 Task: Open a blank google sheet and write heading  City data  Add 10 city name:-  '1. Chelsea, New York, NY , 2. Beverly Hills, Los Angeles, CA , 3. Knightsbridge, London, United Kingdom , 4. Le Marais, Paris, forance , 5. Ginza, Tokyo, Japan_x000D_
6. Circular Quay, Sydney, Australia , 7. Mitte, Berlin, Germany , 8. Downtown, Toronto, Canada , 9. Trastevere, Rome, 10. Colaba, Mumbai, India. ' in October Last week sales are  1. Chelsea, New York, NY 10001 | 2. Beverly Hills, Los Angeles, CA 90210 | 3. Knightsbridge, London, United Kingdom SW1X 7XL | 4. Le Marais, Paris, forance 75004 | 5. Ginza, Tokyo, Japan 104-0061 | 6. Circular Quay, Sydney, Australia 2000 | 7. Mitte, Berlin, Germany 10178 | 8. Downtown, Toronto, Canada M5V 3L9 | 9. Trastevere, Rome, Italy 00153 | 10. Colaba, Mumbai, India 400005. Save page analysisQuarterlySales_2022
Action: Mouse moved to (1247, 98)
Screenshot: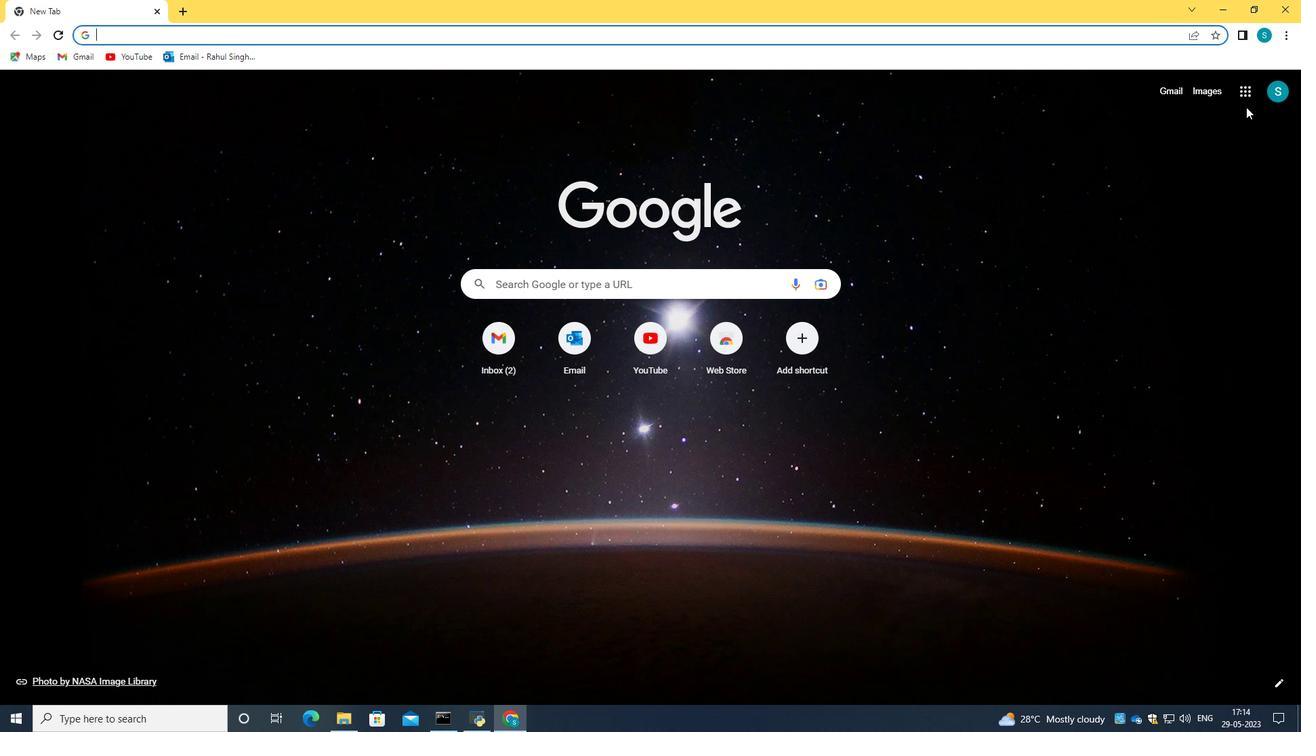 
Action: Mouse pressed left at (1247, 98)
Screenshot: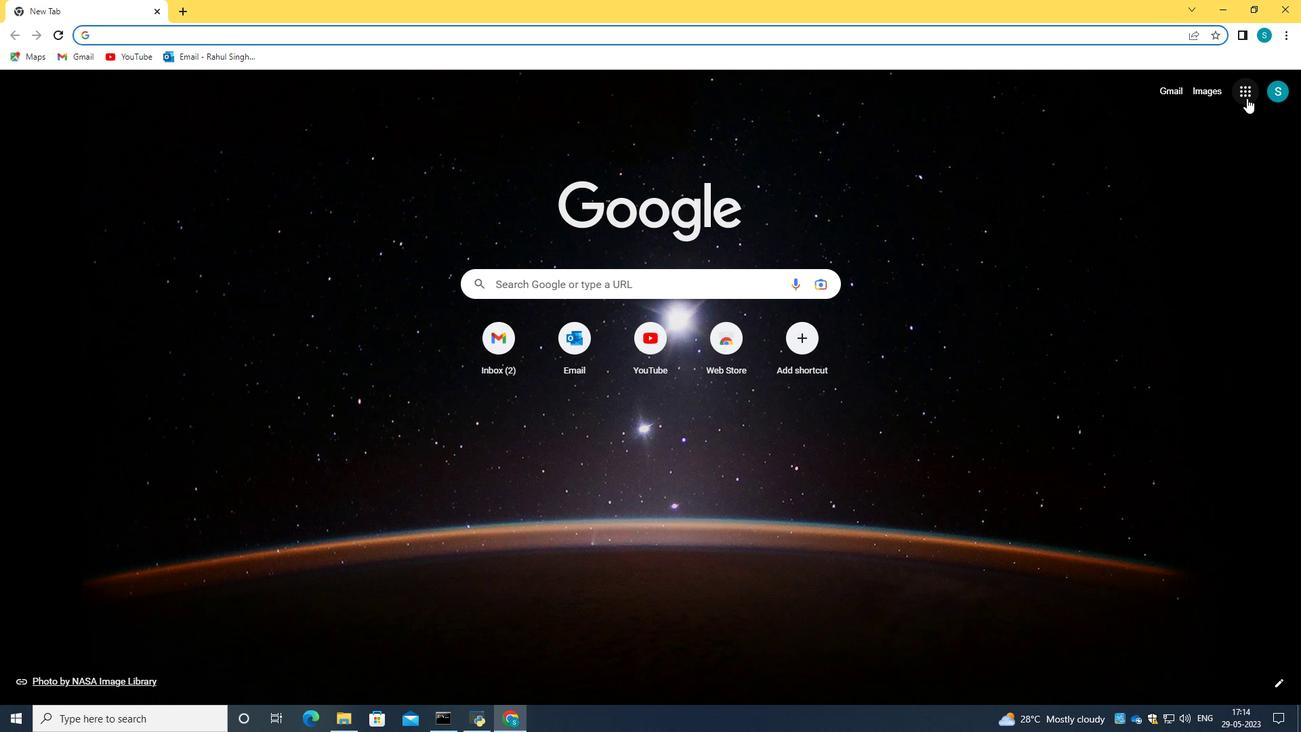 
Action: Mouse moved to (1192, 226)
Screenshot: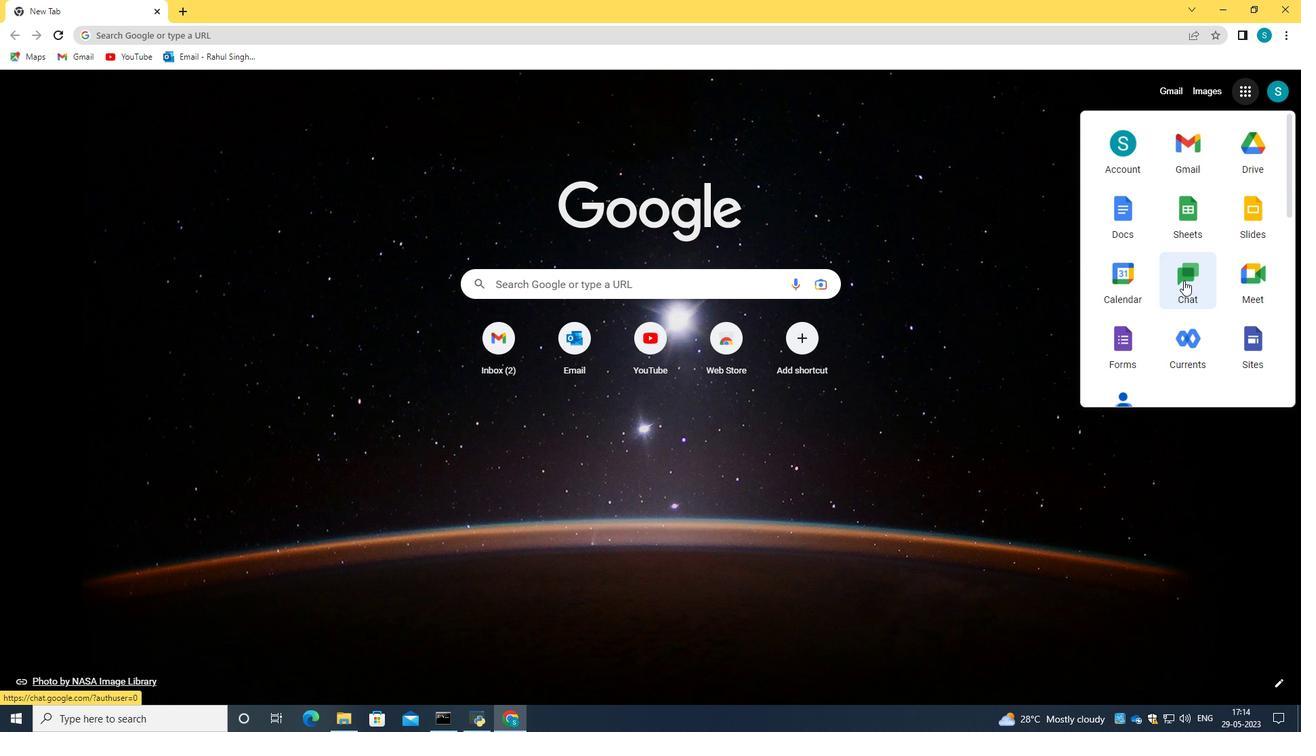 
Action: Mouse pressed left at (1192, 226)
Screenshot: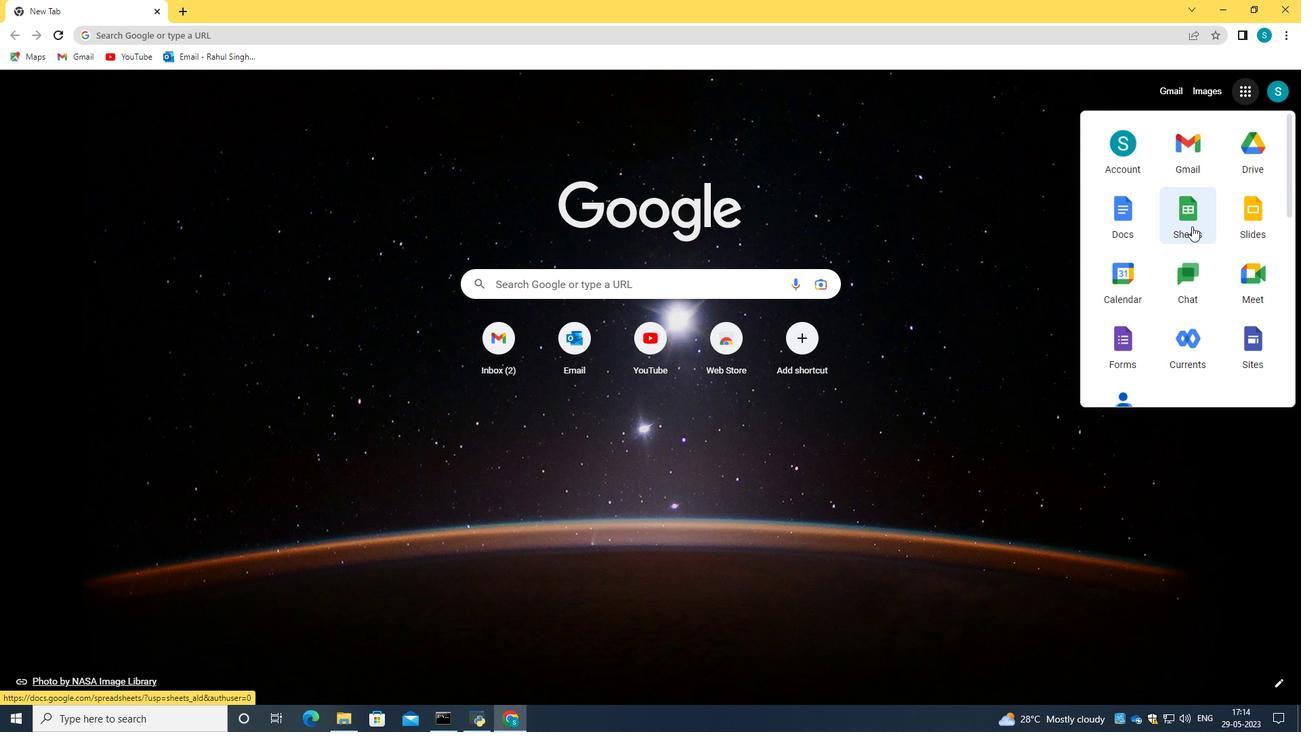 
Action: Mouse moved to (260, 189)
Screenshot: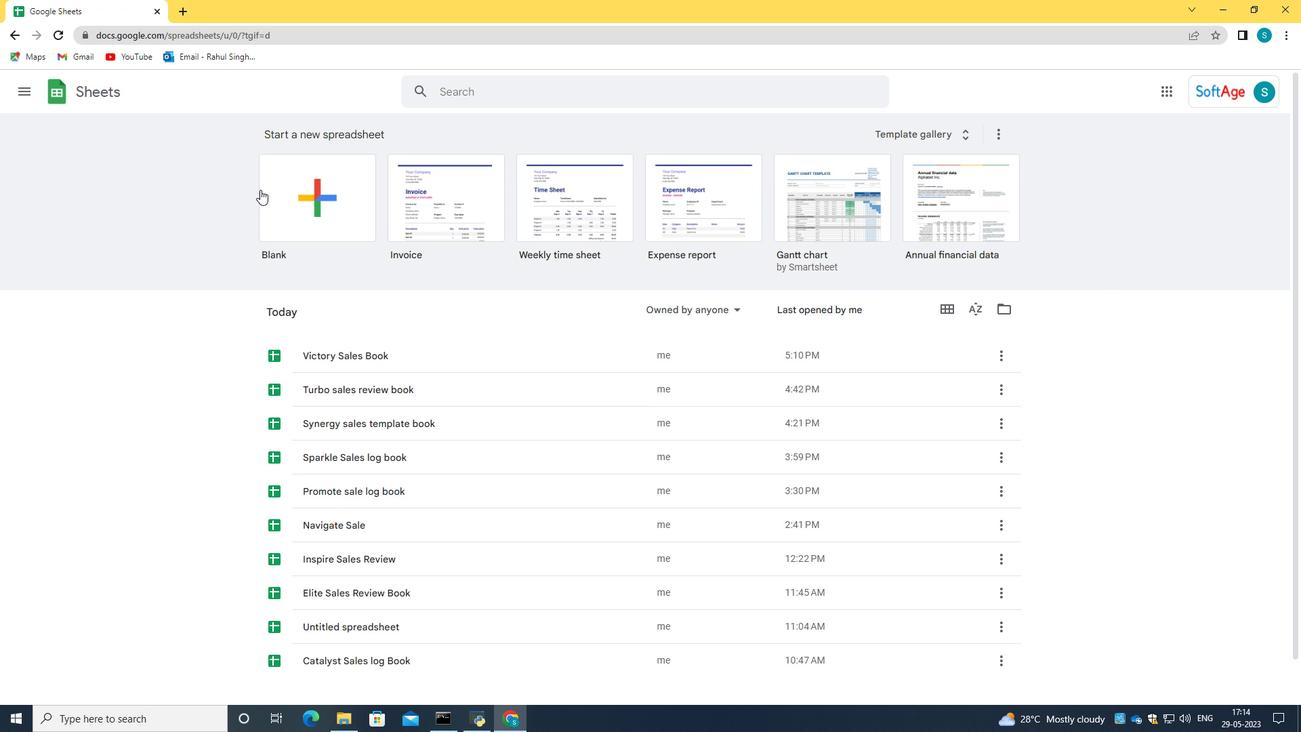 
Action: Mouse pressed left at (260, 189)
Screenshot: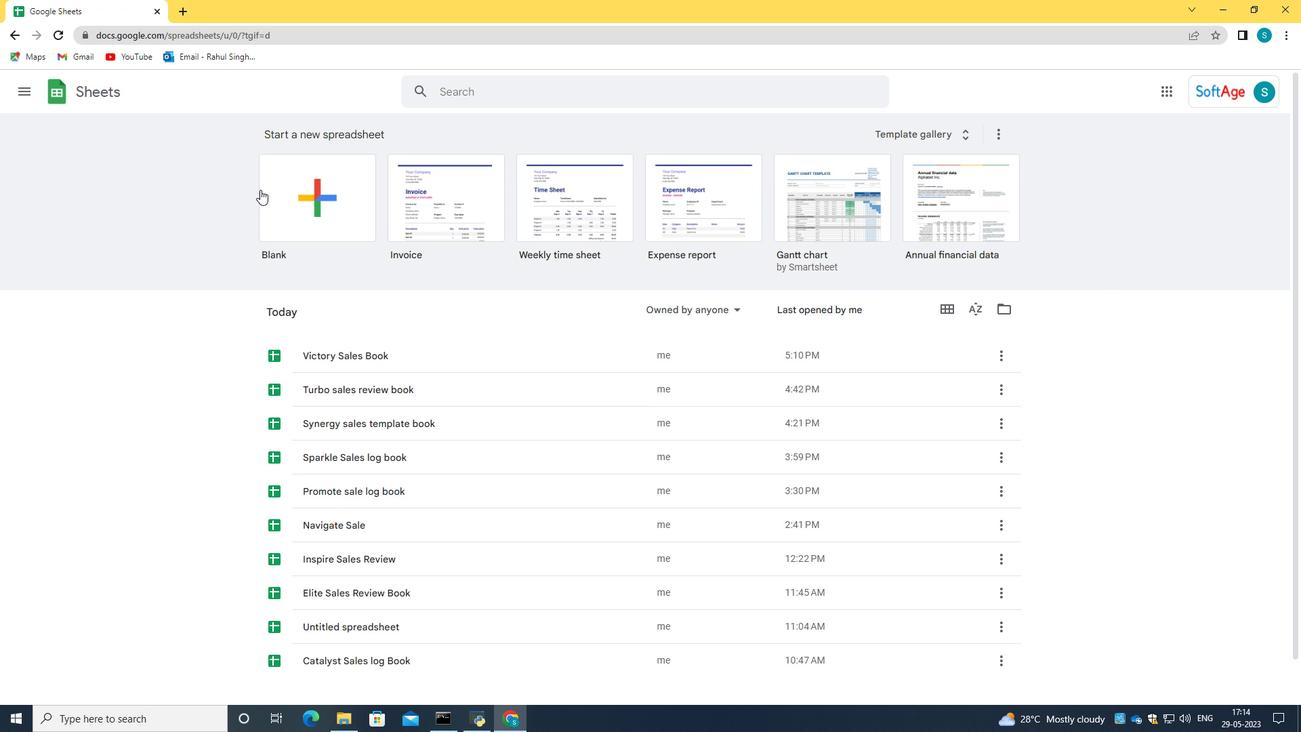 
Action: Mouse moved to (118, 189)
Screenshot: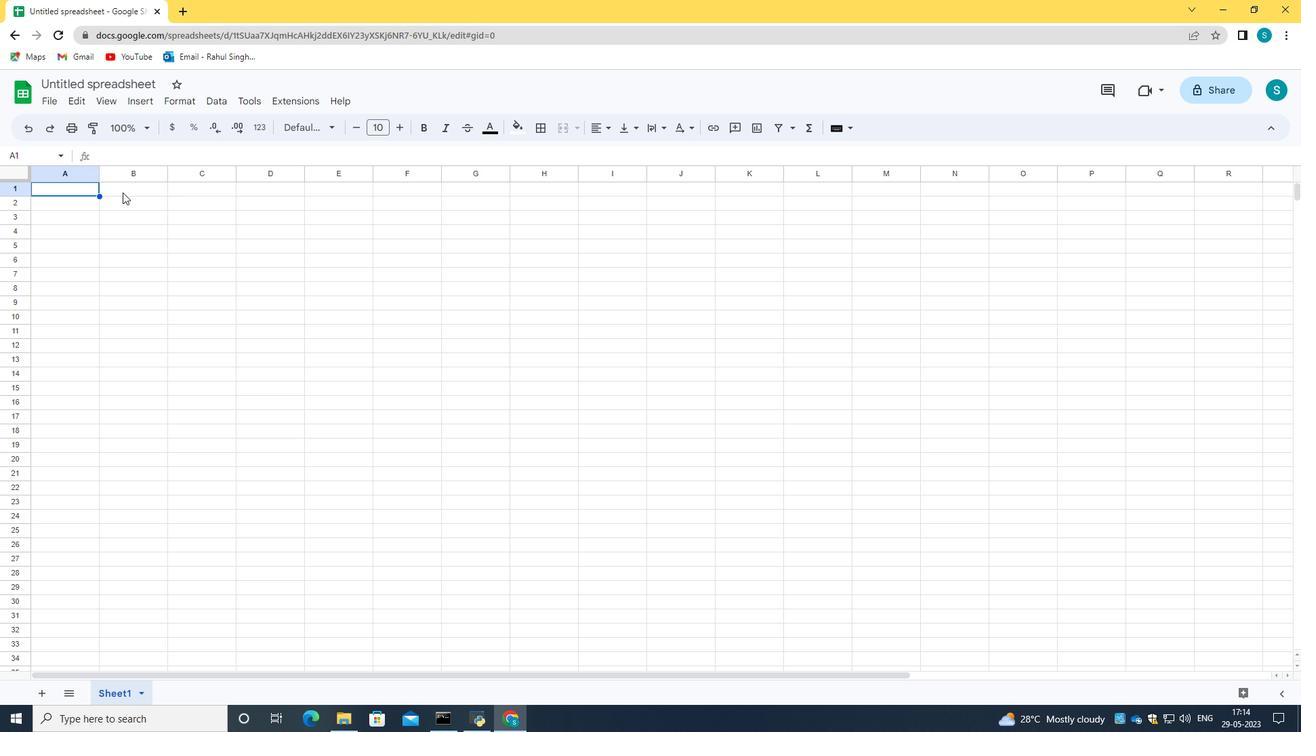 
Action: Mouse pressed left at (118, 189)
Screenshot: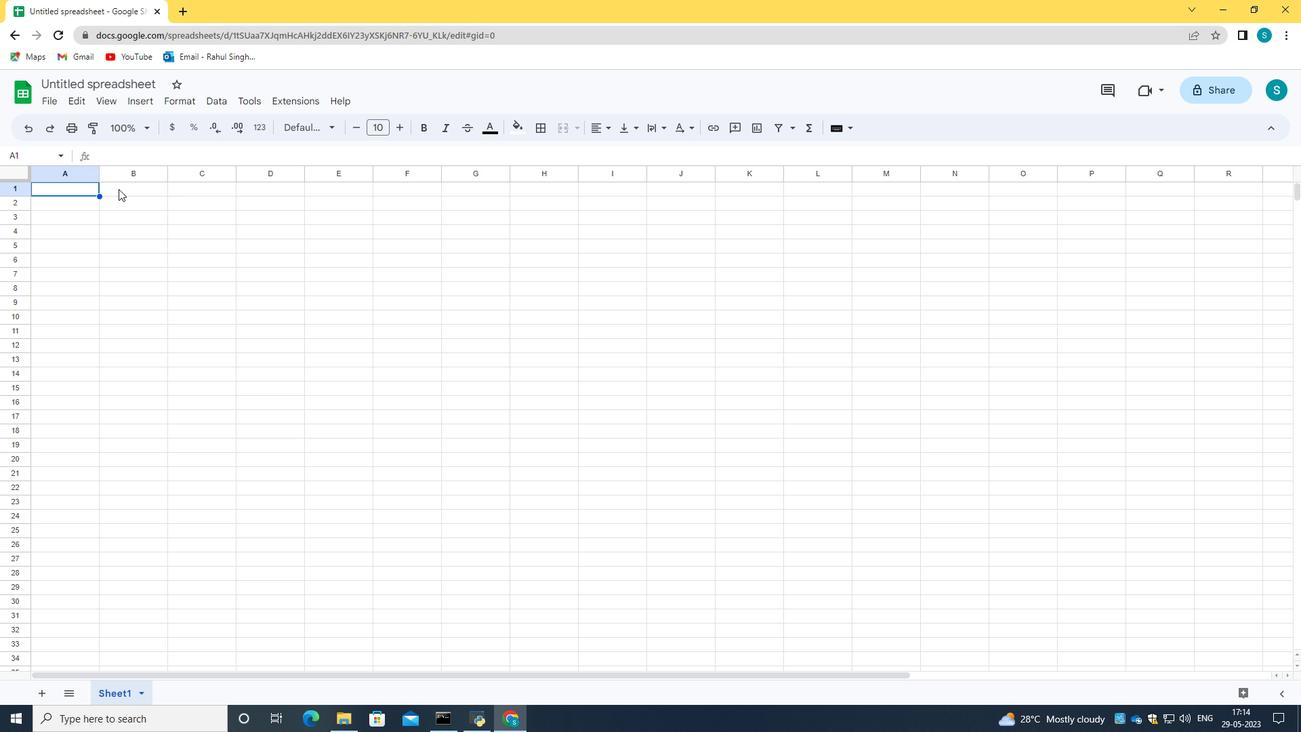 
Action: Mouse moved to (77, 191)
Screenshot: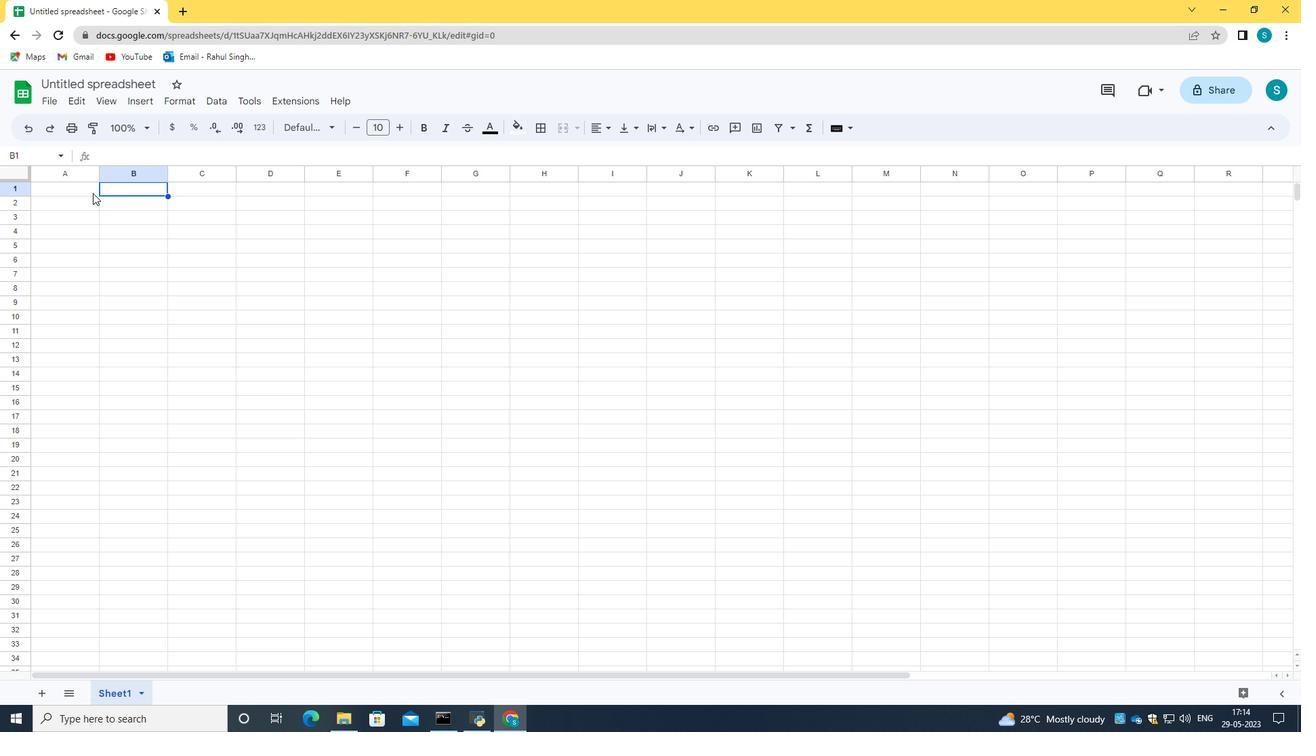 
Action: Mouse pressed left at (77, 191)
Screenshot: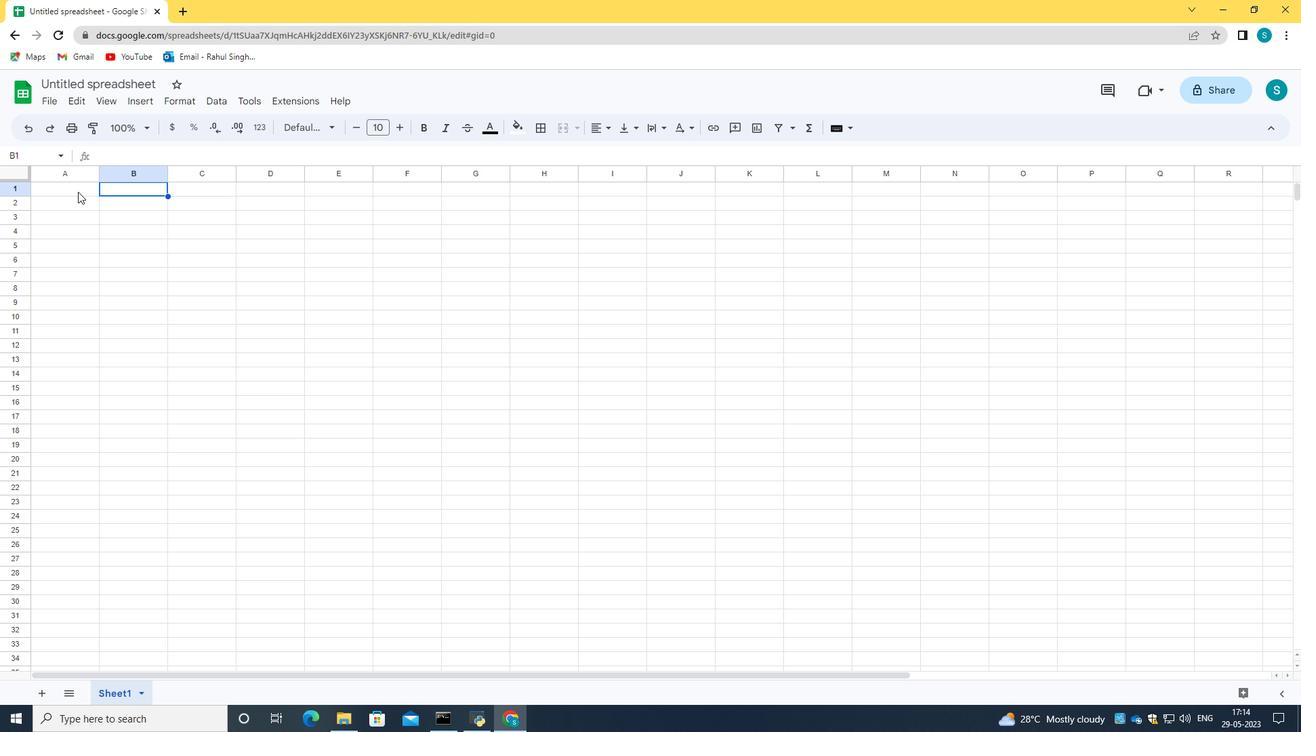 
Action: Mouse moved to (299, 189)
Screenshot: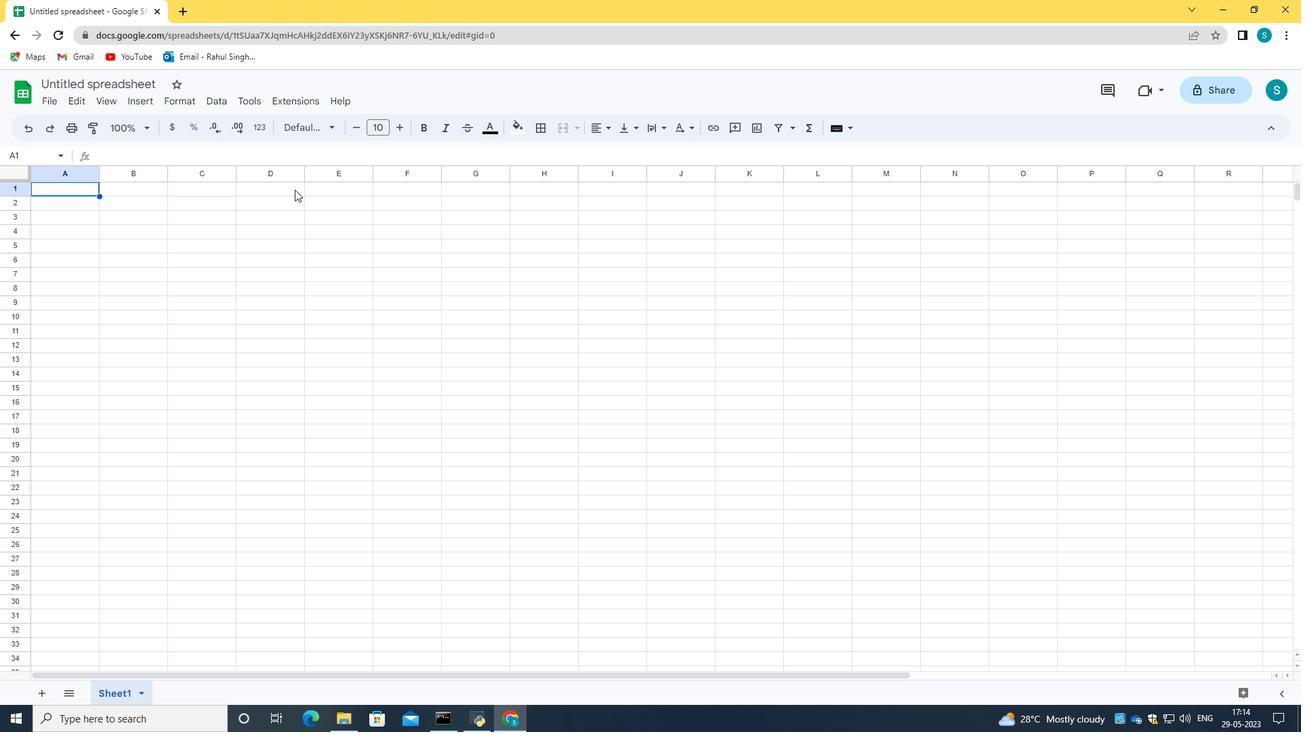 
Action: Mouse pressed left at (299, 189)
Screenshot: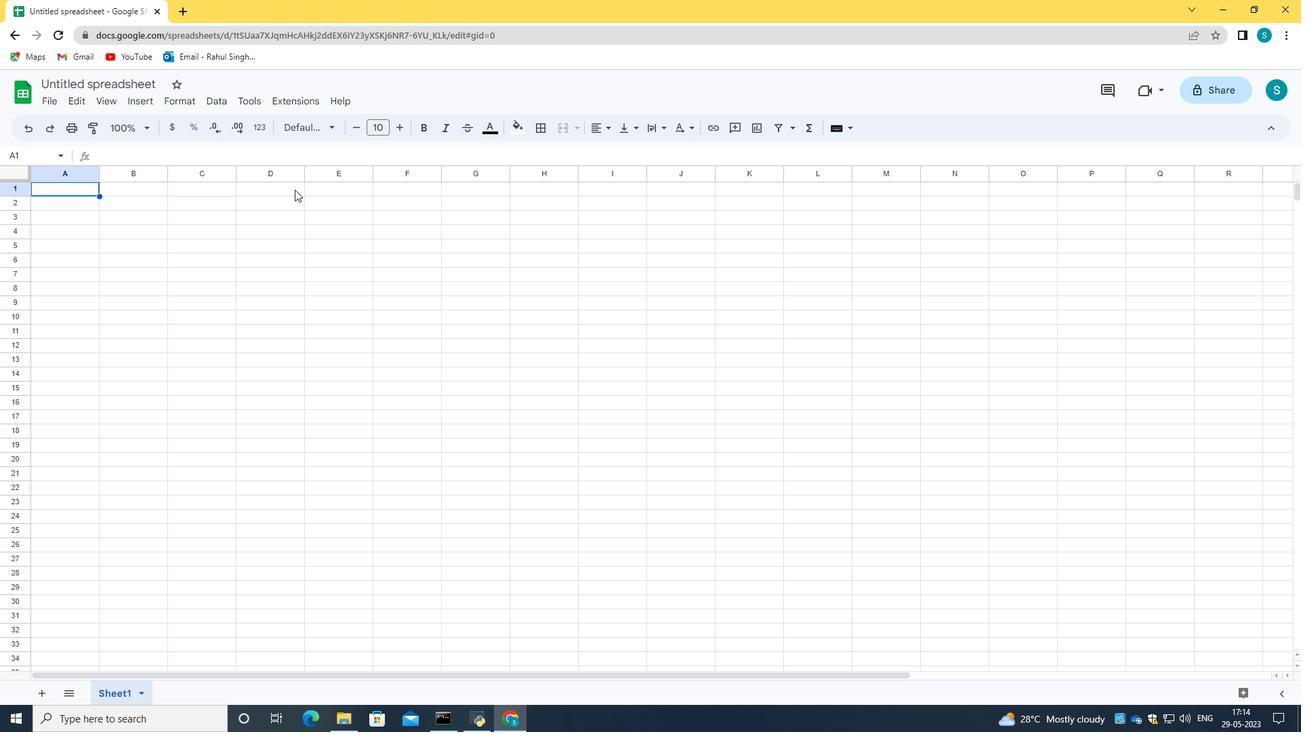 
Action: Mouse moved to (210, 196)
Screenshot: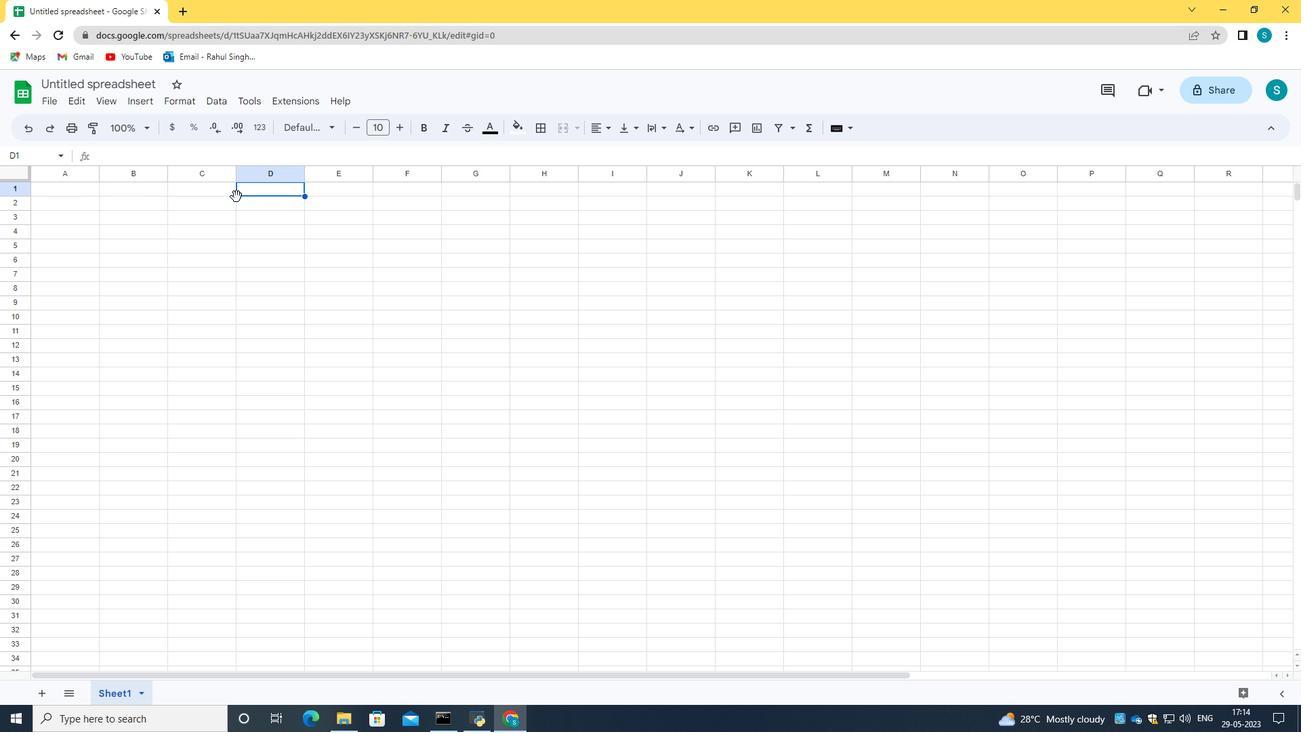 
Action: Mouse pressed left at (210, 196)
Screenshot: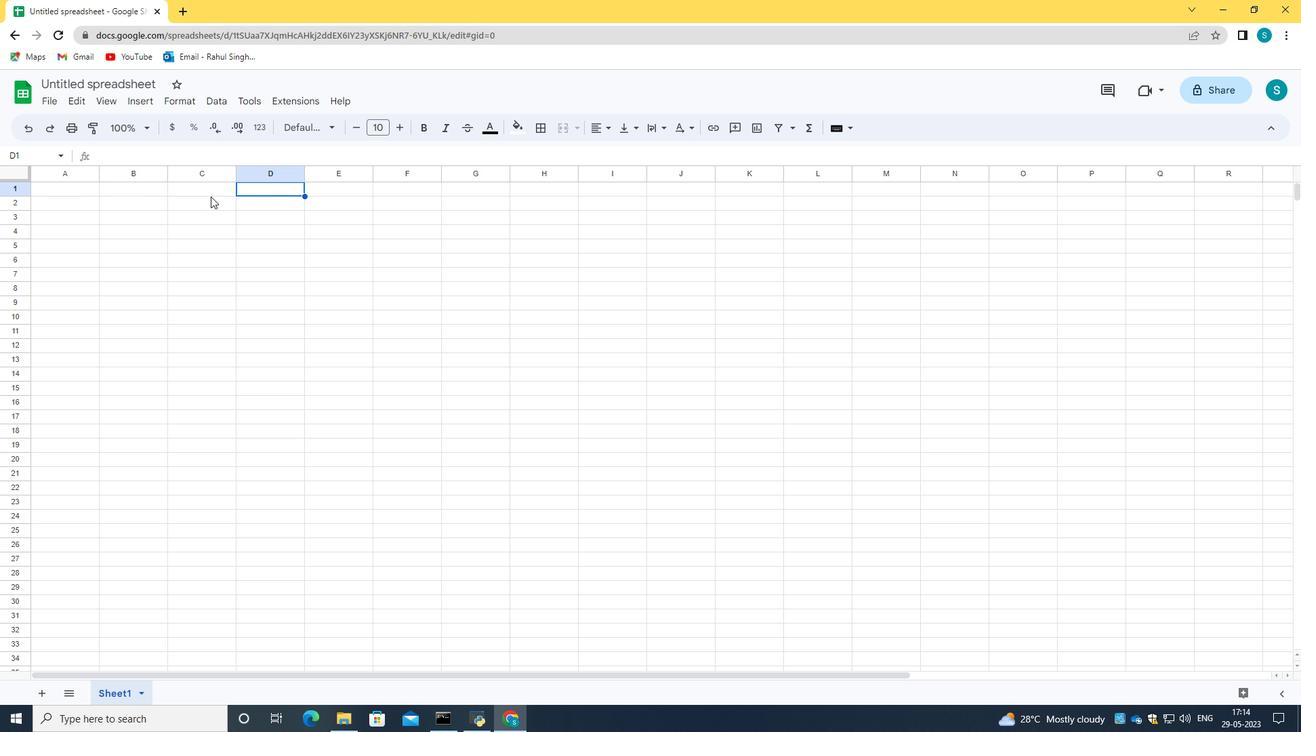 
Action: Mouse moved to (216, 195)
Screenshot: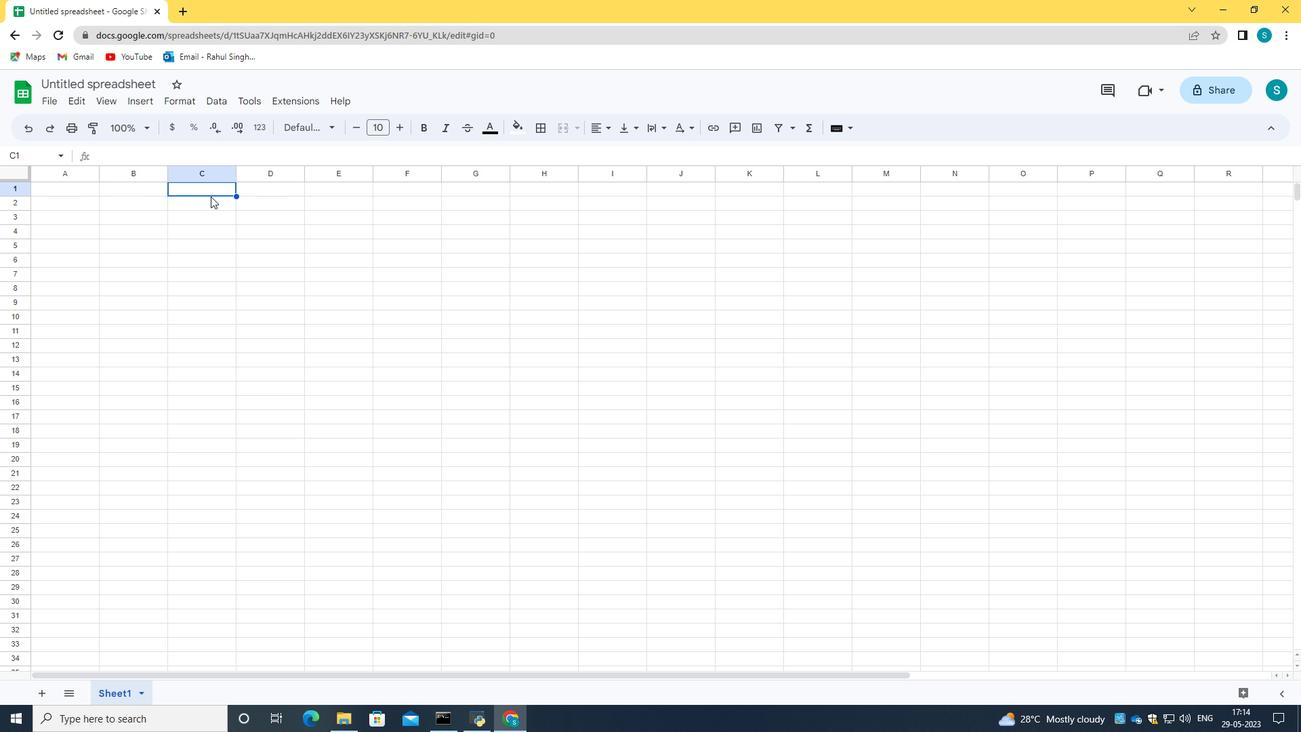 
Action: Key pressed <Key.caps_lock>C<Key.caps_lock>itty<Key.backspace><Key.backspace>y<Key.space><Key.caps_lock>D<Key.caps_lock><Key.caps_lock>R<Key.backspace><Key.caps_lock>ata
Screenshot: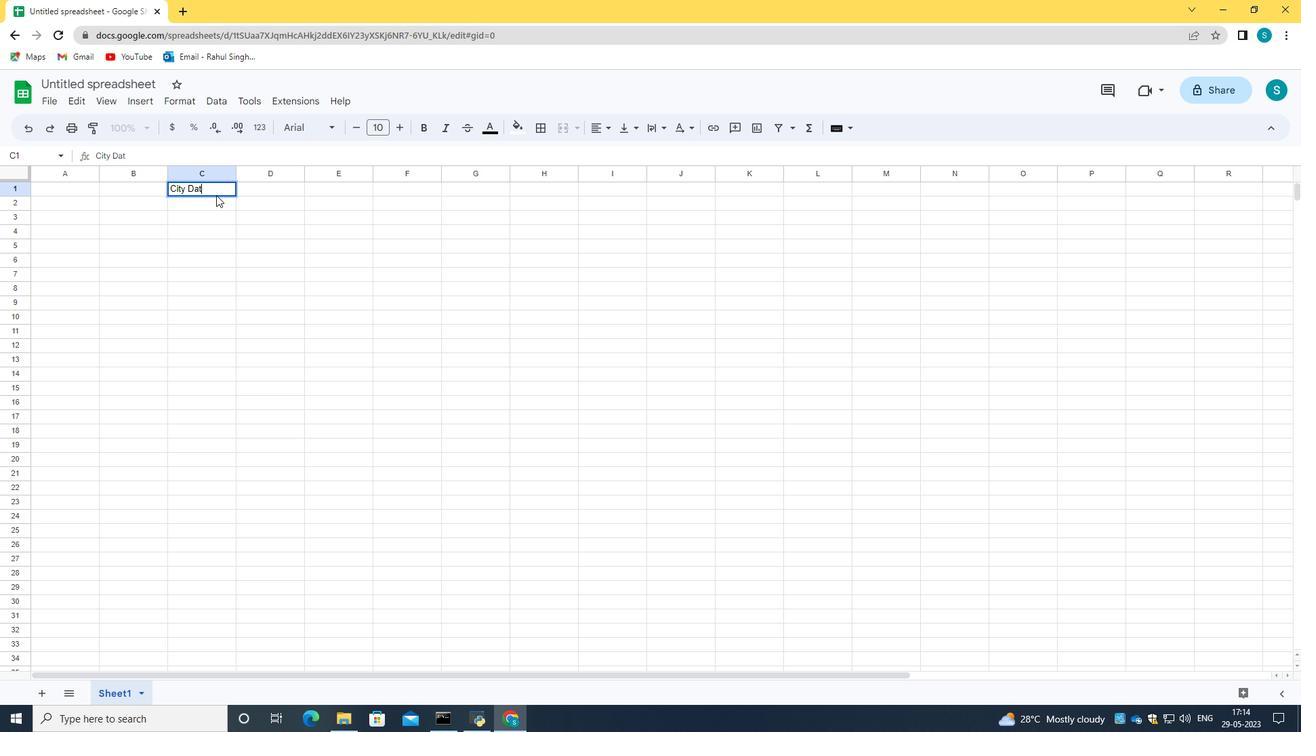 
Action: Mouse moved to (212, 187)
Screenshot: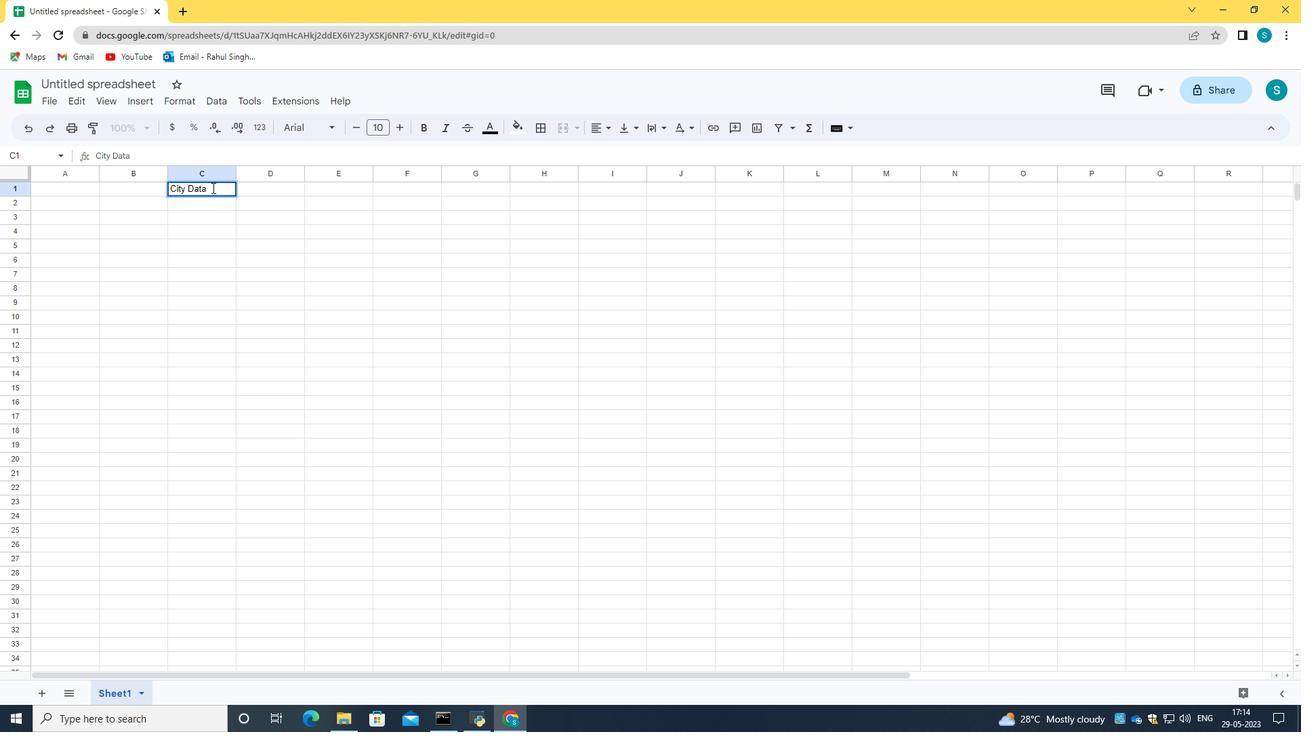 
Action: Mouse pressed left at (212, 187)
Screenshot: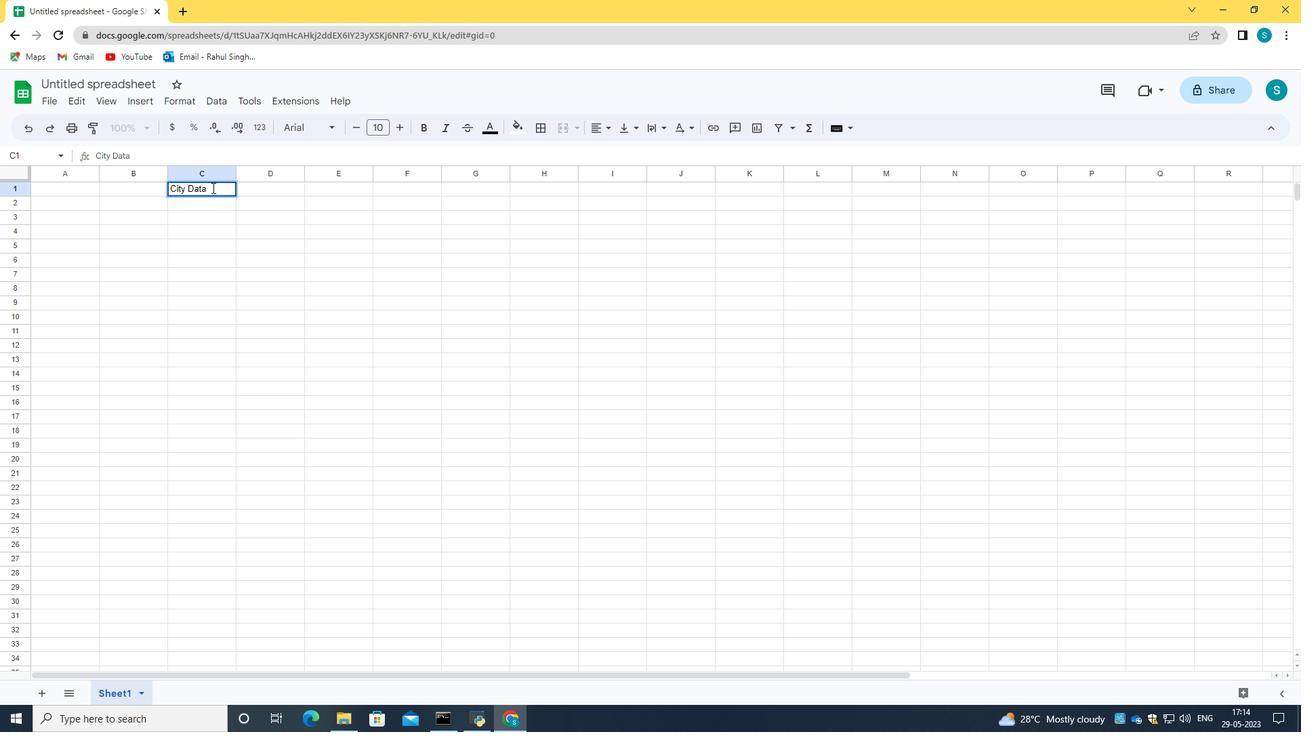 
Action: Mouse moved to (396, 126)
Screenshot: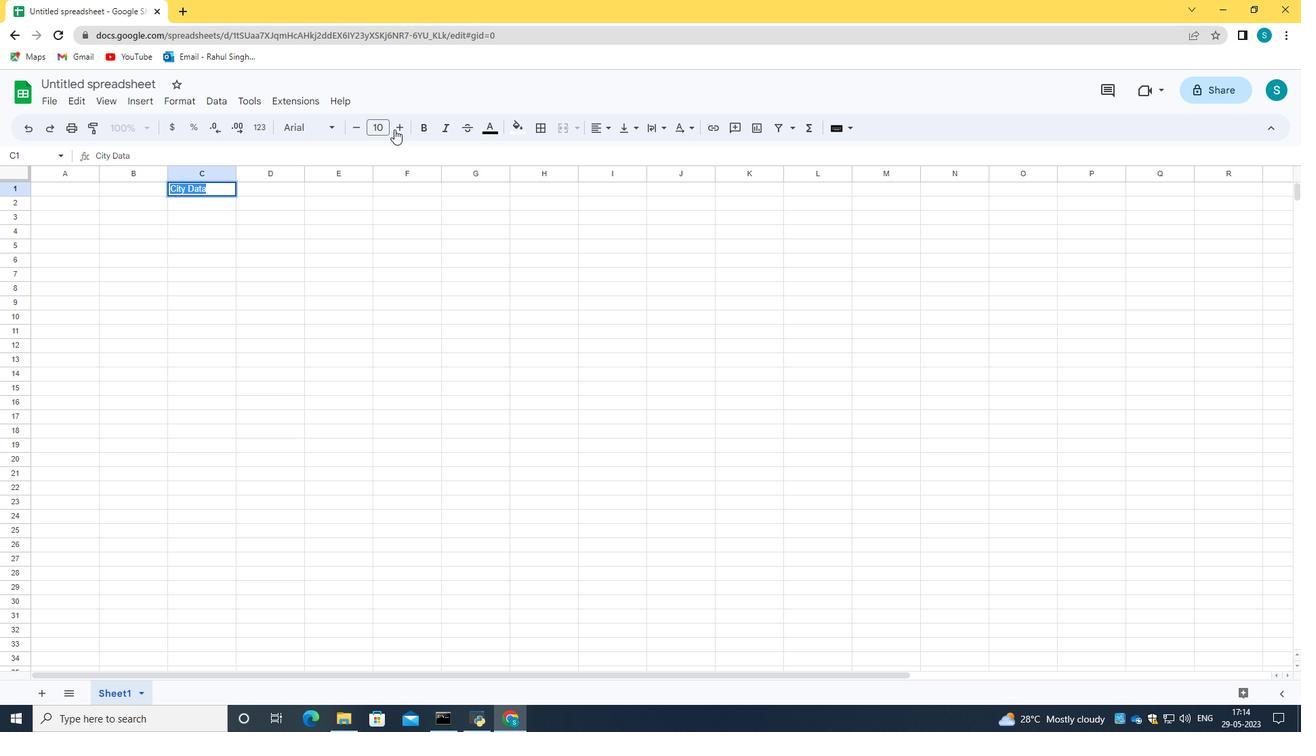 
Action: Mouse pressed left at (396, 126)
Screenshot: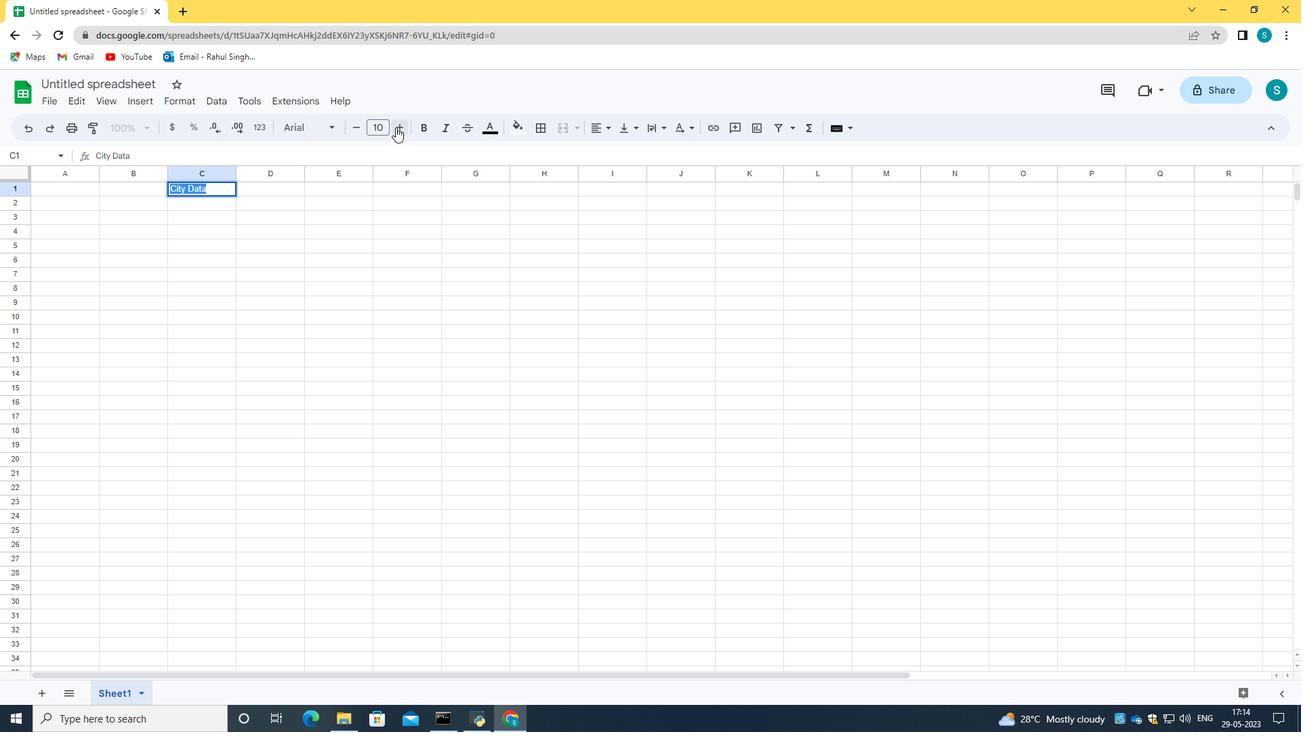 
Action: Mouse pressed left at (396, 126)
Screenshot: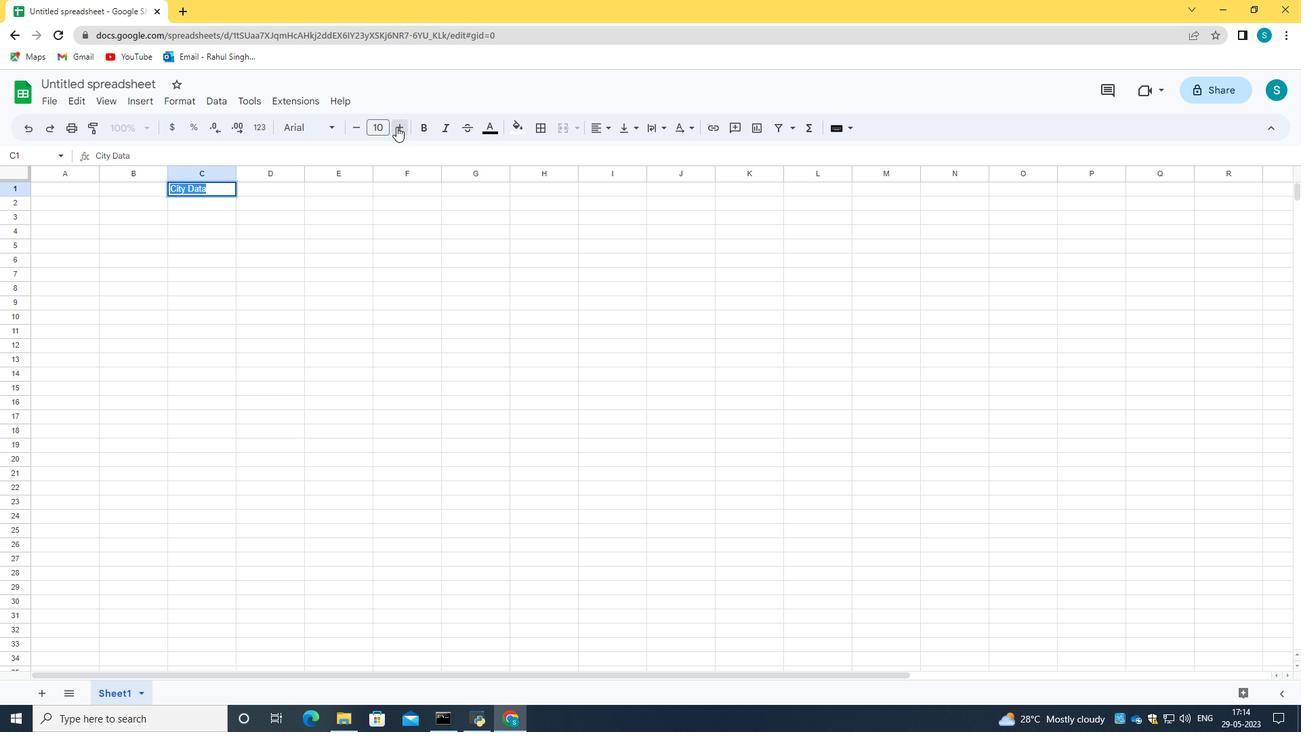 
Action: Mouse pressed left at (396, 126)
Screenshot: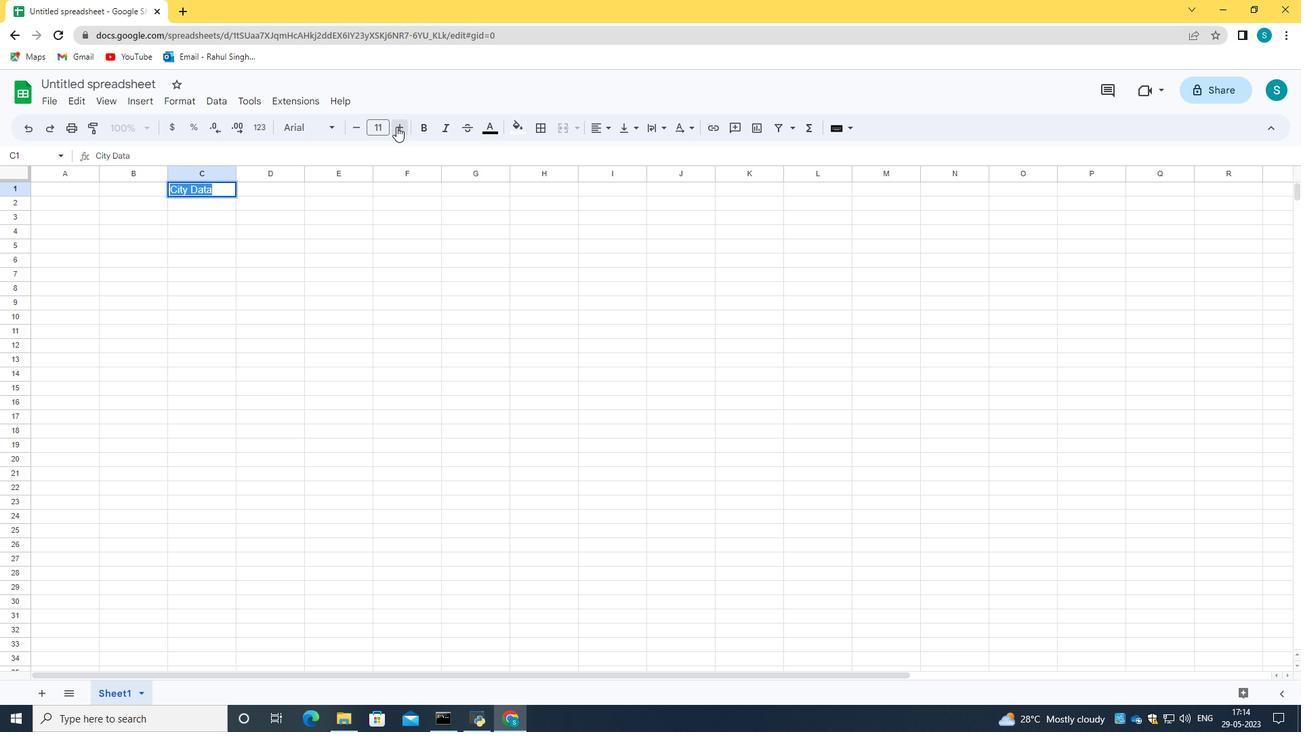 
Action: Mouse pressed left at (396, 126)
Screenshot: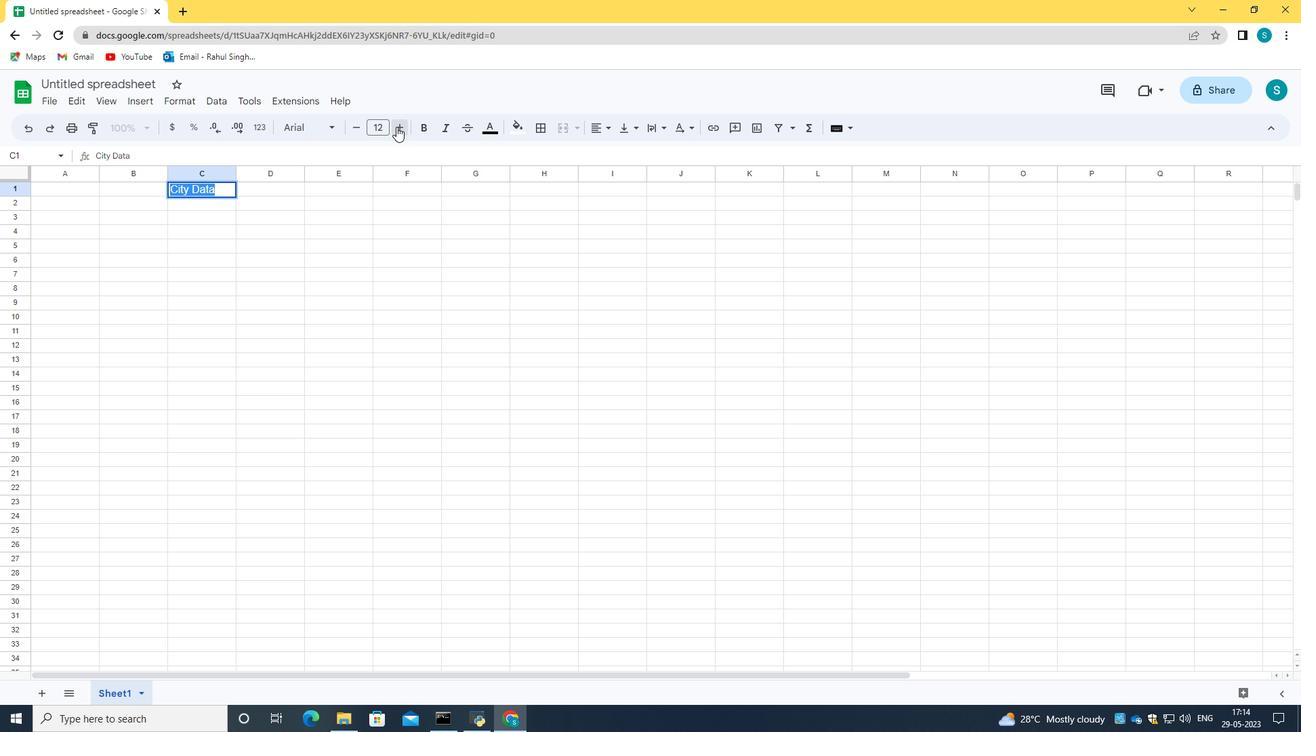 
Action: Mouse pressed left at (396, 126)
Screenshot: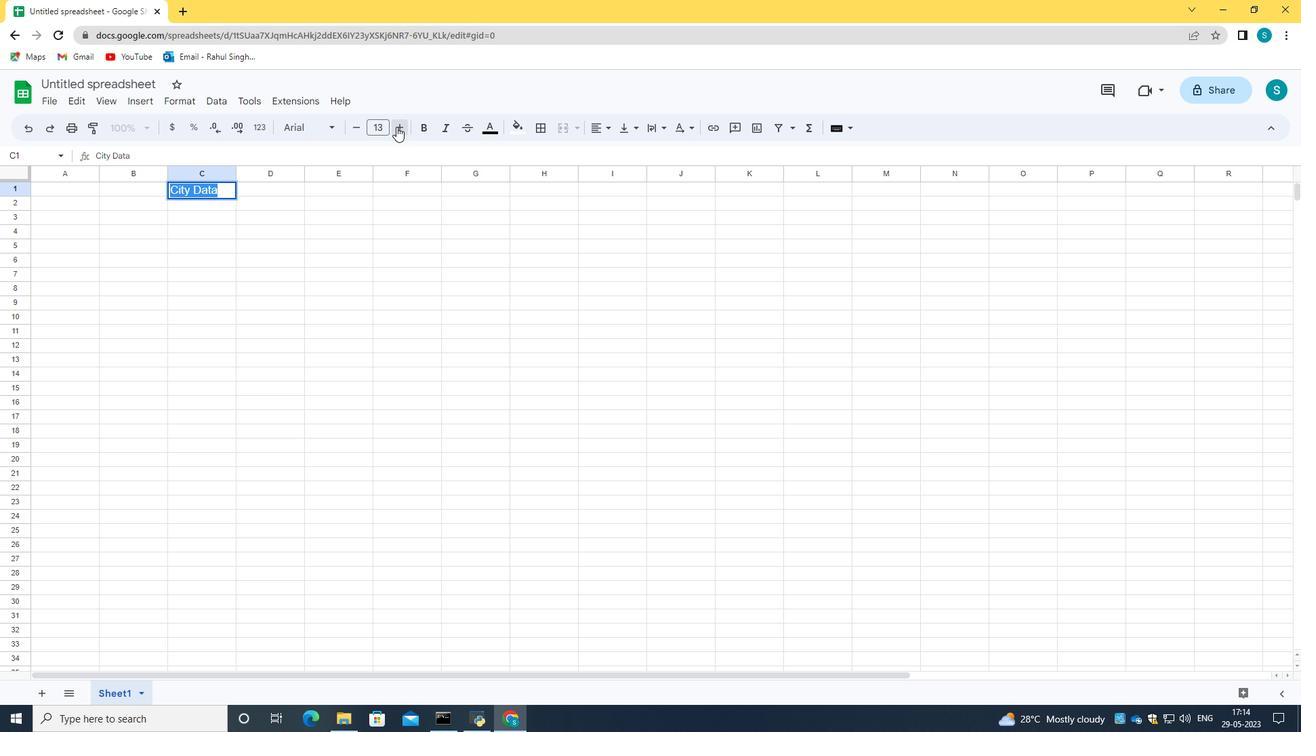 
Action: Mouse pressed left at (396, 126)
Screenshot: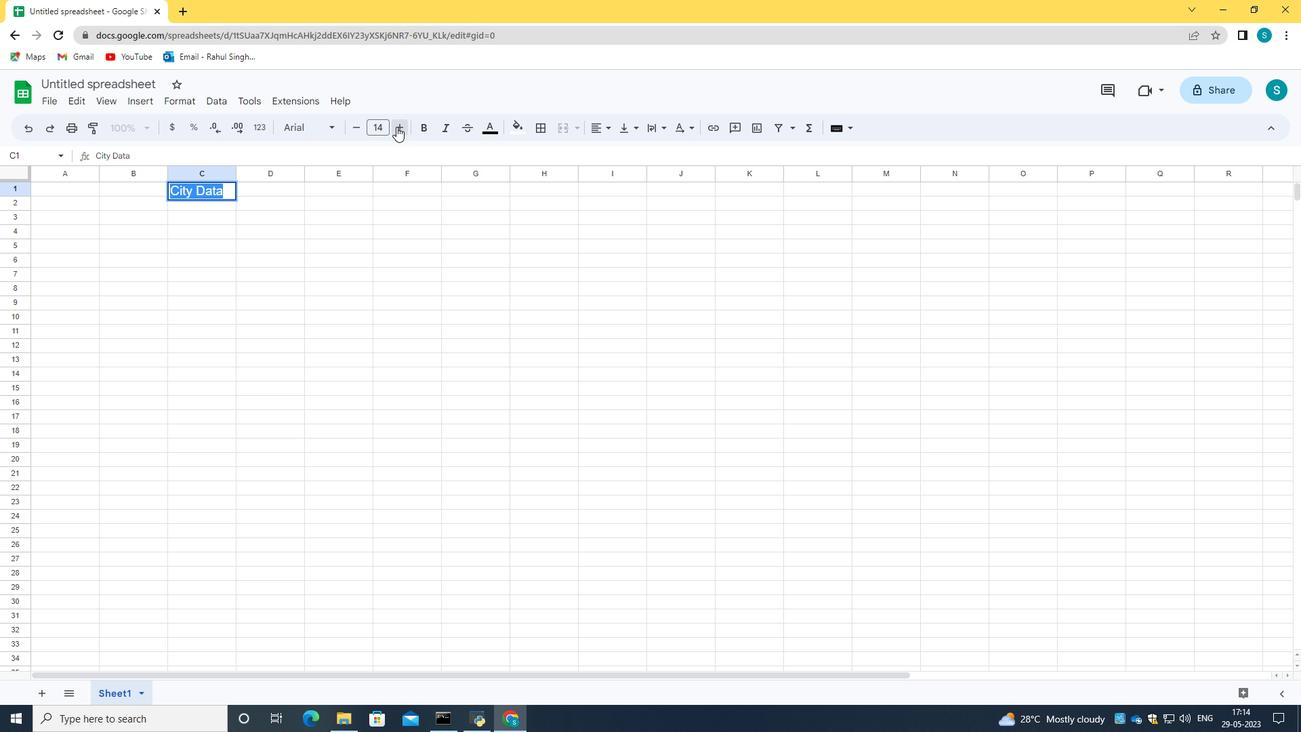 
Action: Mouse pressed left at (396, 126)
Screenshot: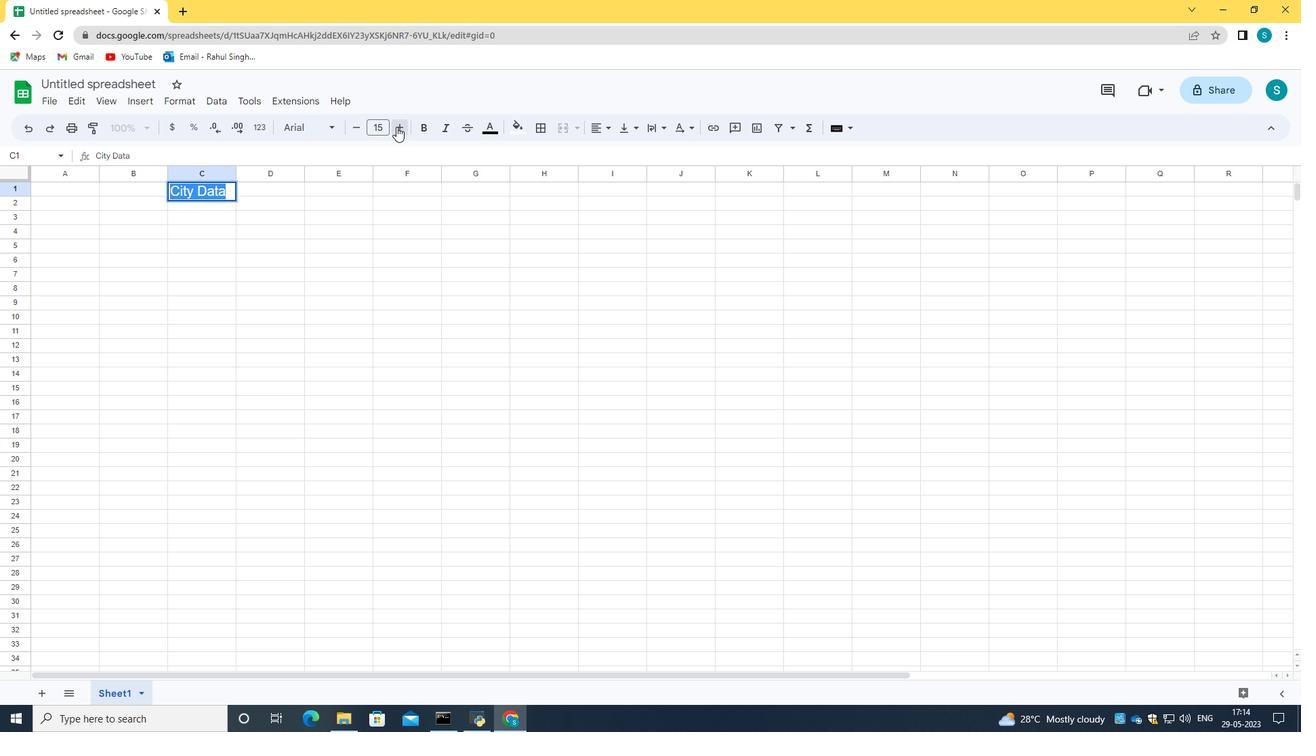 
Action: Mouse pressed left at (396, 126)
Screenshot: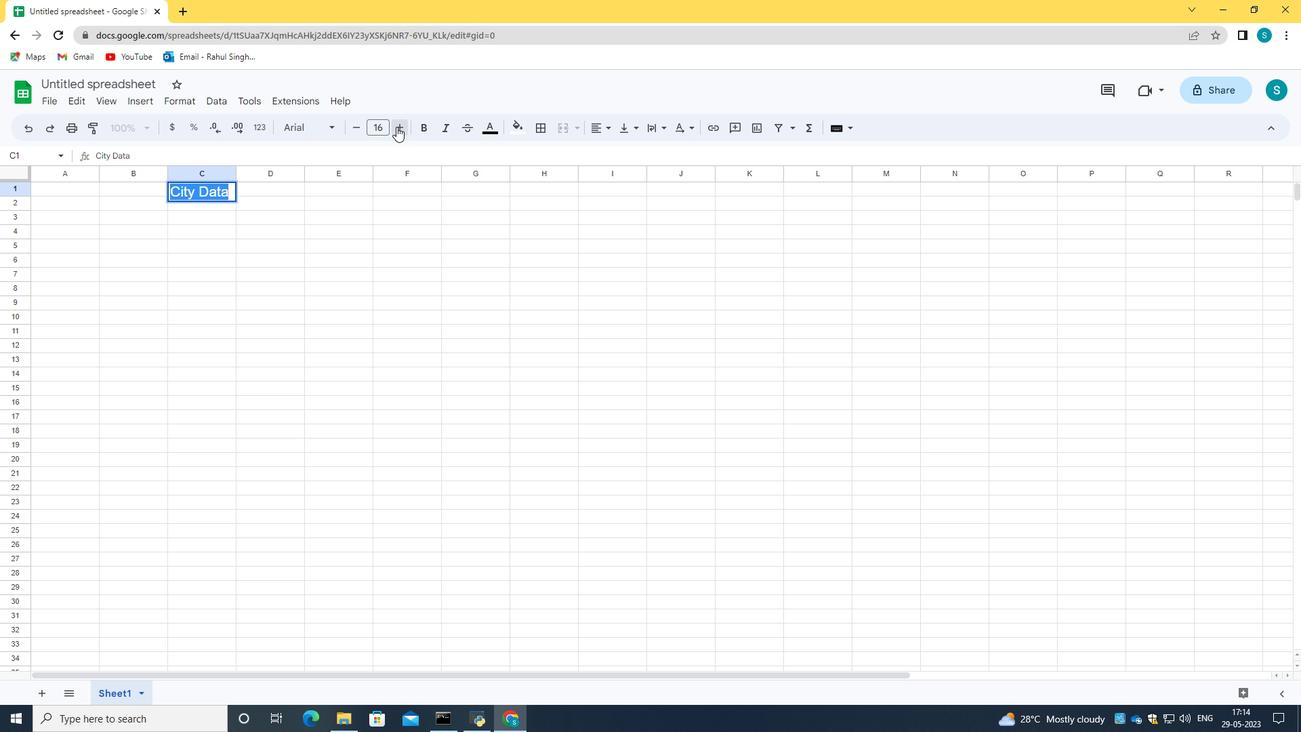 
Action: Mouse pressed left at (396, 126)
Screenshot: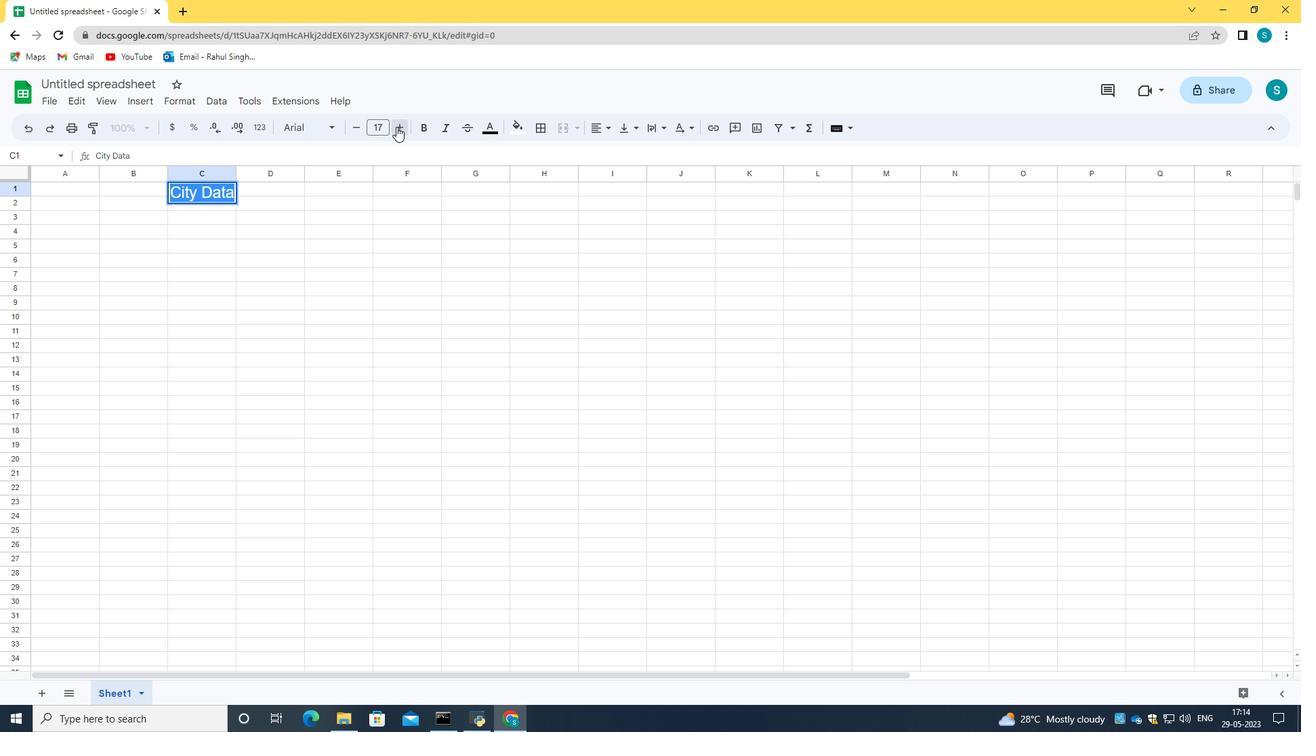 
Action: Mouse pressed left at (396, 126)
Screenshot: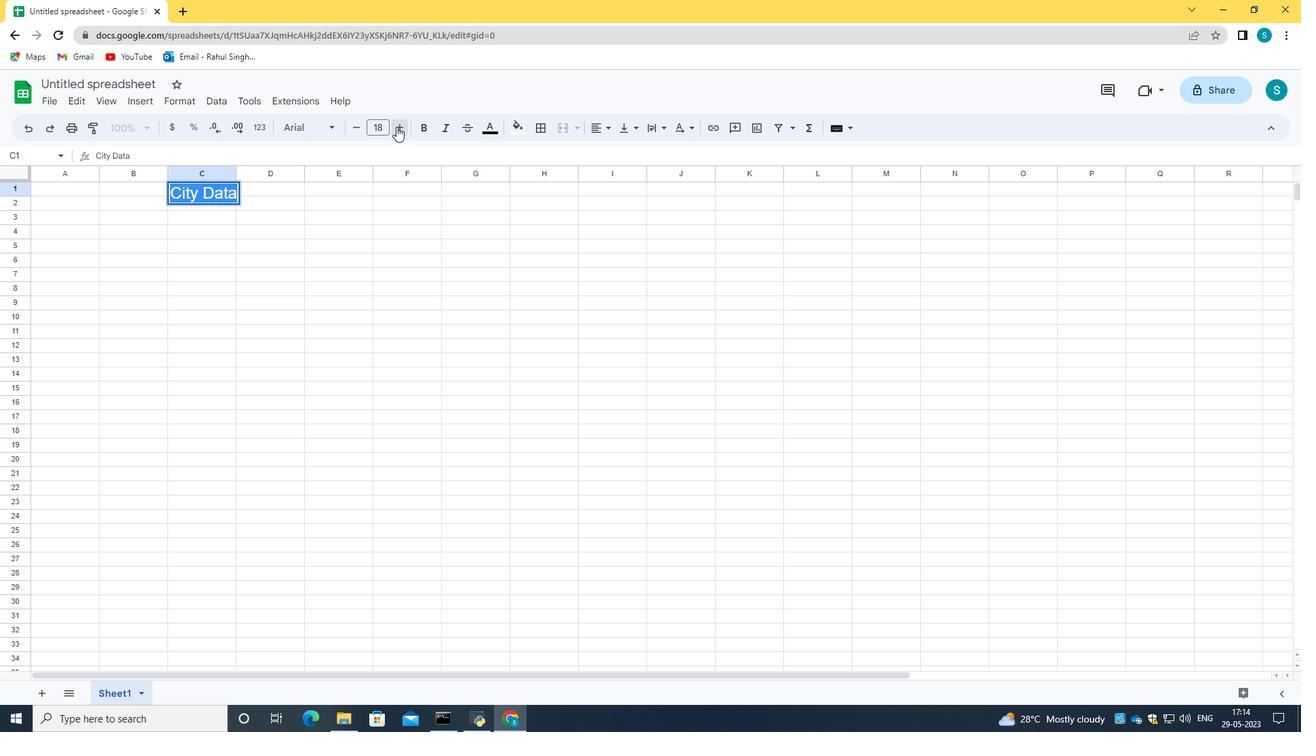
Action: Mouse pressed left at (396, 126)
Screenshot: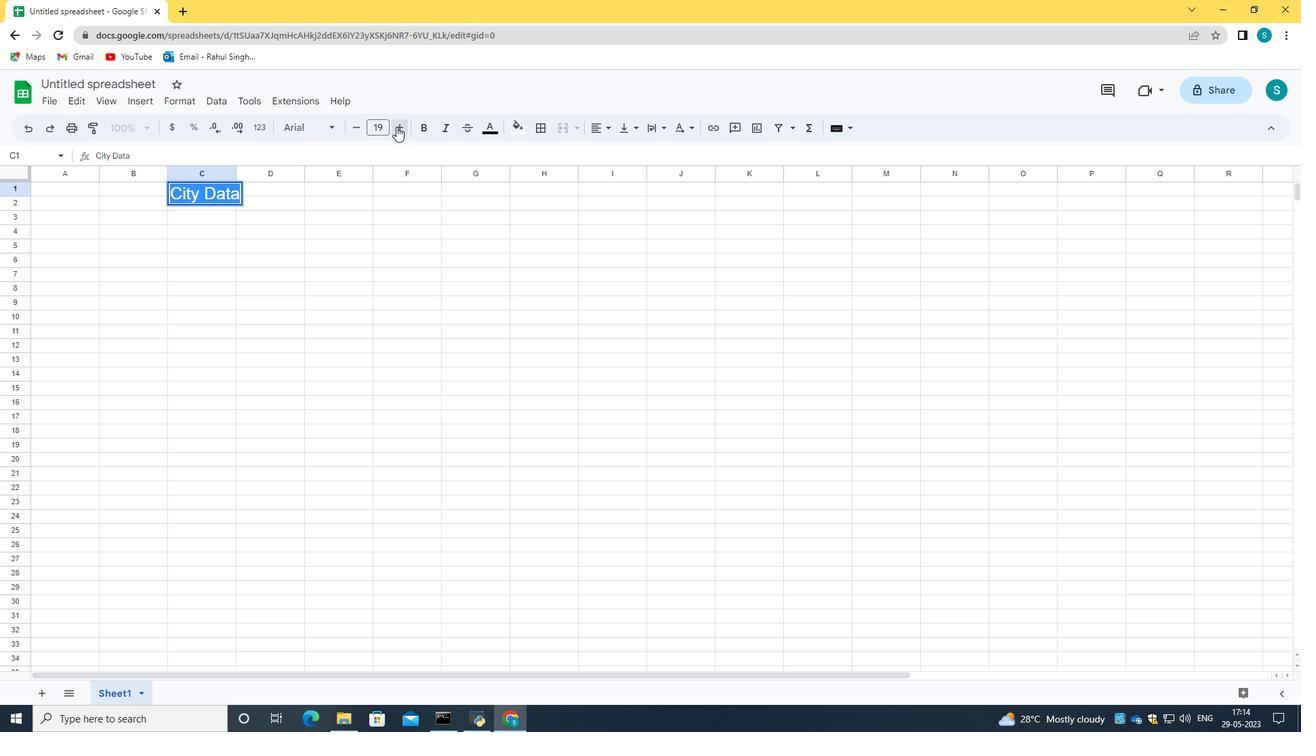 
Action: Mouse pressed left at (396, 126)
Screenshot: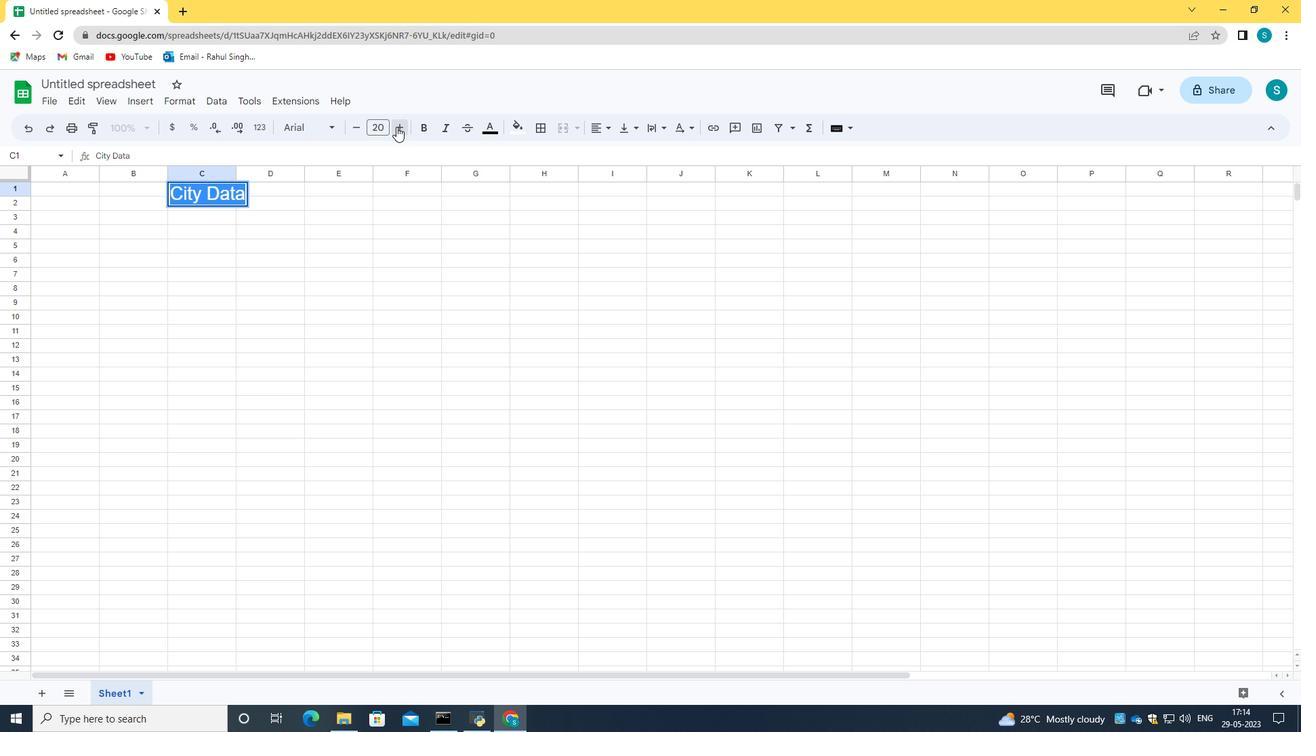 
Action: Mouse pressed left at (396, 126)
Screenshot: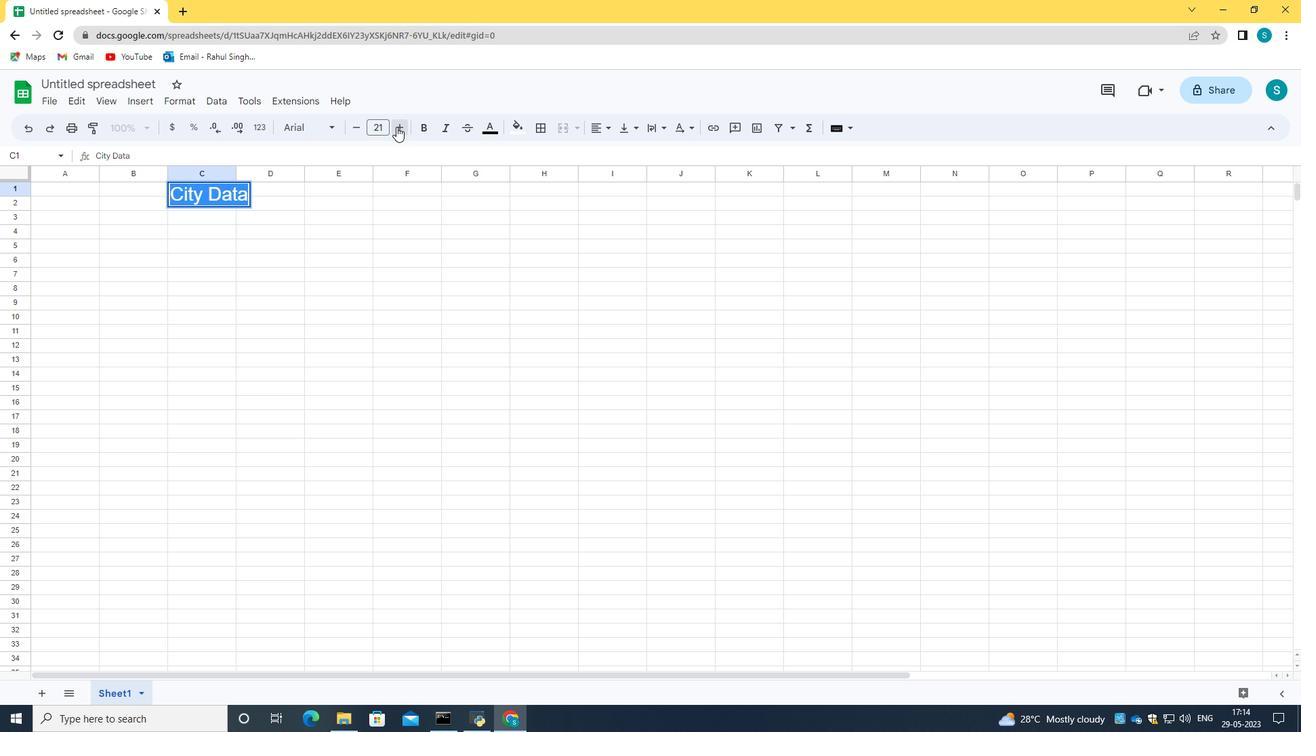 
Action: Mouse pressed left at (396, 126)
Screenshot: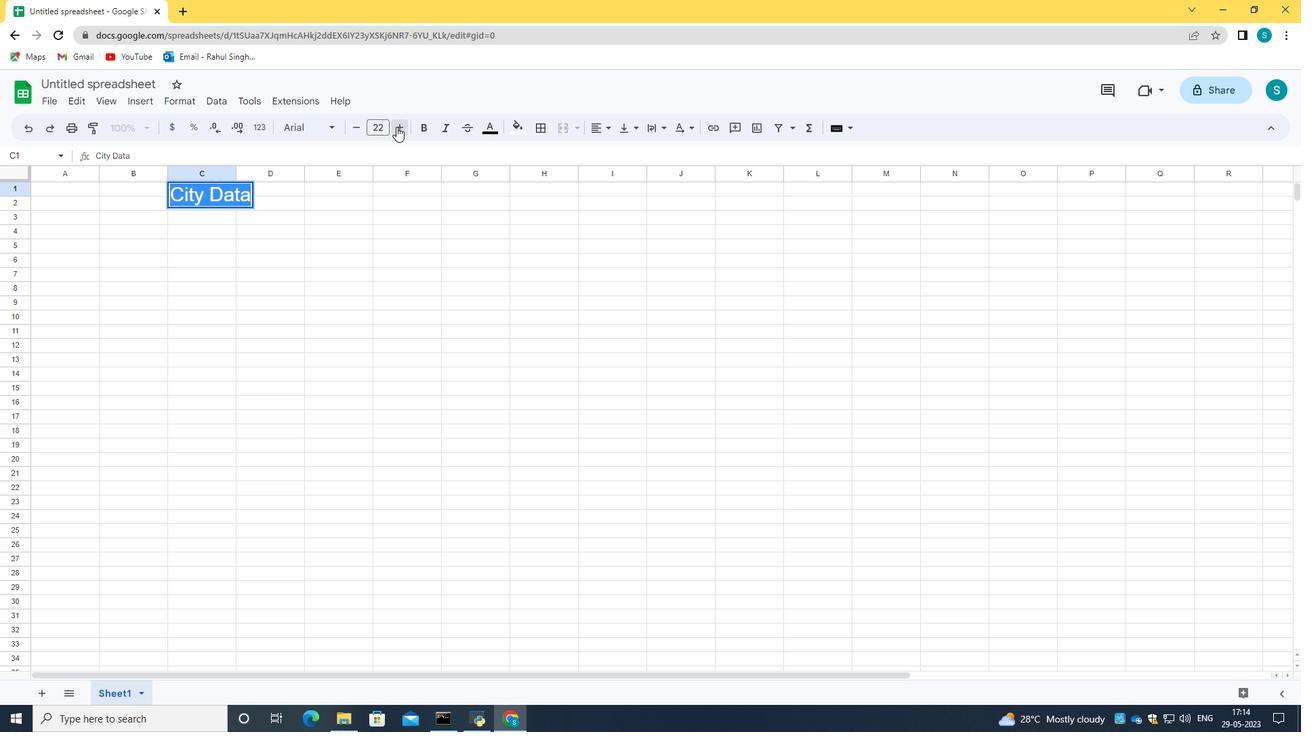 
Action: Mouse pressed left at (396, 126)
Screenshot: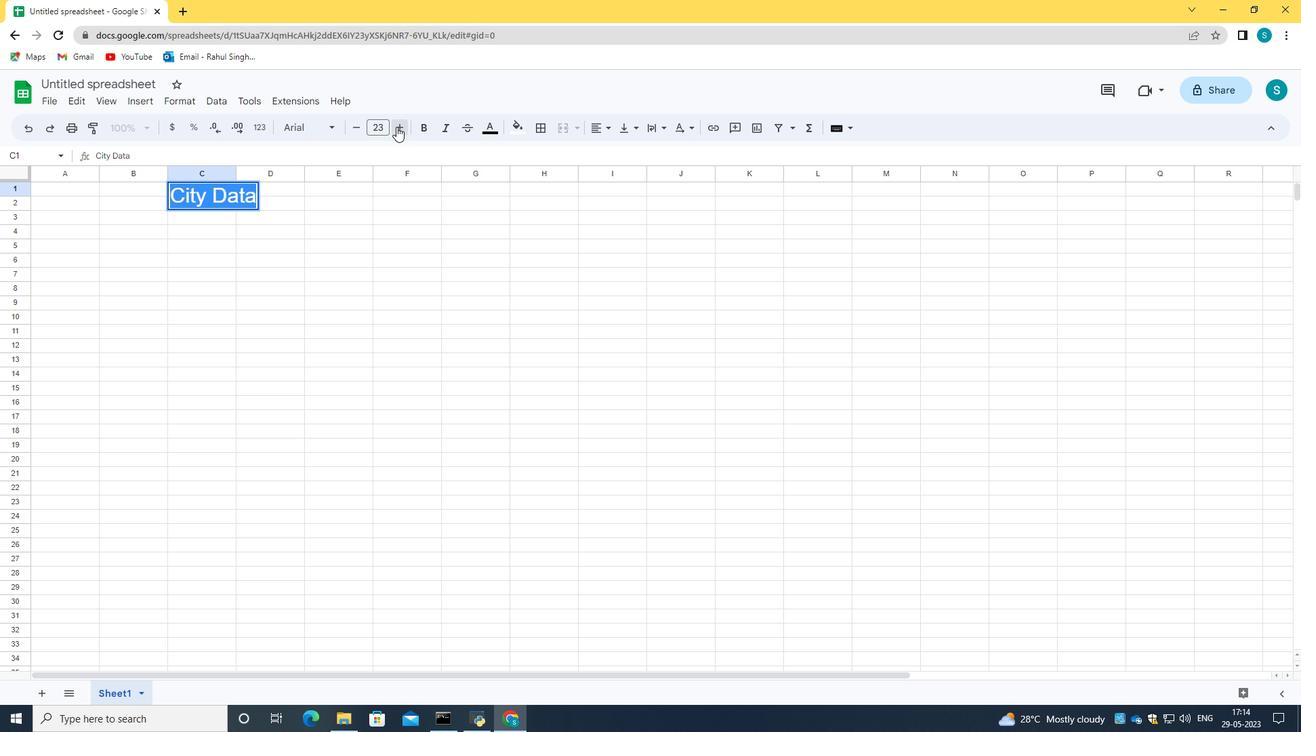 
Action: Mouse pressed left at (396, 126)
Screenshot: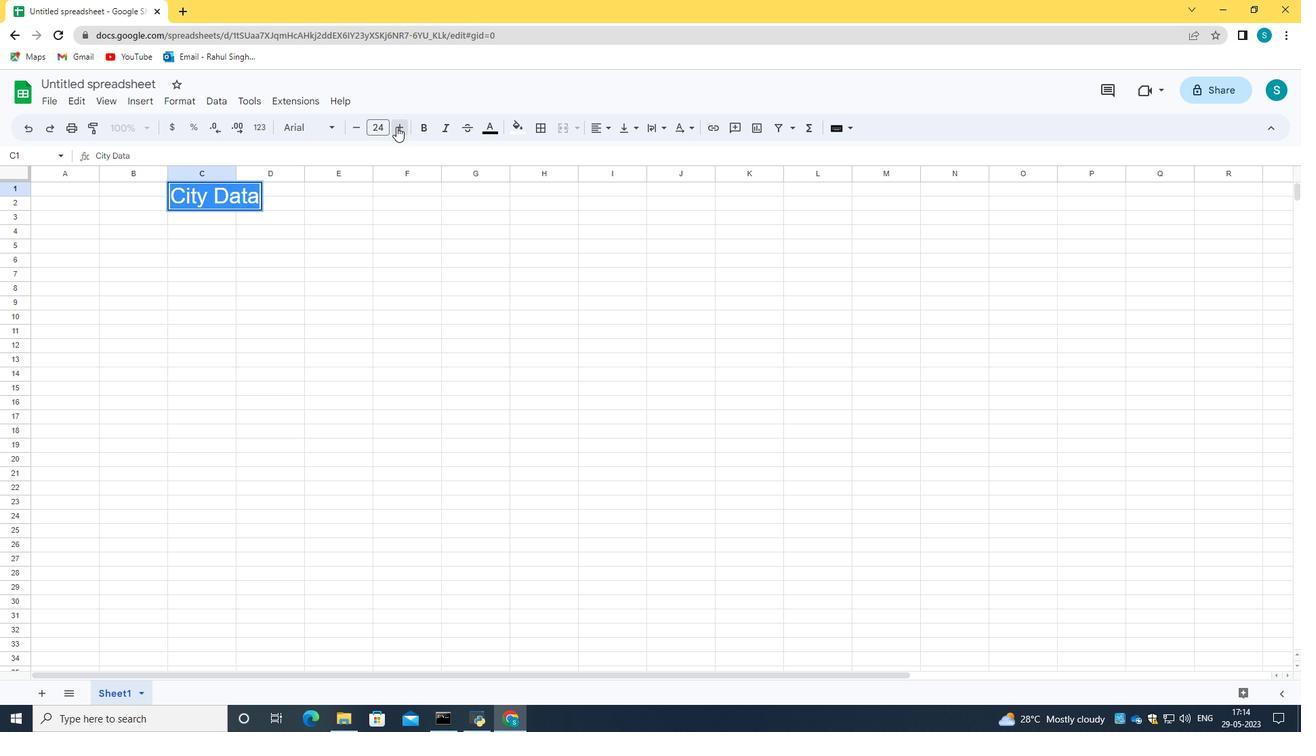
Action: Mouse pressed left at (396, 126)
Screenshot: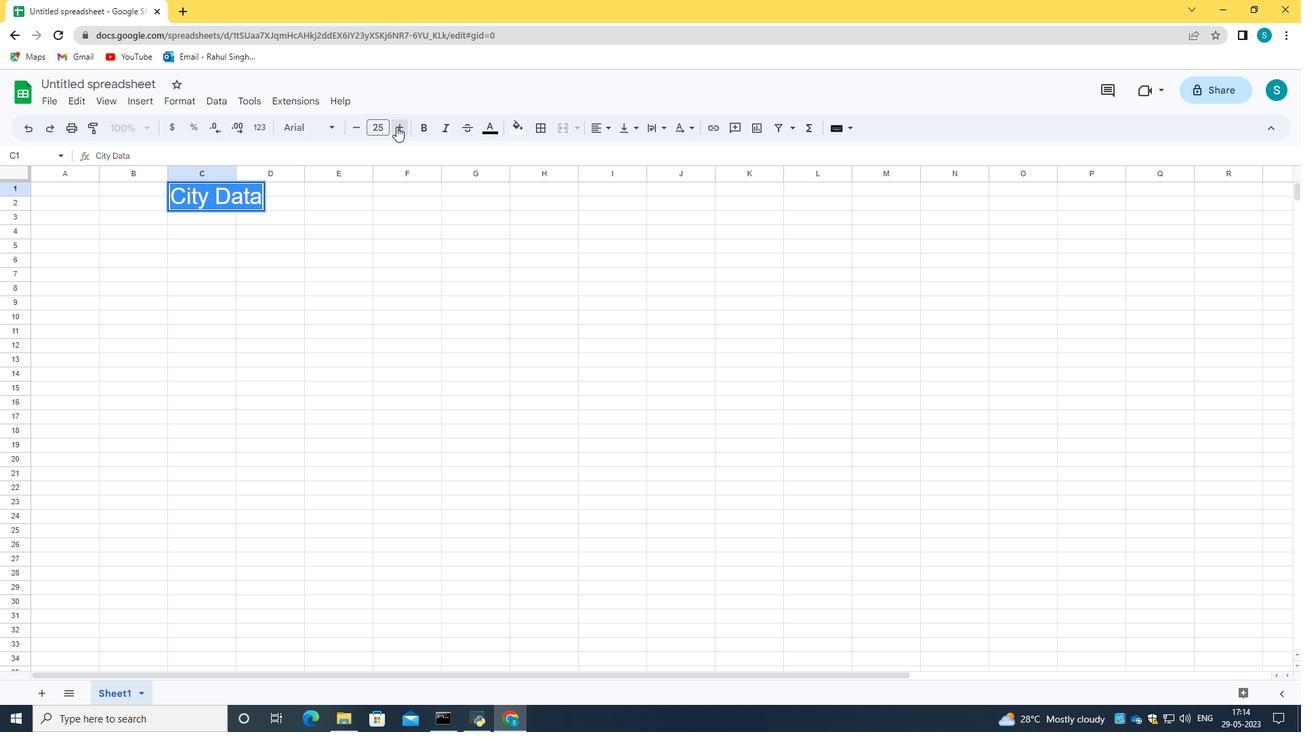 
Action: Mouse pressed left at (396, 126)
Screenshot: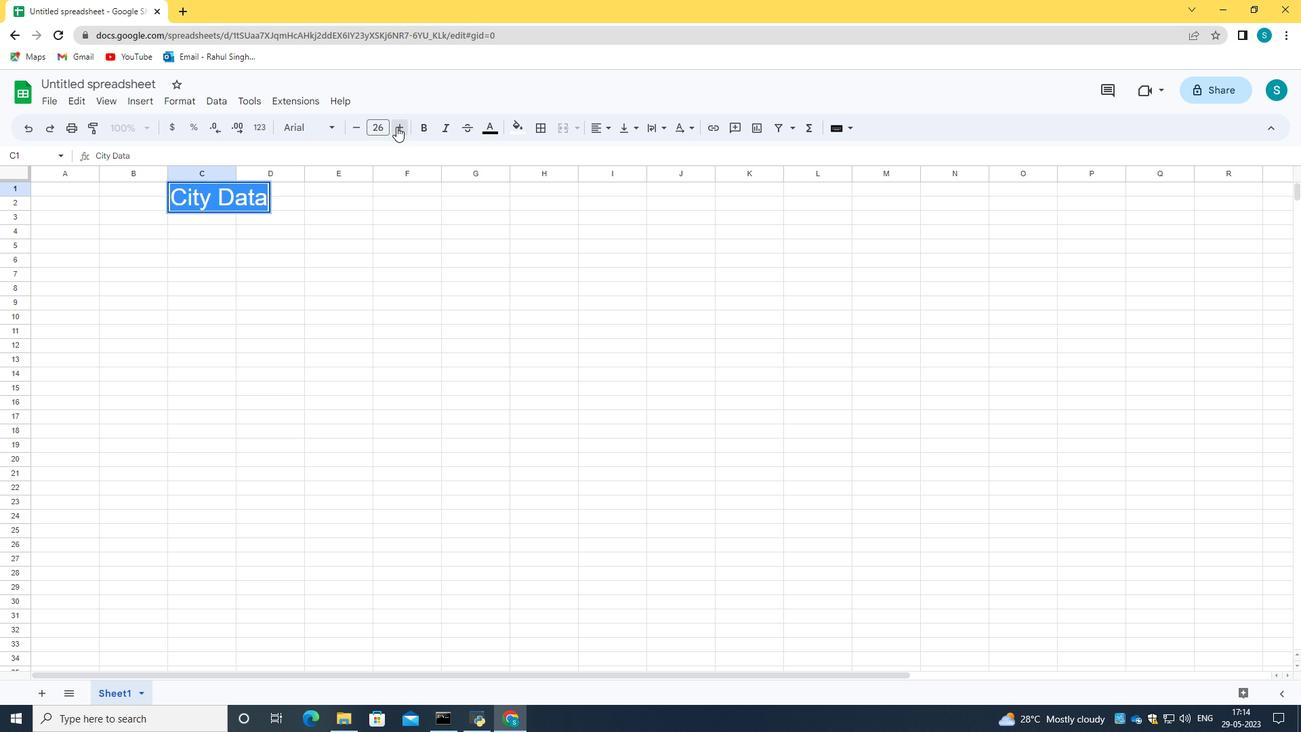 
Action: Mouse moved to (322, 195)
Screenshot: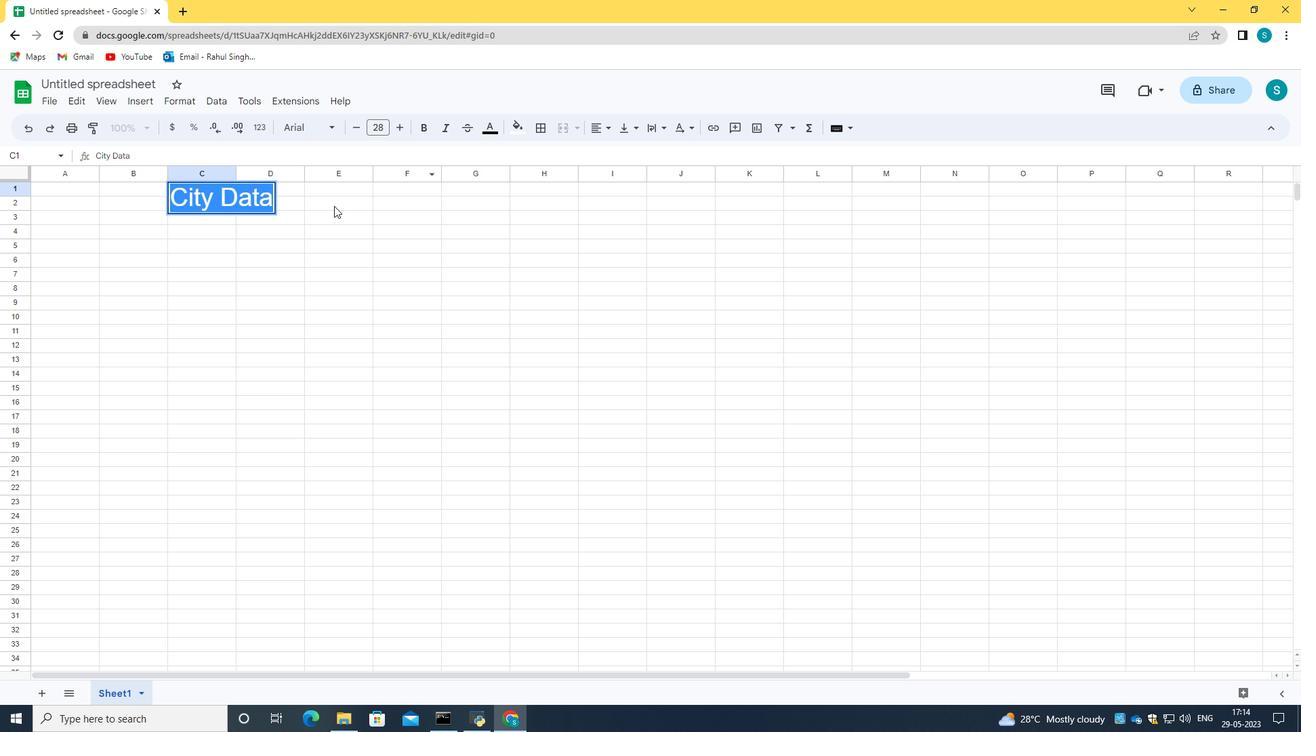 
Action: Mouse pressed left at (322, 195)
Screenshot: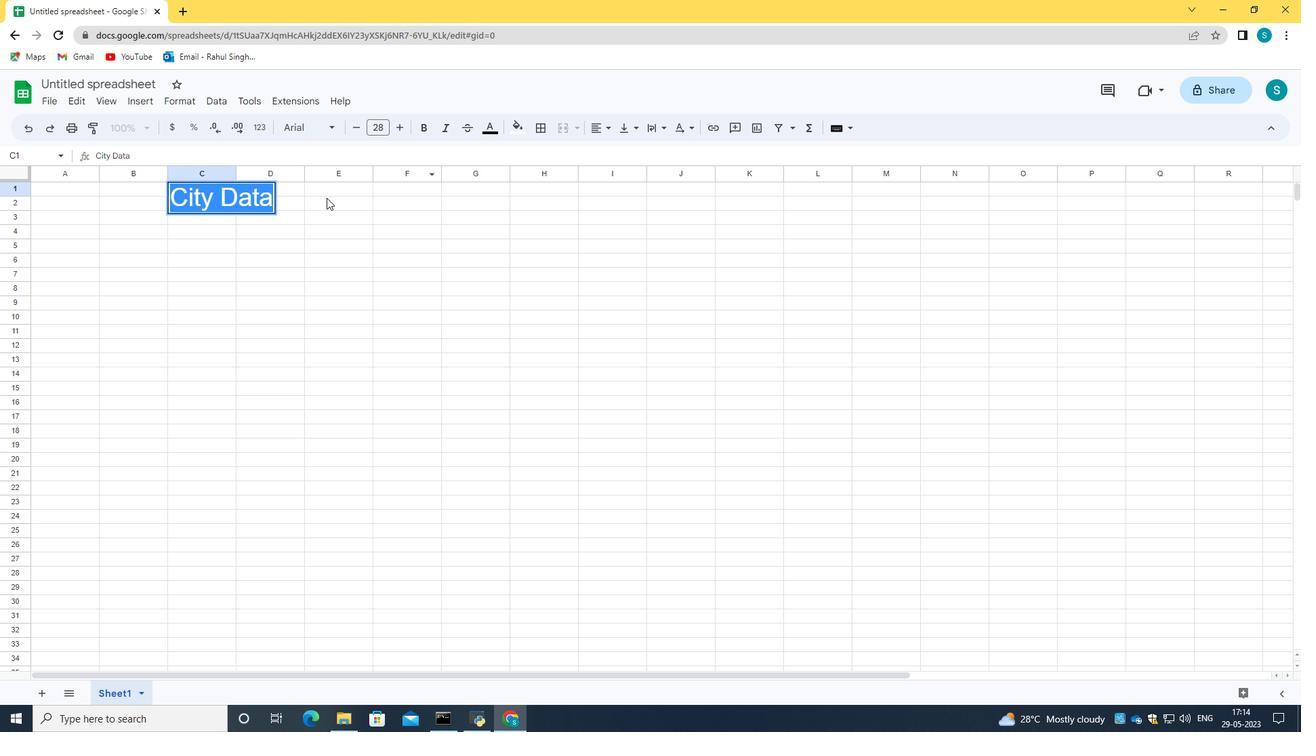 
Action: Mouse moved to (50, 224)
Screenshot: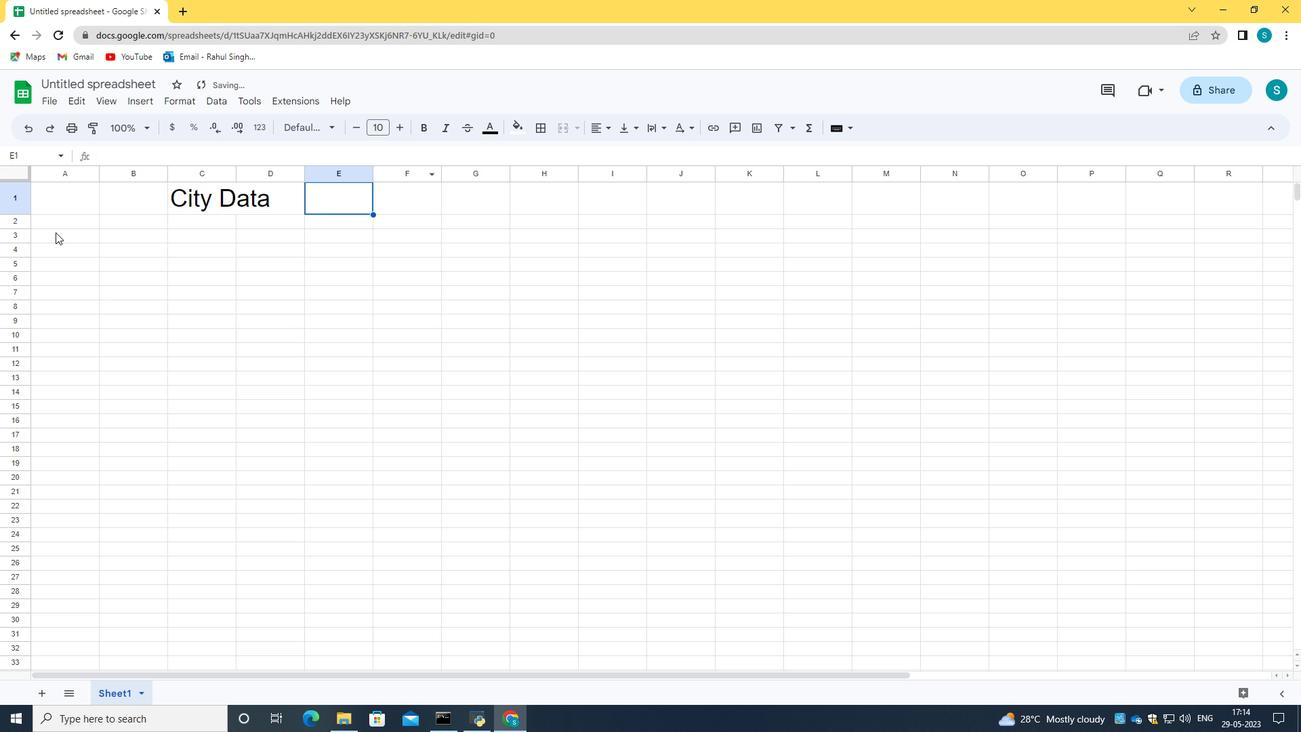 
Action: Mouse pressed left at (50, 224)
Screenshot: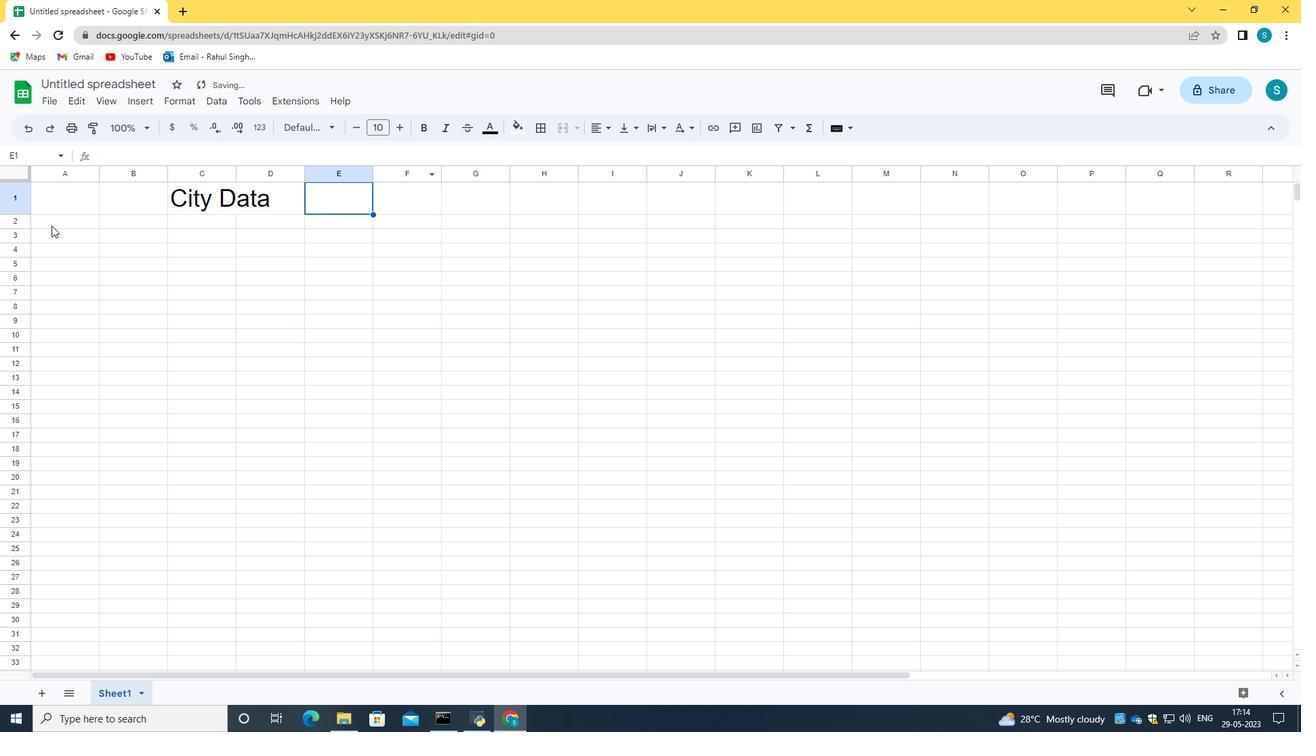 
Action: Mouse moved to (100, 179)
Screenshot: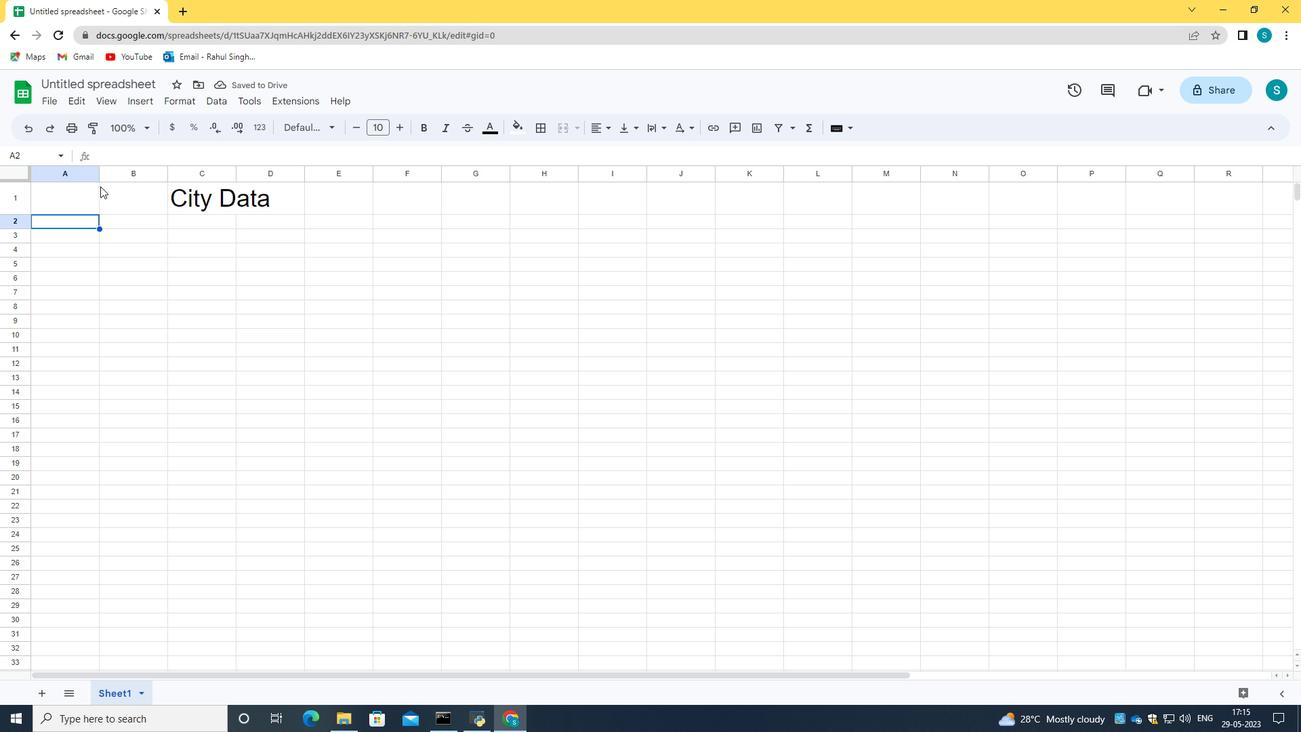 
Action: Mouse pressed left at (100, 179)
Screenshot: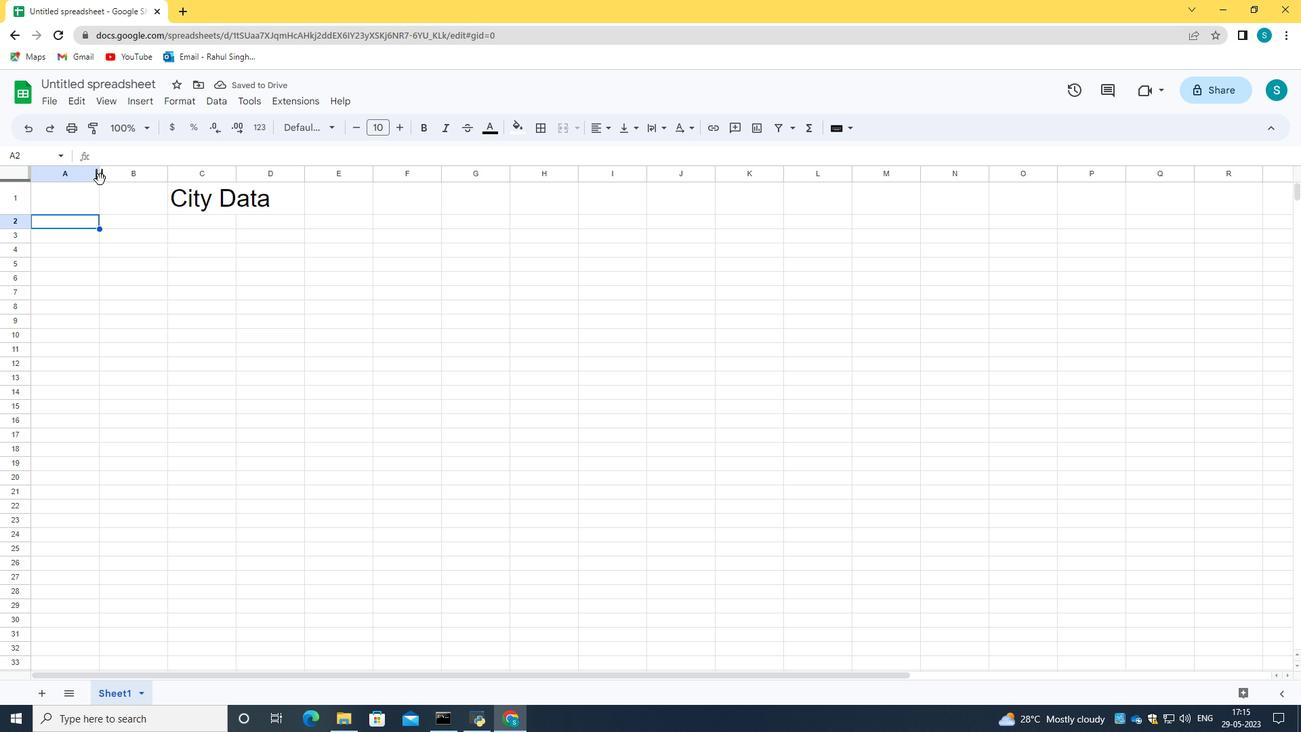 
Action: Mouse moved to (101, 175)
Screenshot: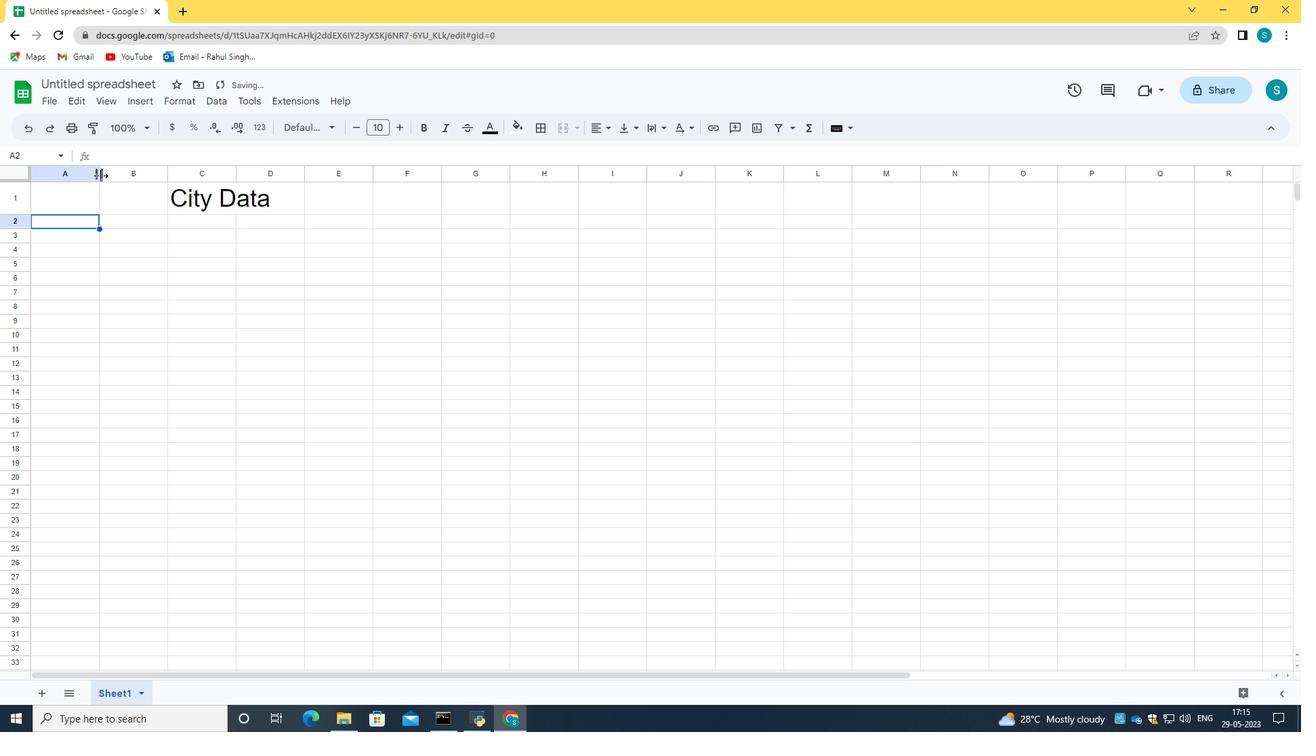 
Action: Mouse pressed left at (101, 175)
Screenshot: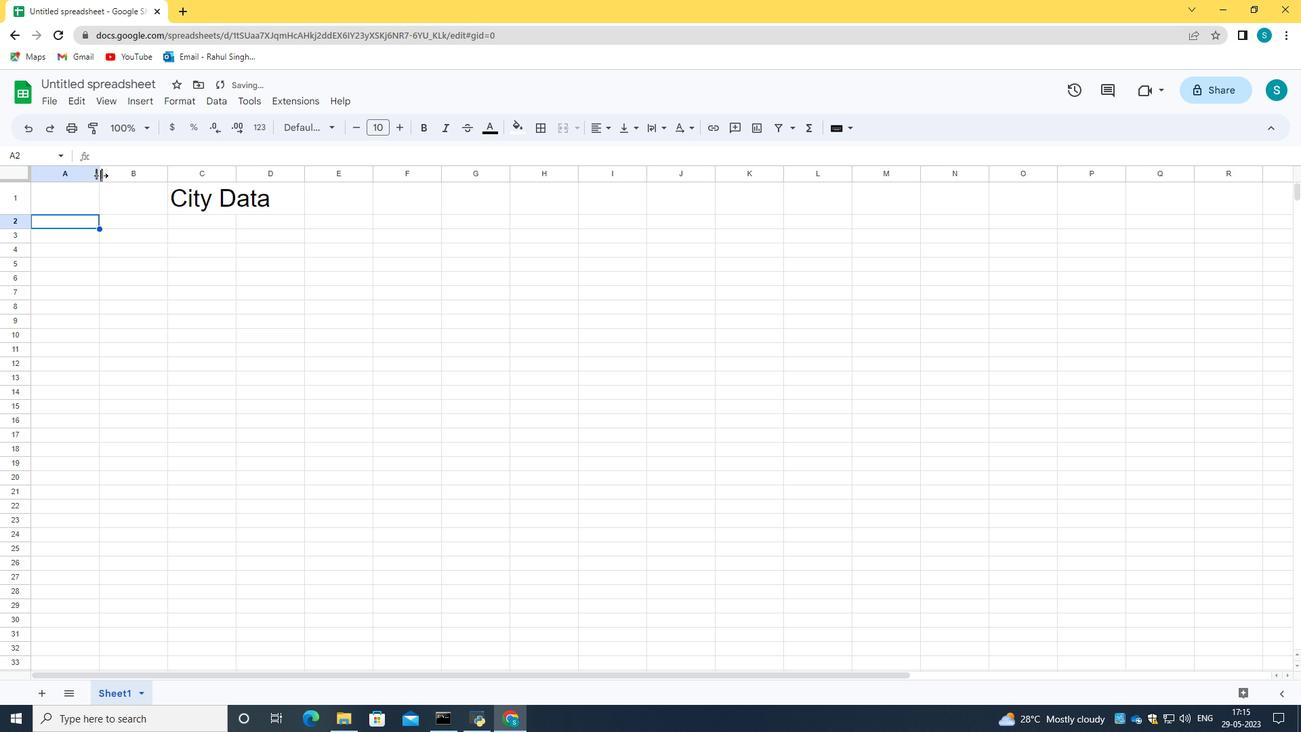 
Action: Mouse moved to (223, 170)
Screenshot: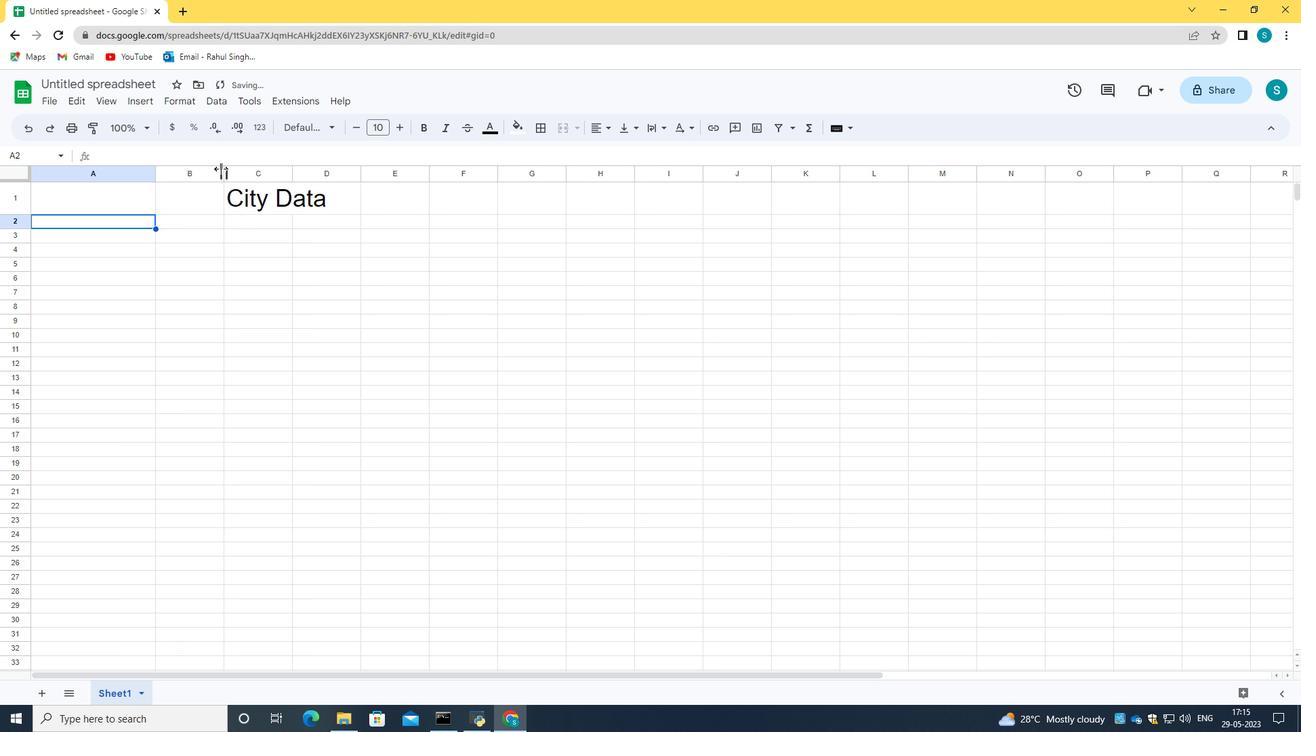 
Action: Mouse pressed left at (223, 170)
Screenshot: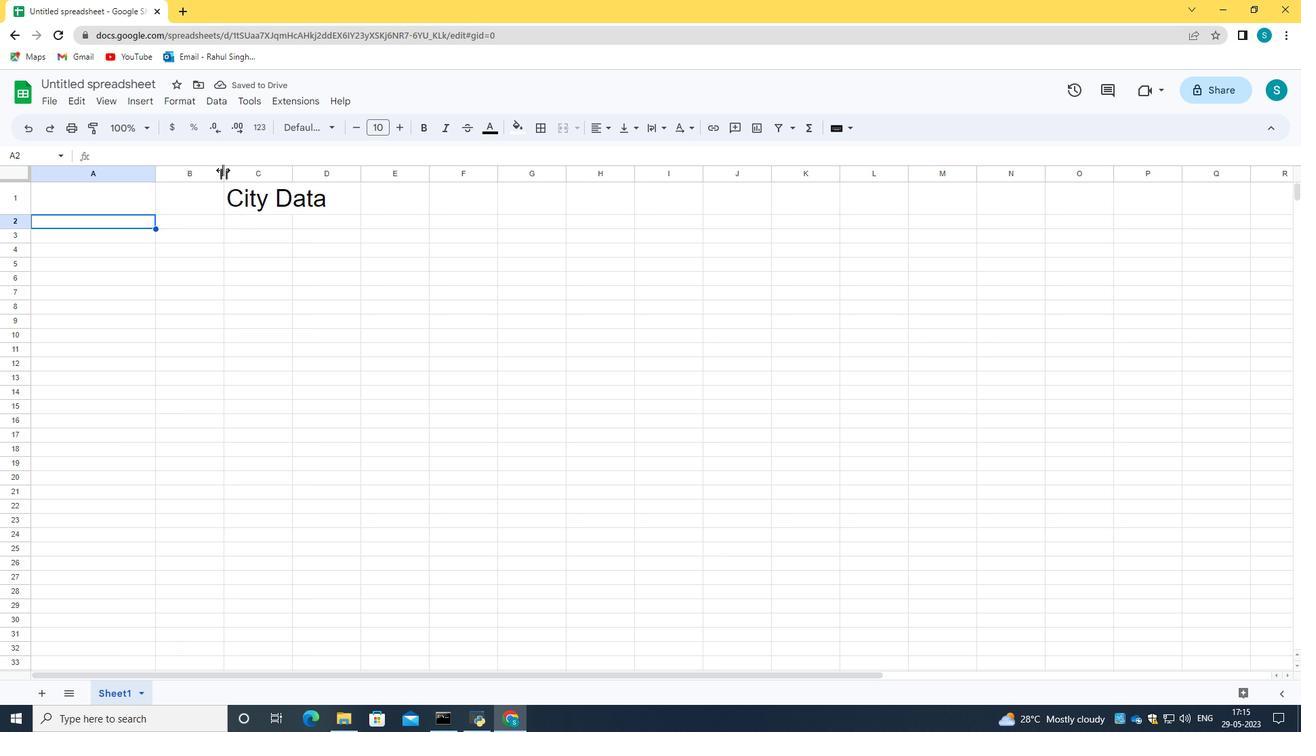 
Action: Mouse moved to (424, 198)
Screenshot: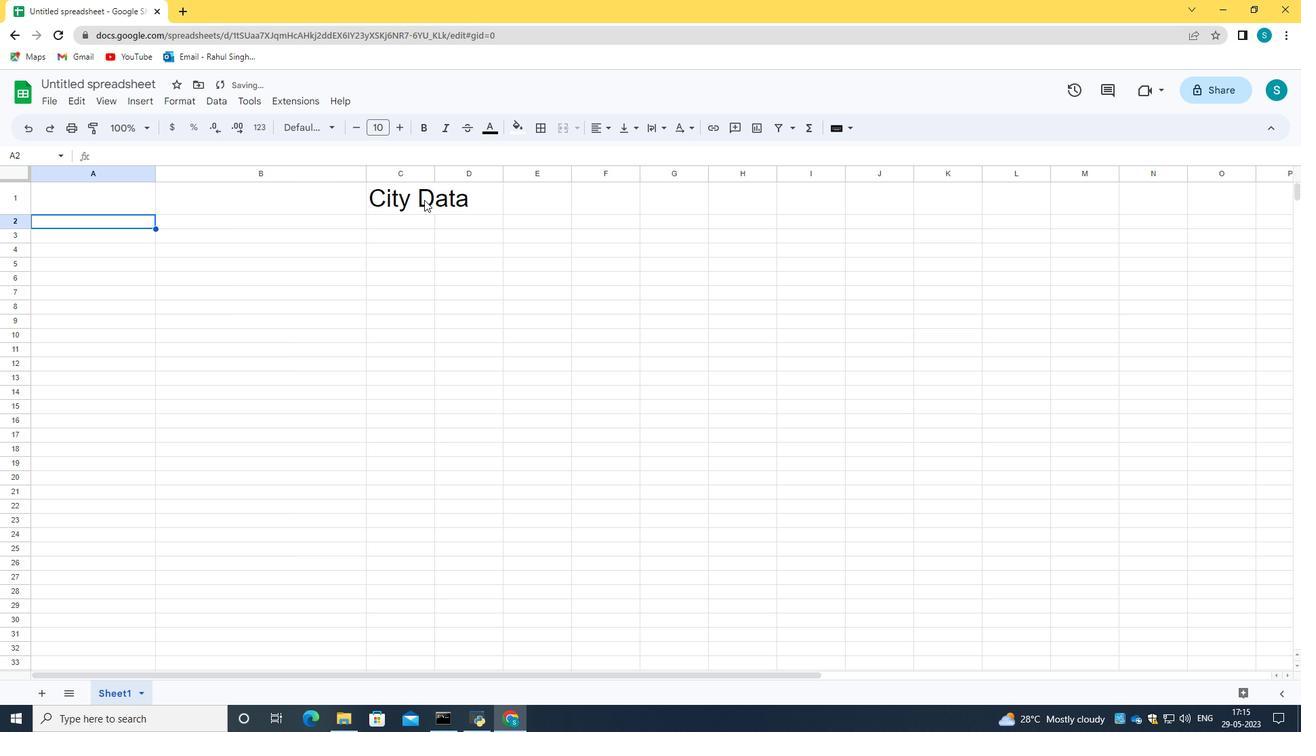
Action: Mouse pressed left at (424, 198)
Screenshot: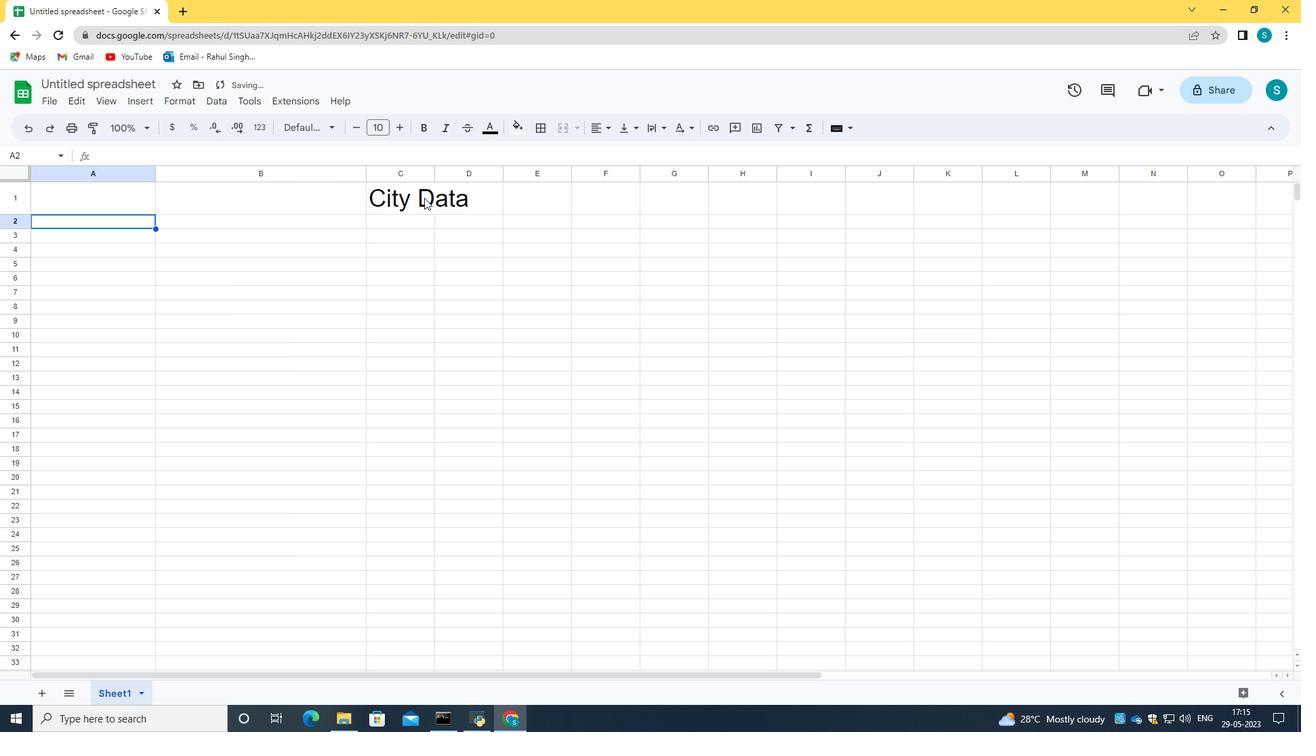 
Action: Mouse moved to (452, 198)
Screenshot: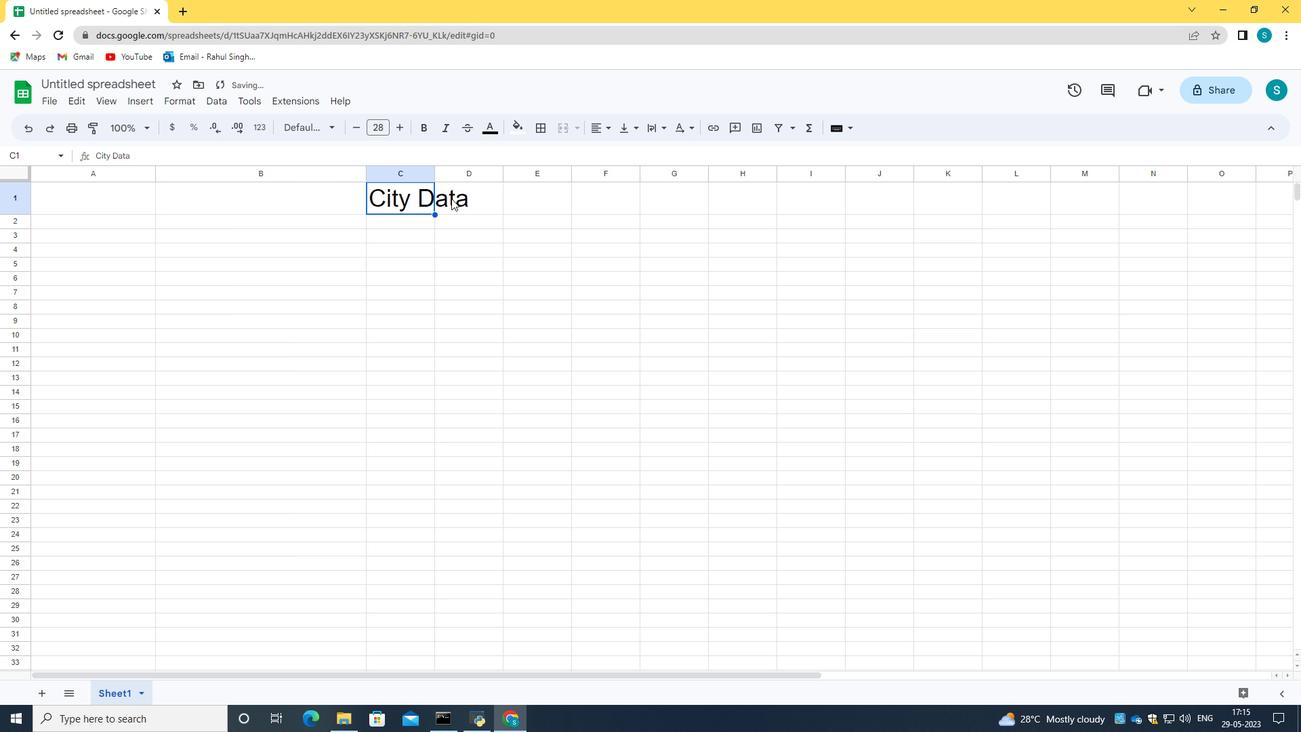 
Action: Mouse pressed left at (452, 198)
Screenshot: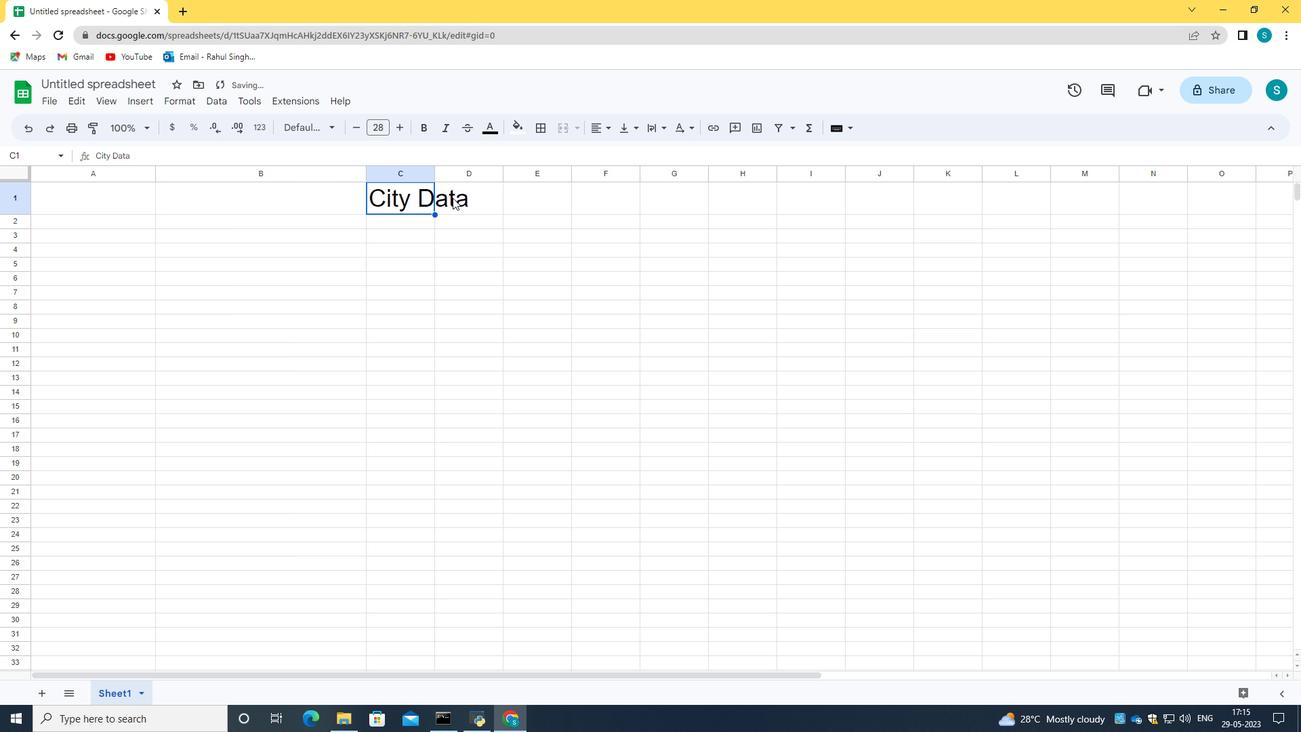 
Action: Mouse pressed left at (452, 198)
Screenshot: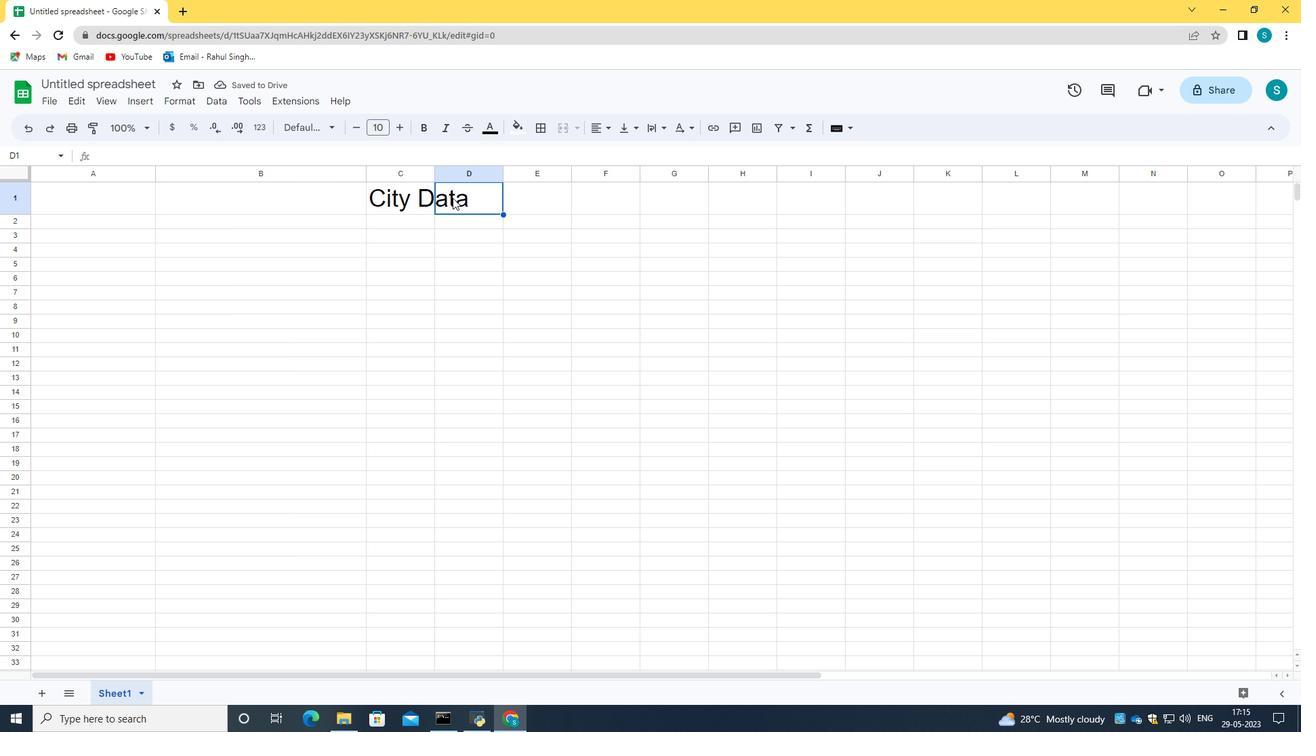 
Action: Mouse moved to (425, 199)
Screenshot: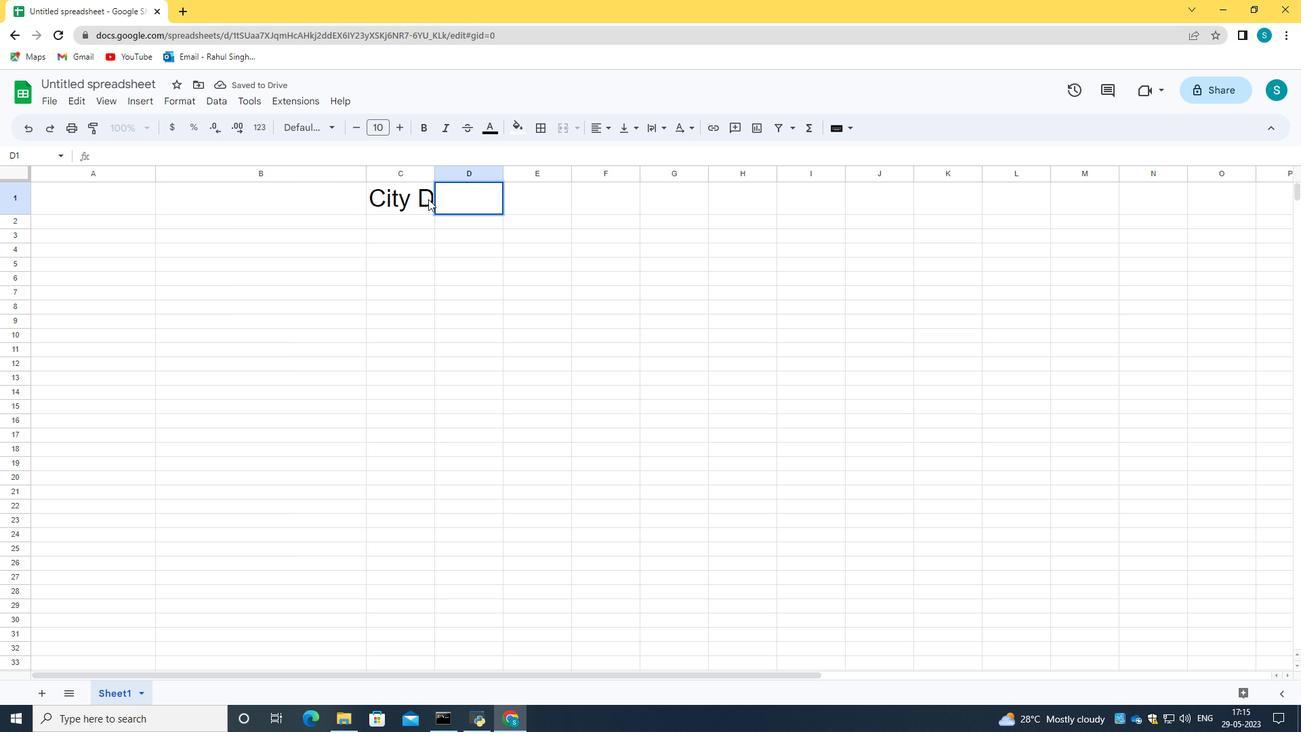 
Action: Key pressed <Key.backspace>
Screenshot: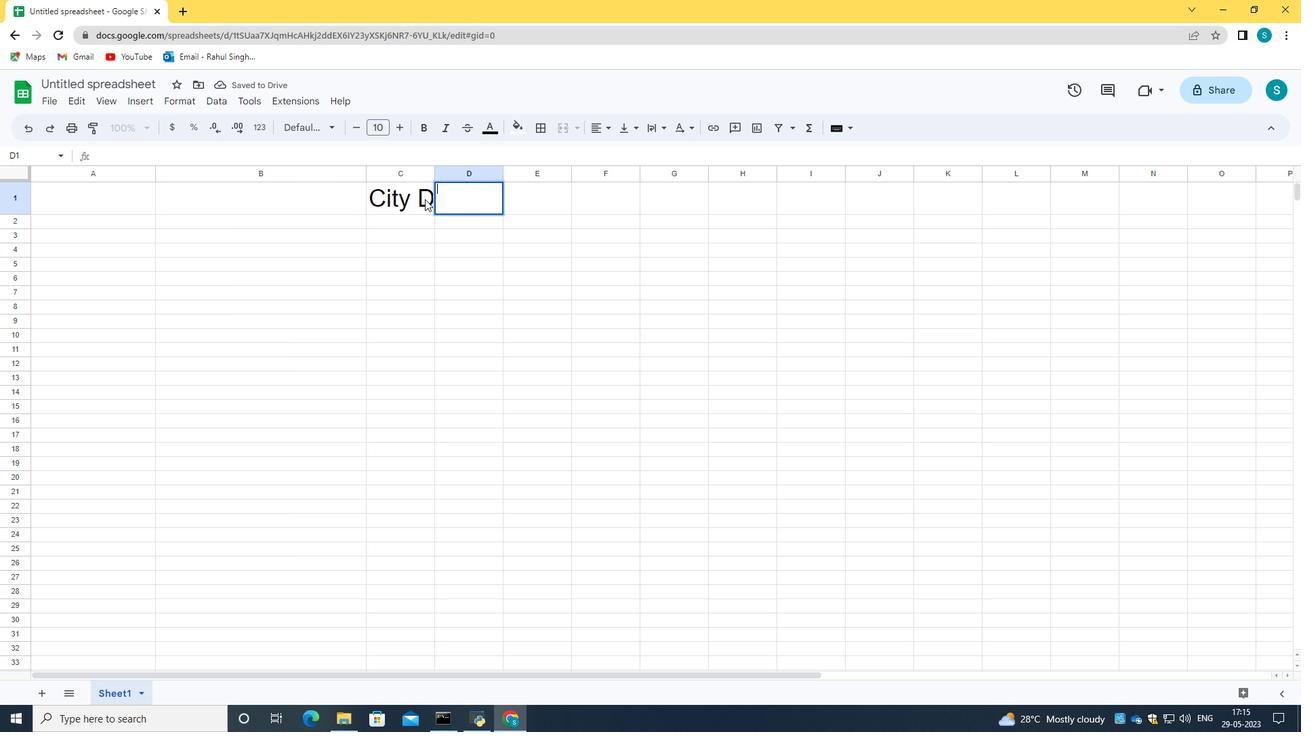 
Action: Mouse moved to (430, 199)
Screenshot: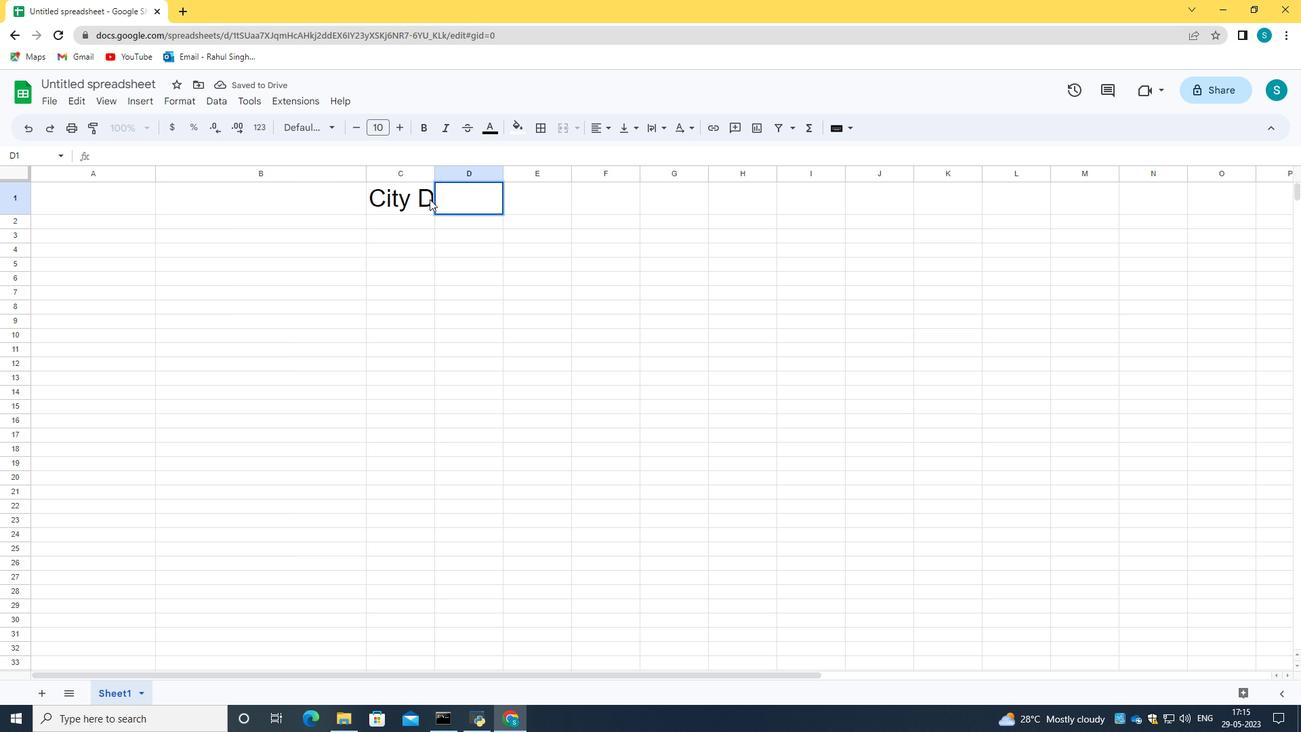 
Action: Mouse pressed left at (430, 199)
Screenshot: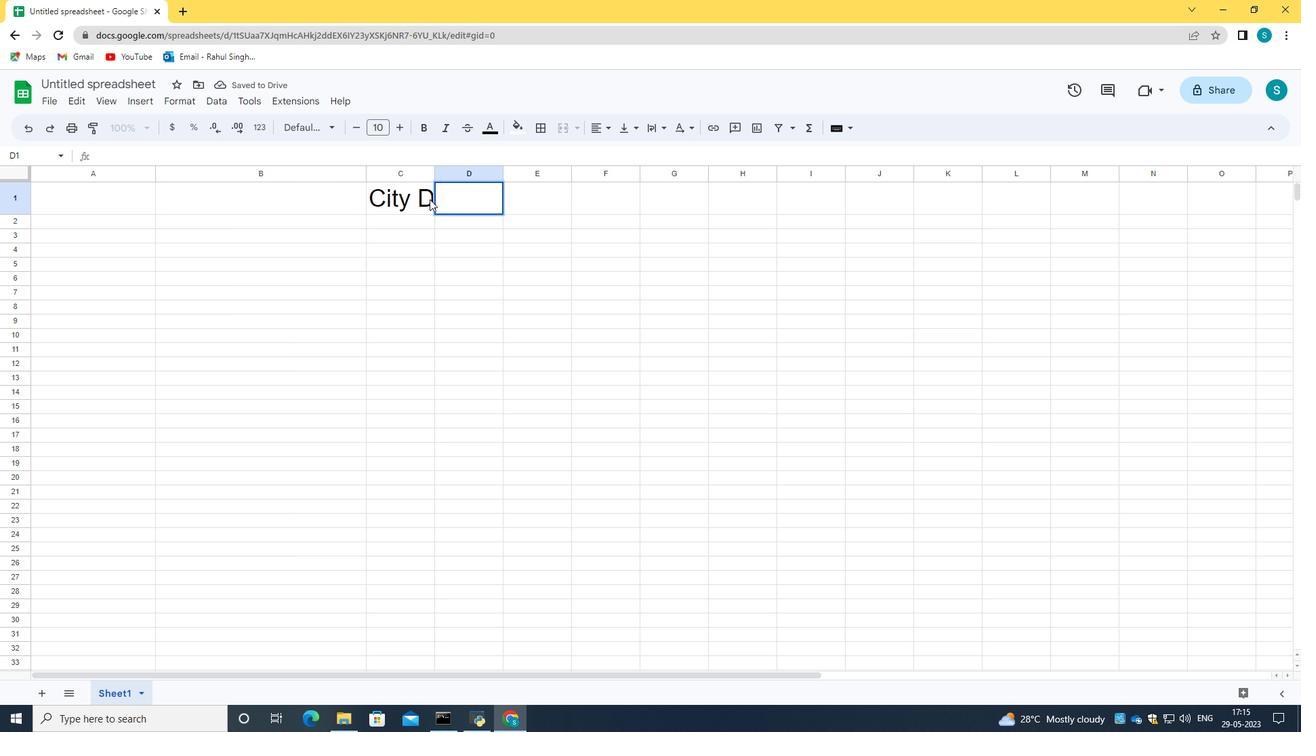 
Action: Mouse pressed left at (430, 199)
Screenshot: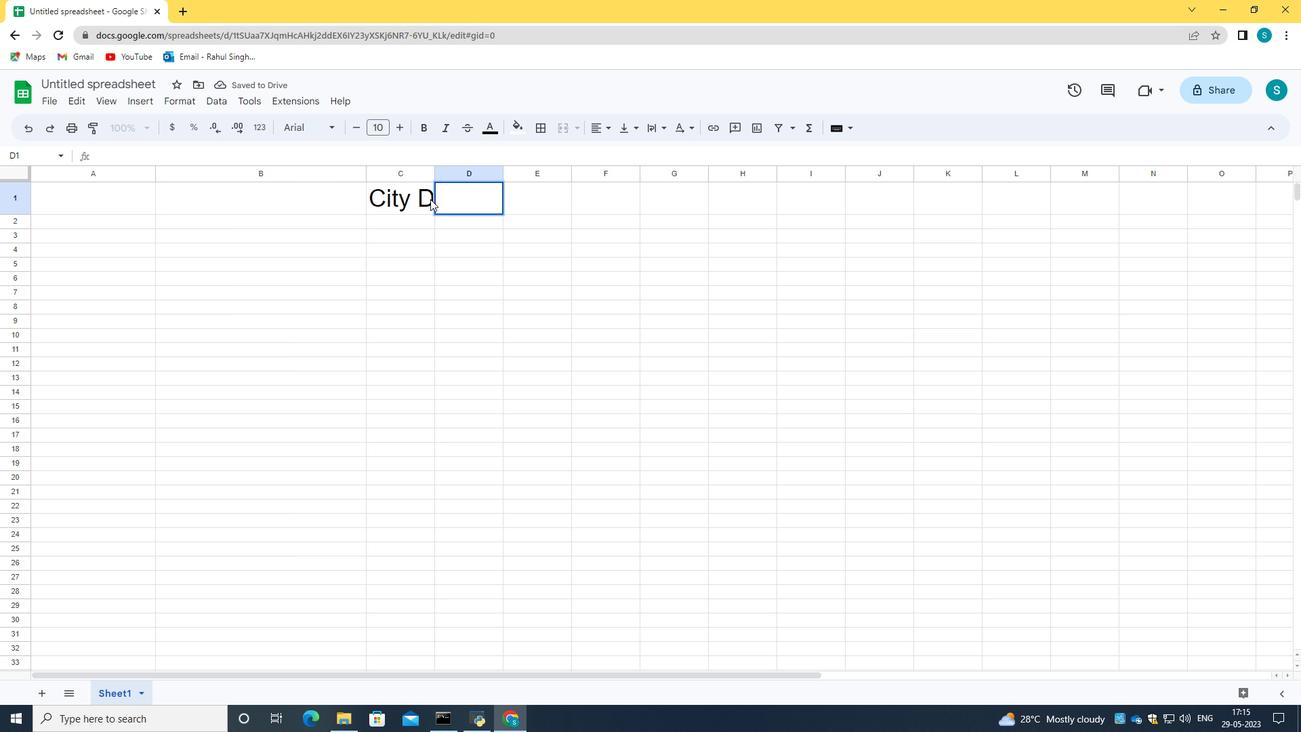 
Action: Key pressed <Key.backspace><Key.backspace><Key.backspace><Key.backspace><Key.backspace><Key.backspace><Key.backspace><Key.backspace><Key.backspace>
Screenshot: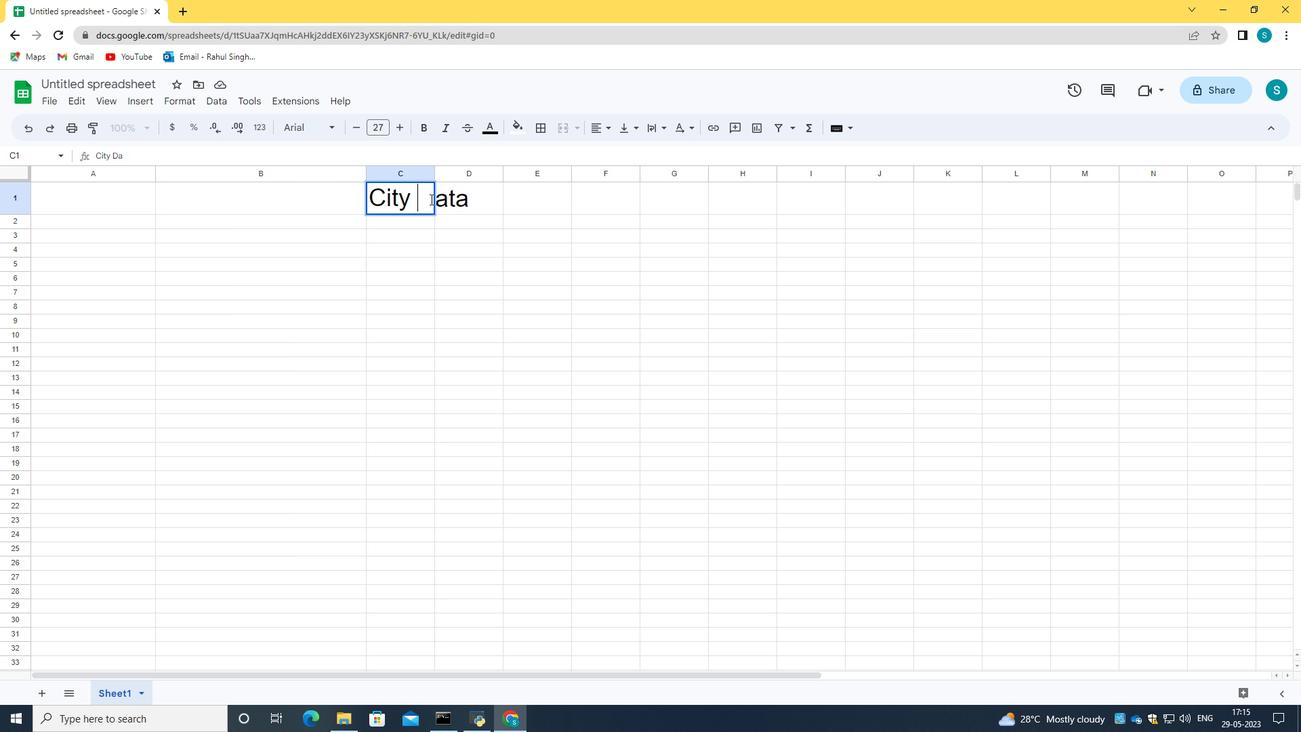 
Action: Mouse moved to (470, 200)
Screenshot: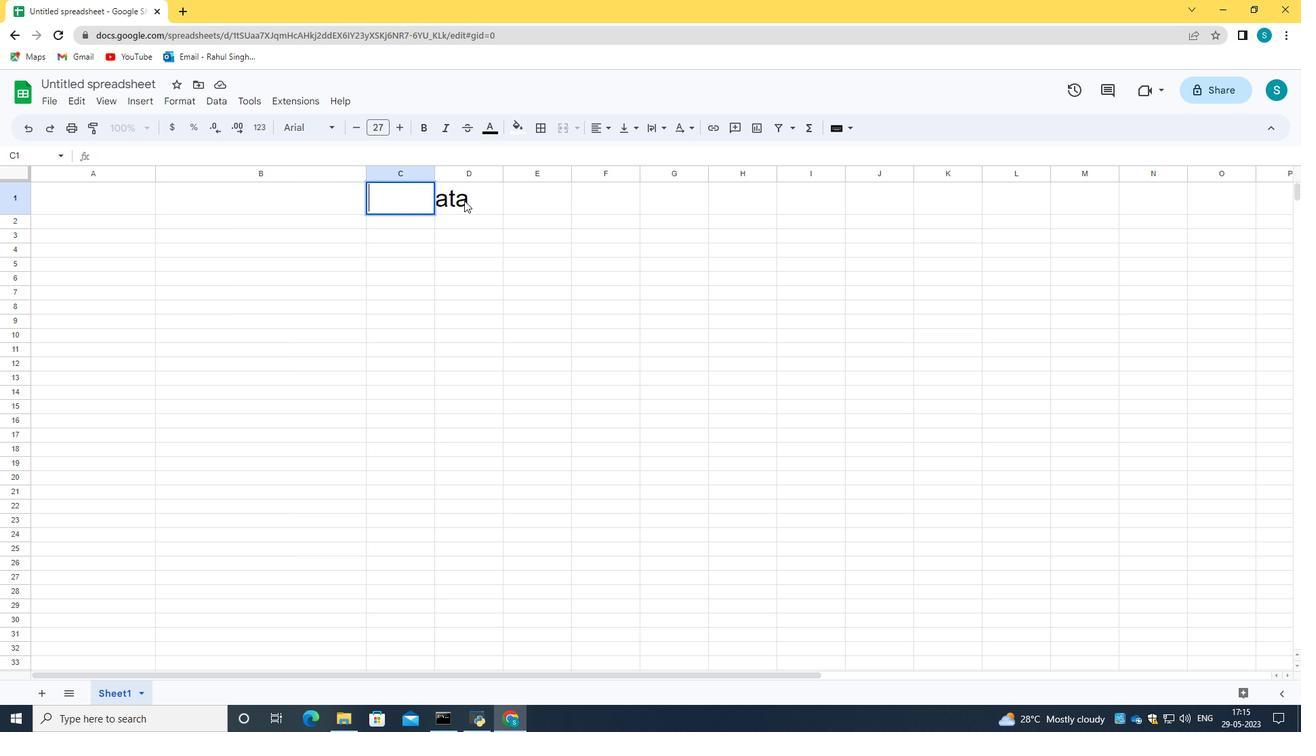 
Action: Mouse pressed left at (470, 200)
Screenshot: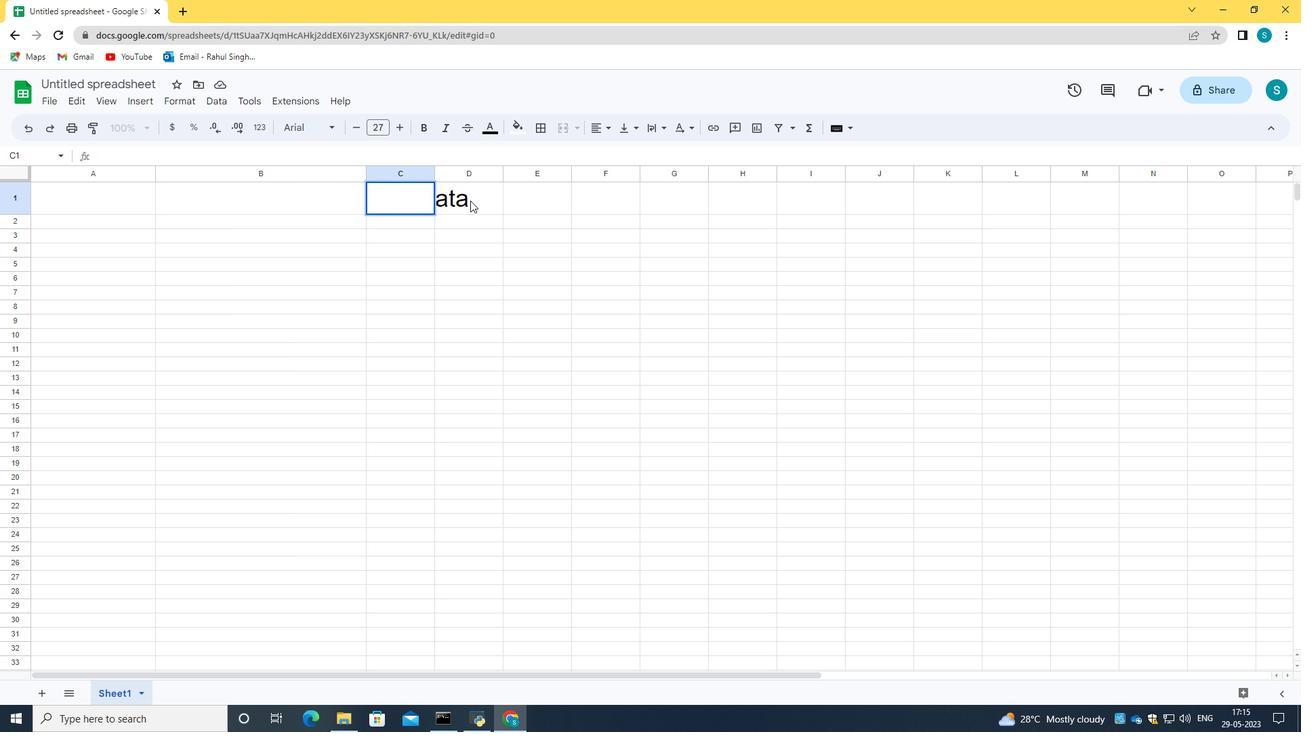 
Action: Mouse moved to (154, 170)
Screenshot: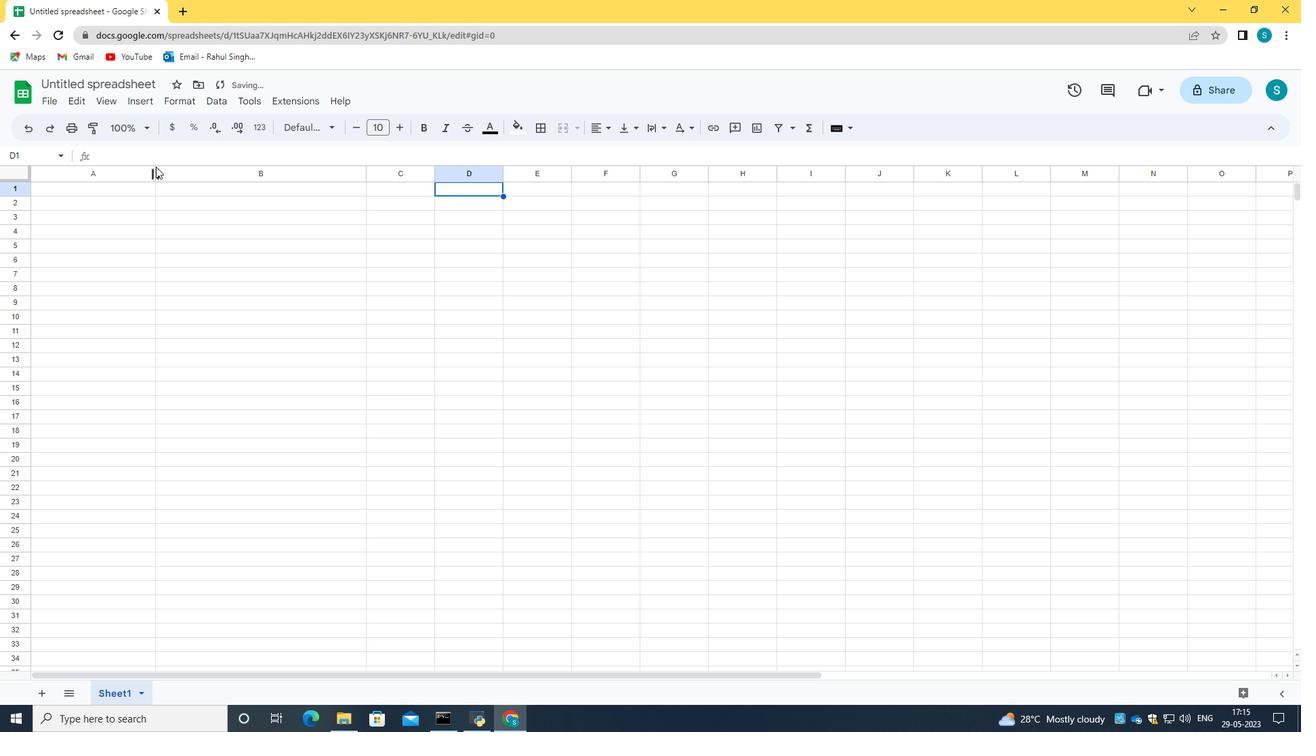 
Action: Mouse pressed left at (154, 170)
Screenshot: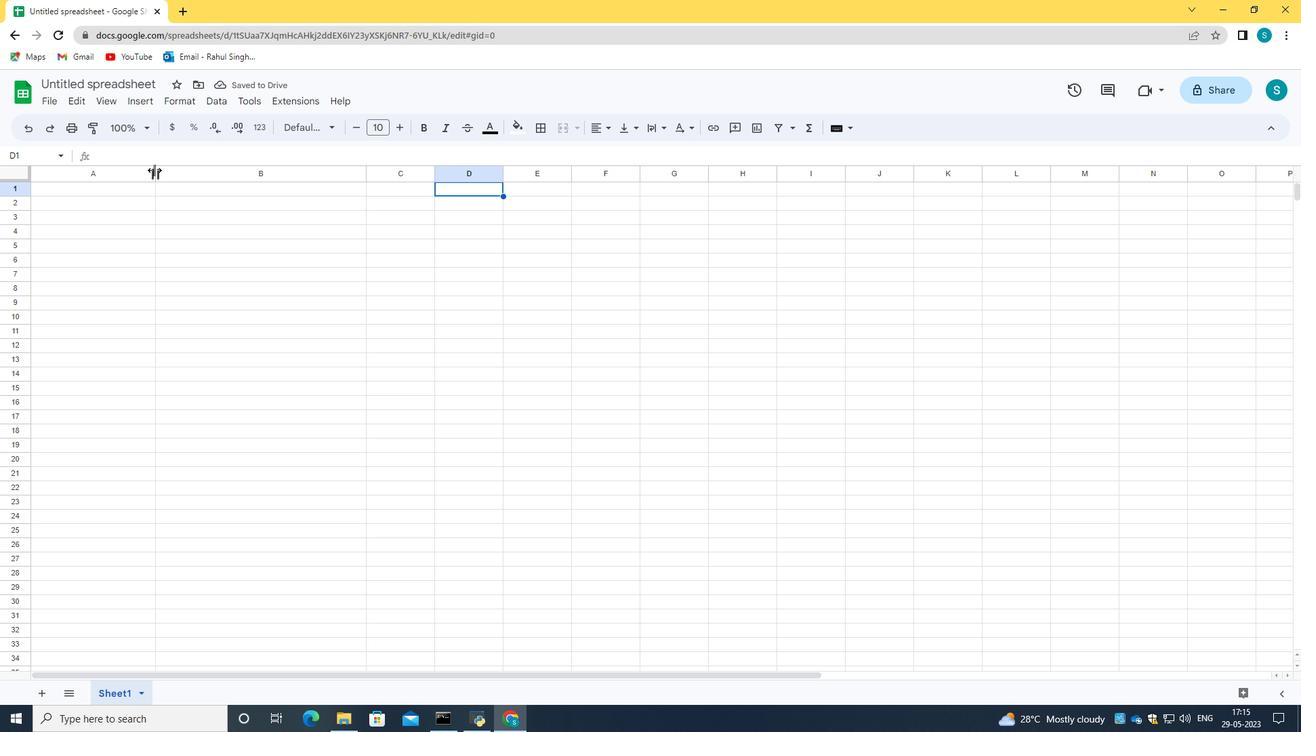 
Action: Mouse moved to (470, 177)
Screenshot: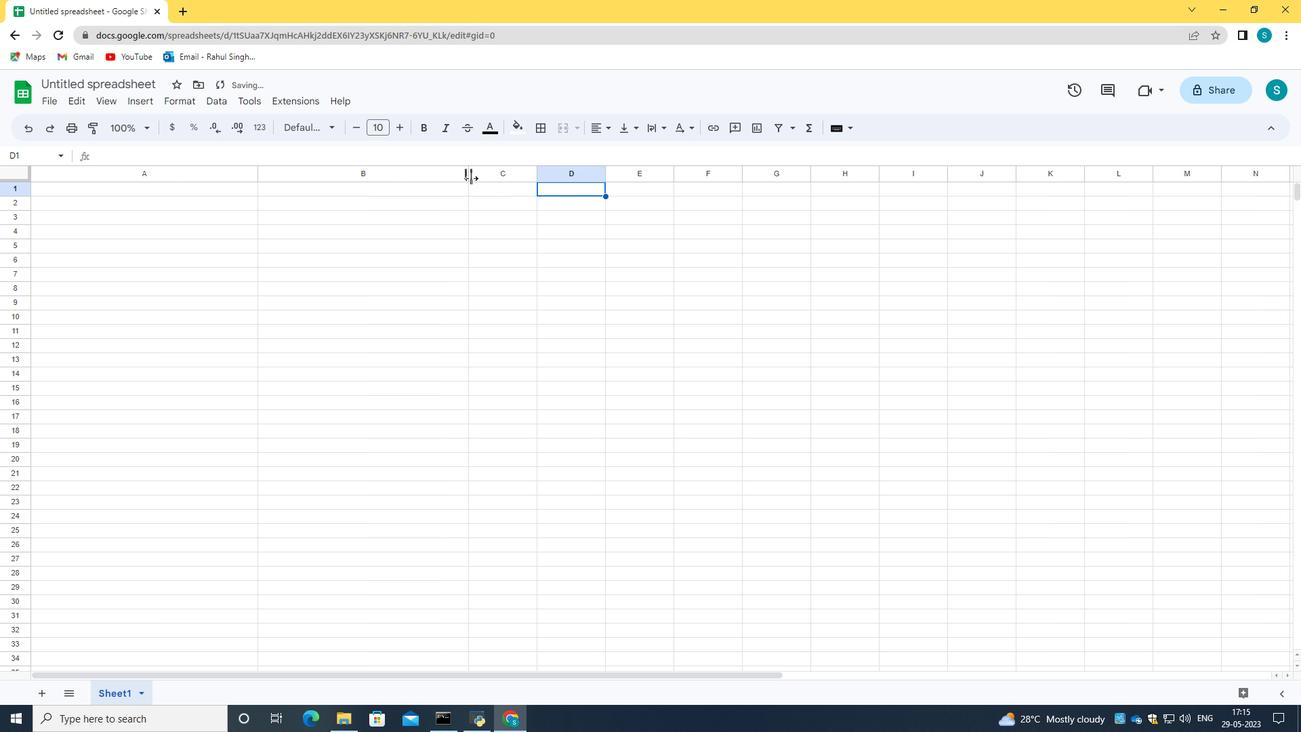 
Action: Mouse pressed left at (470, 177)
Screenshot: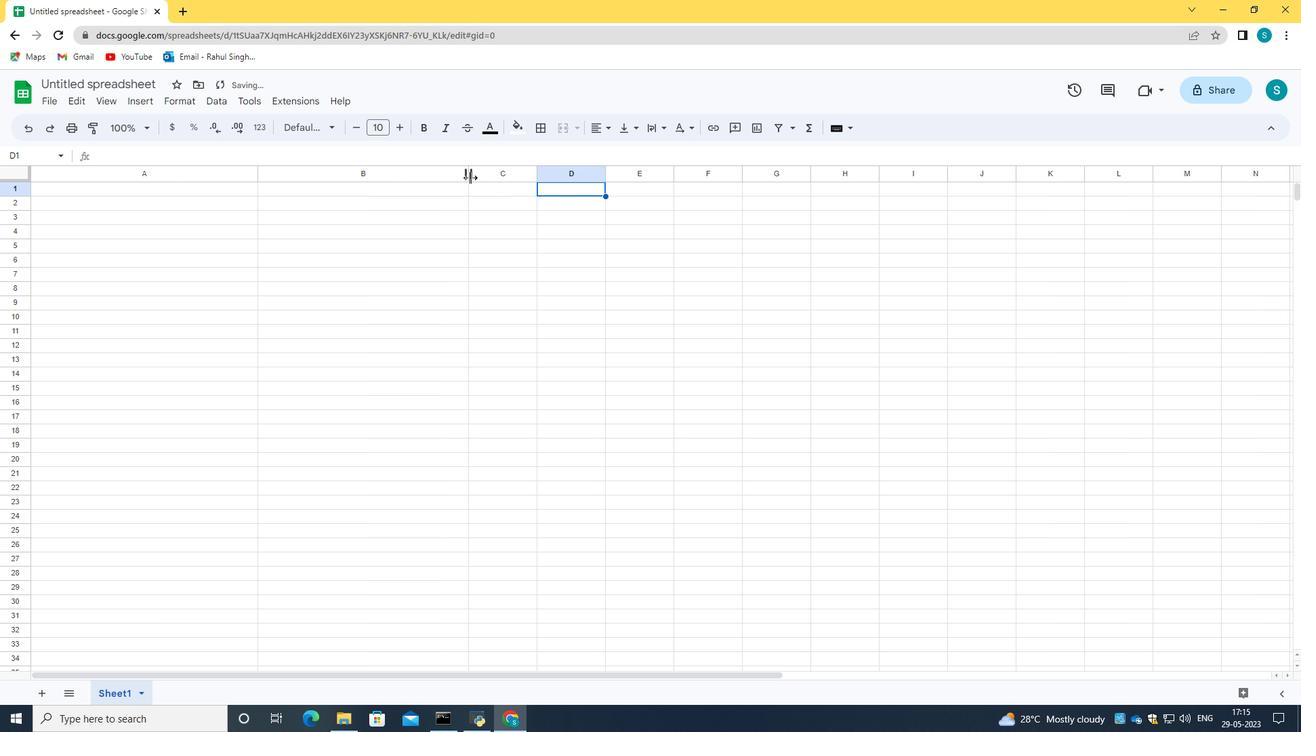
Action: Mouse moved to (275, 168)
Screenshot: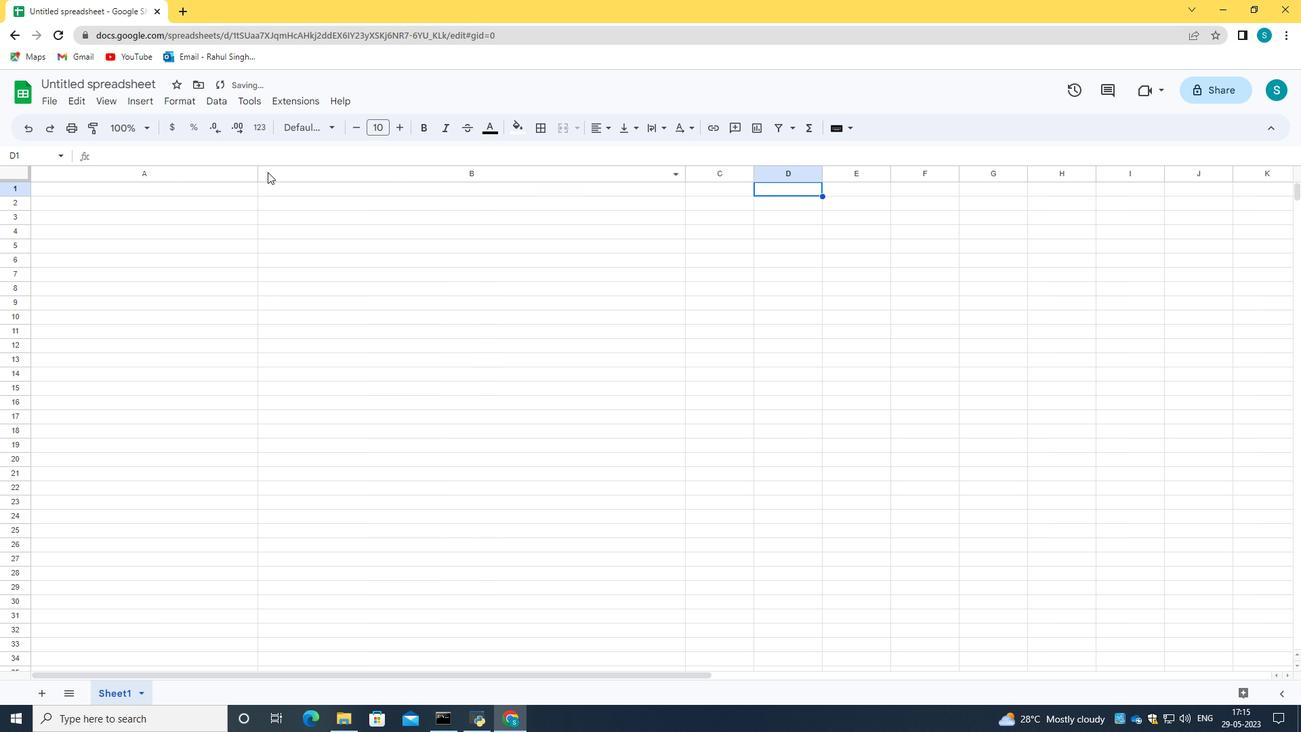 
Action: Mouse pressed left at (275, 168)
Screenshot: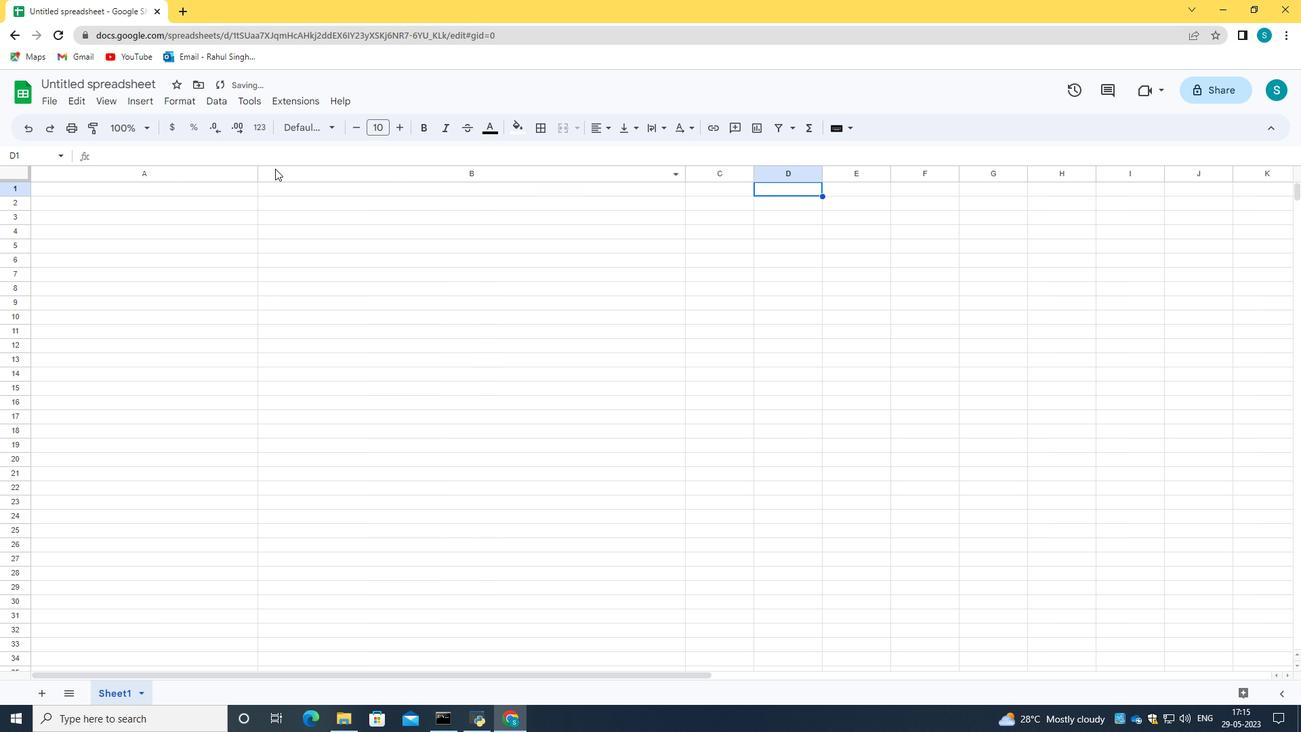 
Action: Mouse moved to (248, 183)
Screenshot: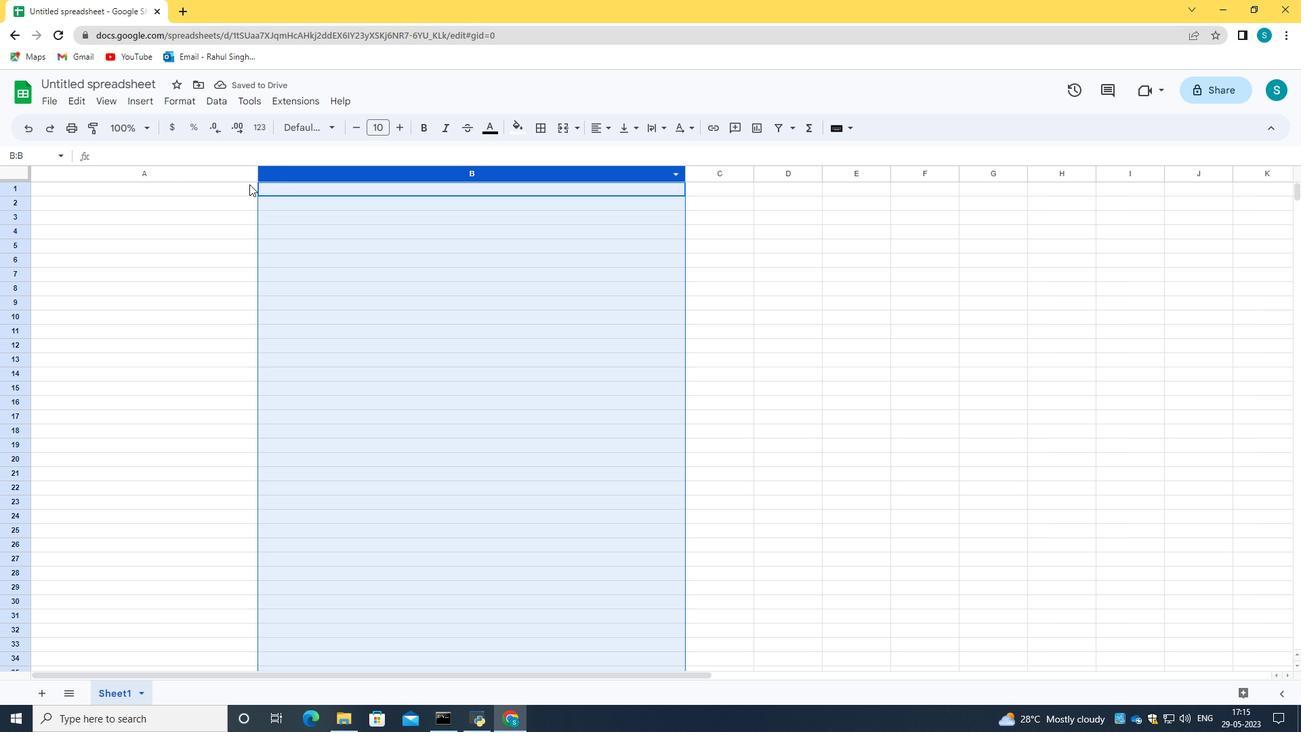 
Action: Mouse pressed left at (248, 183)
Screenshot: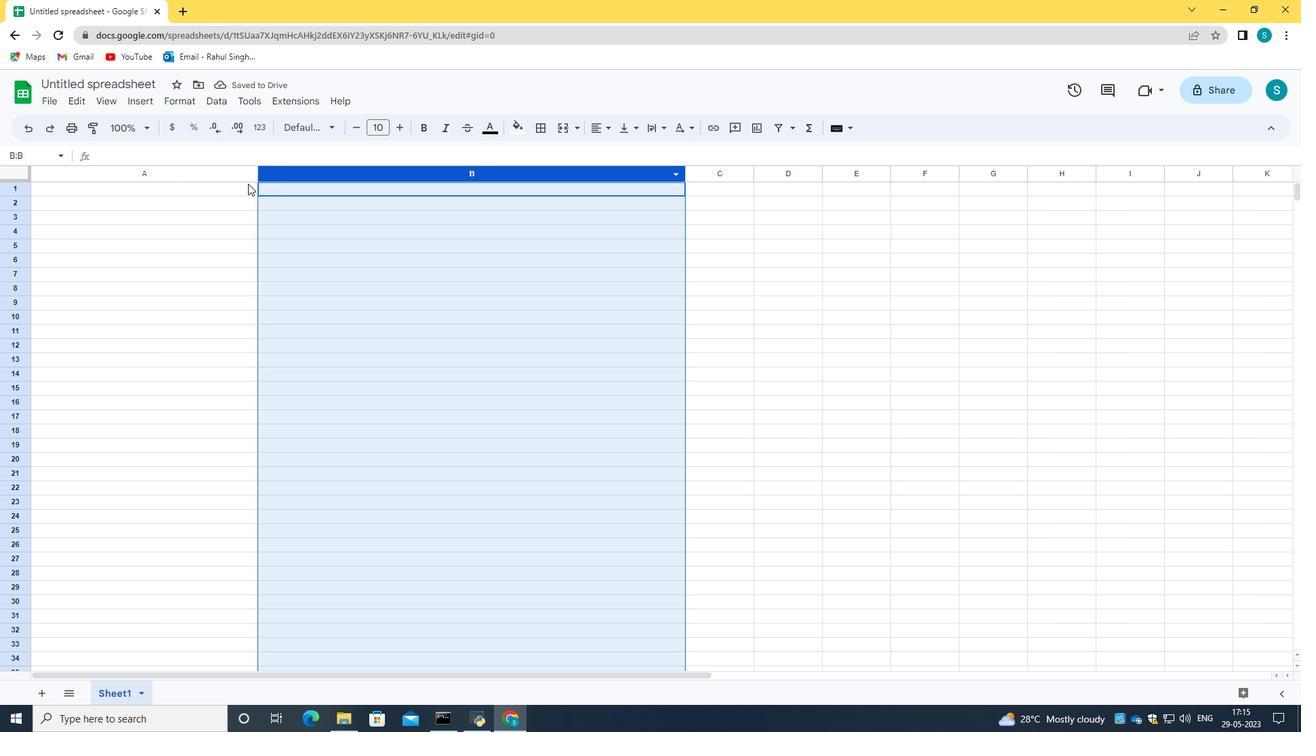 
Action: Mouse moved to (259, 176)
Screenshot: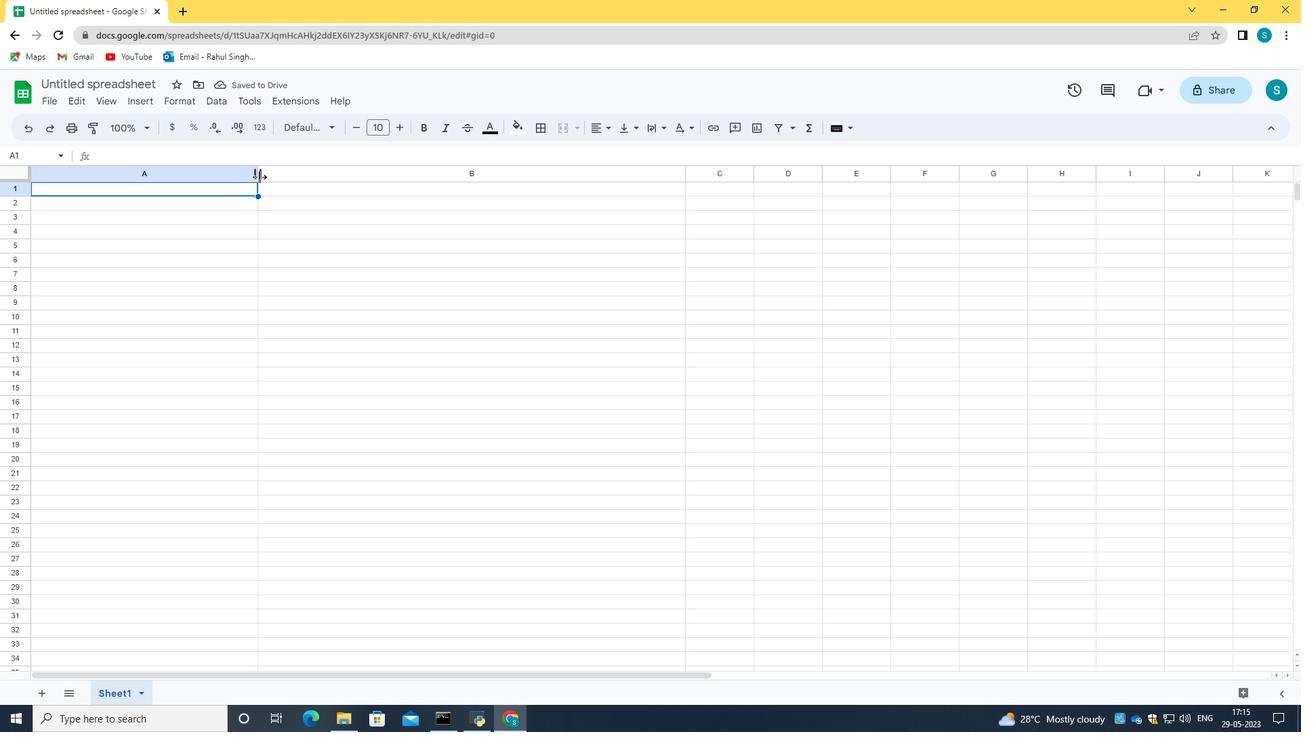 
Action: Mouse pressed left at (259, 176)
Screenshot: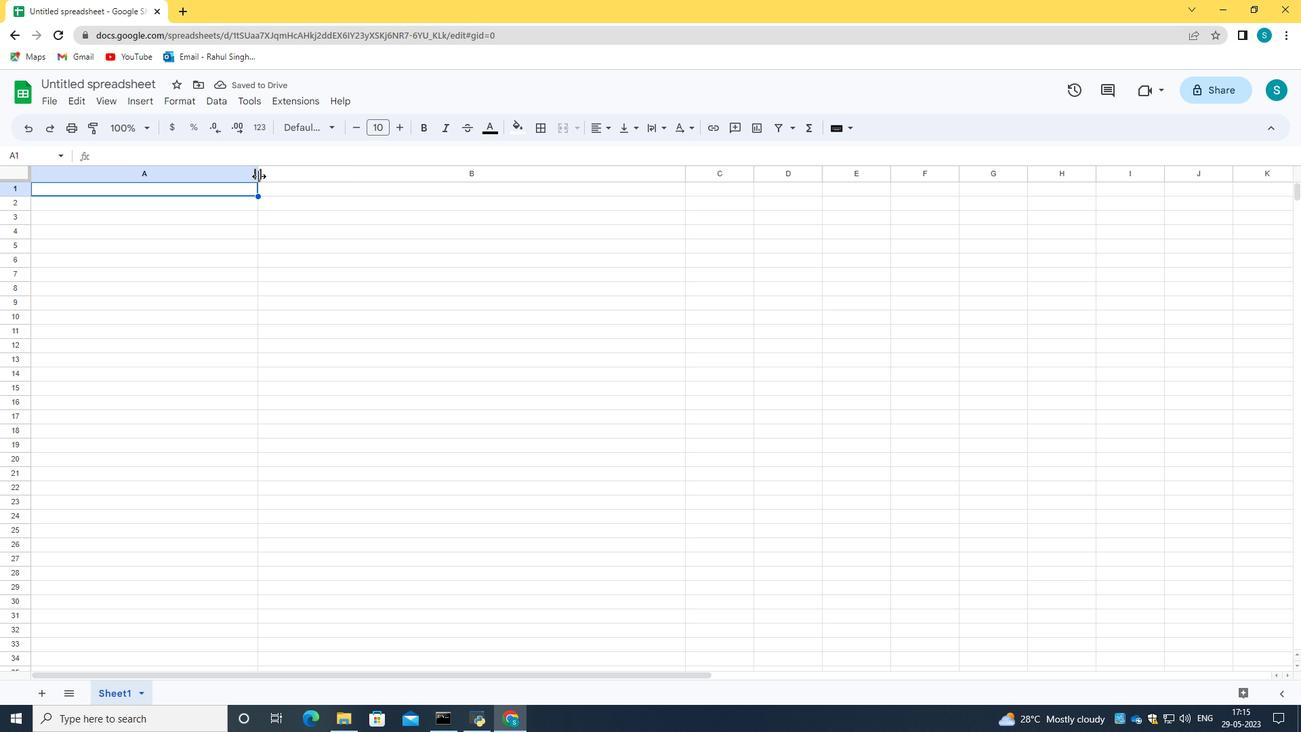 
Action: Mouse moved to (291, 189)
Screenshot: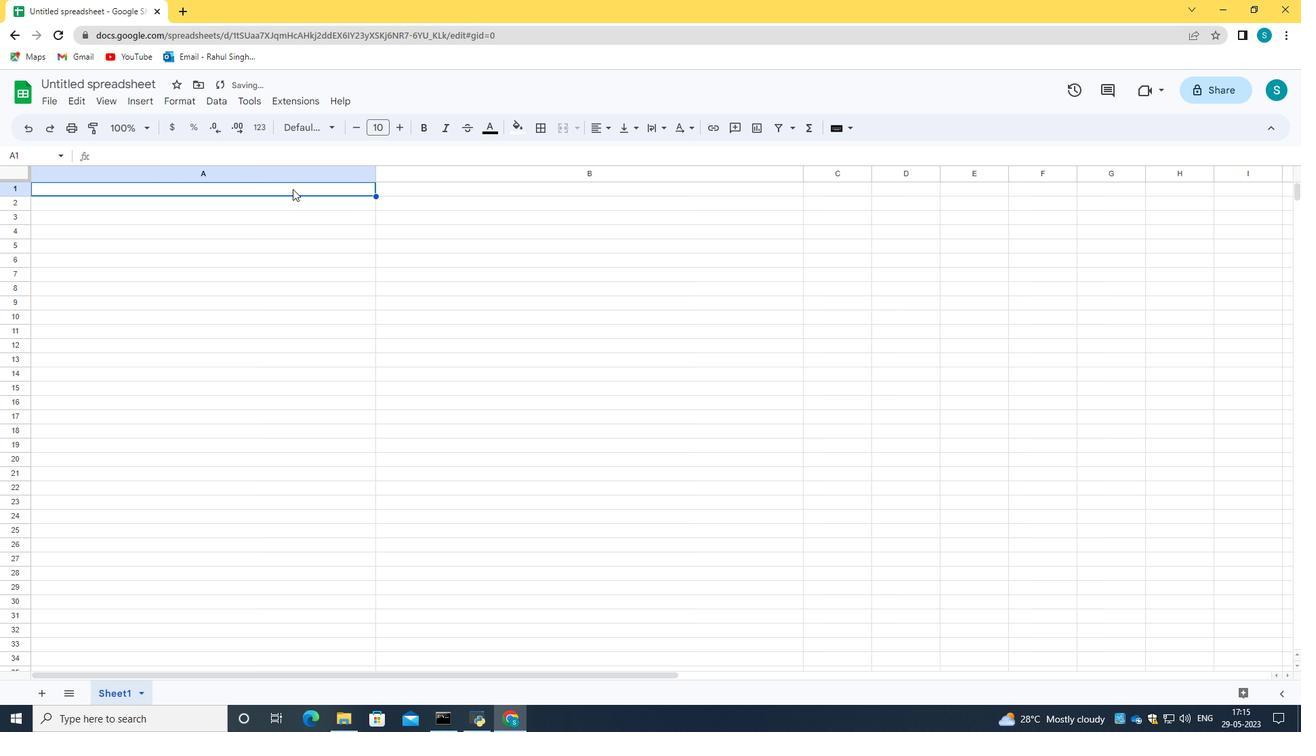 
Action: Mouse pressed left at (291, 189)
Screenshot: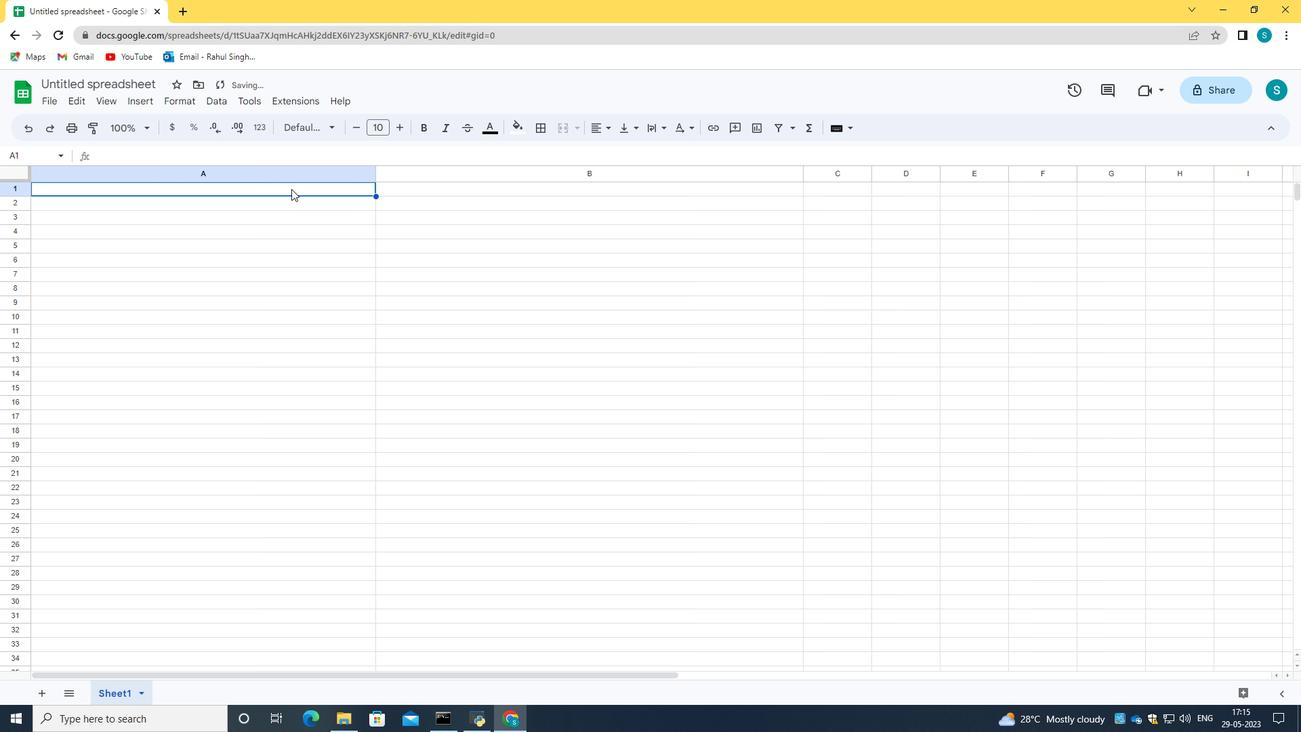 
Action: Key pressed <Key.caps_lock>C<Key.caps_lock>ity<Key.space><Key.caps_lock><Key.caps_lock>d<Key.backspace><Key.caps_lock>D<Key.caps_lock>ata
Screenshot: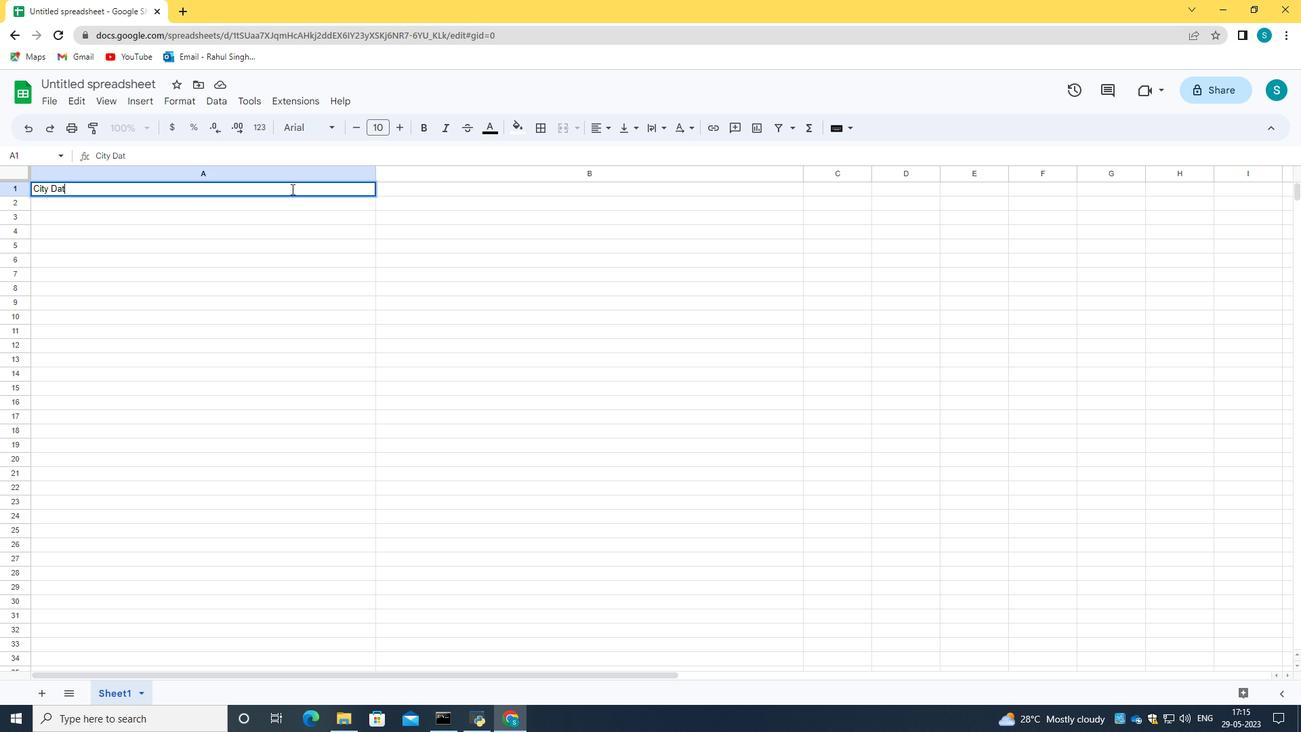 
Action: Mouse moved to (69, 187)
Screenshot: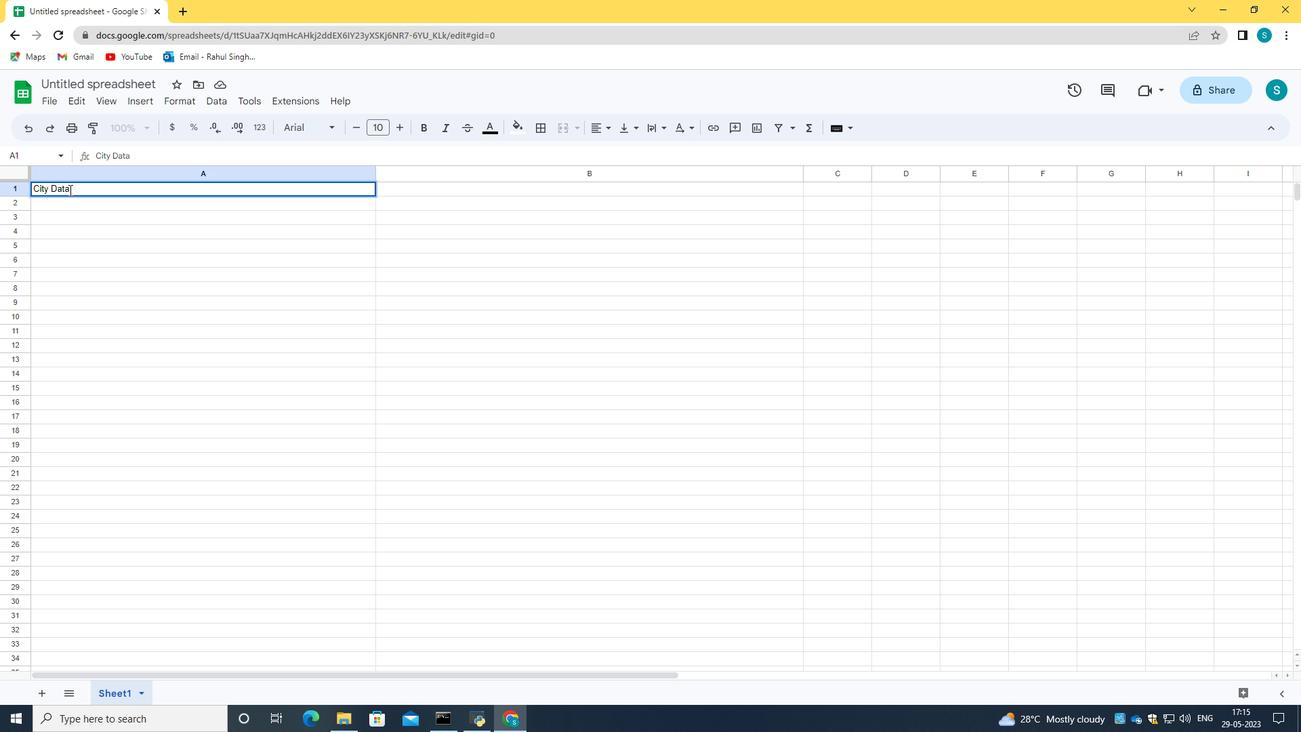 
Action: Mouse pressed left at (69, 187)
Screenshot: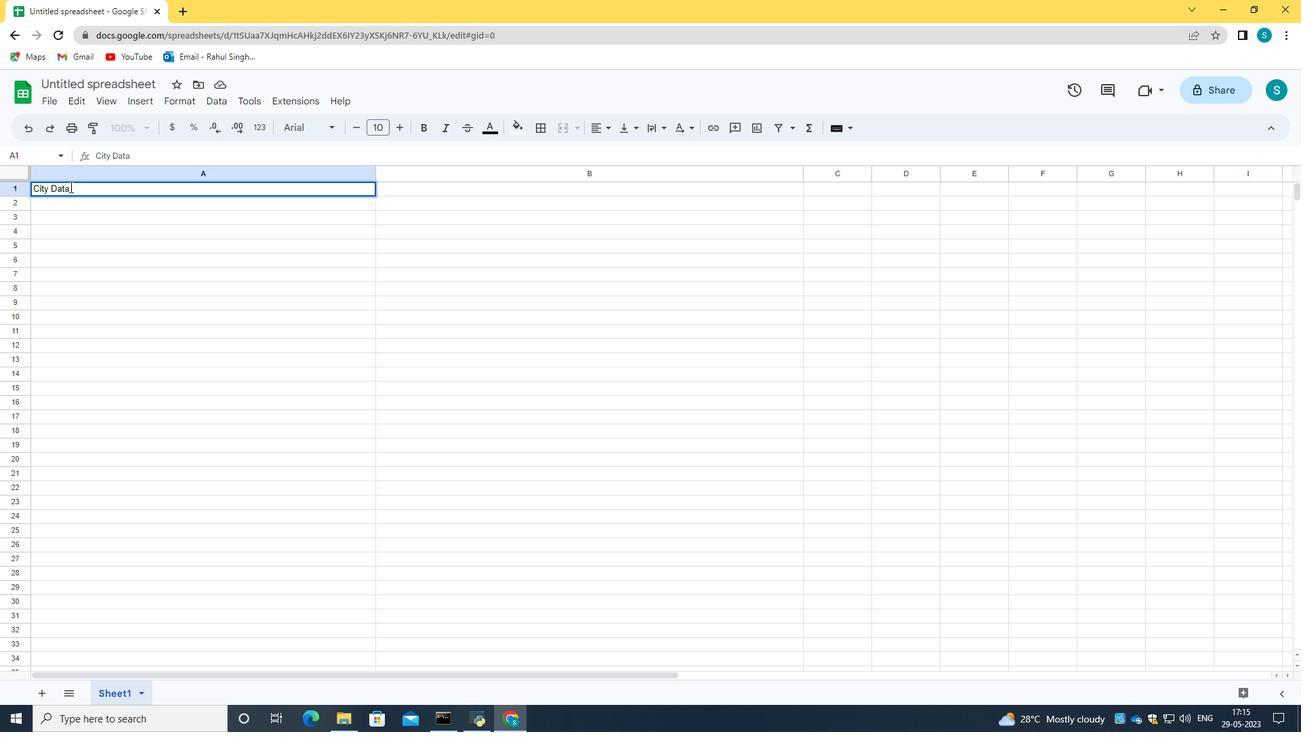 
Action: Mouse pressed left at (69, 187)
Screenshot: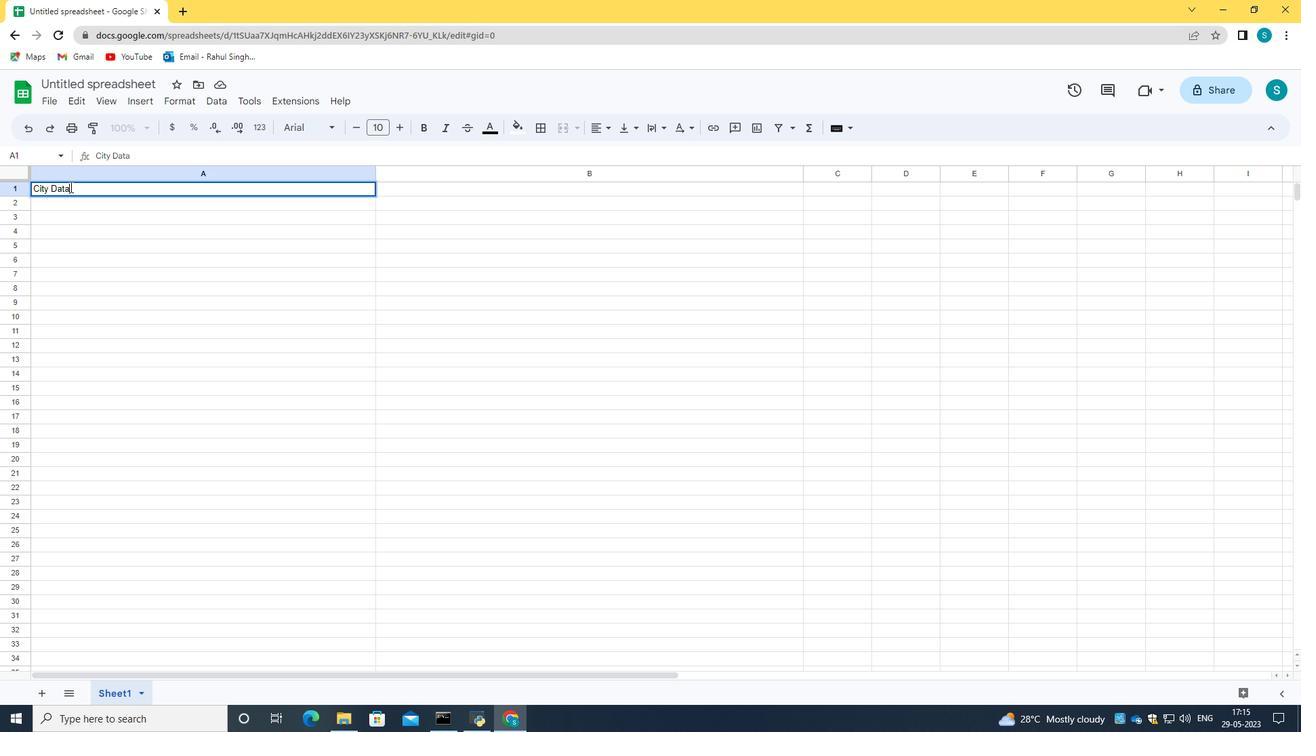 
Action: Mouse pressed left at (69, 187)
Screenshot: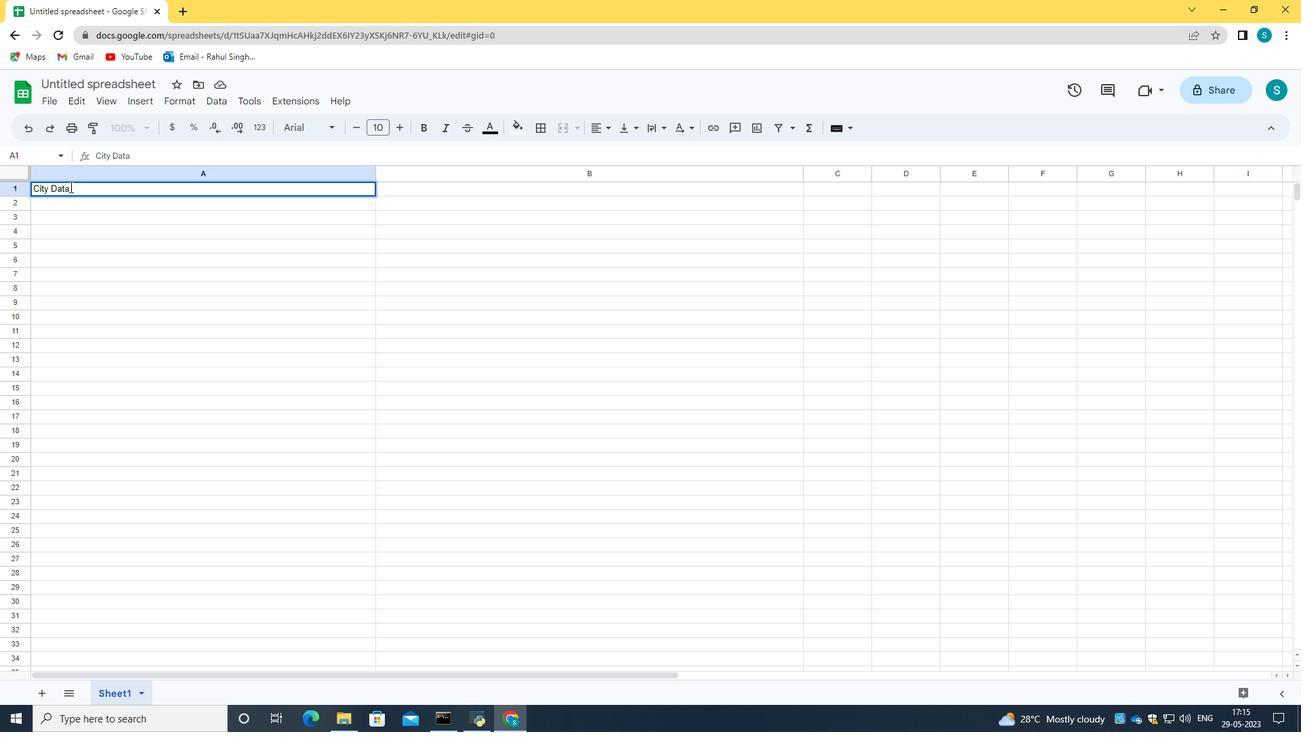 
Action: Mouse pressed left at (69, 187)
Screenshot: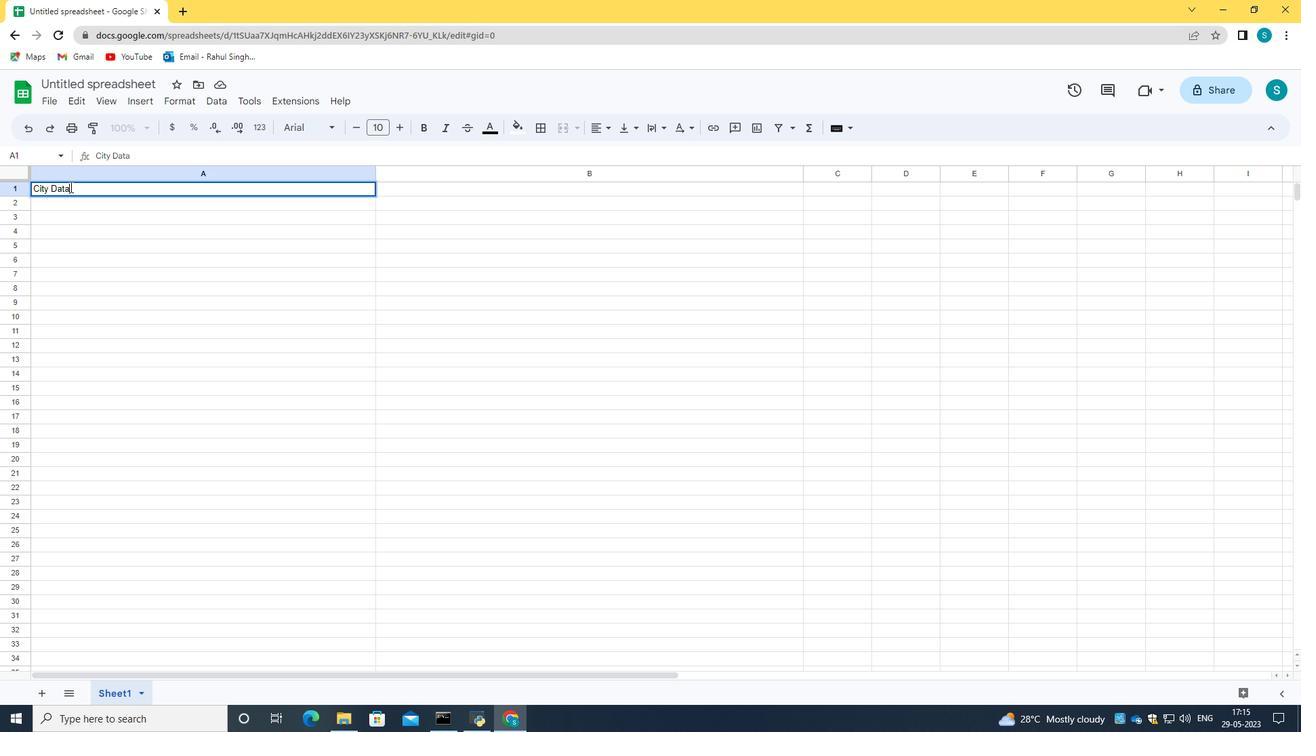 
Action: Mouse pressed left at (69, 187)
Screenshot: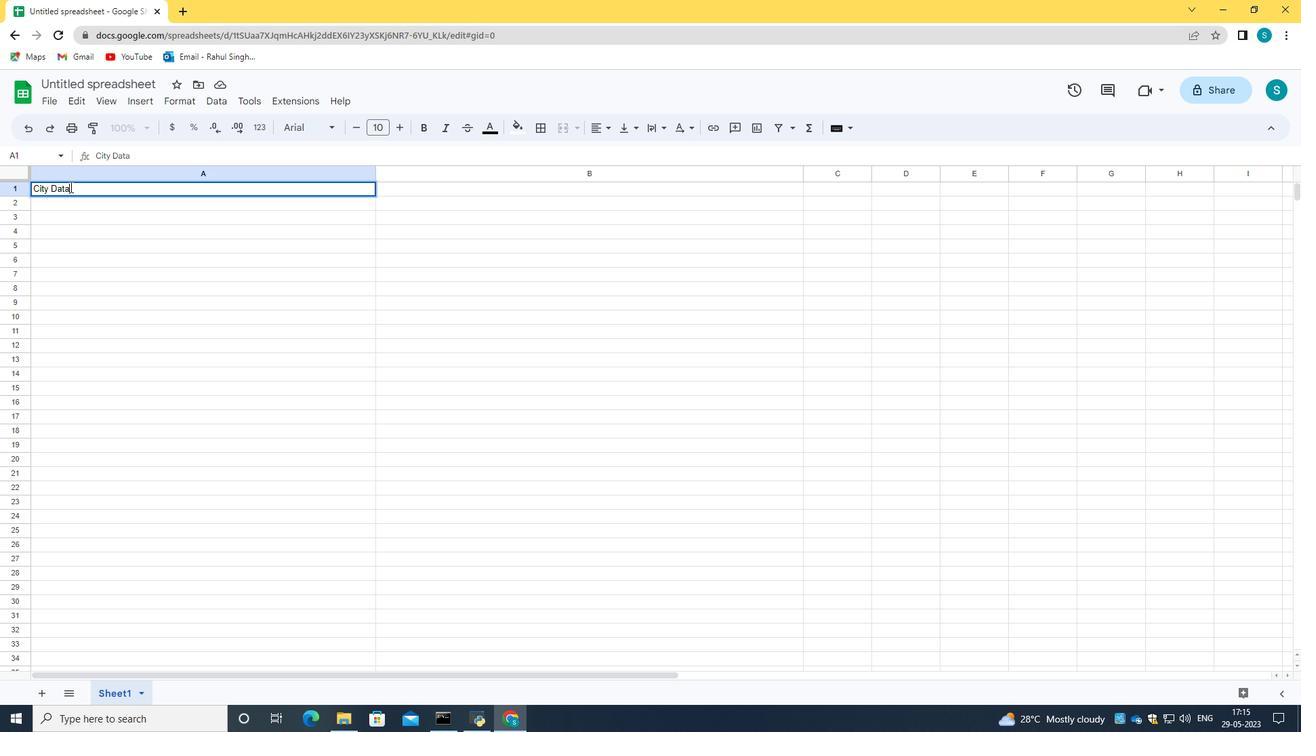 
Action: Mouse moved to (604, 132)
Screenshot: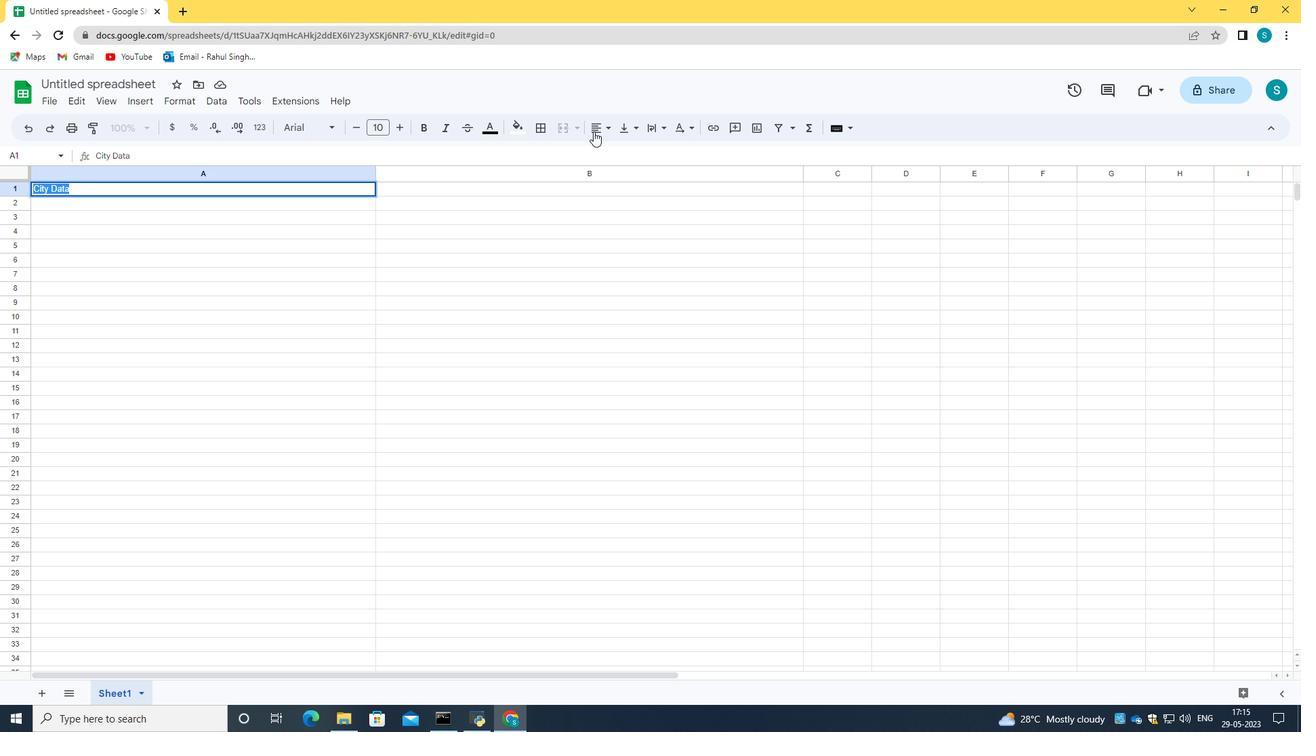 
Action: Mouse pressed left at (604, 132)
Screenshot: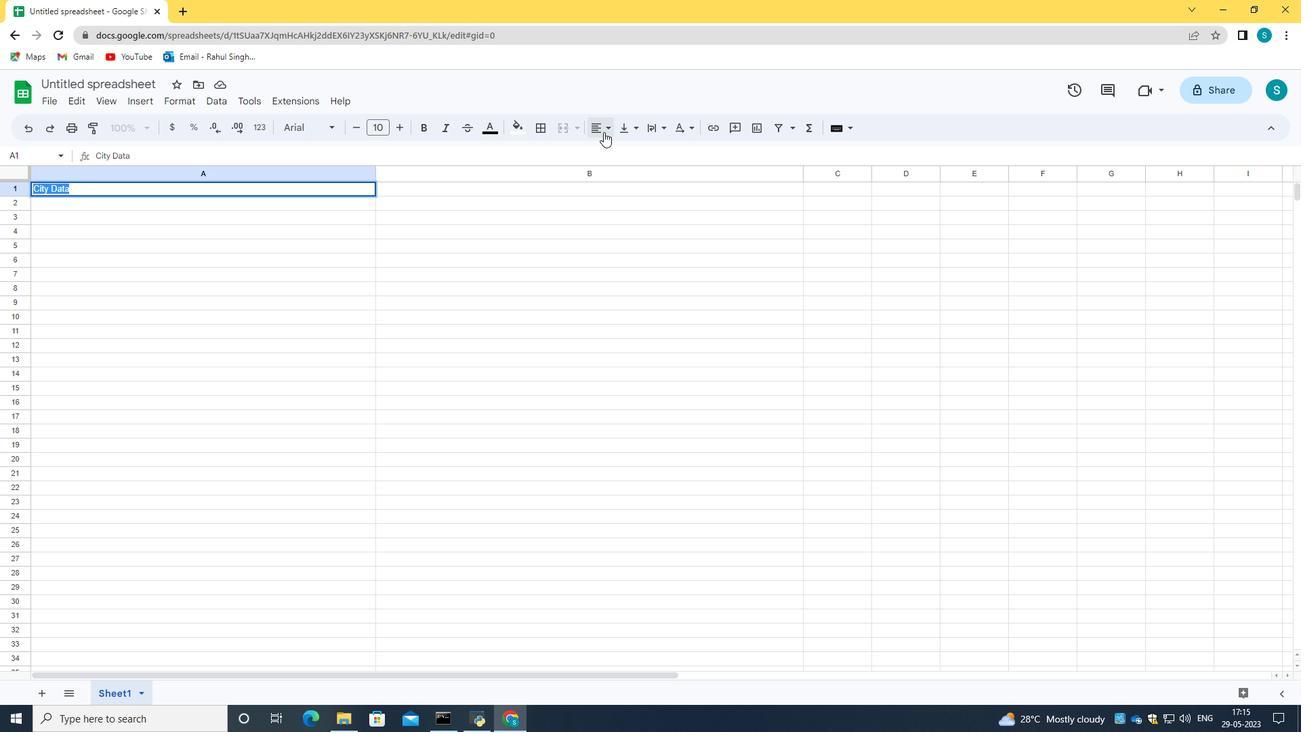 
Action: Mouse moved to (622, 158)
Screenshot: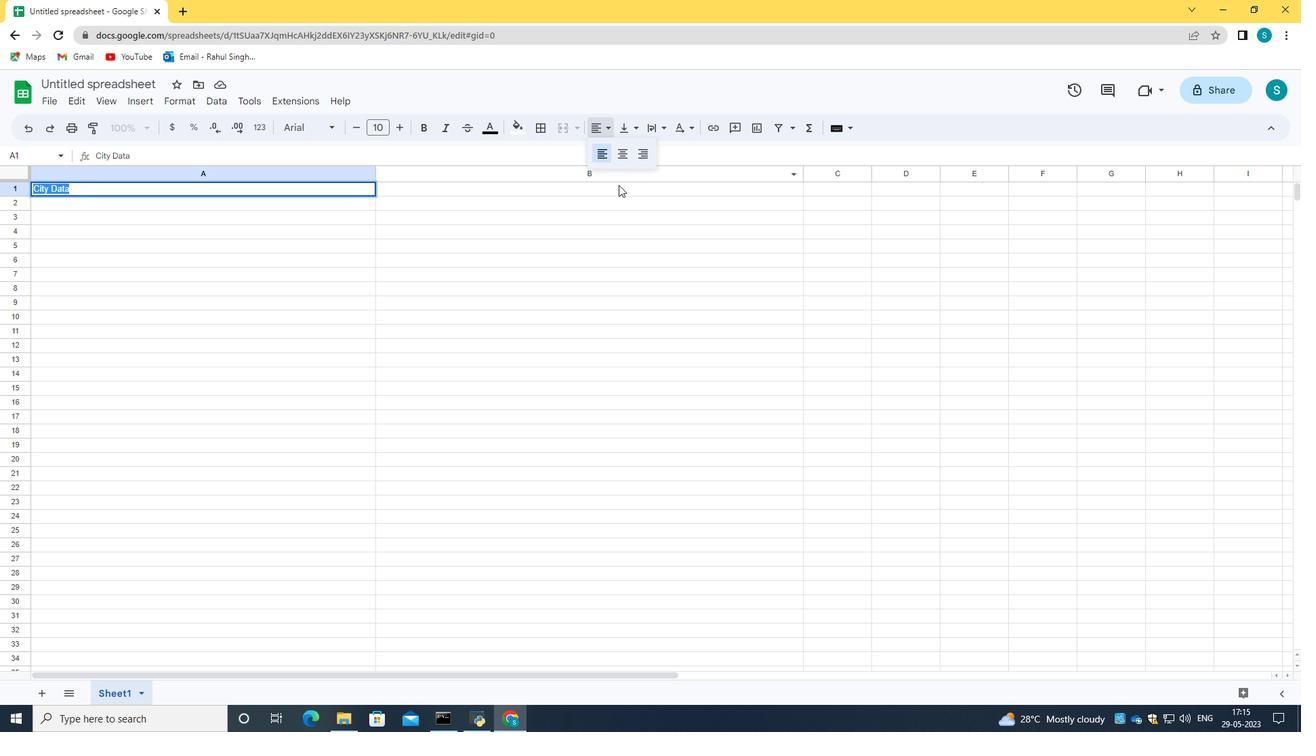 
Action: Mouse pressed left at (622, 158)
Screenshot: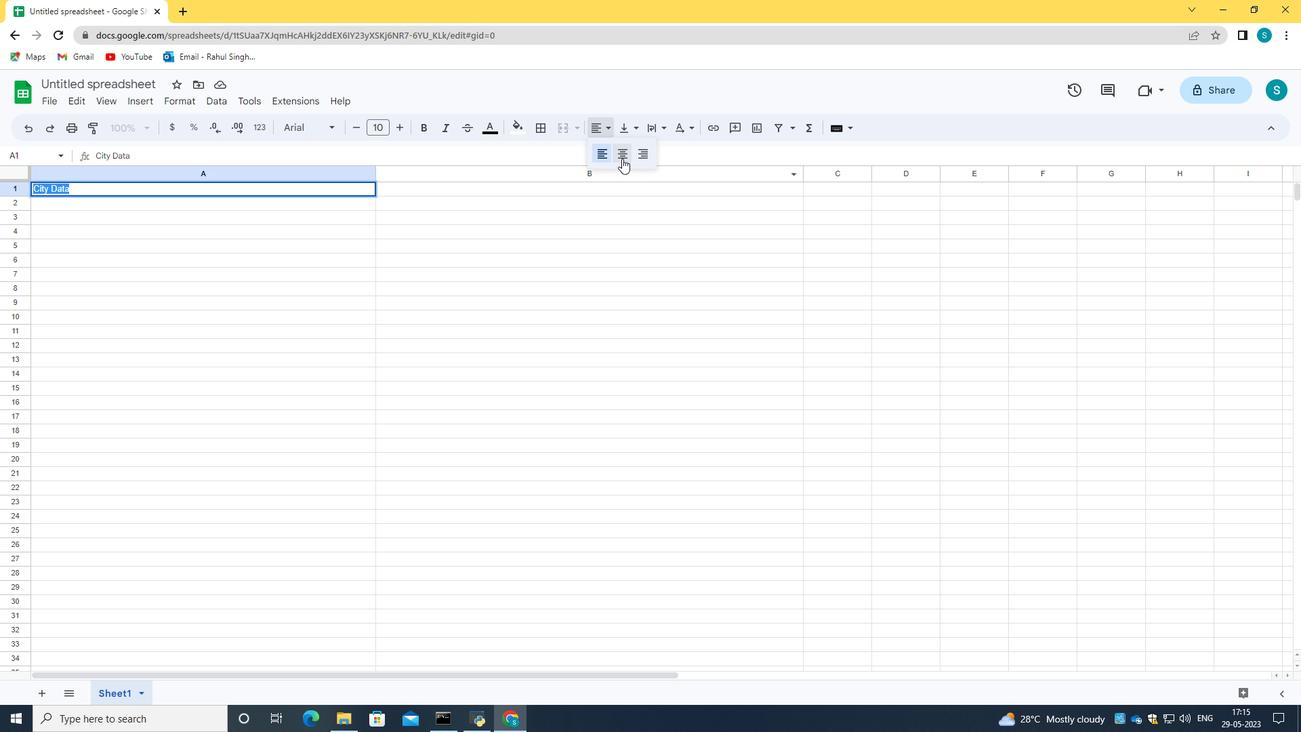 
Action: Mouse moved to (400, 130)
Screenshot: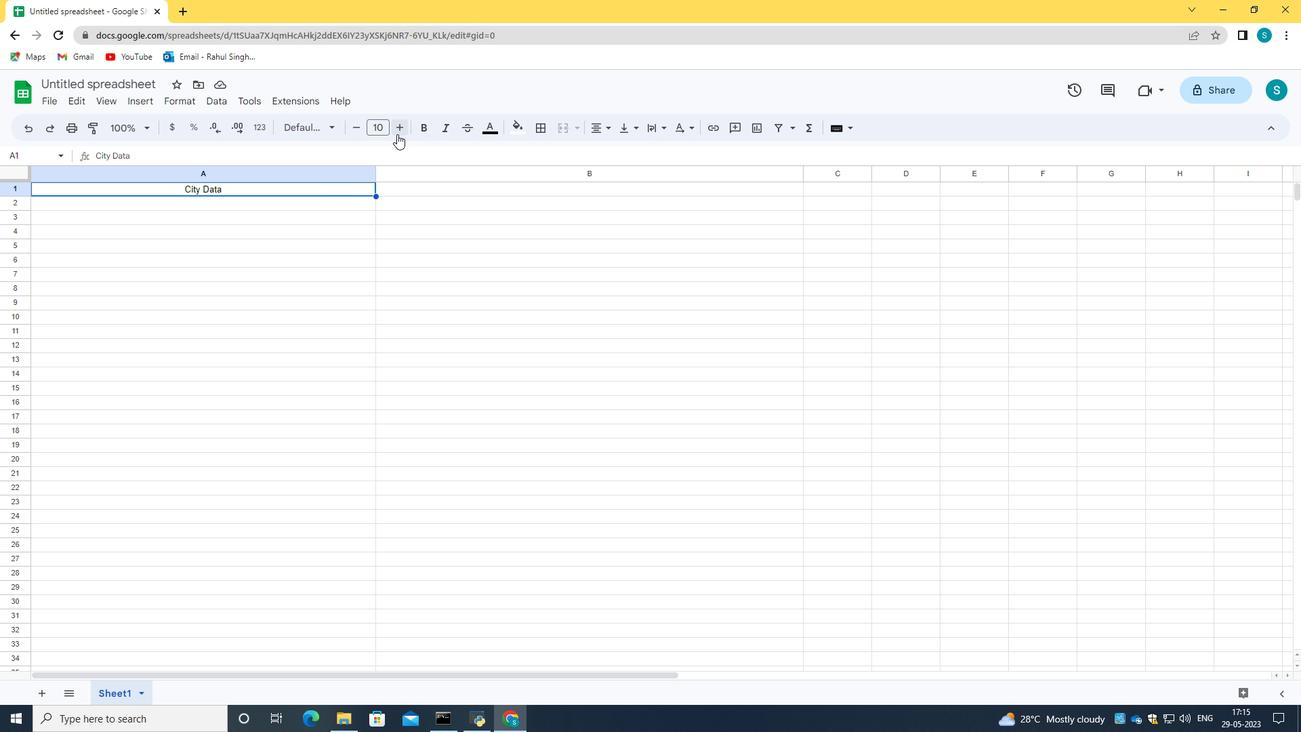 
Action: Mouse pressed left at (400, 130)
Screenshot: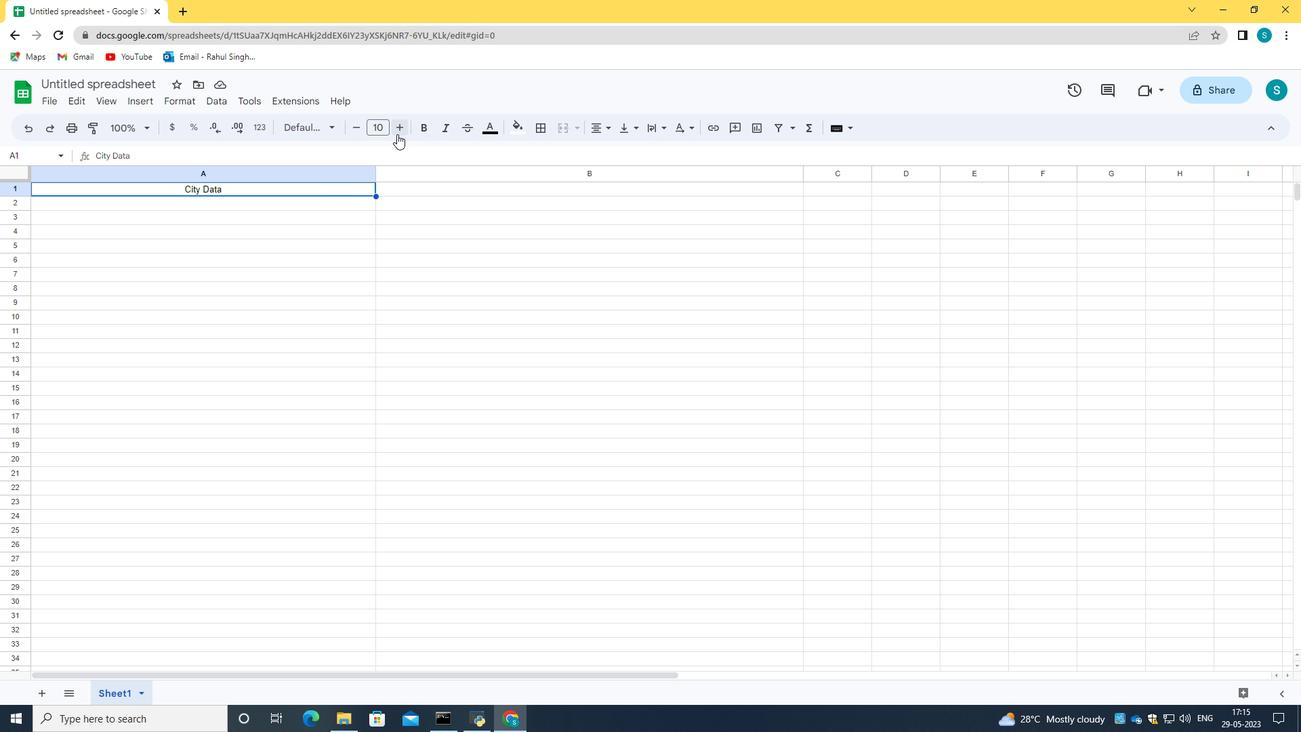 
Action: Mouse pressed left at (400, 130)
Screenshot: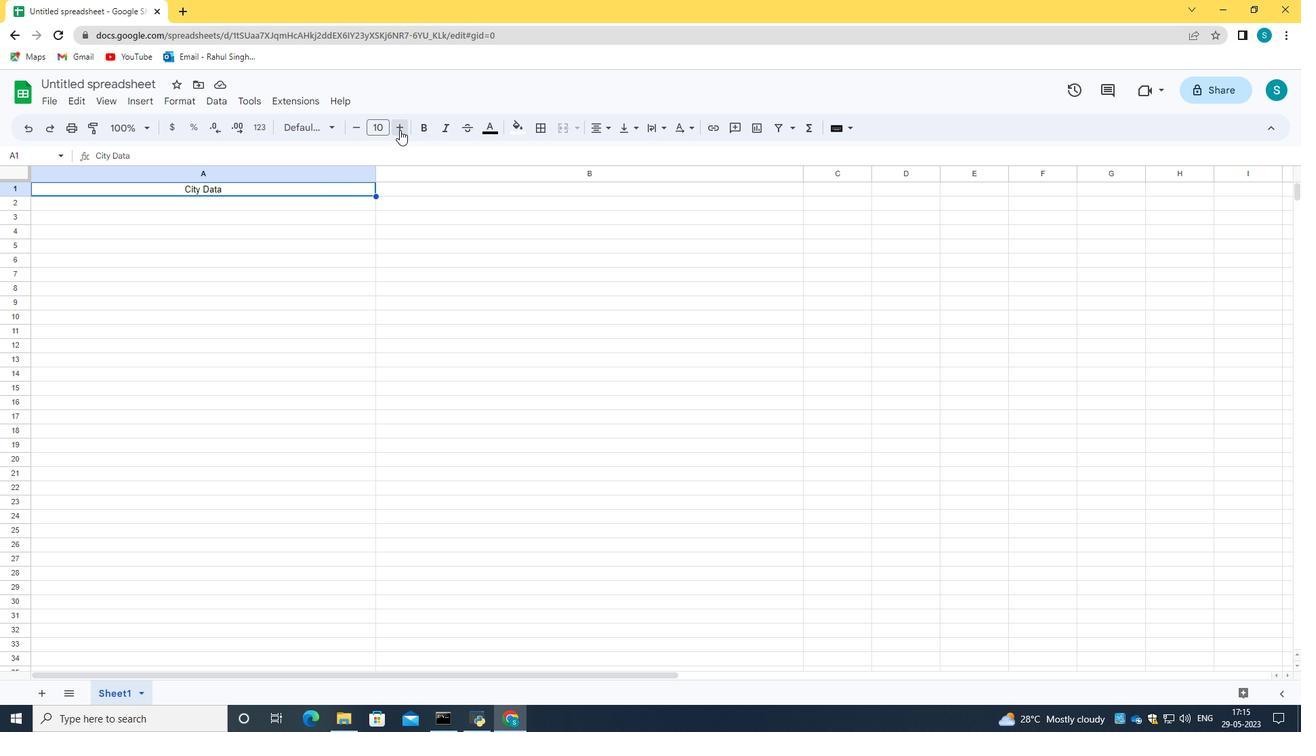 
Action: Mouse pressed left at (400, 130)
Screenshot: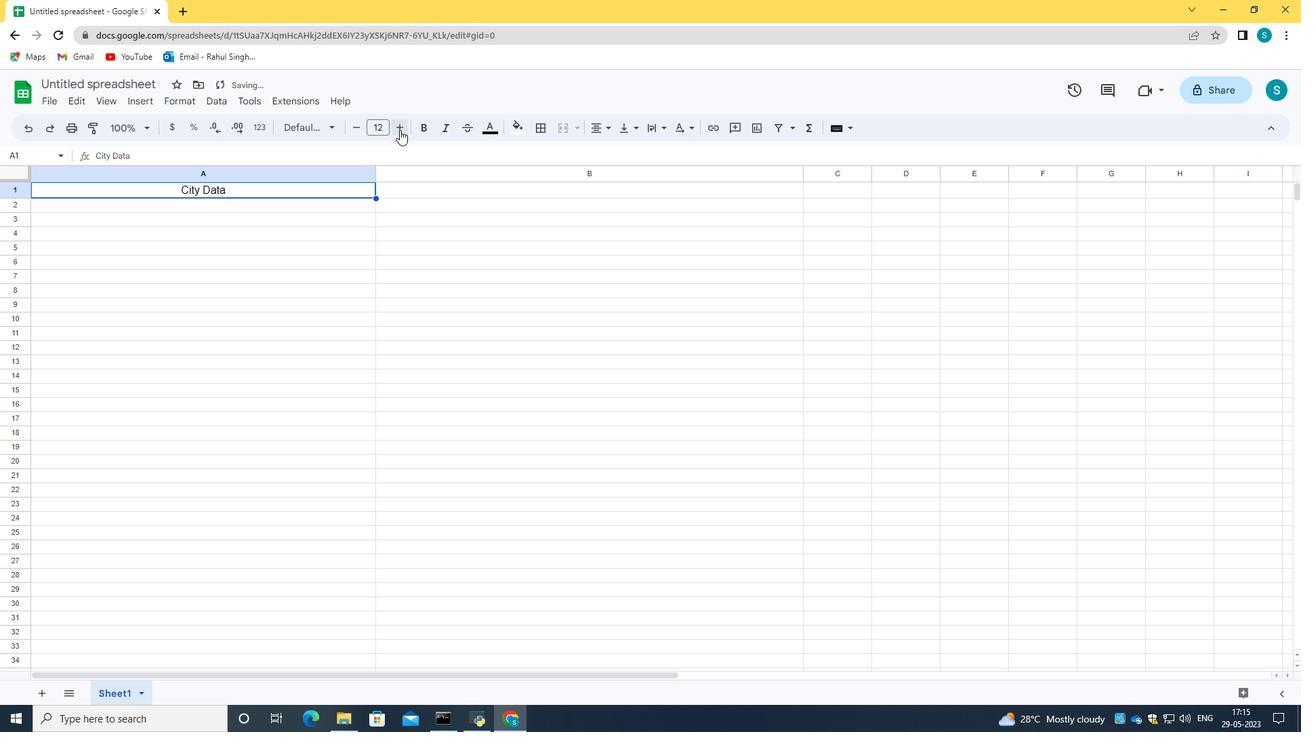 
Action: Mouse pressed left at (400, 130)
Screenshot: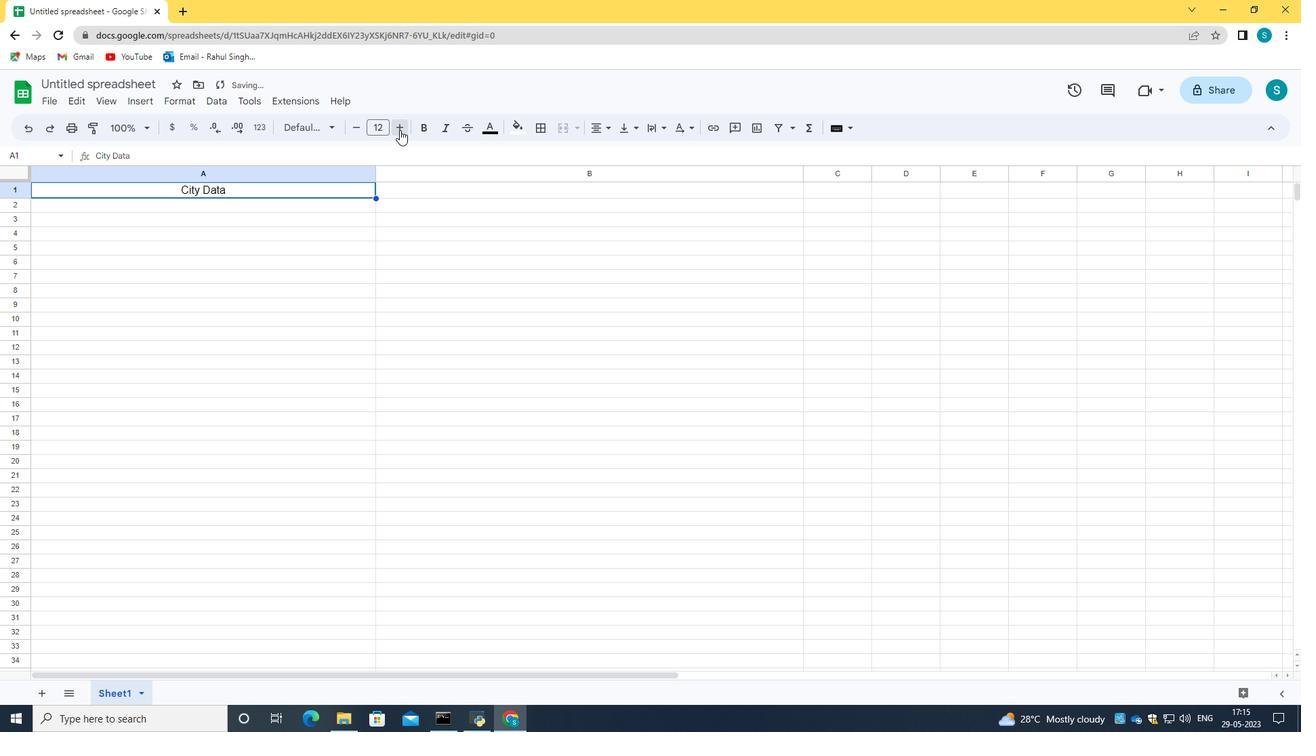 
Action: Mouse pressed left at (400, 130)
Screenshot: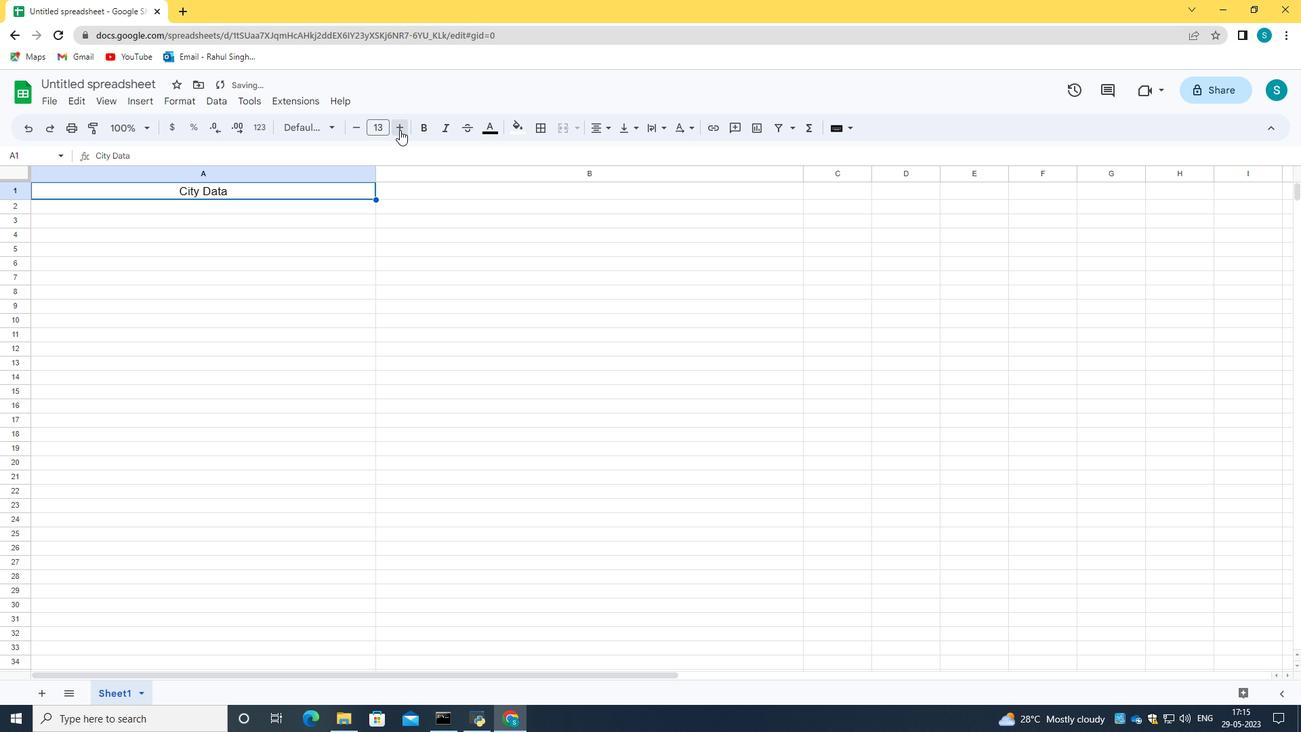 
Action: Mouse pressed left at (400, 130)
Screenshot: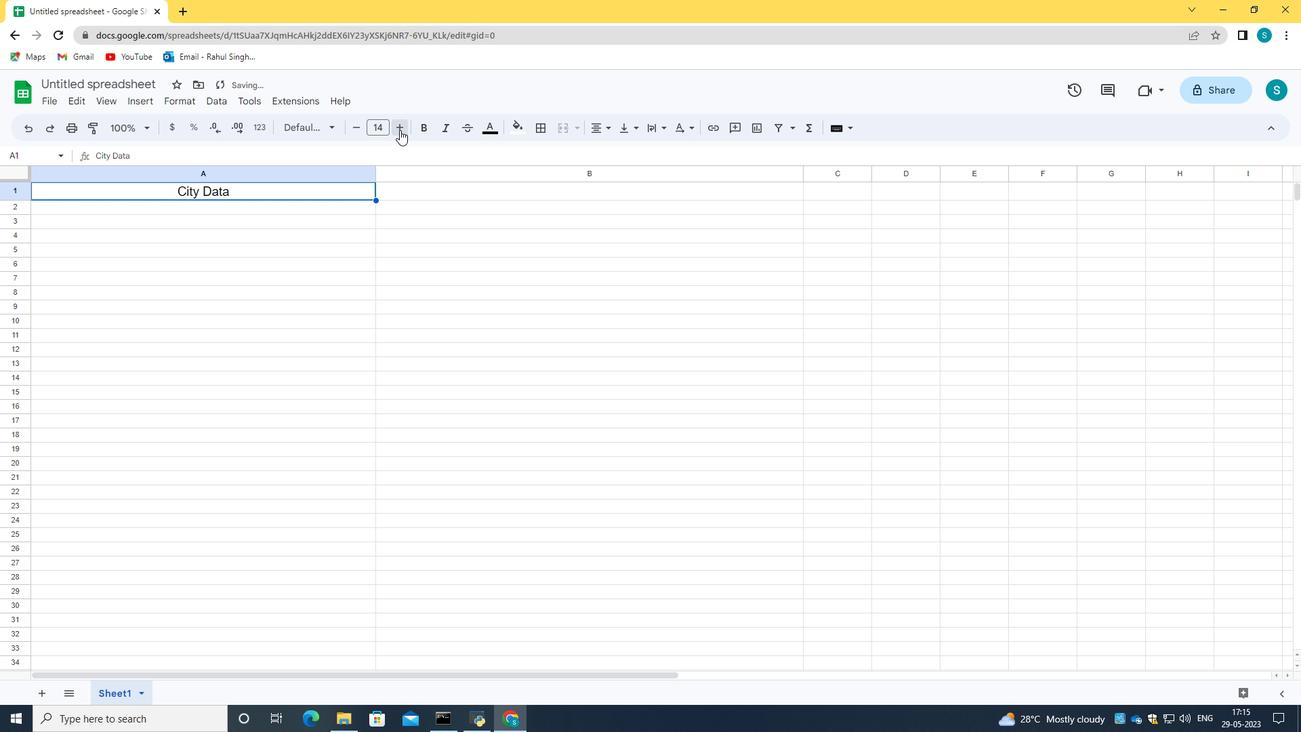 
Action: Mouse pressed left at (400, 130)
Screenshot: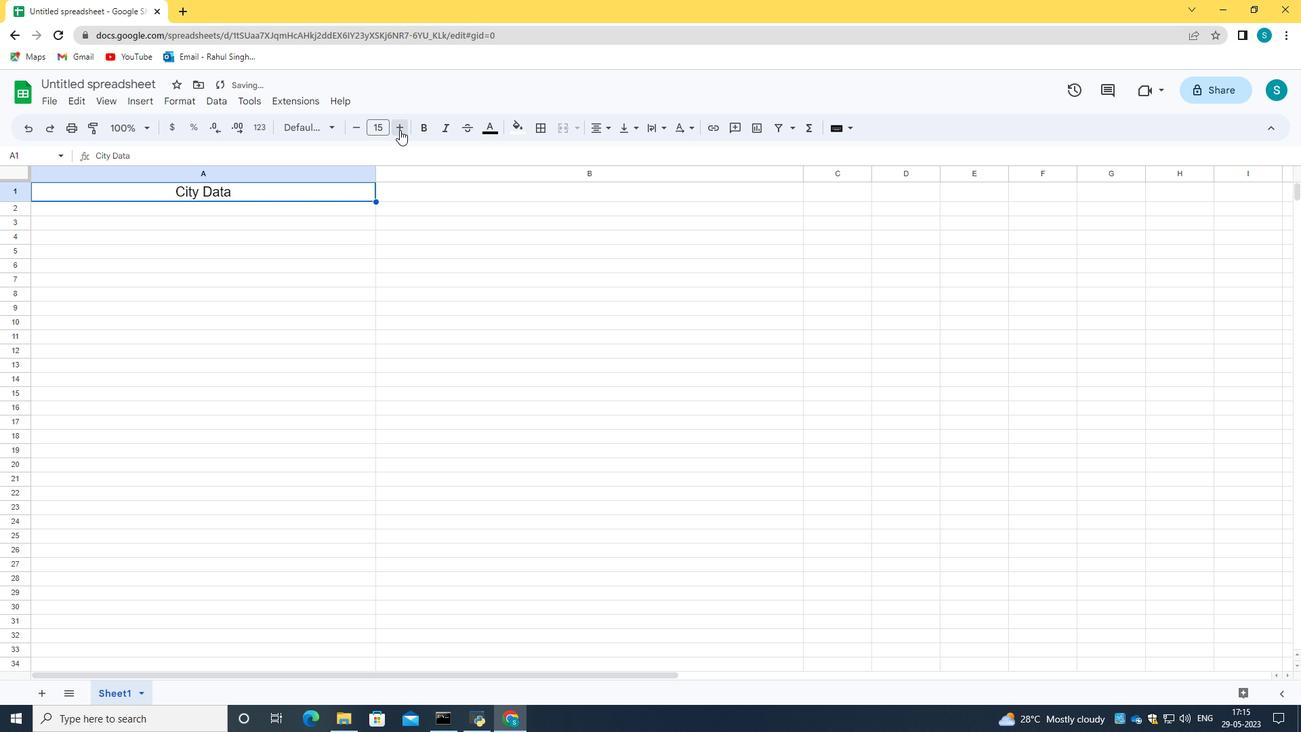 
Action: Mouse pressed left at (400, 130)
Screenshot: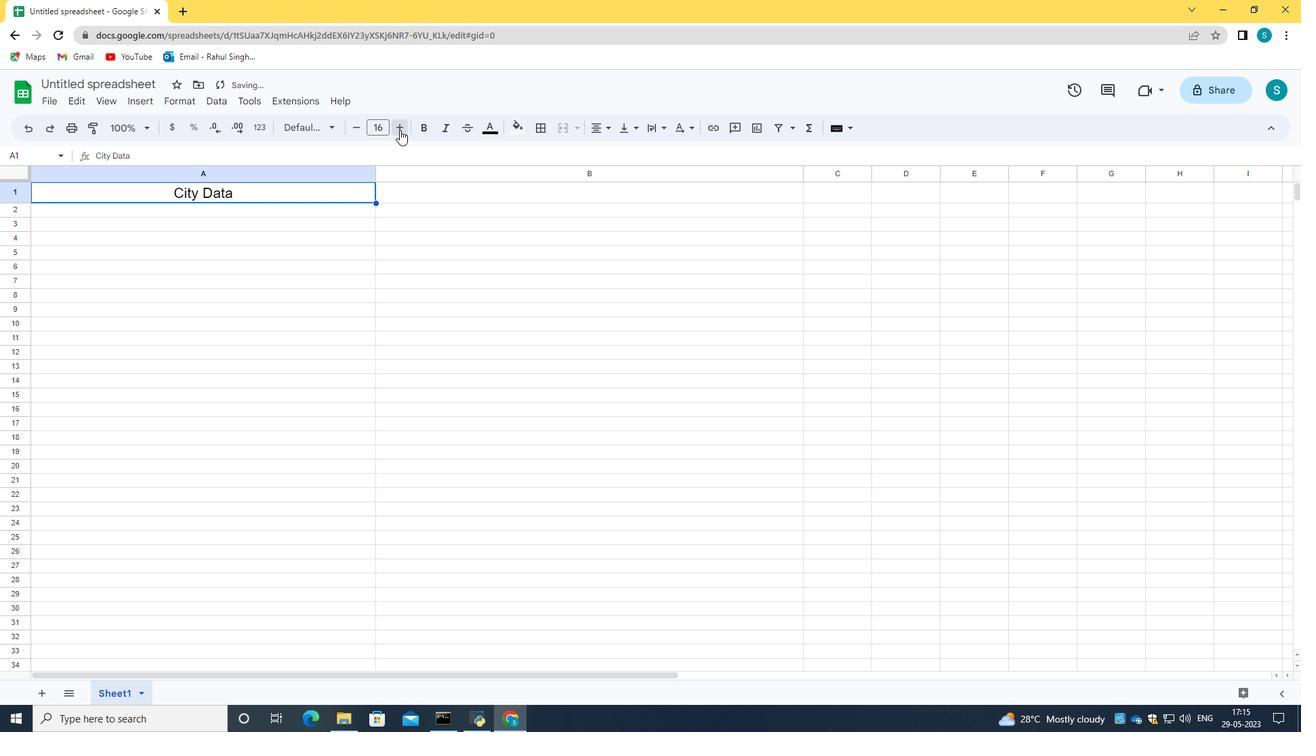 
Action: Mouse pressed left at (400, 130)
Screenshot: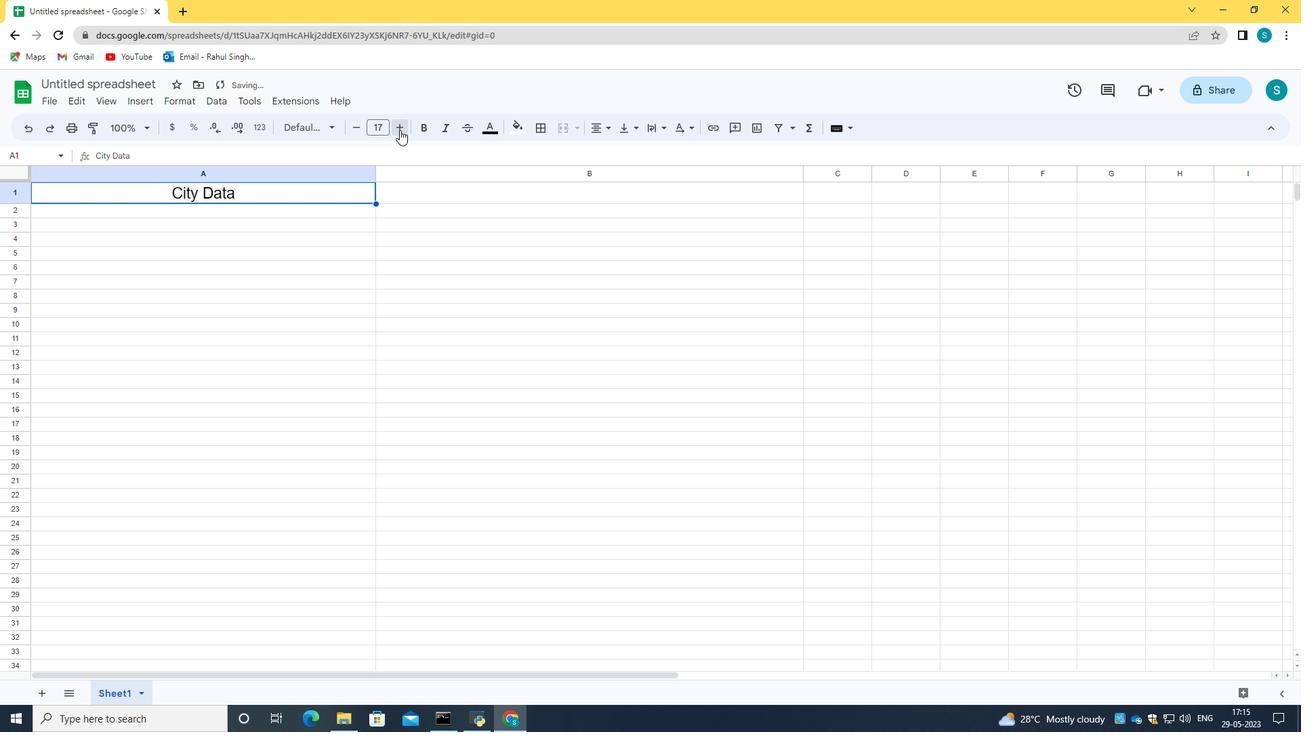 
Action: Mouse pressed left at (400, 130)
Screenshot: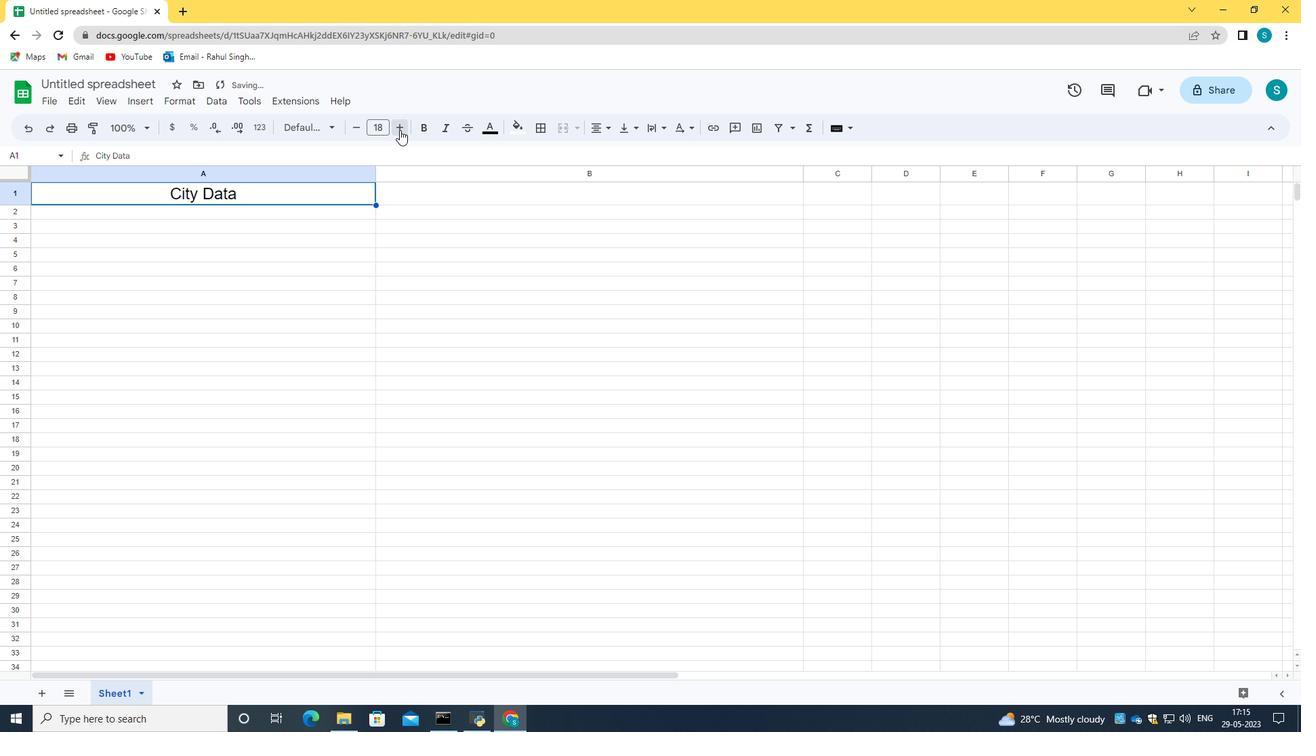 
Action: Mouse pressed left at (400, 130)
Screenshot: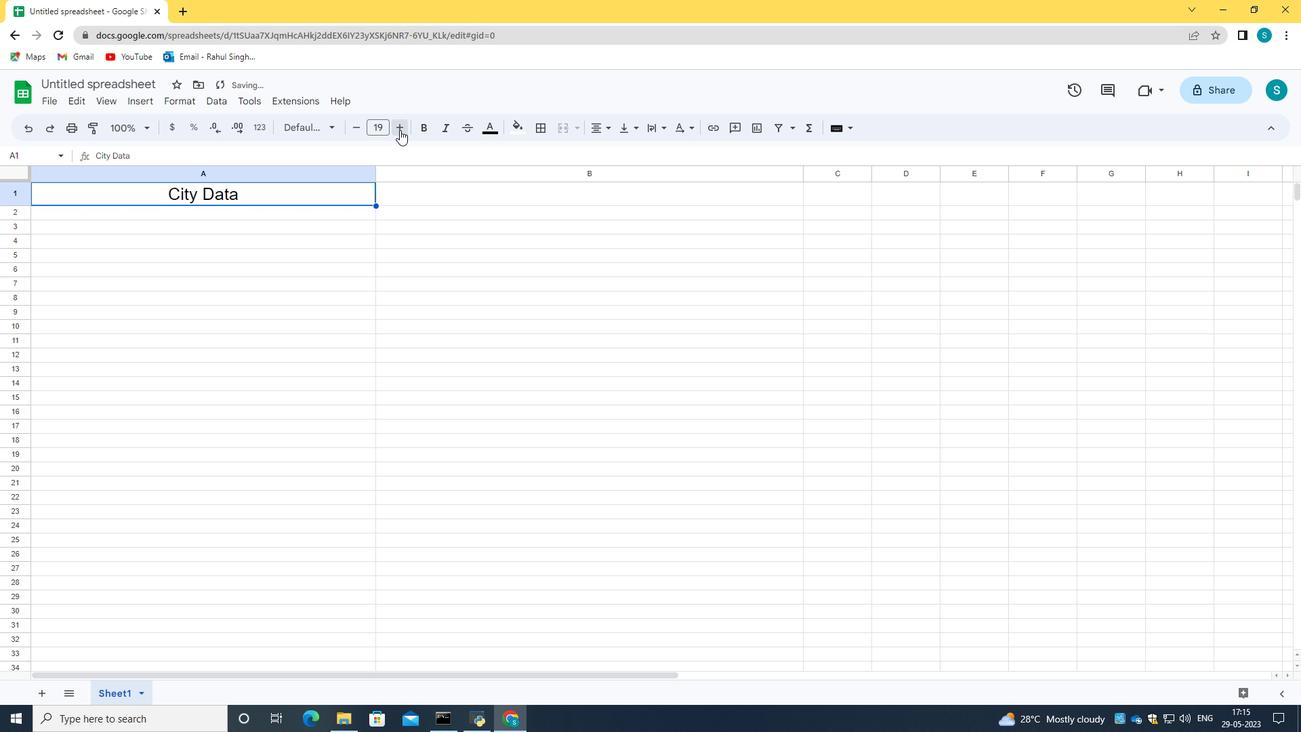 
Action: Mouse pressed left at (400, 130)
Screenshot: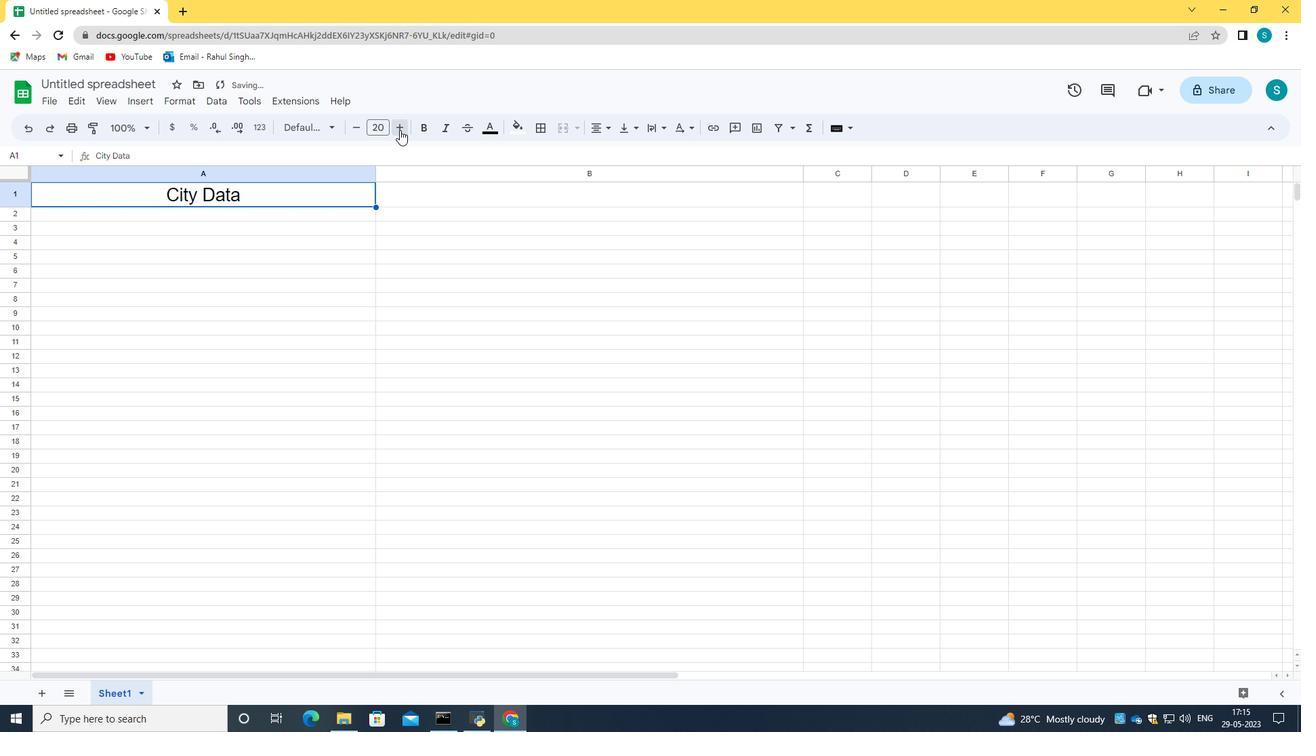 
Action: Mouse pressed left at (400, 130)
Screenshot: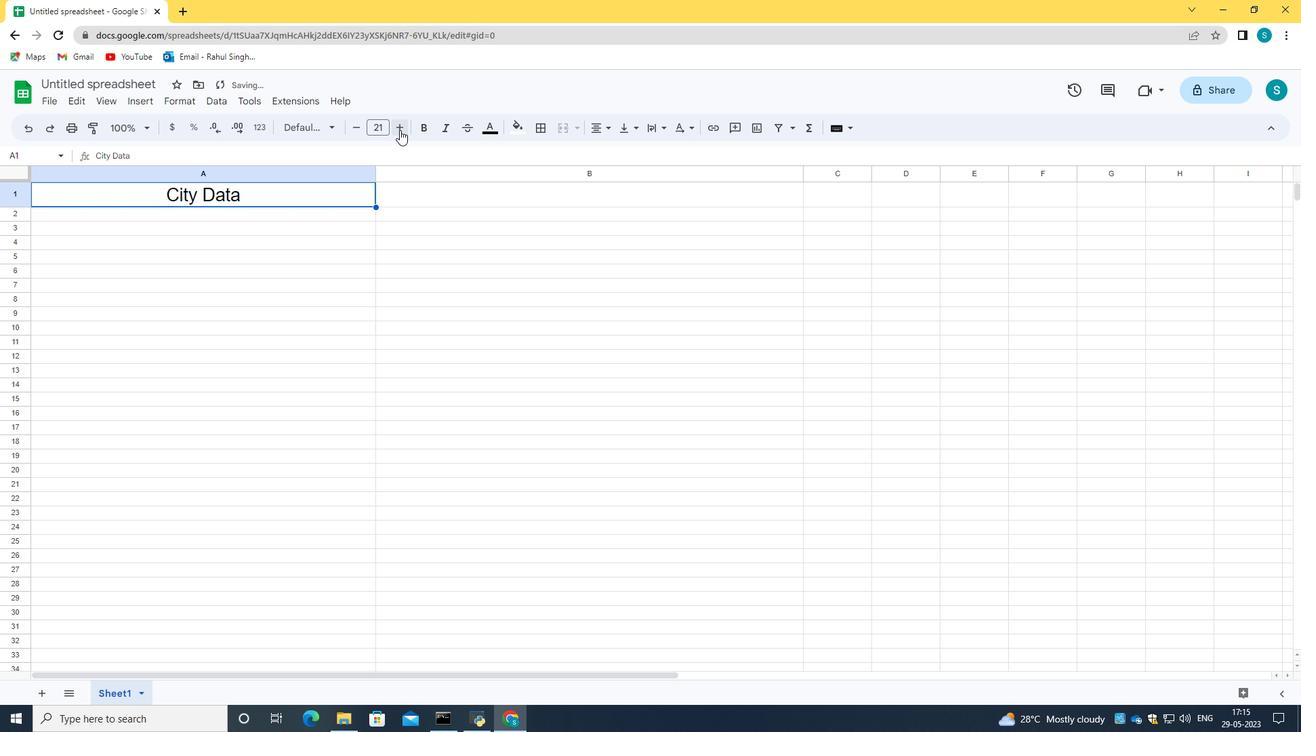 
Action: Mouse pressed left at (400, 130)
Screenshot: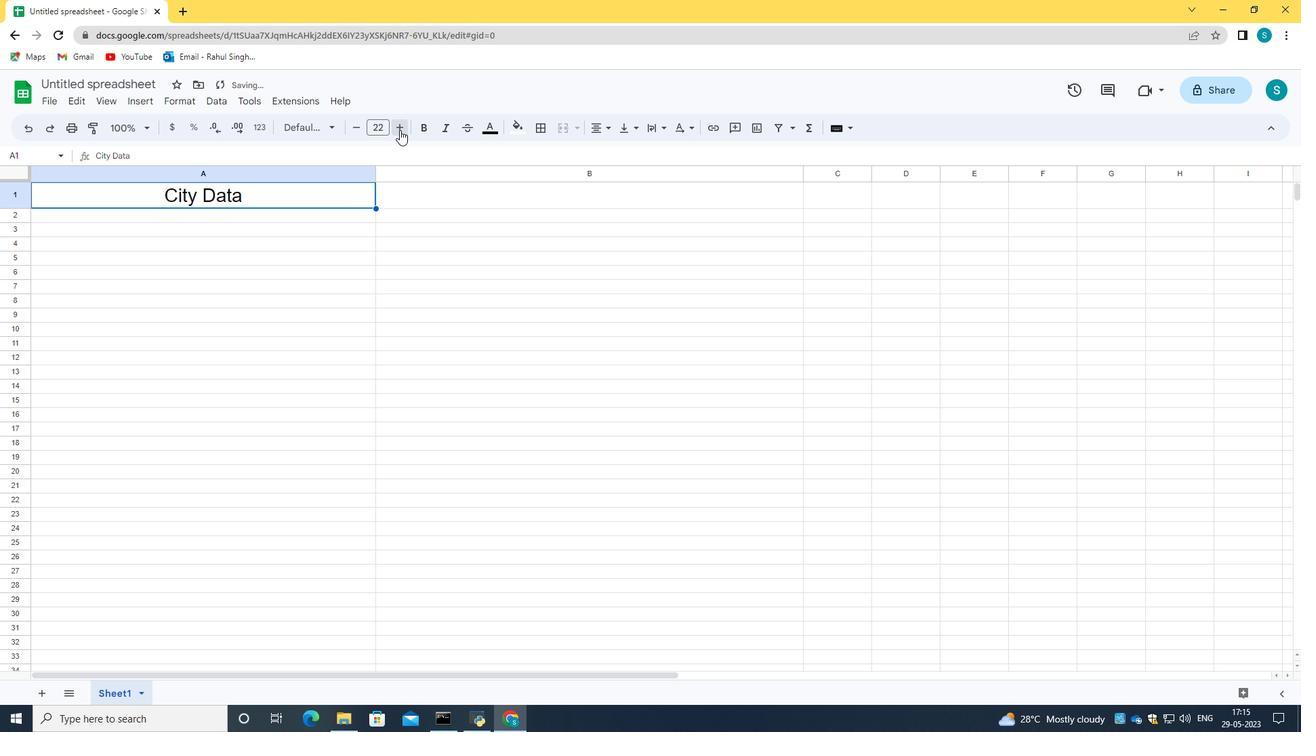 
Action: Mouse pressed left at (400, 130)
Screenshot: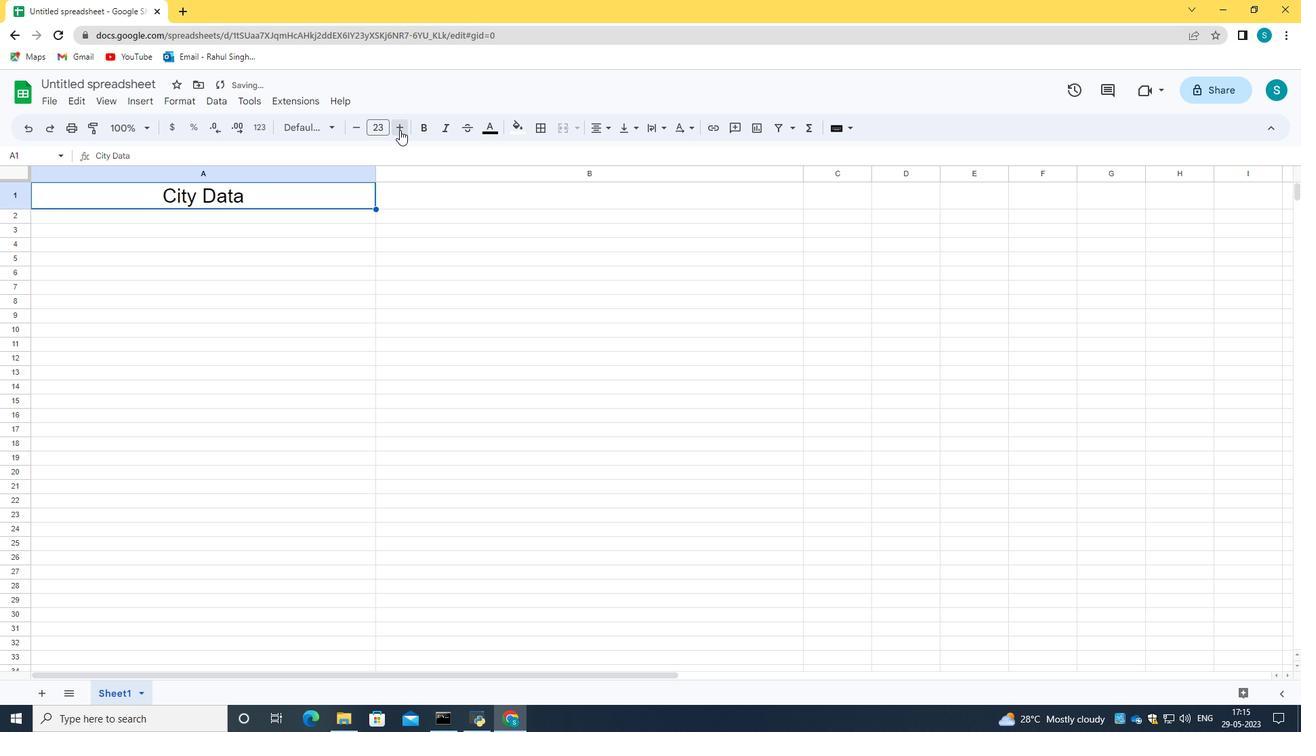 
Action: Mouse pressed left at (400, 130)
Screenshot: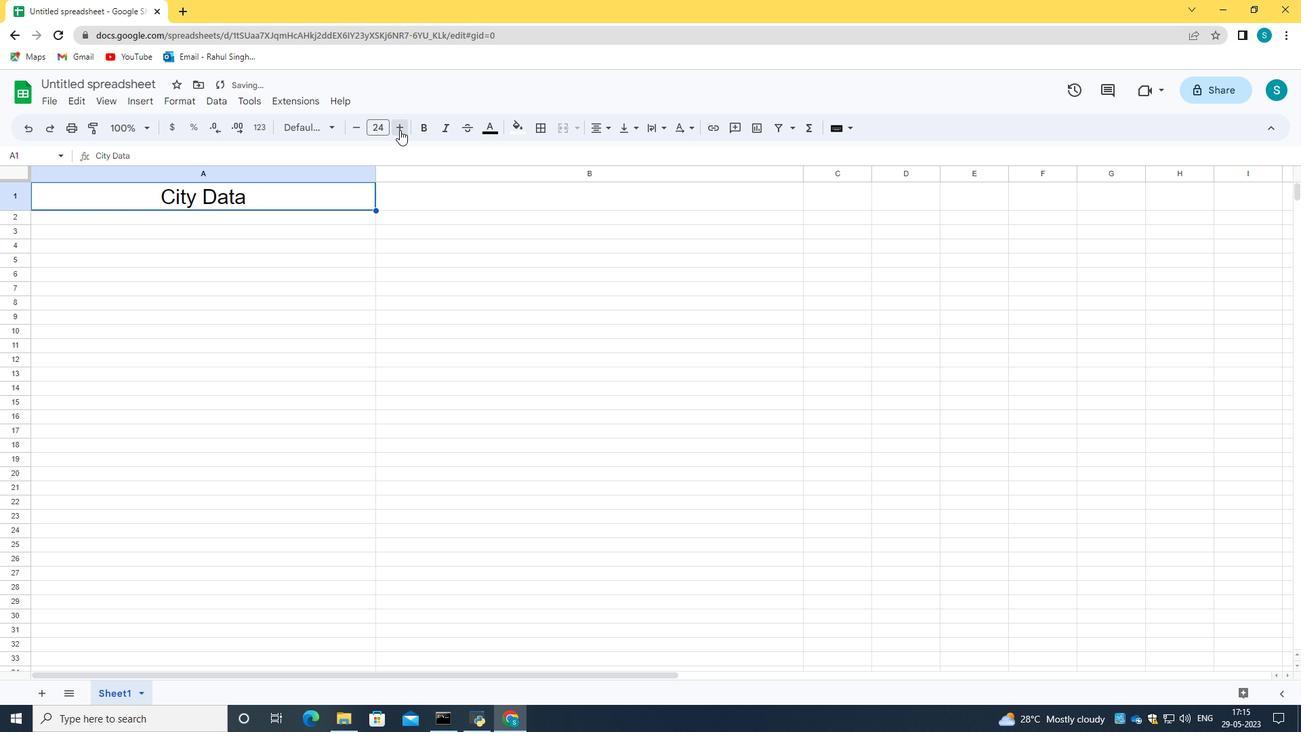 
Action: Mouse moved to (589, 130)
Screenshot: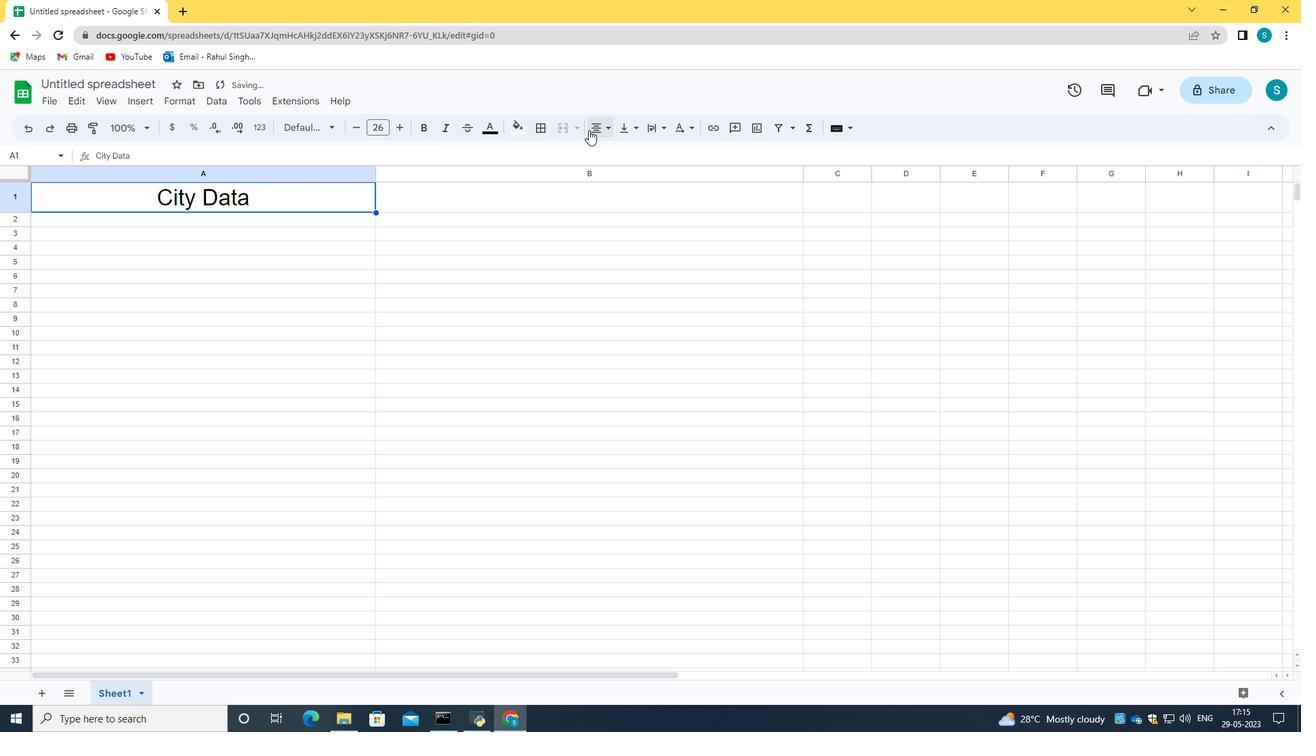 
Action: Mouse pressed left at (589, 130)
Screenshot: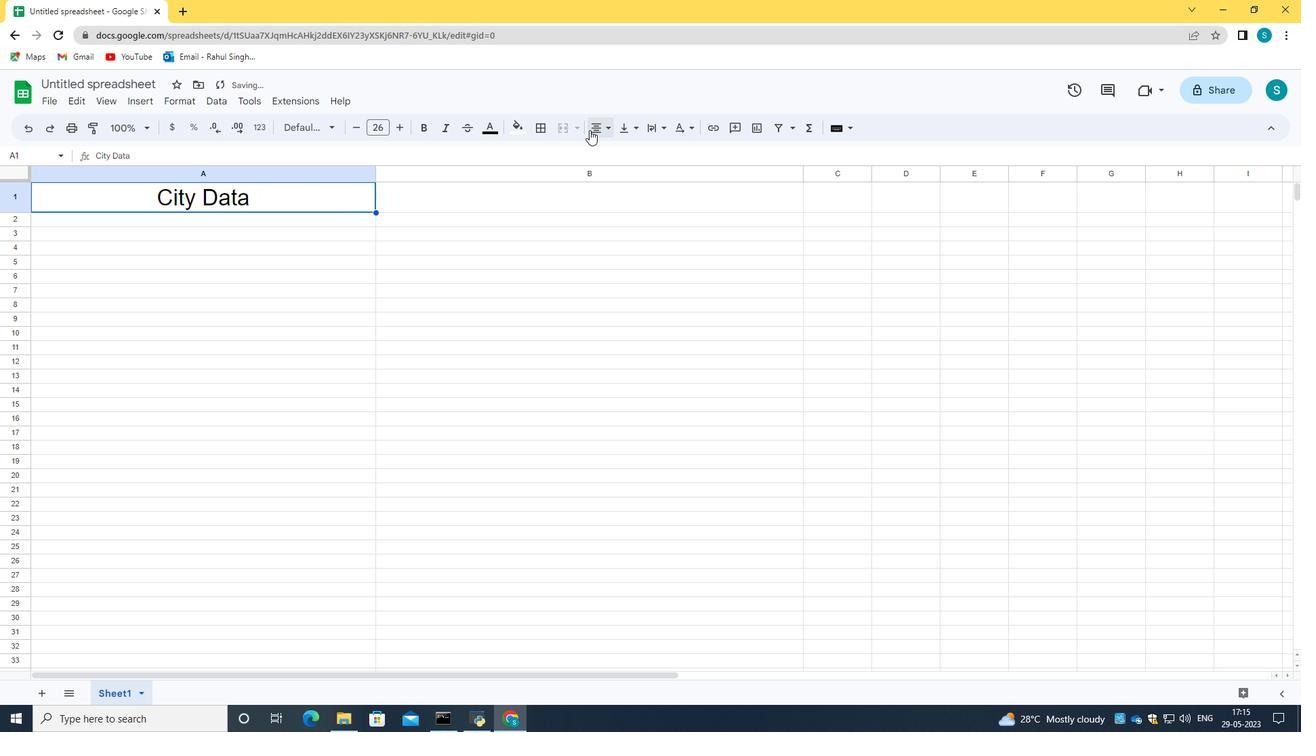 
Action: Mouse moved to (625, 158)
Screenshot: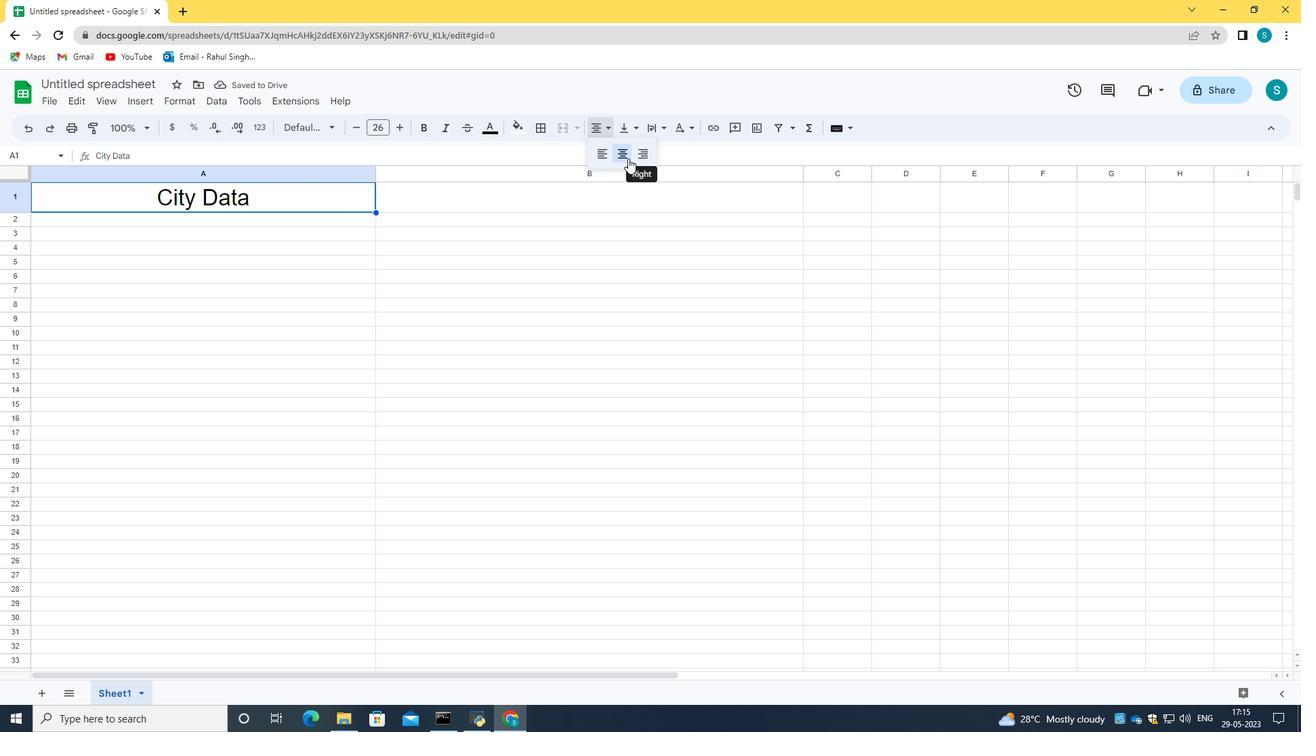 
Action: Mouse pressed left at (625, 158)
Screenshot: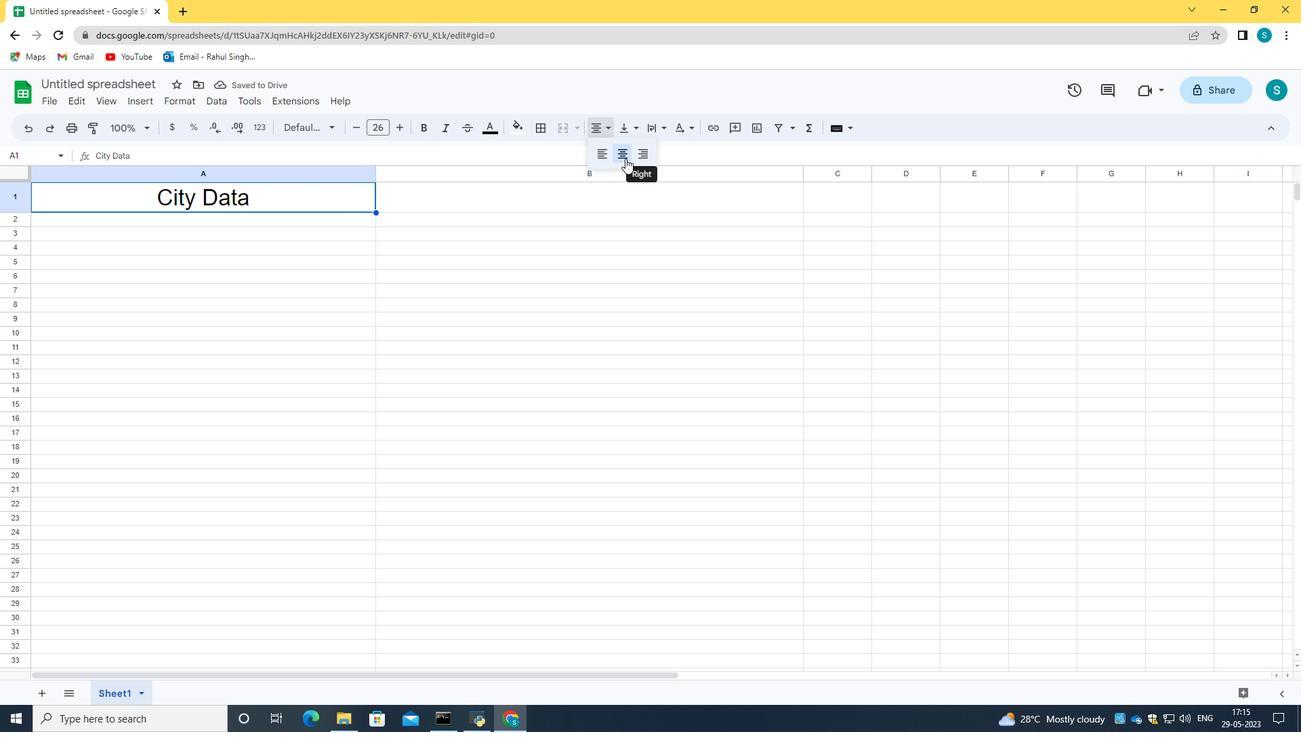 
Action: Mouse moved to (376, 261)
Screenshot: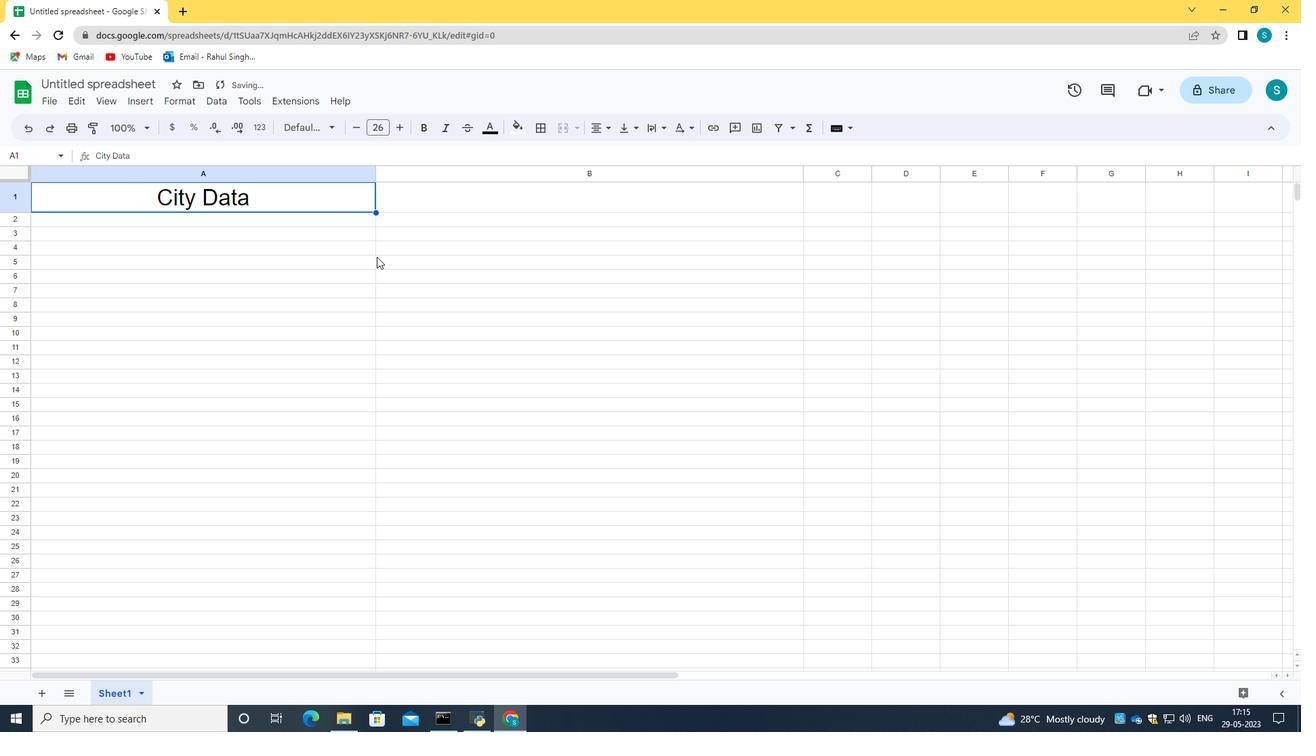 
Action: Mouse pressed left at (376, 261)
Screenshot: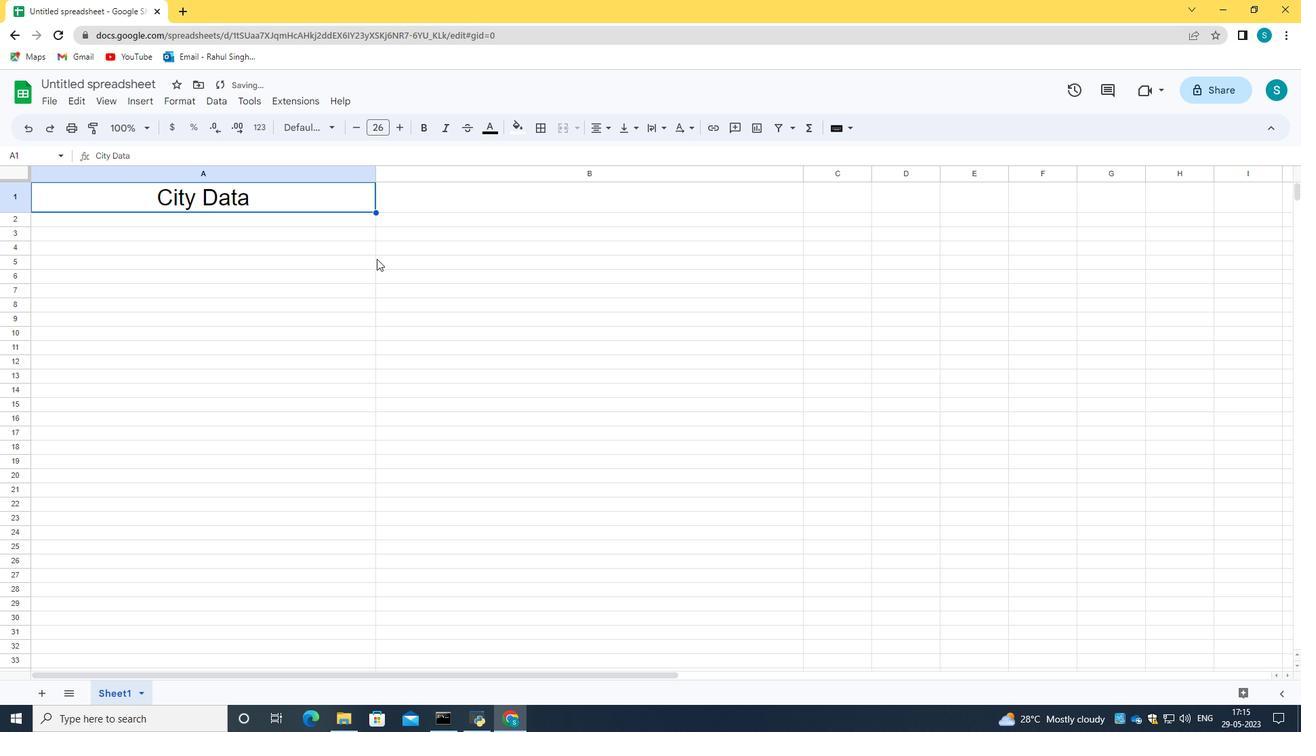 
Action: Mouse moved to (373, 175)
Screenshot: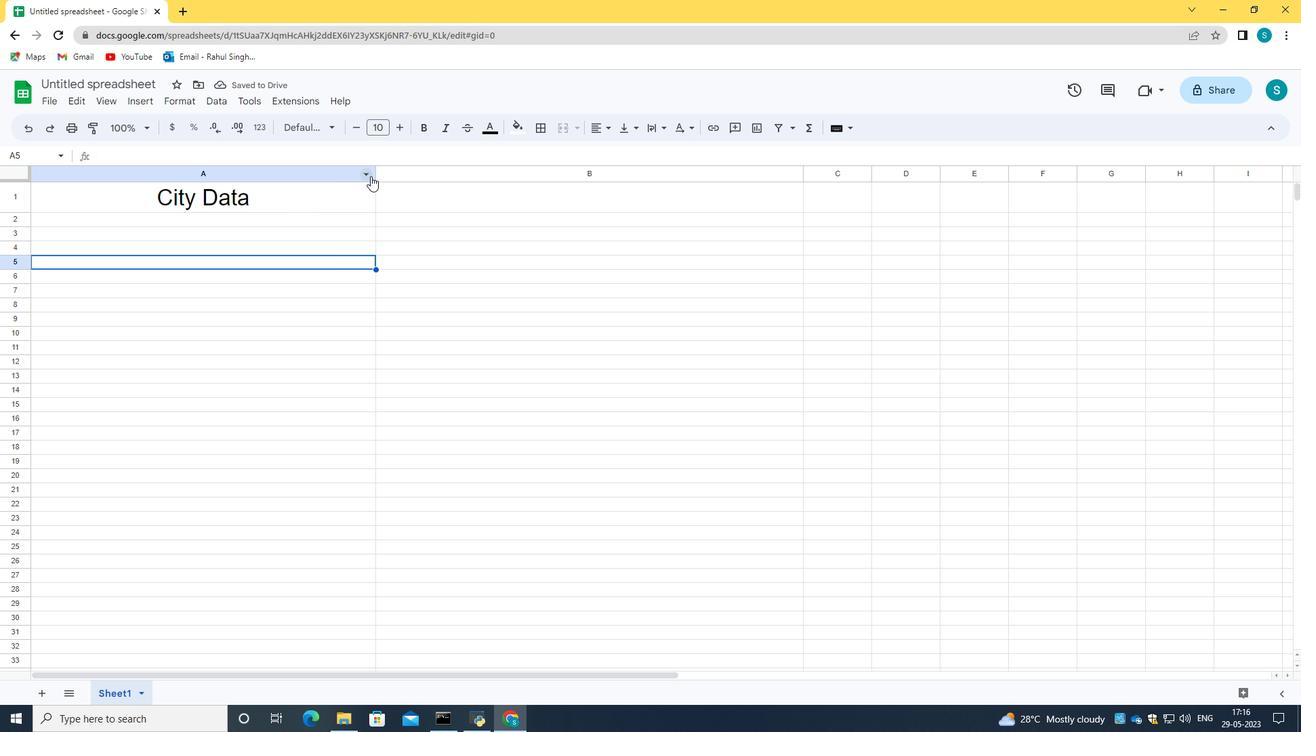 
Action: Mouse pressed left at (373, 175)
Screenshot: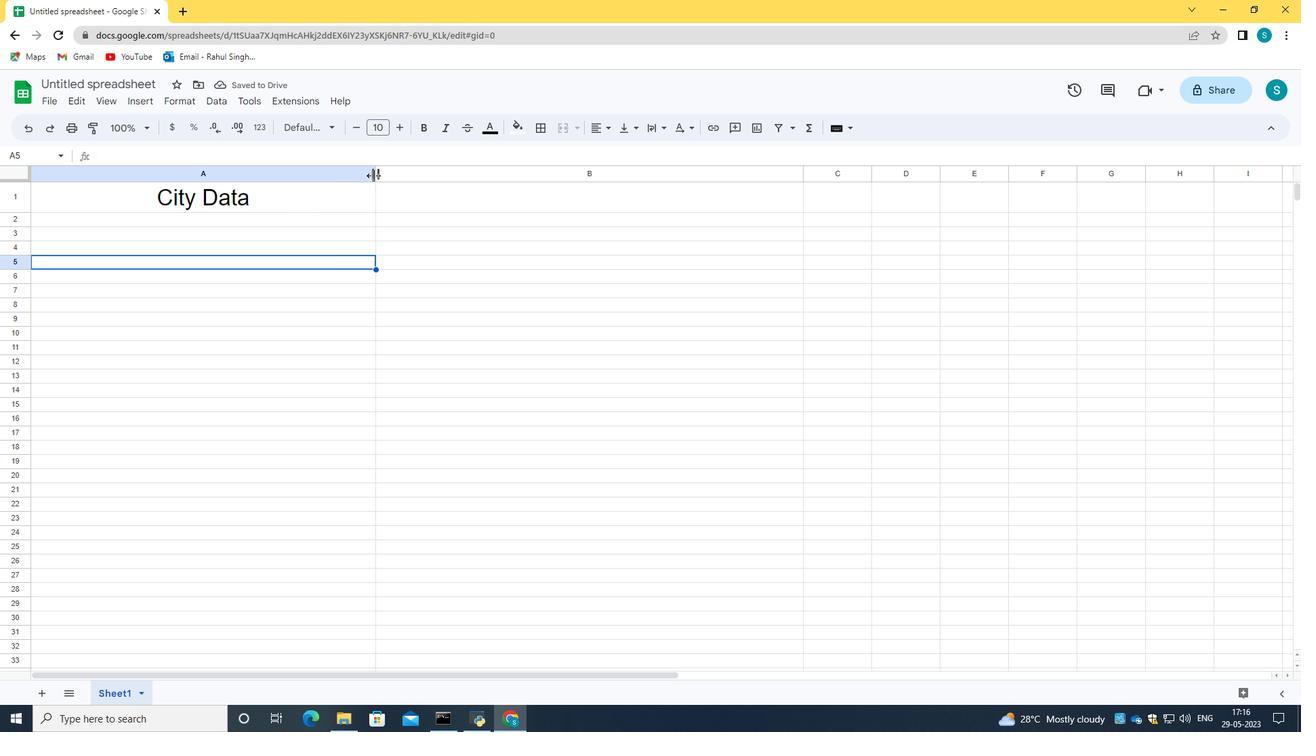 
Action: Mouse moved to (681, 176)
Screenshot: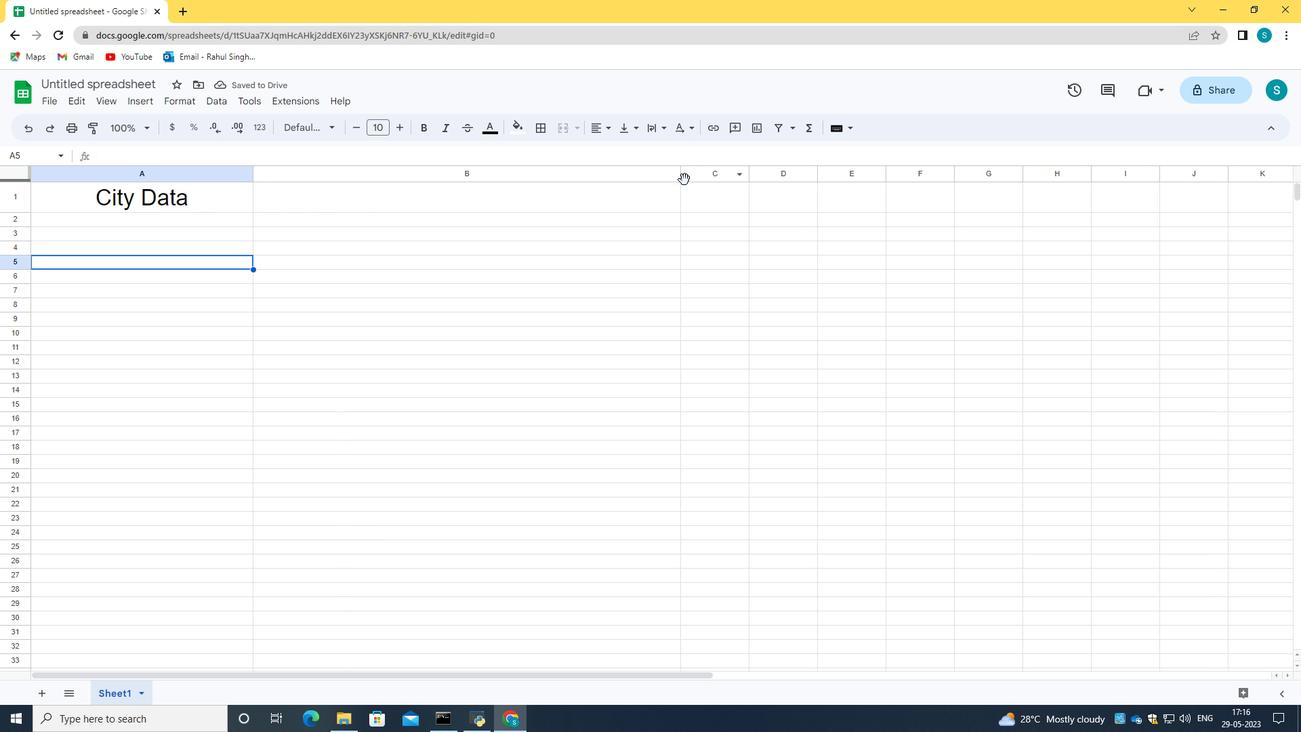 
Action: Mouse pressed left at (681, 176)
Screenshot: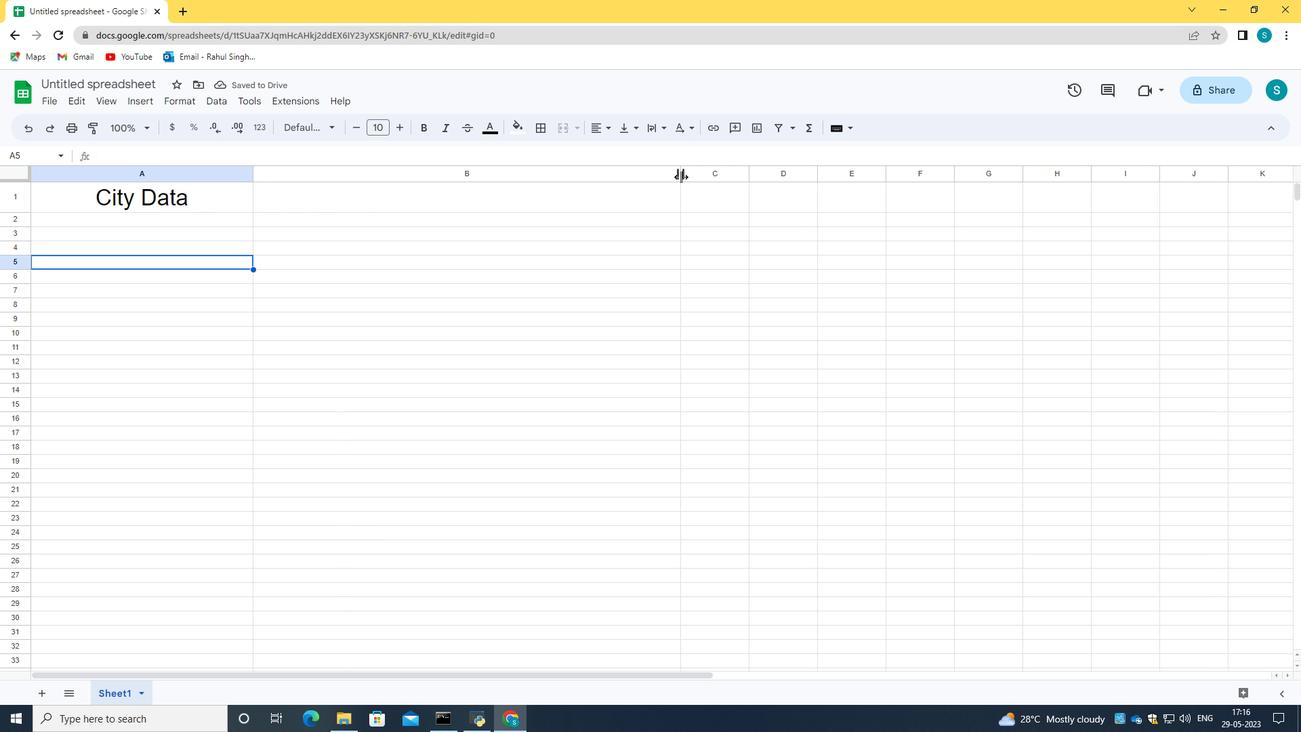 
Action: Mouse moved to (334, 204)
Screenshot: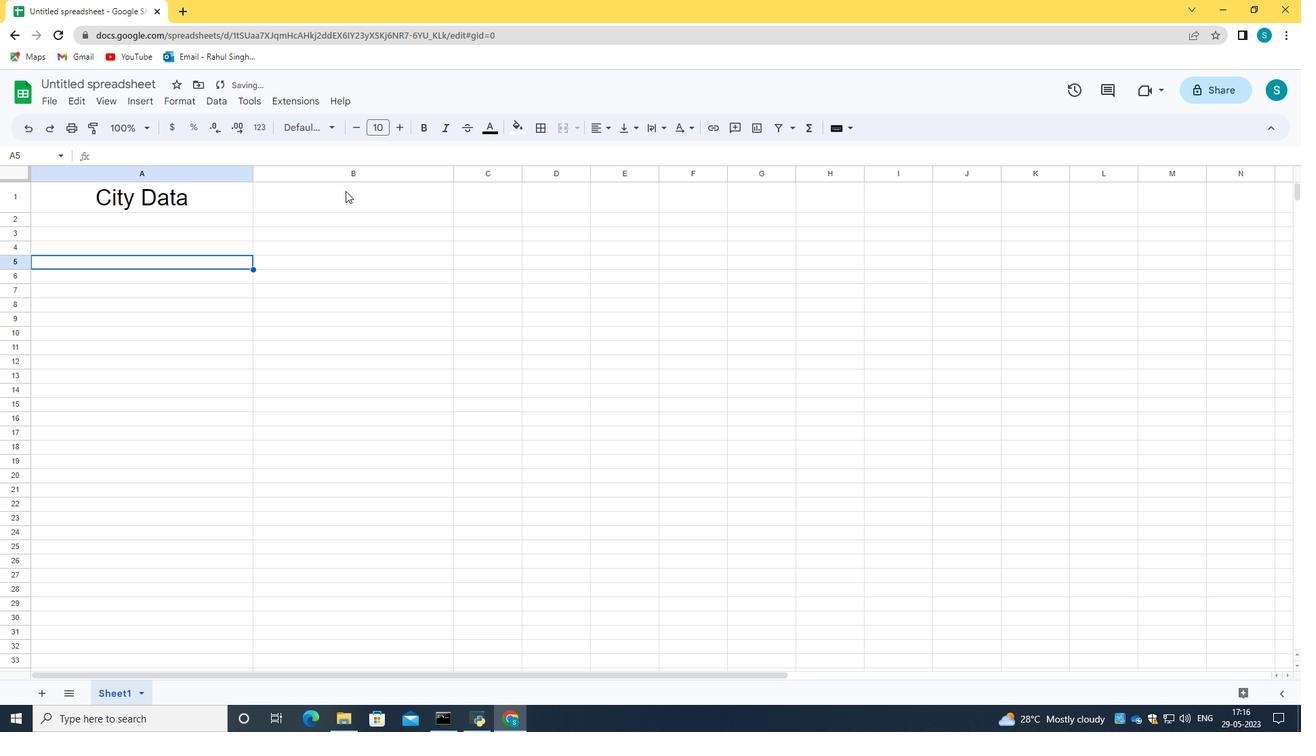 
Action: Mouse pressed left at (334, 204)
Screenshot: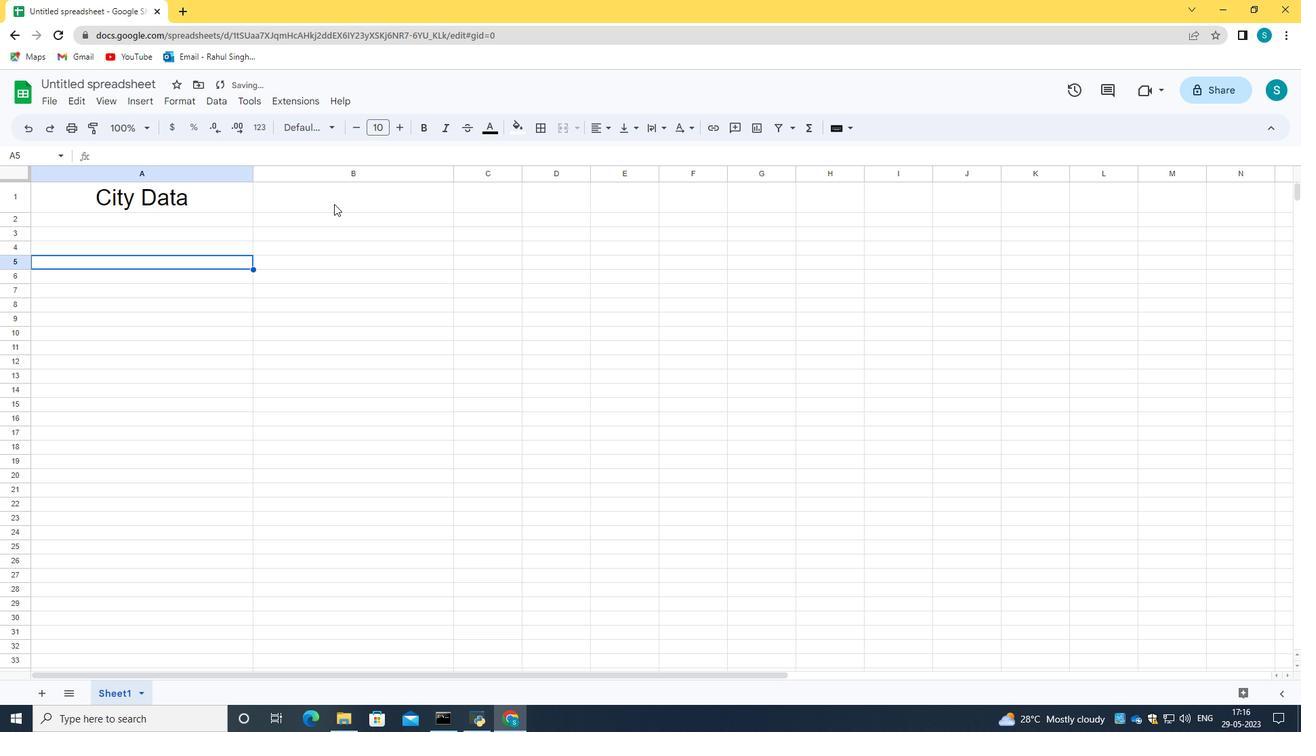
Action: Mouse moved to (123, 218)
Screenshot: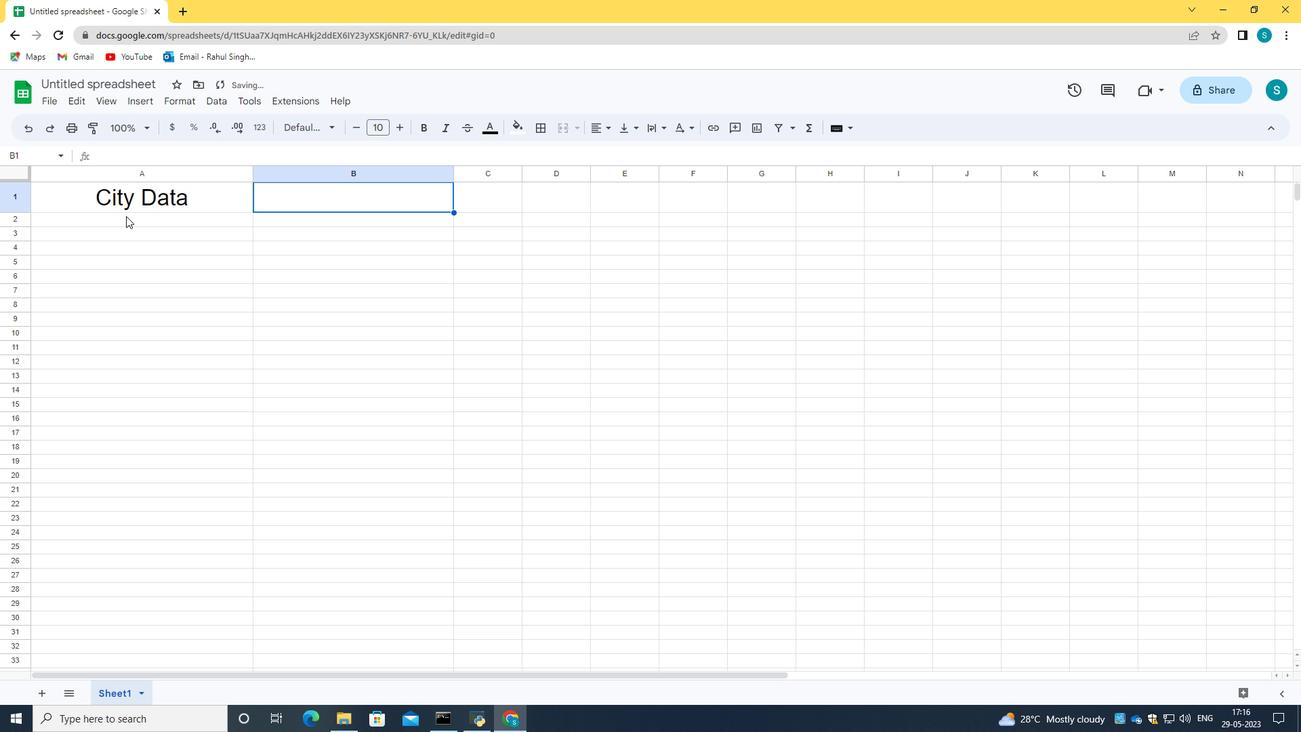 
Action: Mouse pressed left at (123, 218)
Screenshot: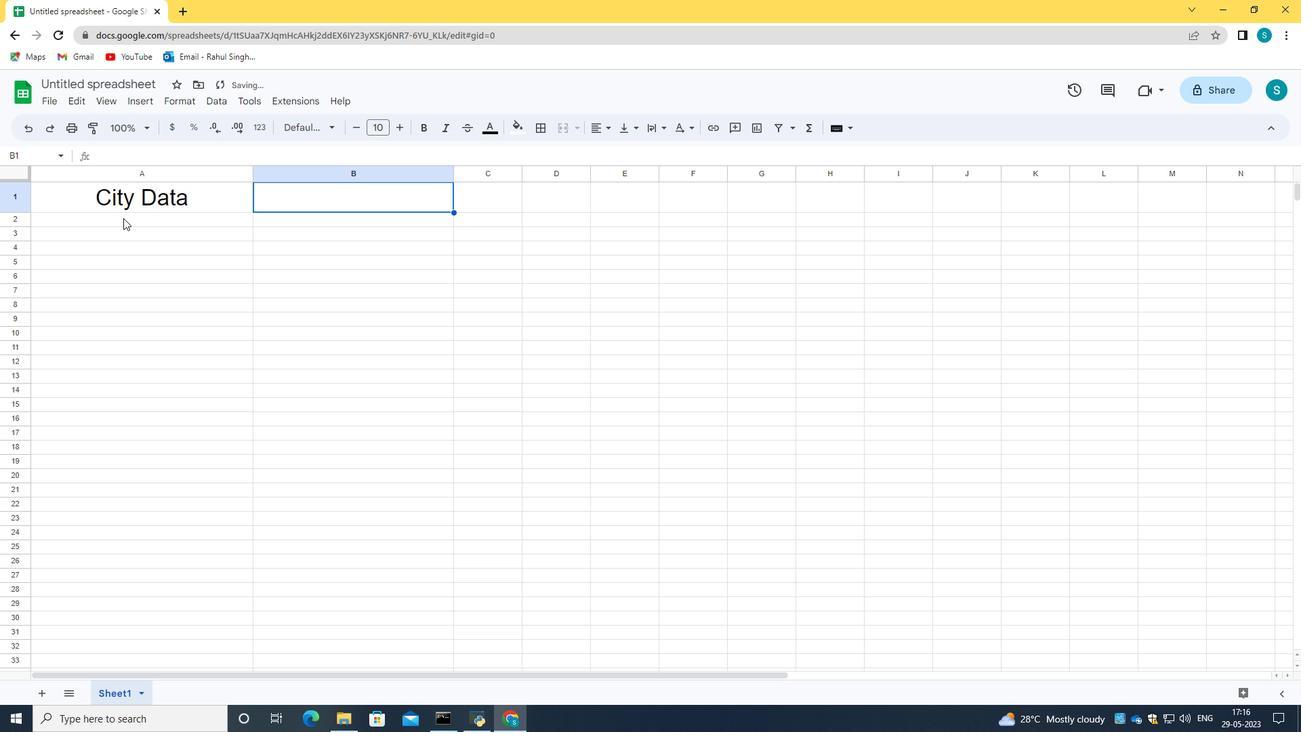 
Action: Mouse moved to (114, 231)
Screenshot: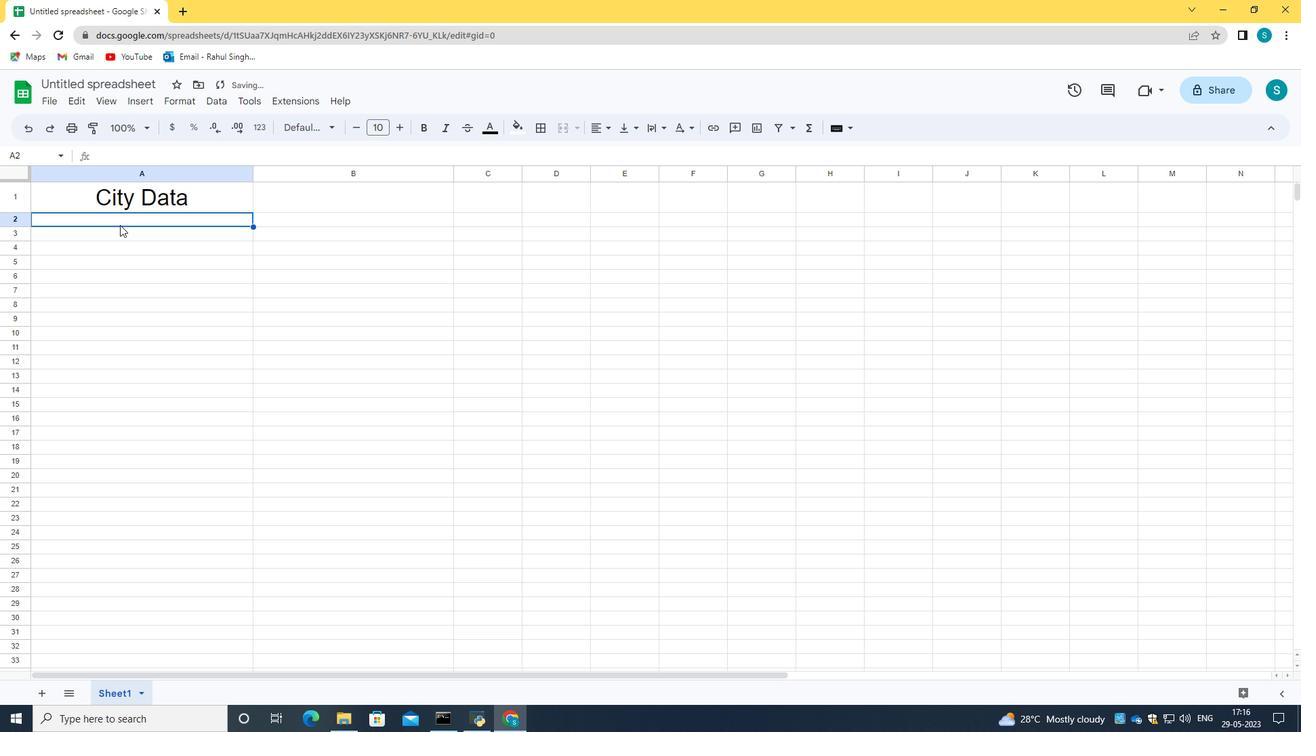 
Action: Mouse pressed left at (114, 231)
Screenshot: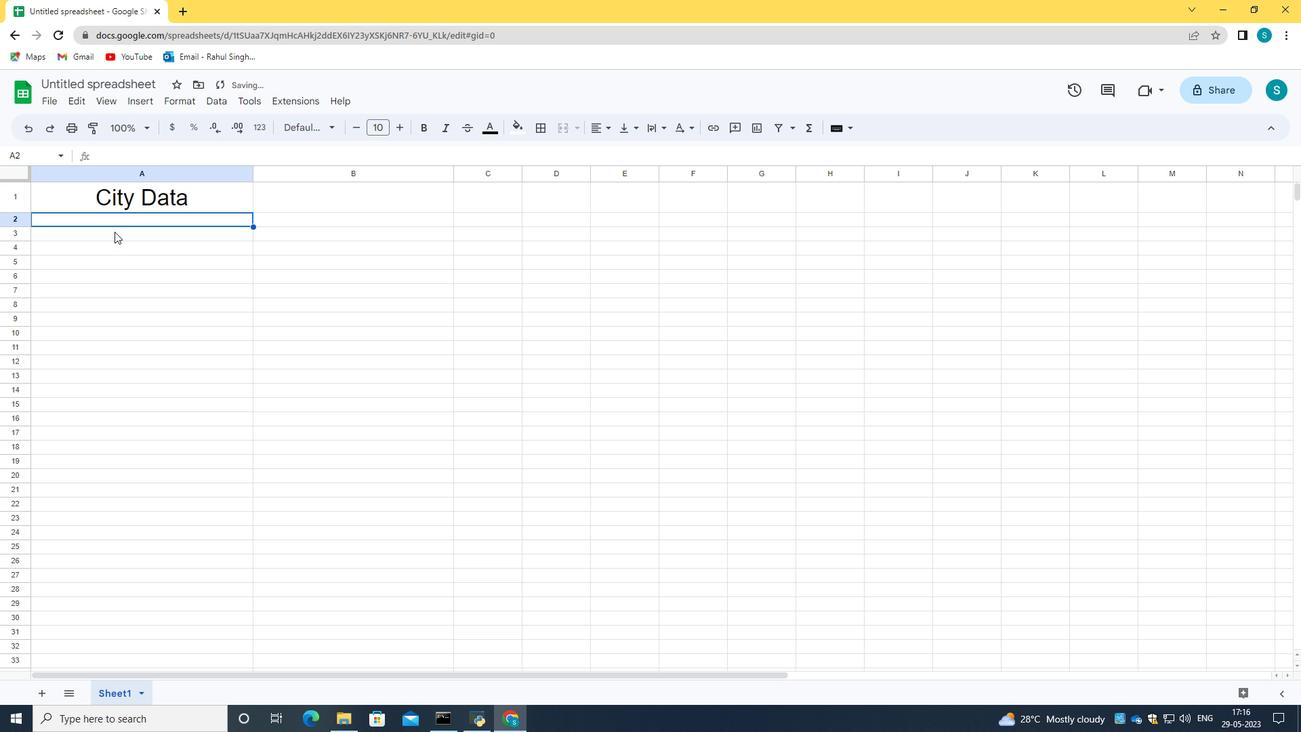 
Action: Key pressed <Key.caps_lock>C<Key.caps_lock>ity<Key.space><Key.caps_lock>N<Key.caps_lock>ame<Key.enter>
Screenshot: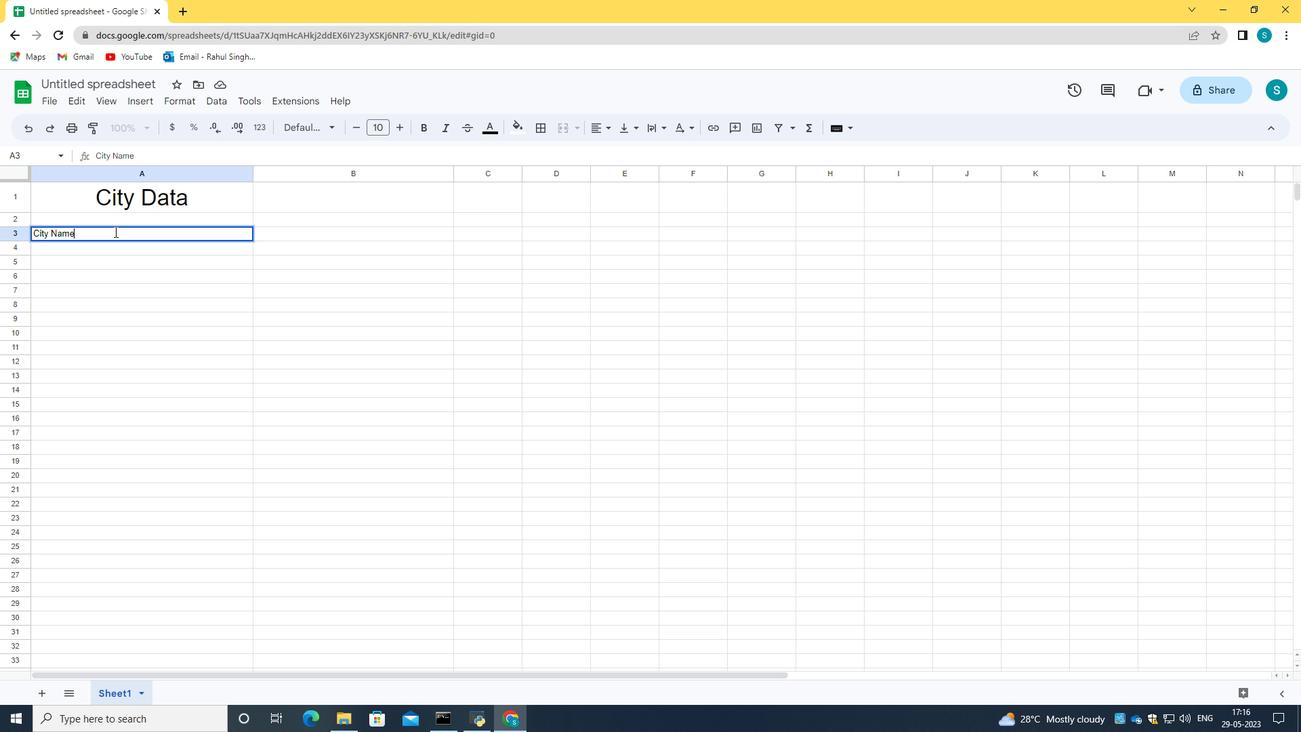 
Action: Mouse moved to (48, 250)
Screenshot: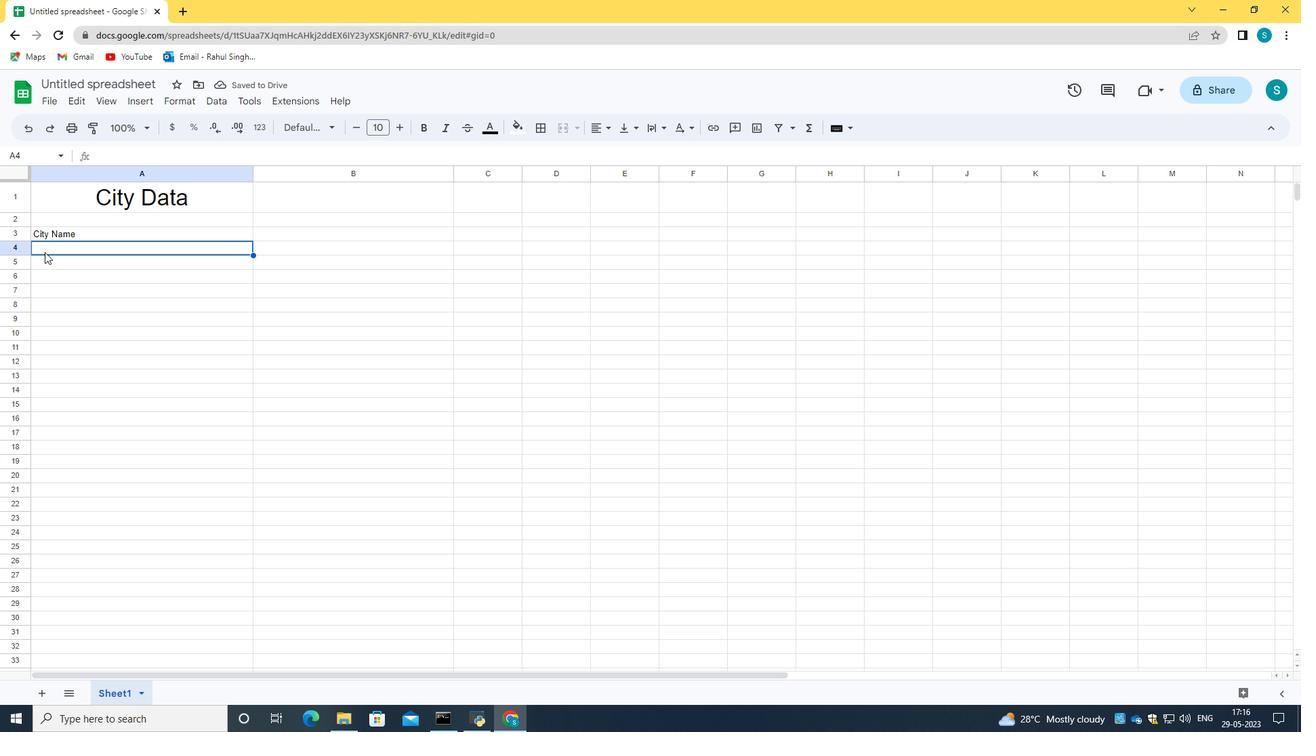 
Action: Mouse pressed left at (48, 250)
Screenshot: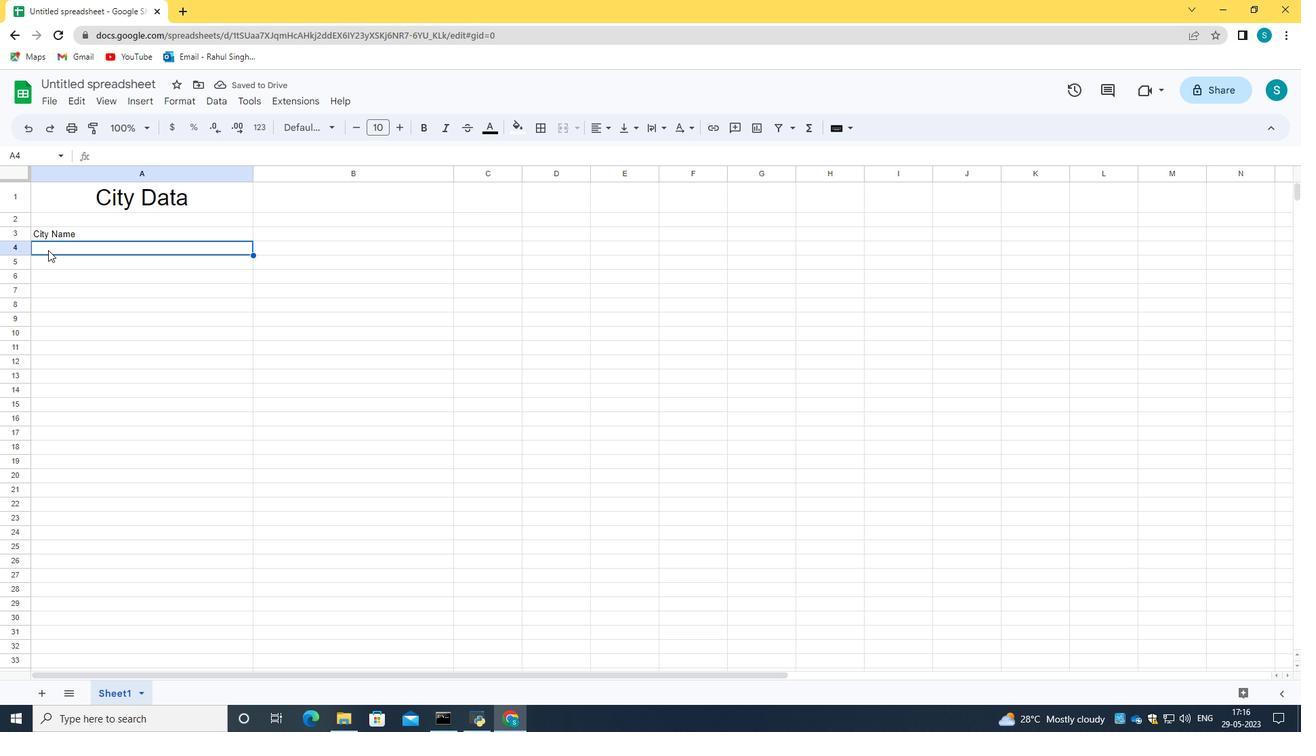 
Action: Mouse moved to (50, 231)
Screenshot: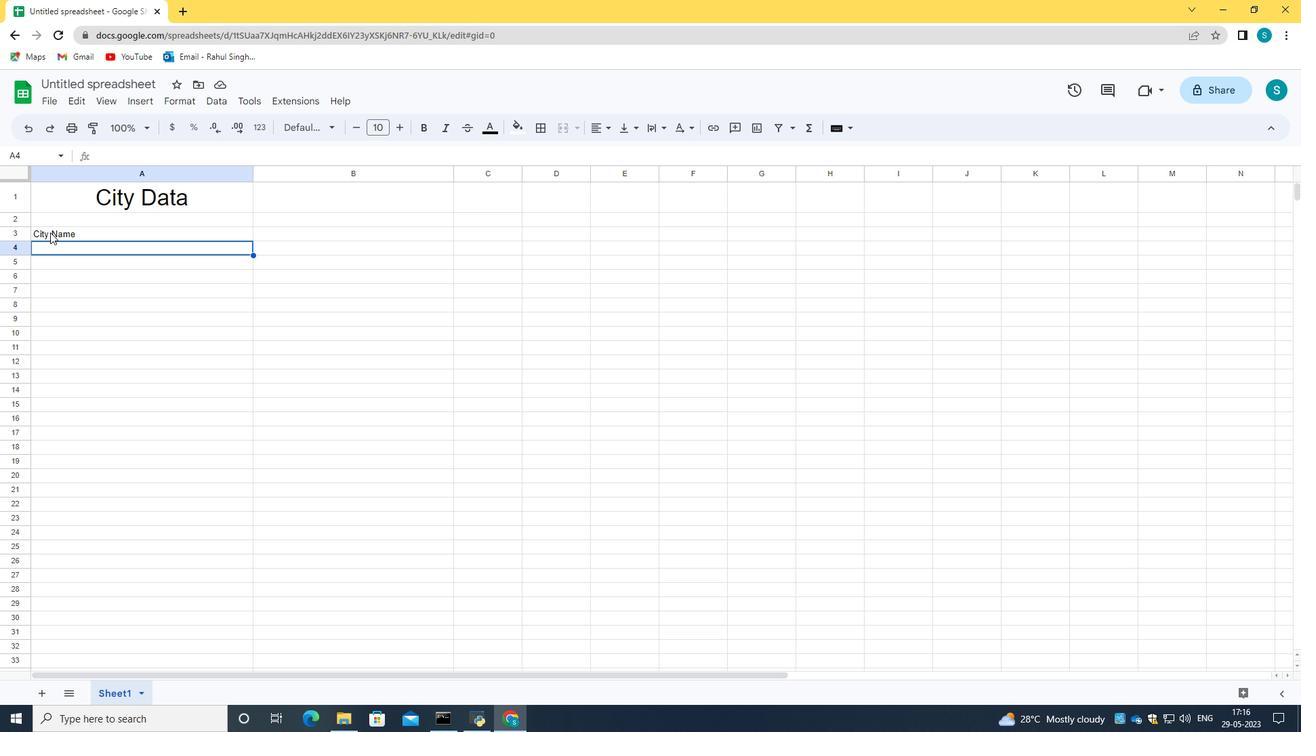 
Action: Mouse pressed left at (50, 231)
Screenshot: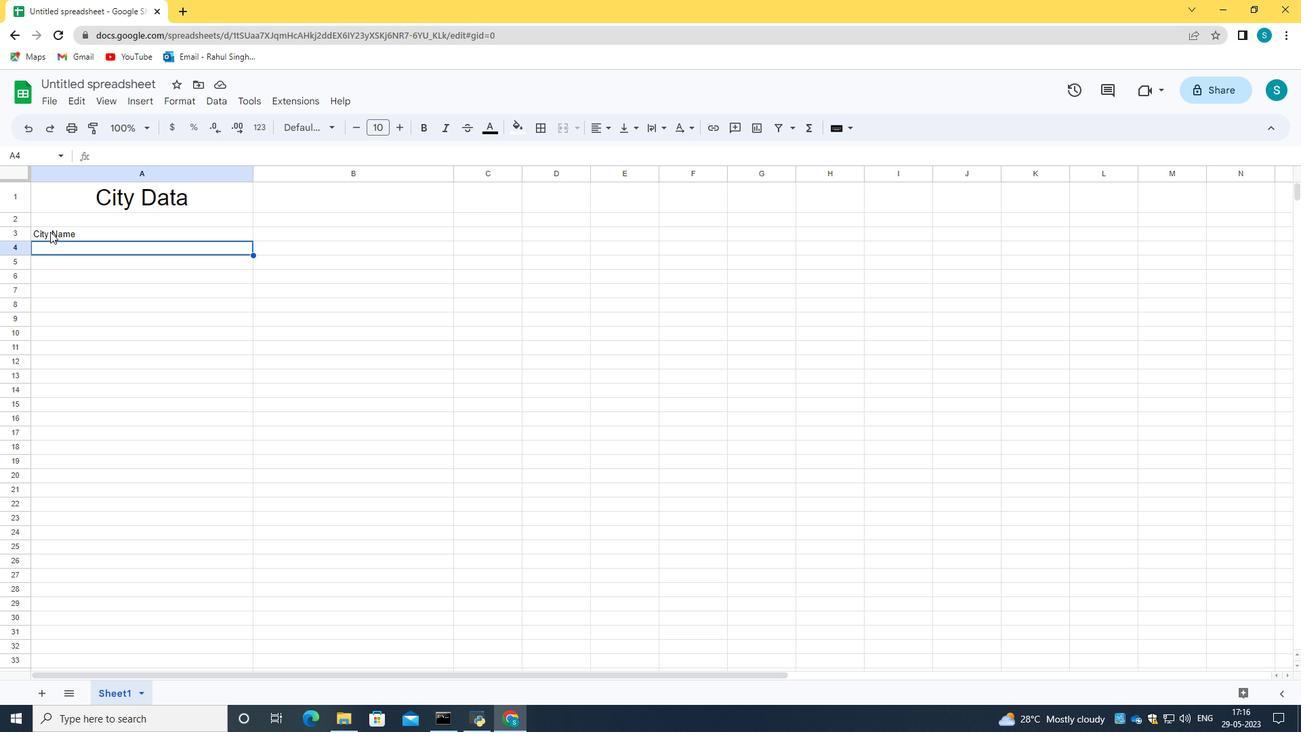 
Action: Mouse moved to (52, 255)
Screenshot: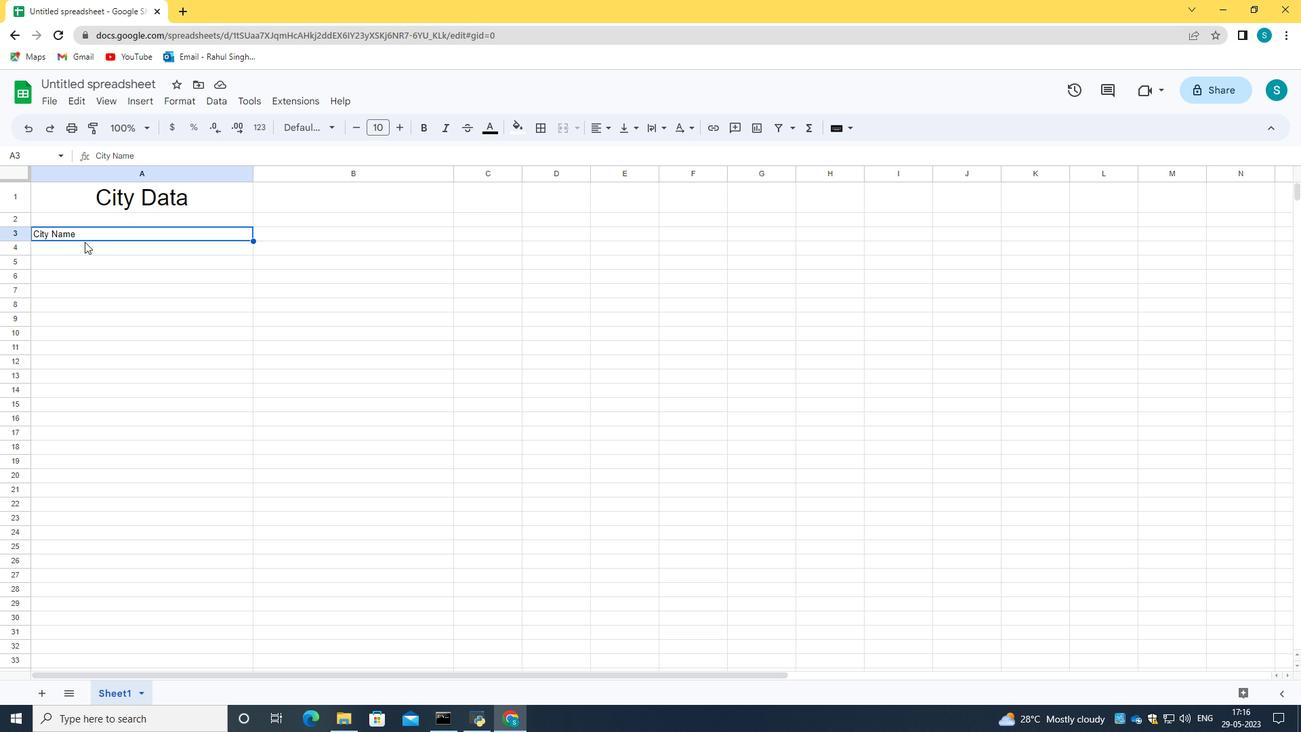 
Action: Mouse pressed left at (52, 255)
Screenshot: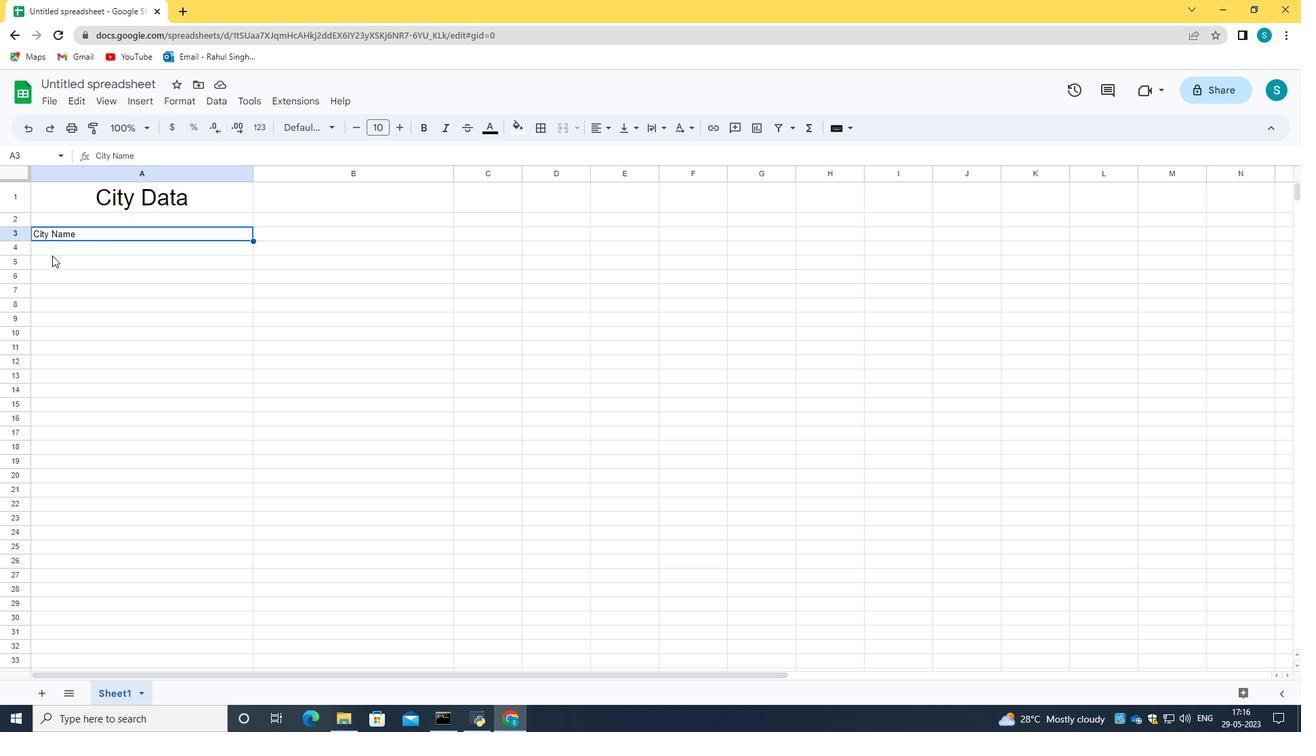 
Action: Mouse moved to (58, 250)
Screenshot: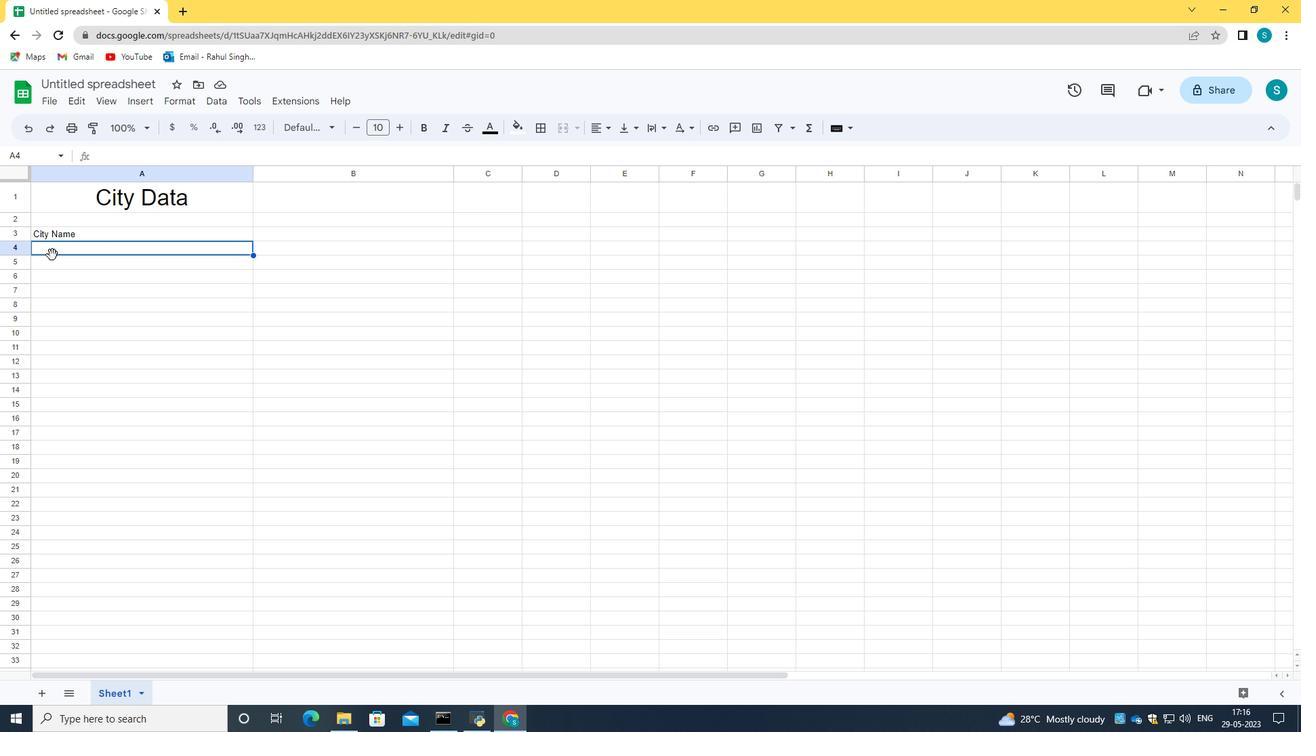 
Action: Mouse pressed left at (58, 250)
Screenshot: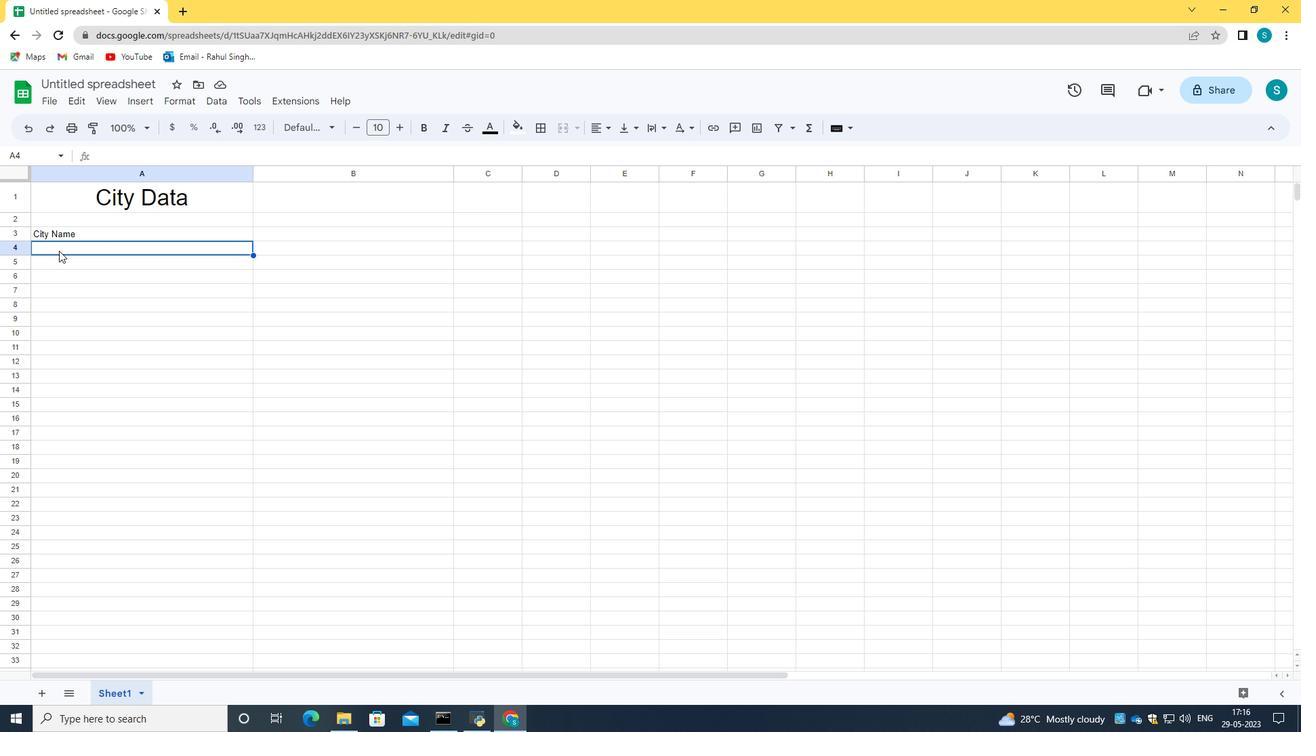 
Action: Key pressed <Key.caps_lock>C<Key.caps_lock>helsea,<Key.space><Key.caps_lock>N<Key.caps_lock>ew<Key.space>you<Key.backspace><Key.backspace>ork,<Key.space><Key.caps_lock>N<Key.caps_lock><Key.caps_lock>Y,<Key.space><Key.enter><Key.caps_lock>b<Key.caps_lock>EVERLY<Key.space><Key.caps_lock>h<Key.caps_lock>ILL<Key.backspace><Key.backspace><Key.backspace><Key.backspace><Key.backspace><Key.backspace><Key.backspace><Key.backspace><Key.backspace><Key.backspace><Key.backspace><Key.backspace><Key.backspace><Key.backspace><Key.backspace>B<Key.caps_lock>averly<Key.space><Key.caps_lock>H<Key.caps_lock>ills,<Key.space><Key.caps_lock>L<Key.caps_lock>os<Key.space><Key.caps_lock>A<Key.caps_lock>ngeles<Key.space>,<Key.space><Key.caps_lock>CA<Key.enter><Key.caps_lock>k<Key.caps_lock>NIGHTBRID<Key.backspace><Key.backspace><Key.backspace><Key.backspace><Key.backspace><Key.backspace><Key.backspace><Key.backspace><Key.backspace><Key.backspace><Key.backspace><Key.backspace><Key.backspace>K<Key.caps_lock>nightbridge<Key.enter>
Screenshot: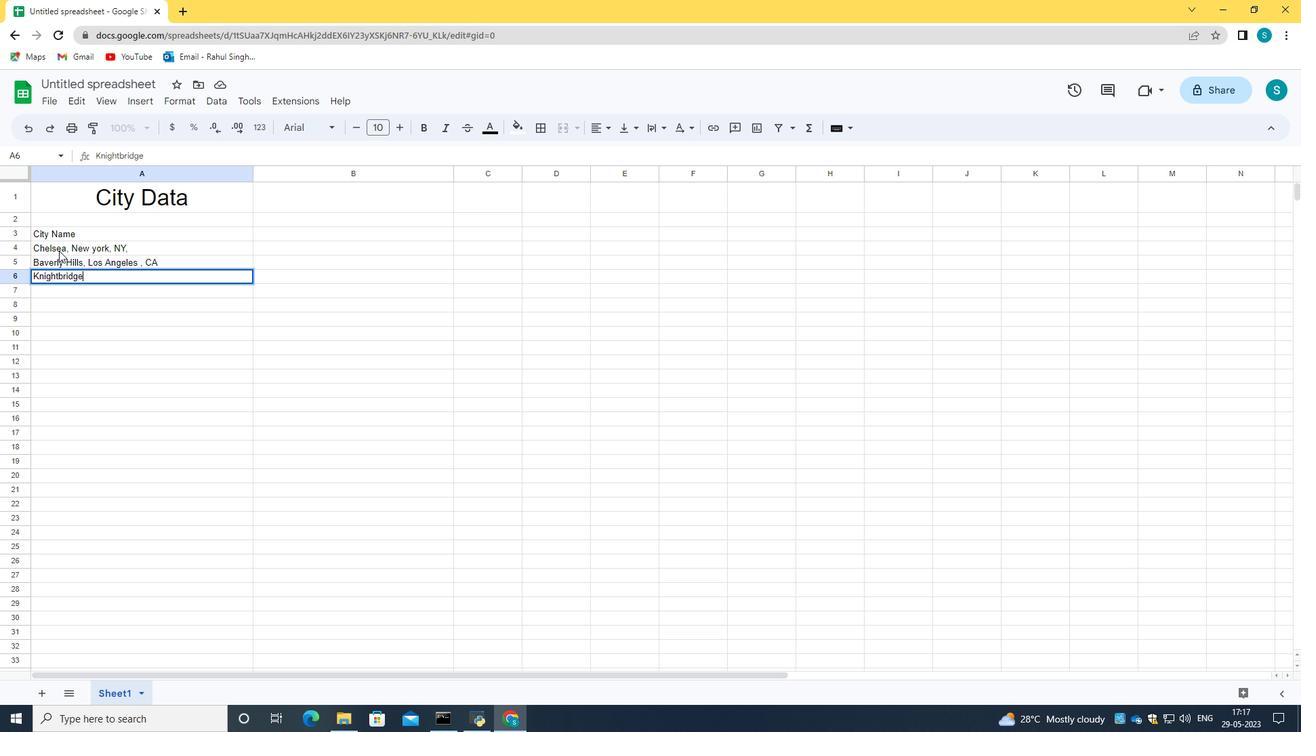 
Action: Mouse moved to (97, 280)
Screenshot: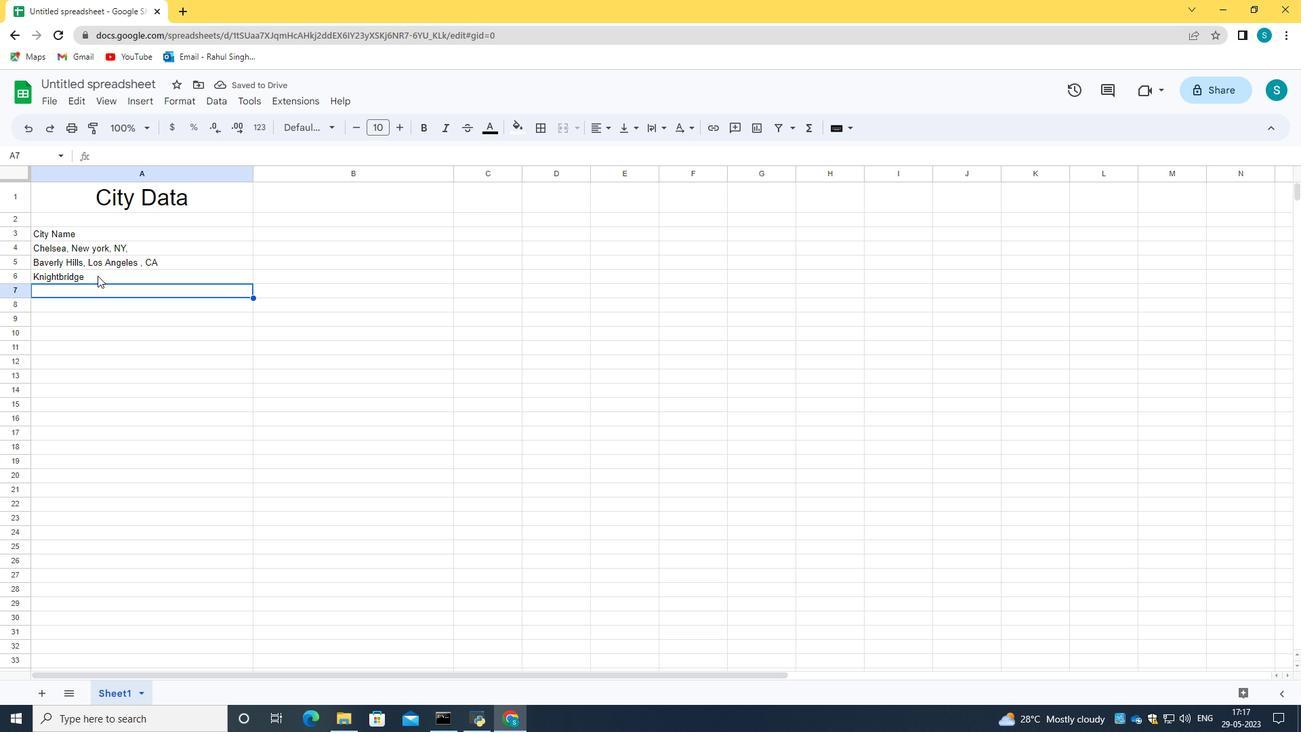 
Action: Mouse pressed left at (97, 280)
Screenshot: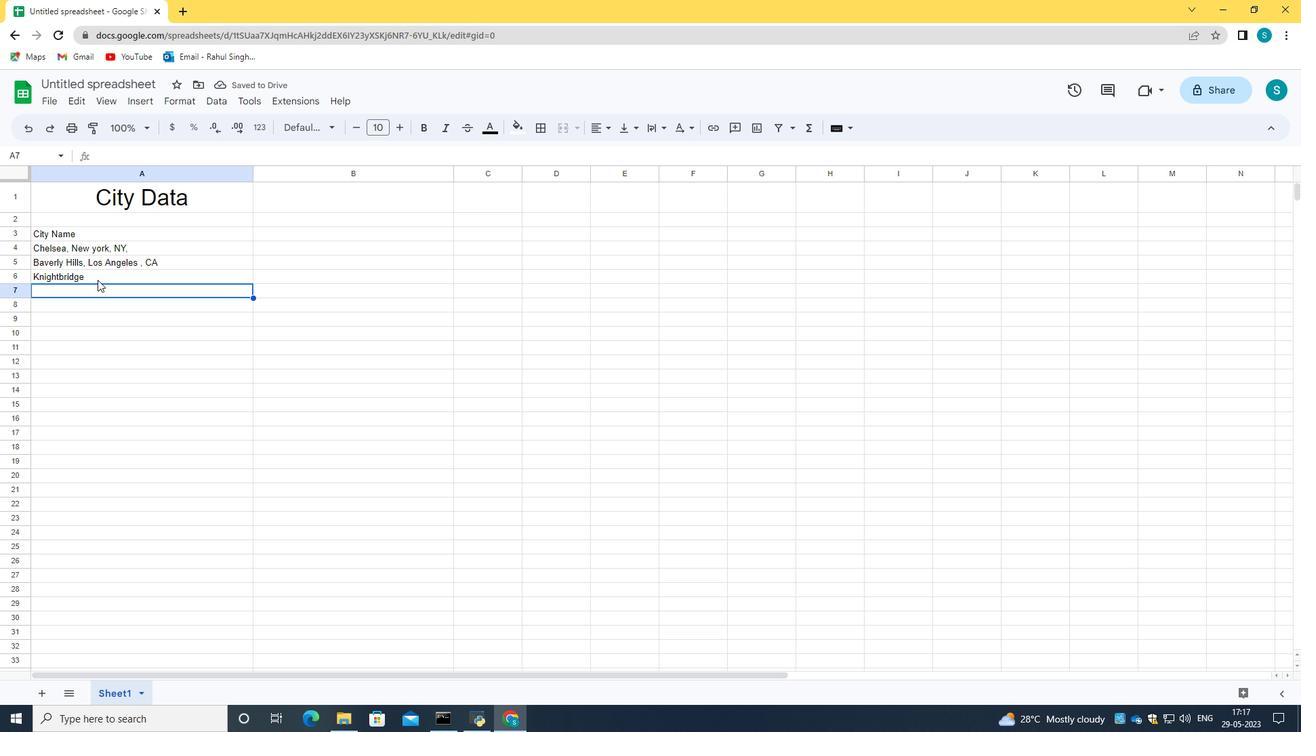 
Action: Mouse pressed left at (97, 280)
Screenshot: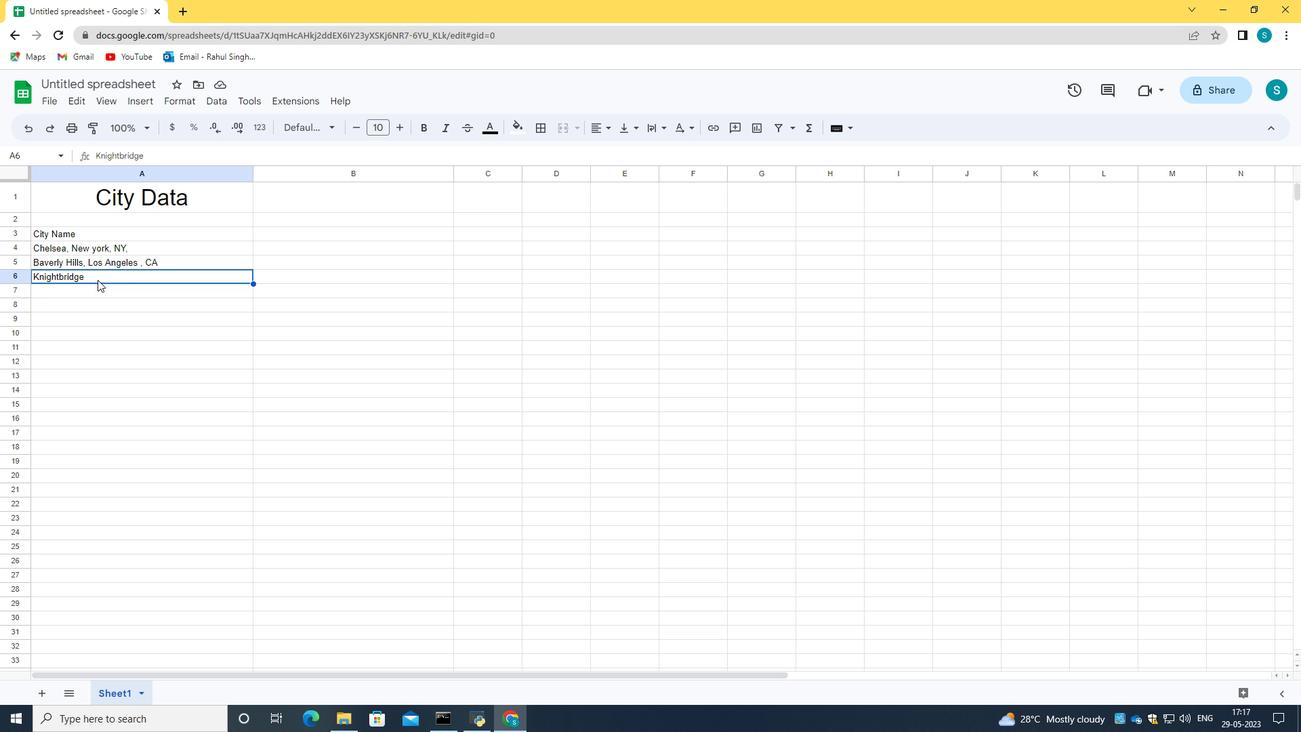 
Action: Mouse pressed left at (97, 280)
Screenshot: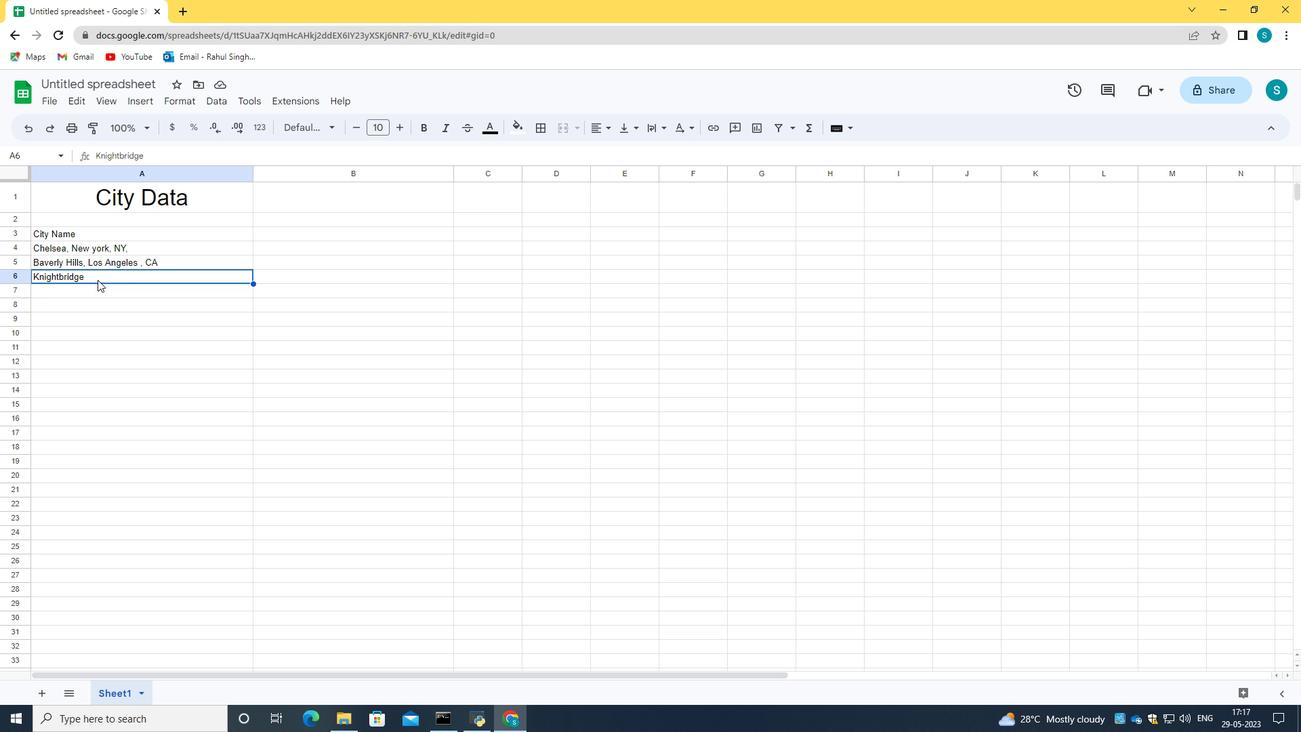 
Action: Mouse pressed left at (97, 280)
Screenshot: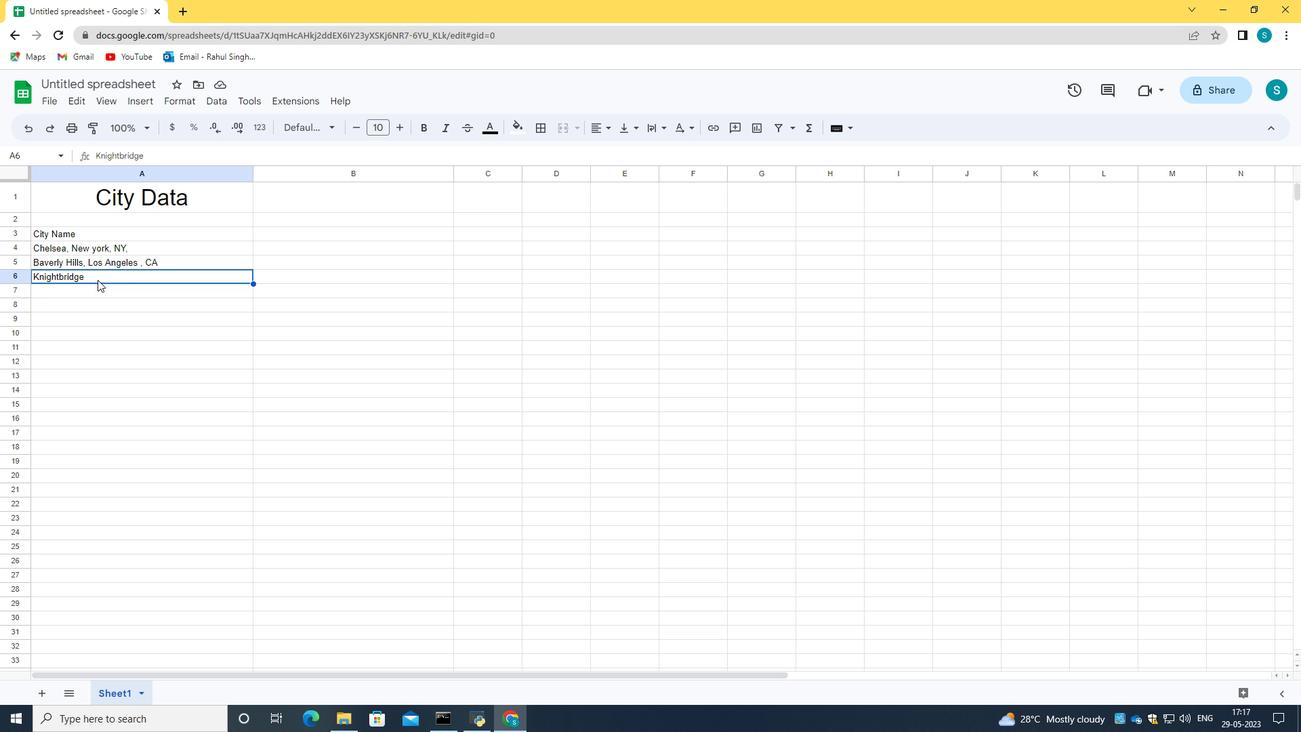 
Action: Mouse moved to (94, 284)
Screenshot: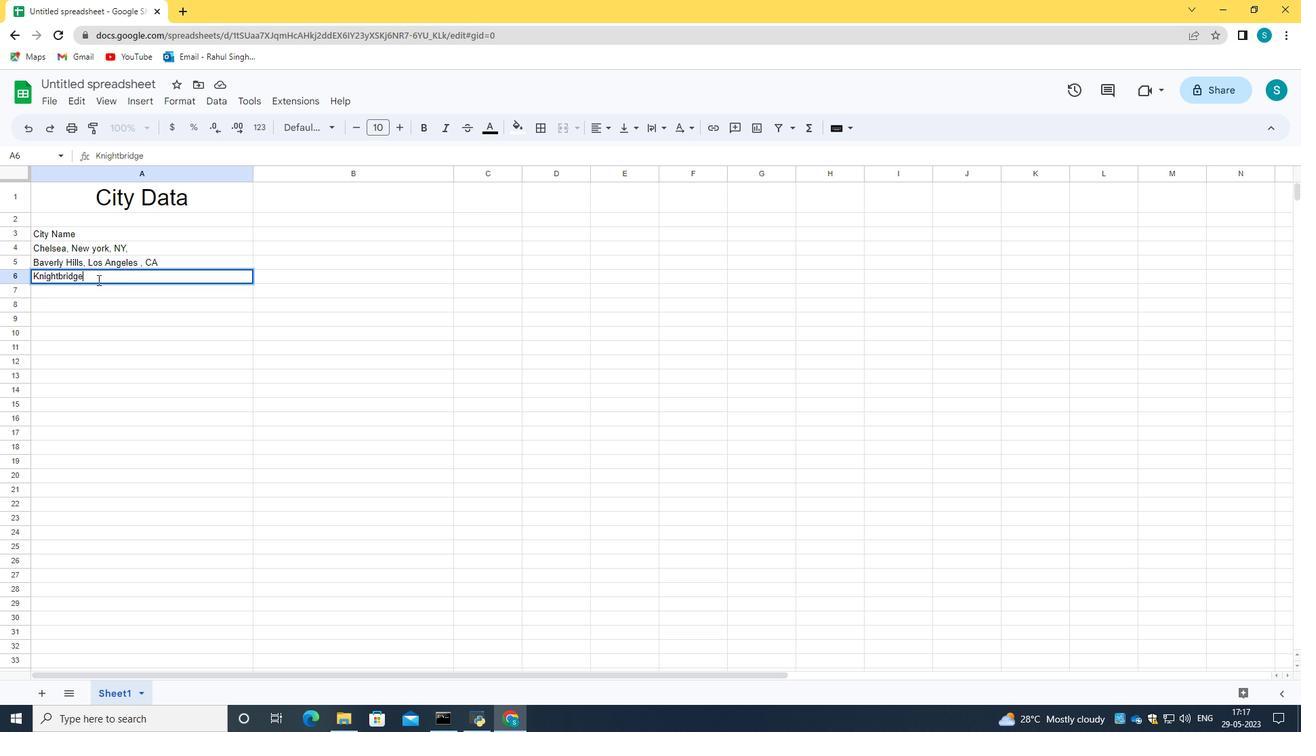 
Action: Key pressed ,<Key.space><Key.caps_lock>L<Key.caps_lock>ondon,<Key.space><Key.caps_lock>U<Key.caps_lock>nited<Key.space><Key.caps_lock>K<Key.caps_lock>ingdom<Key.enter><Key.caps_lock>L<Key.caps_lock>e<Key.space><Key.caps_lock>M<Key.caps_lock>arais<Key.space>,<Key.space><Key.caps_lock>P<Key.caps_lock>aris,<Key.space><Key.caps_lock>F<Key.caps_lock>orance<Key.enter><Key.caps_lock>G<Key.caps_lock>inza,<Key.space><Key.caps_lock>T<Key.caps_lock>okyo,<Key.space><Key.caps_lock>J<Key.caps_lock>apan<Key.enter><Key.caps_lock>C<Key.caps_lock>irculat<Key.space><Key.caps_lock>Q<Key.backspace><Key.backspace><Key.backspace>R<Key.space><Key.backspace><Key.backspace><Key.caps_lock>r<Key.space><Key.caps_lock>Q<Key.caps_lock>uay,<Key.space>s<Key.caps_lock><Key.backspace>S<Key.caps_lock>ydeney,<Key.space><Key.caps_lock>A<Key.caps_lock>ustralia<Key.enter><Key.caps_lock>M<Key.caps_lock>itte,<Key.space><Key.caps_lock>B<Key.caps_lock>erlin,<Key.space><Key.caps_lock>G<Key.caps_lock>ermany<Key.enter><Key.caps_lock>D<Key.caps_lock>owntown,<Key.space>t<Key.caps_lock>OR<Key.backspace><Key.backspace><Key.backspace>T<Key.caps_lock>oran<Key.backspace>t<Key.backspace>nto<Key.space>,<Key.space>canda<Key.backspace><Key.backspace>ada<Key.enter><Key.caps_lock>T<Key.caps_lock>rastevere<Key.space>,<Key.space><Key.caps_lock>R<Key.caps_lock>ome<Key.enter><Key.caps_lock>C<Key.caps_lock>al<Key.backspace><Key.backspace>olaba,<Key.caps_lock>M<Key.caps_lock>umbai<Key.space>,<Key.space><Key.caps_lock>I<Key.caps_lock>ndia<Key.enter>
Screenshot: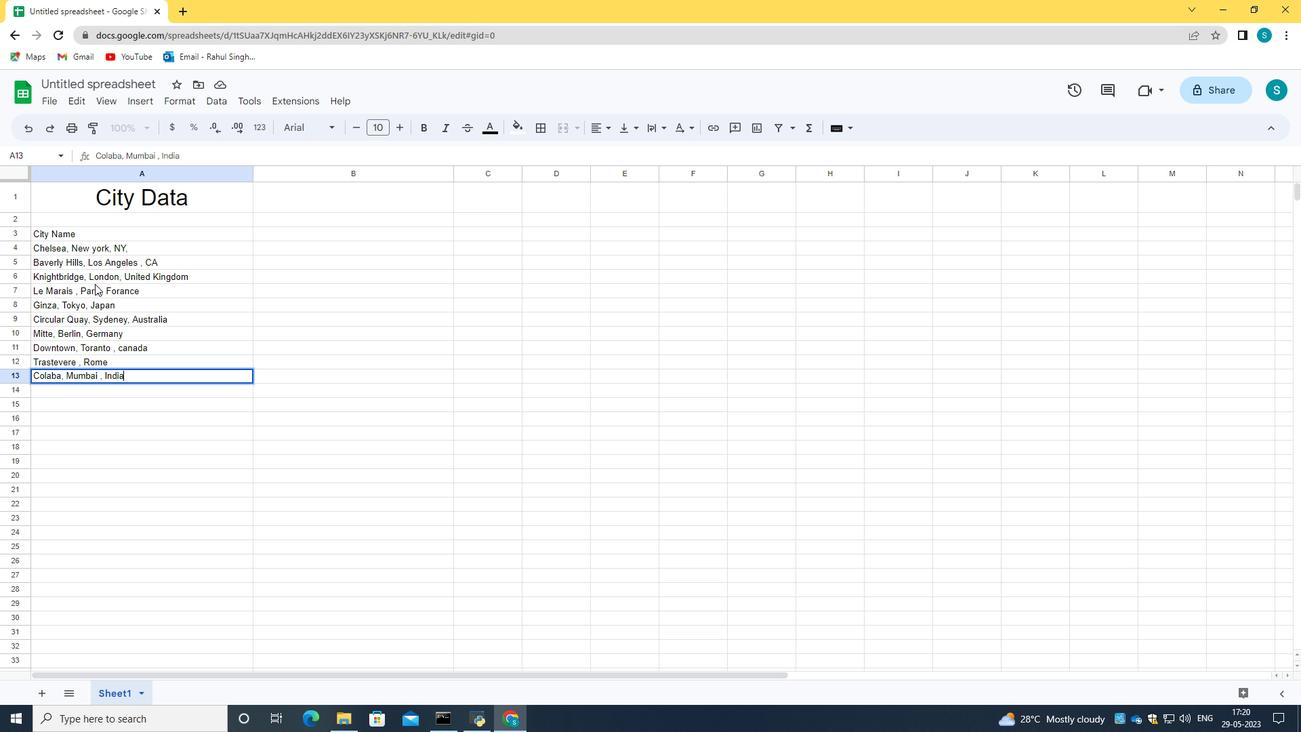 
Action: Mouse moved to (308, 218)
Screenshot: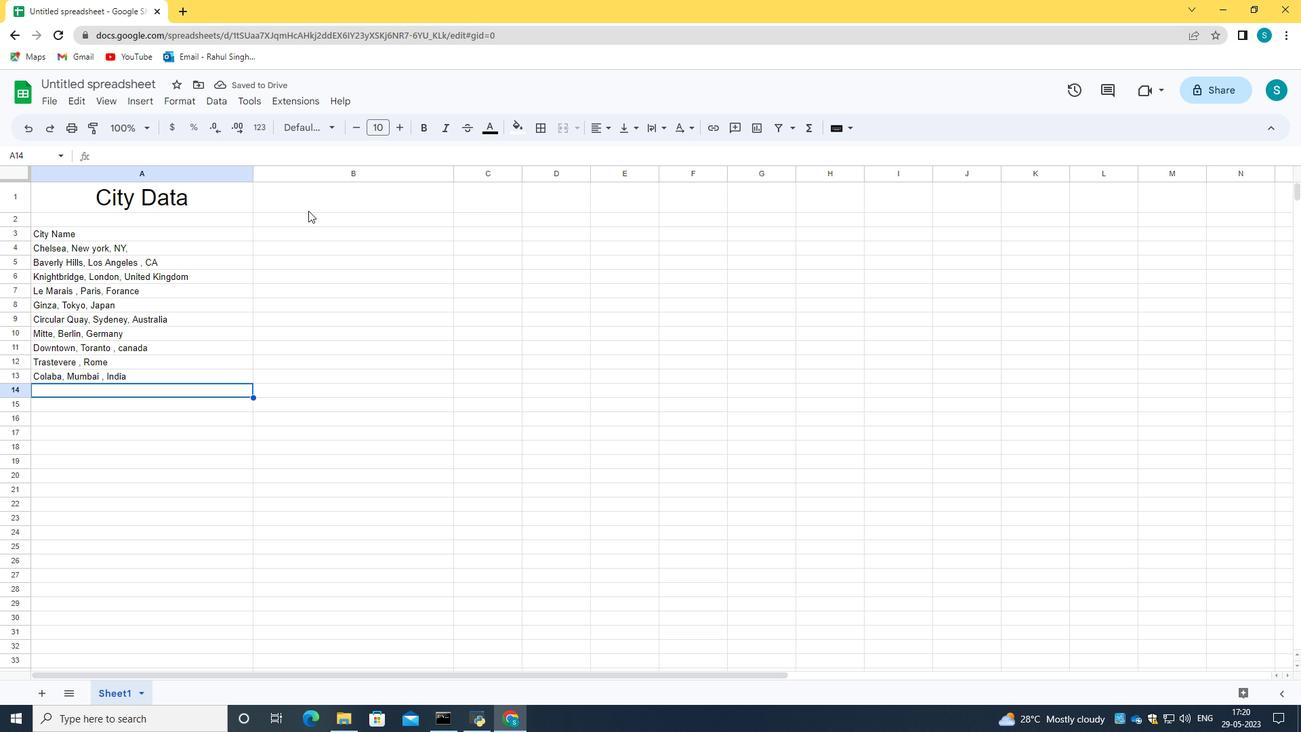 
Action: Mouse pressed left at (308, 218)
Screenshot: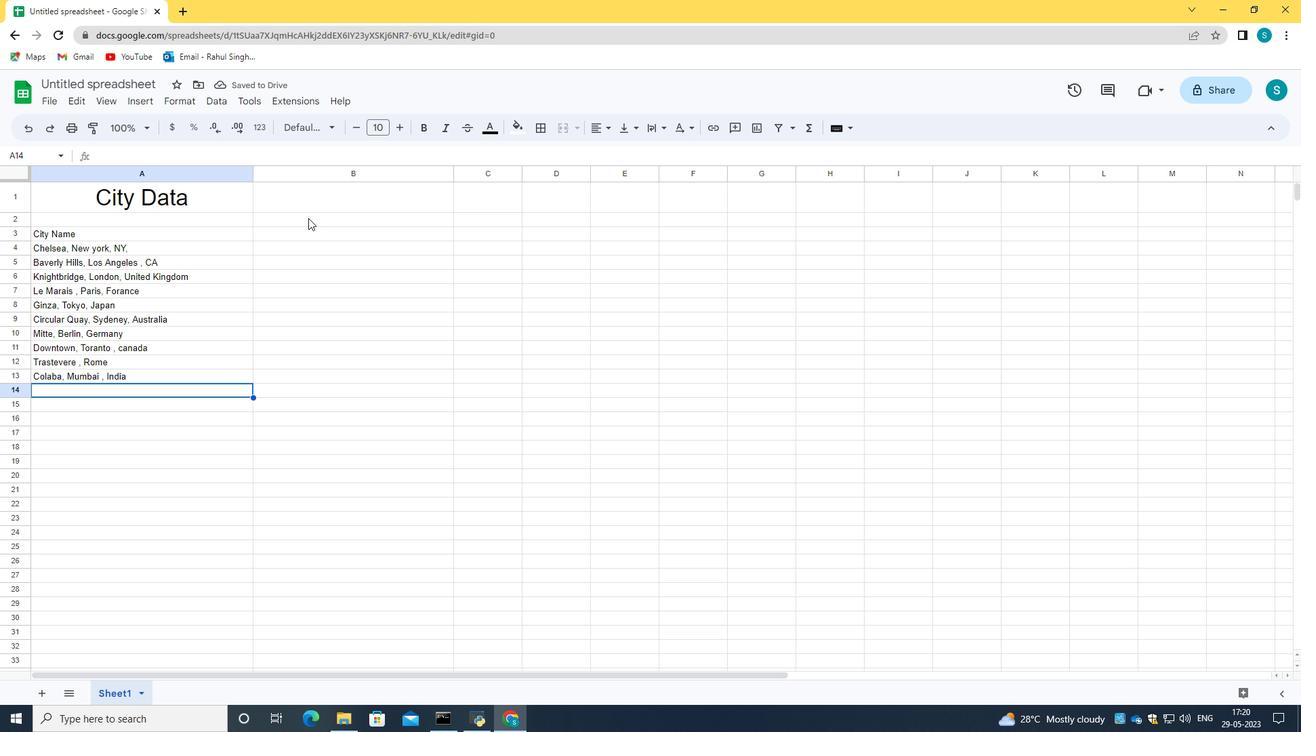 
Action: Mouse moved to (308, 231)
Screenshot: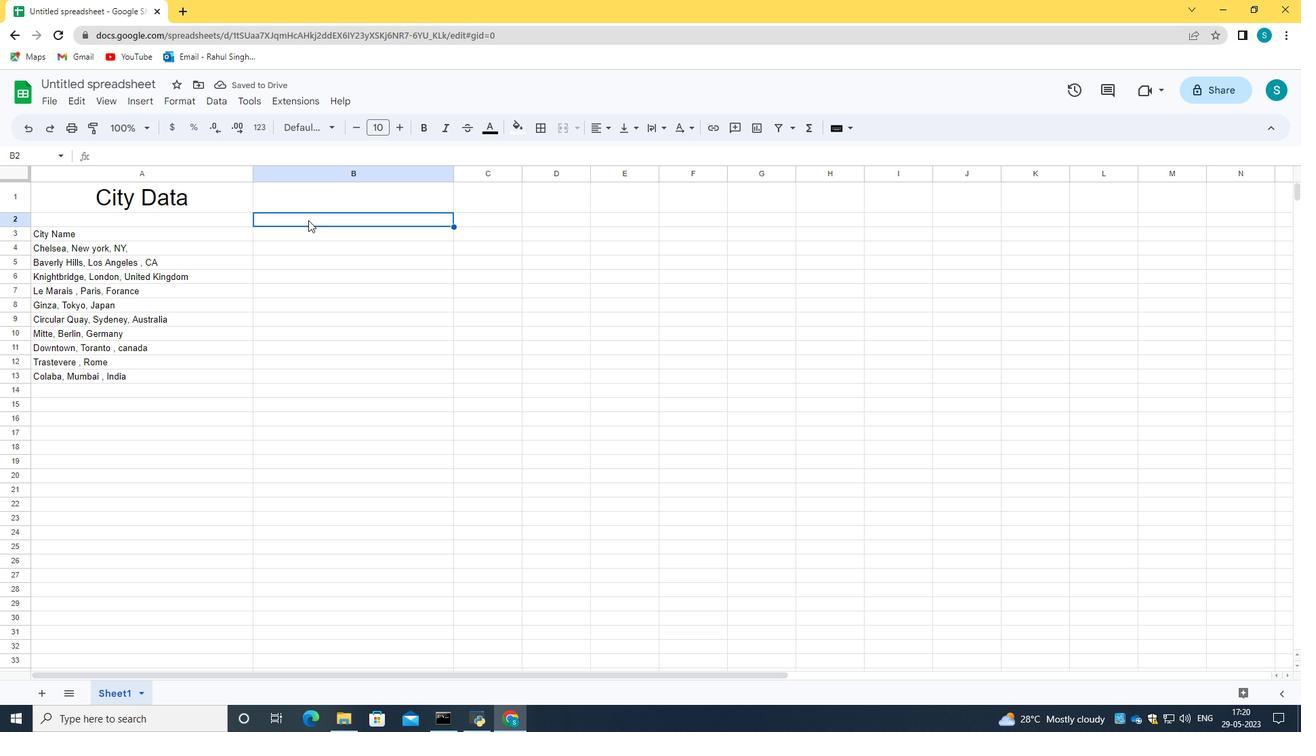 
Action: Mouse pressed left at (308, 231)
Screenshot: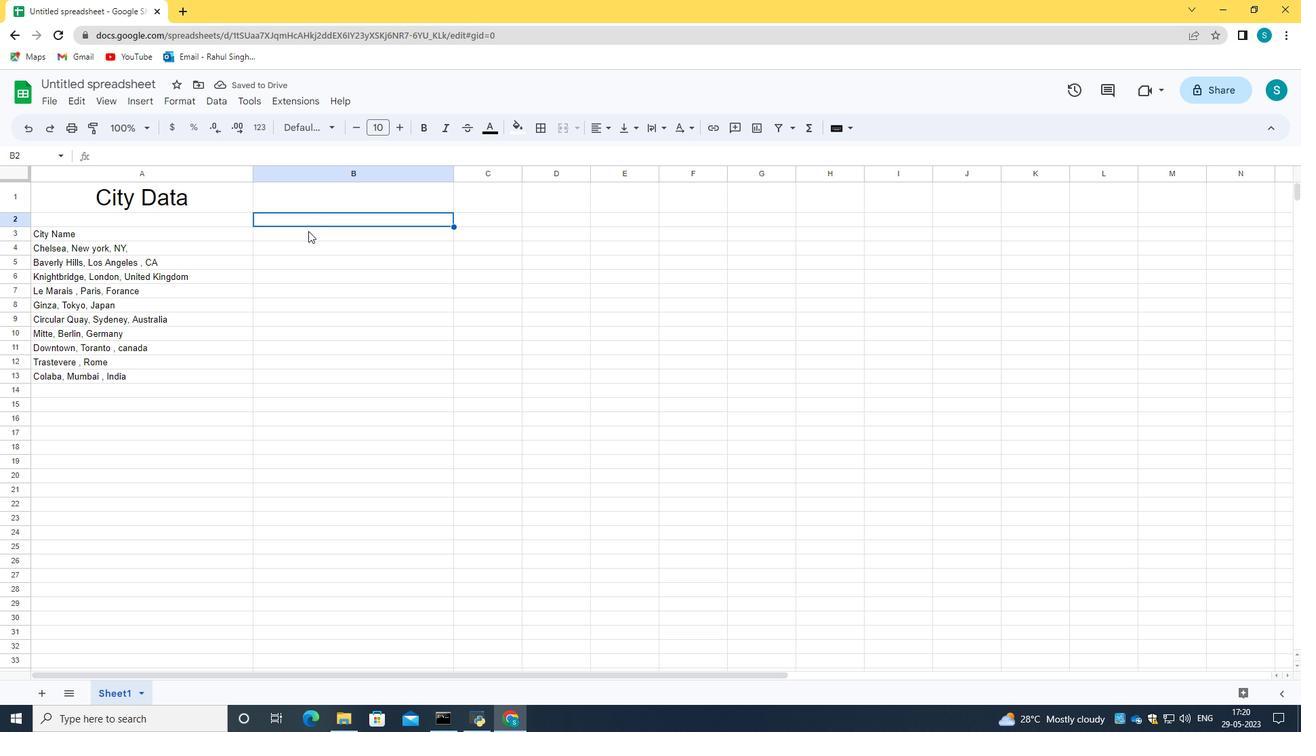 
Action: Mouse moved to (308, 233)
Screenshot: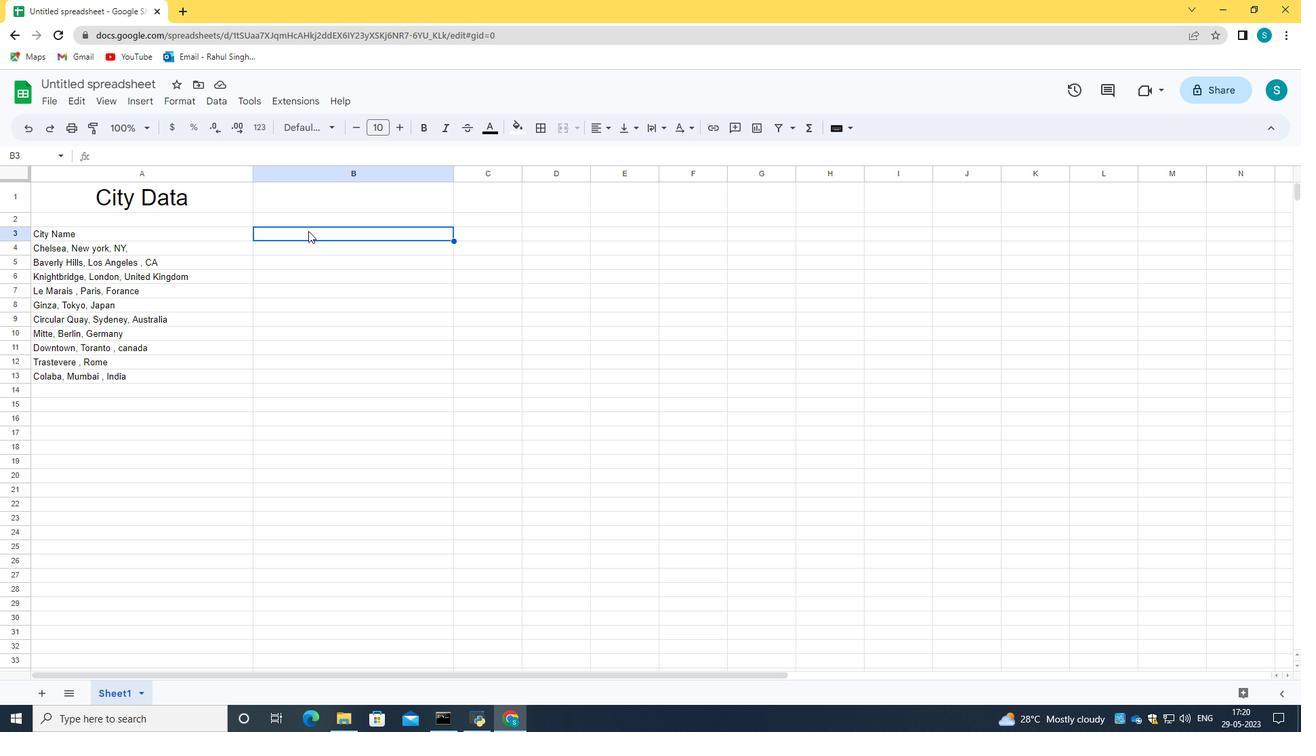 
Action: Key pressed <Key.caps_lock>OCTO<Key.backspace><Key.backspace><Key.backspace><Key.caps_lock>ctober<Key.space><Key.caps_lock>L<Key.caps_lock>ast<Key.space>week<Key.space>sake<Key.backspace><Key.backspace>les<Key.space>are<Key.enter><Key.caps_lock>C<Key.caps_lock>helsea<Key.space>,<Key.space><Key.caps_lock>N<Key.caps_lock>ew<Key.space>you<Key.backspace>rk,<Key.space><Key.caps_lock>N<Key.caps_lock>y<Key.backspace><Key.caps_lock>Y,<Key.space>10001<Key.enter><Key.caps_lock>b<Key.caps_lock>E<Key.backspace><Key.backspace>B<Key.caps_lock>everly<Key.space><Key.caps_lock>H<Key.caps_lock>ills<Key.space>,<Key.space><Key.caps_lock>L<Key.caps_lock>os<Key.space><Key.caps_lock>A<Key.caps_lock>ngeles<Key.space><Key.caps_lock>,CA<Key.space>,<Key.space><Key.caps_lock>90210<Key.enter><Key.caps_lock>K<Key.caps_lock>nightb<Key.backspace>sbrig<Key.backspace>dge,<Key.space><Key.caps_lock>L<Key.caps_lock>ondon<Key.space>,<Key.space><Key.caps_lock>U<Key.caps_lock>nited<Key.space>kingdom.<Key.space><Key.caps_lock>S<Key.caps_lock>==<Key.backspace><Key.backspace><Key.backspace><Key.backspace><Key.backspace><Key.space><Key.caps_lock>S<Key.caps_lock><Key.caps_lock>W1X7XL<Key.enter><Key.caps_lock>l<Key.caps_lock>E<Key.backspace><Key.backspace>L<Key.caps_lock>e<Key.space><Key.caps_lock>M<Key.caps_lock>arais,<Key.space><Key.caps_lock>P<Key.caps_lock>aris<Key.space>,<Key.space><Key.caps_lock>F<Key.caps_lock>rance,<Key.space>75004\<Key.backspace><Key.enter><Key.caps_lock><Key.caps_lock><Key.caps_lock>G<Key.caps_lock>inza,<Key.space><Key.caps_lock>T<Key.caps_lock>okyo,<Key.space><Key.caps_lock><Key.caps_lock><Key.caps_lock>J<Key.caps_lock>apan,1046001<Key.enter><Key.caps_lock>C<Key.caps_lock>ircular<Key.space><Key.caps_lock>Q<Key.caps_lock>uay,<Key.space><Key.caps_lock>S<Key.caps_lock>ydney,<Key.space><Key.caps_lock>A<Key.caps_lock>ustralia<Key.space>2000<Key.enter><Key.caps_lock>M<Key.caps_lock>itte<Key.space>,<Key.space><Key.caps_lock>B<Key.caps_lock>erlin,<Key.space><Key.caps_lock>G<Key.caps_lock>ermany<Key.space>10178<Key.enter><Key.caps_lock>D<Key.caps_lock>oe<Key.backspace>wntown,<Key.space>t<Key.backspace><Key.caps_lock>T<Key.caps_lock>oronto,<Key.space><Key.caps_lock>C<Key.caps_lock>anada<Key.space><Key.caps_lock>M5V3L9<Key.enter><Key.caps_lock>t<Key.caps_lock>RASTEVERE,<Key.space><Key.caps_lock>r<Key.caps_lock>O<Key.backspace><Key.backspace><Key.backspace><Key.backspace><Key.backspace><Key.backspace><Key.backspace><Key.backspace><Key.backspace><Key.backspace><Key.backspace><Key.backspace><Key.backspace><Key.backspace><Key.caps_lock><Key.caps_lock>T<Key.caps_lock>rasteer<Key.backspace><Key.backspace>vere,<Key.space><Key.caps_lock>R<Key.caps_lock>ome,<Key.space><Key.caps_lock>I<Key.caps_lock>taly,00153<Key.enter><Key.caps_lock>C<Key.caps_lock>olaba,<Key.space><Key.caps_lock>M<Key.caps_lock>umbai<Key.space>,<Key.space><Key.caps_lock>I<Key.caps_lock>ndia<Key.space>400005<Key.enter>
Screenshot: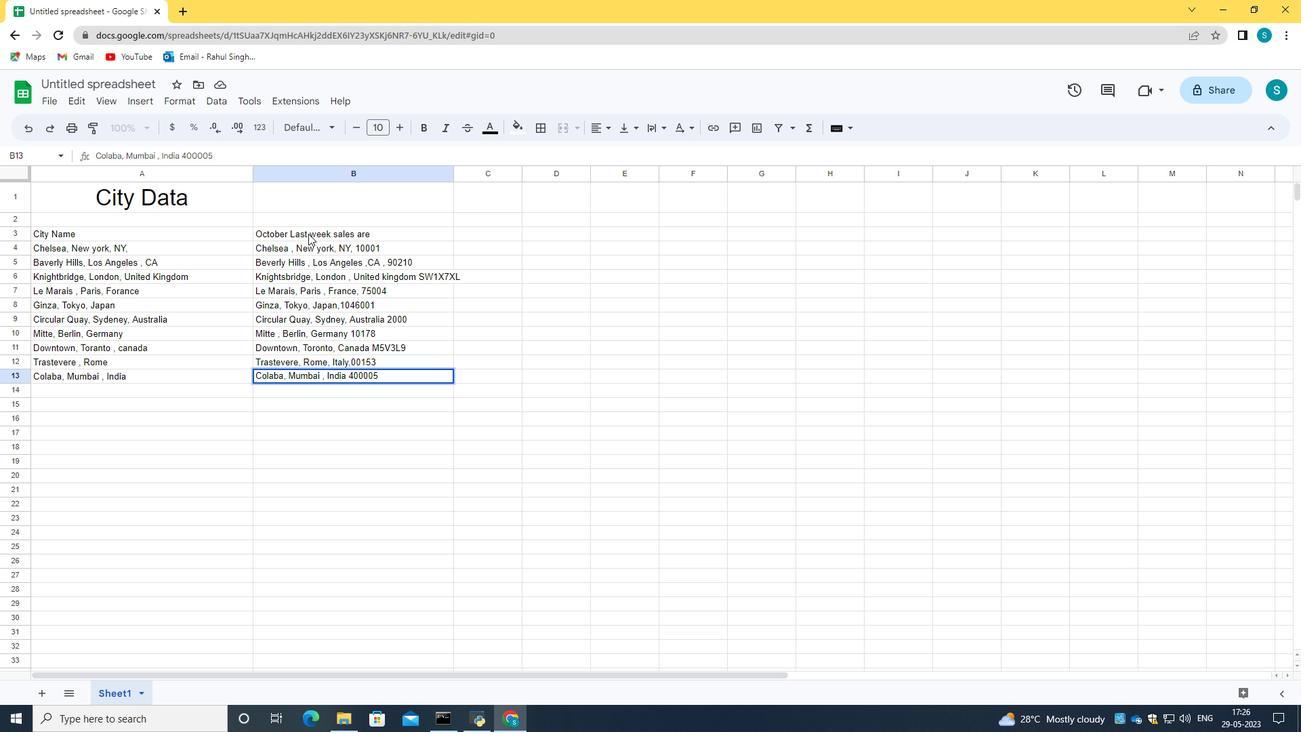 
Action: Mouse moved to (140, 79)
Screenshot: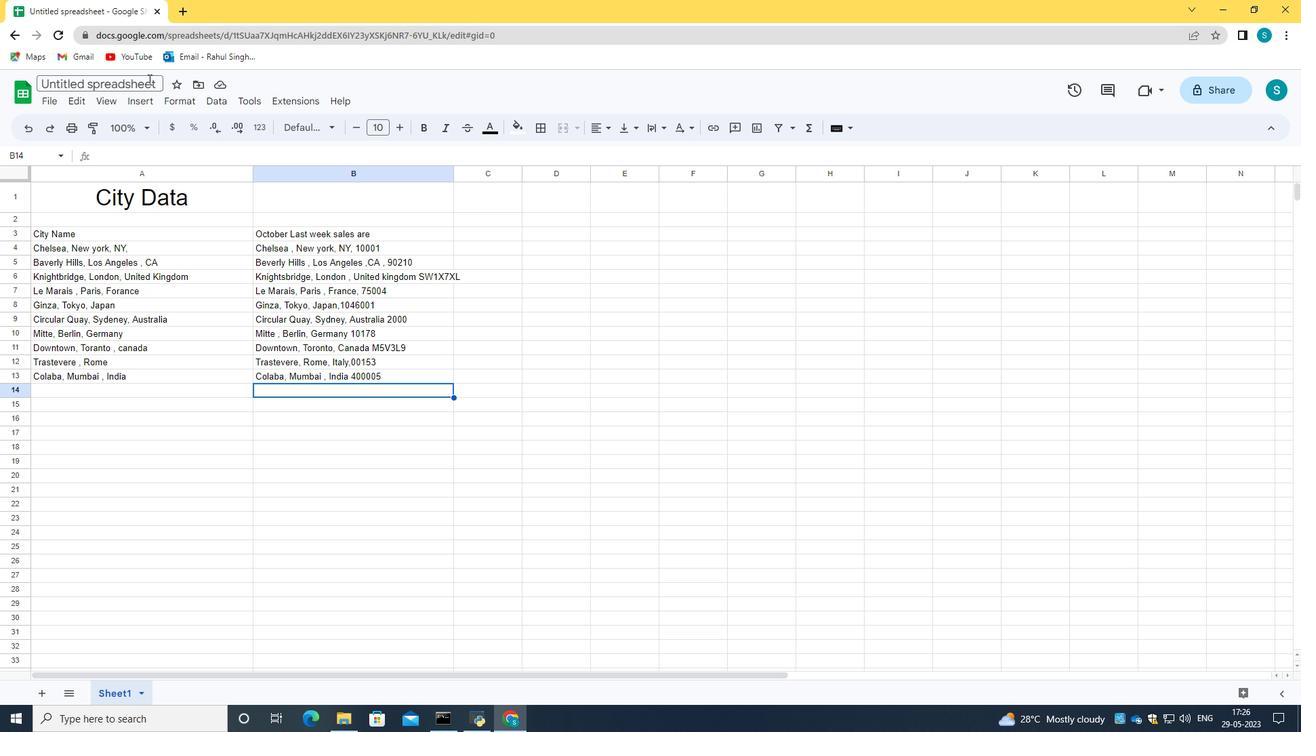 
Action: Mouse pressed left at (140, 79)
Screenshot: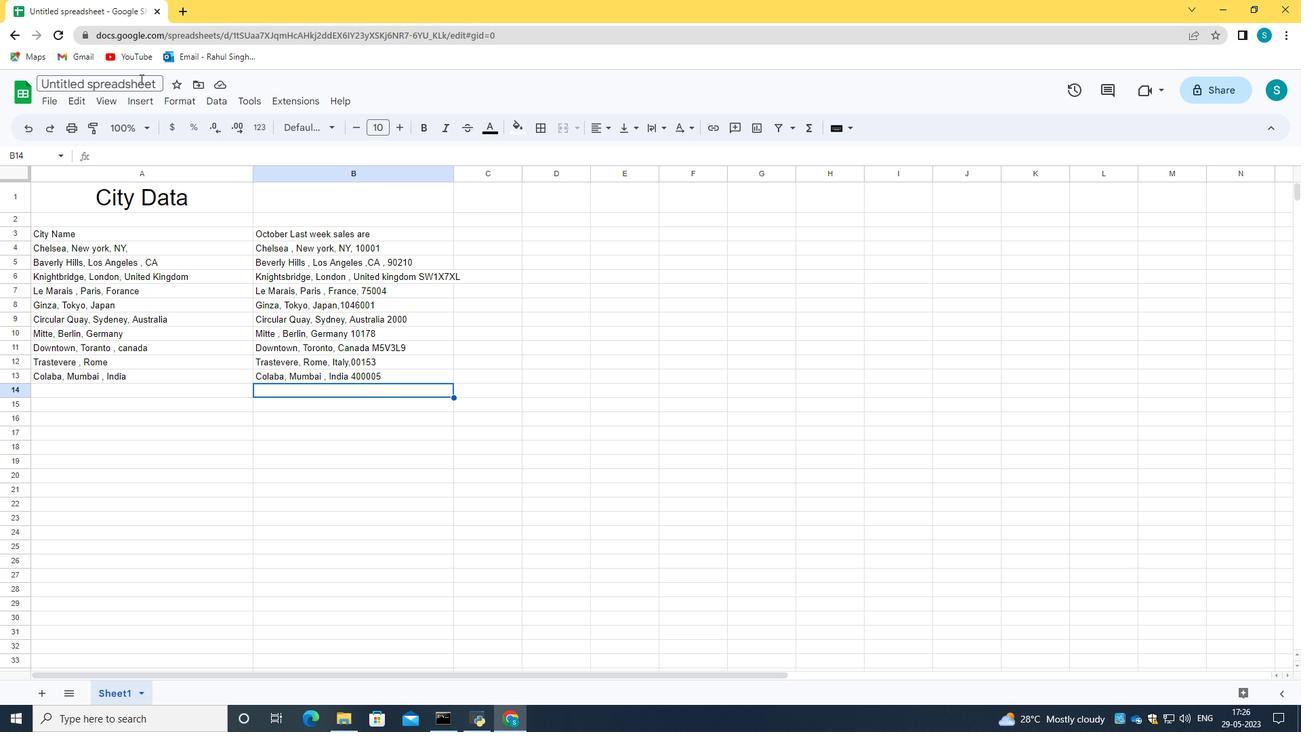 
Action: Mouse moved to (149, 82)
Screenshot: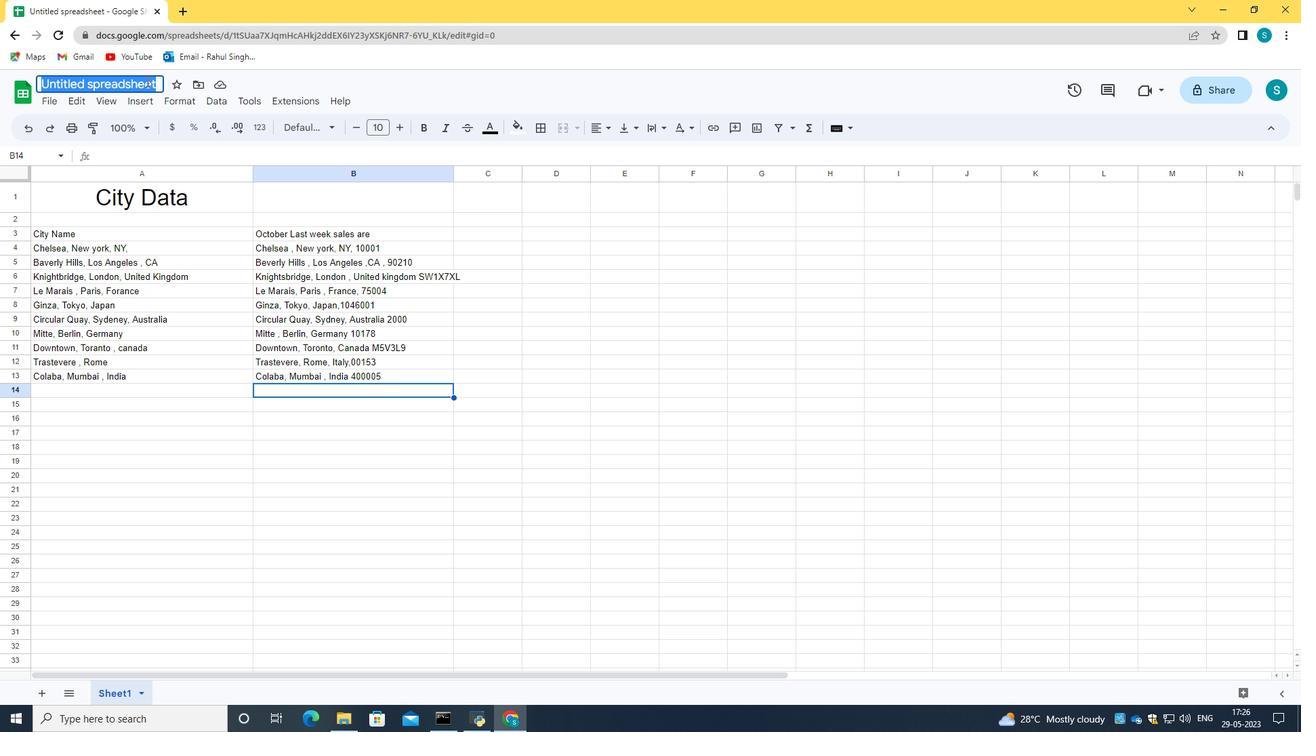 
Action: Key pressed <Key.backspace><Key.caps_lock>Q
Screenshot: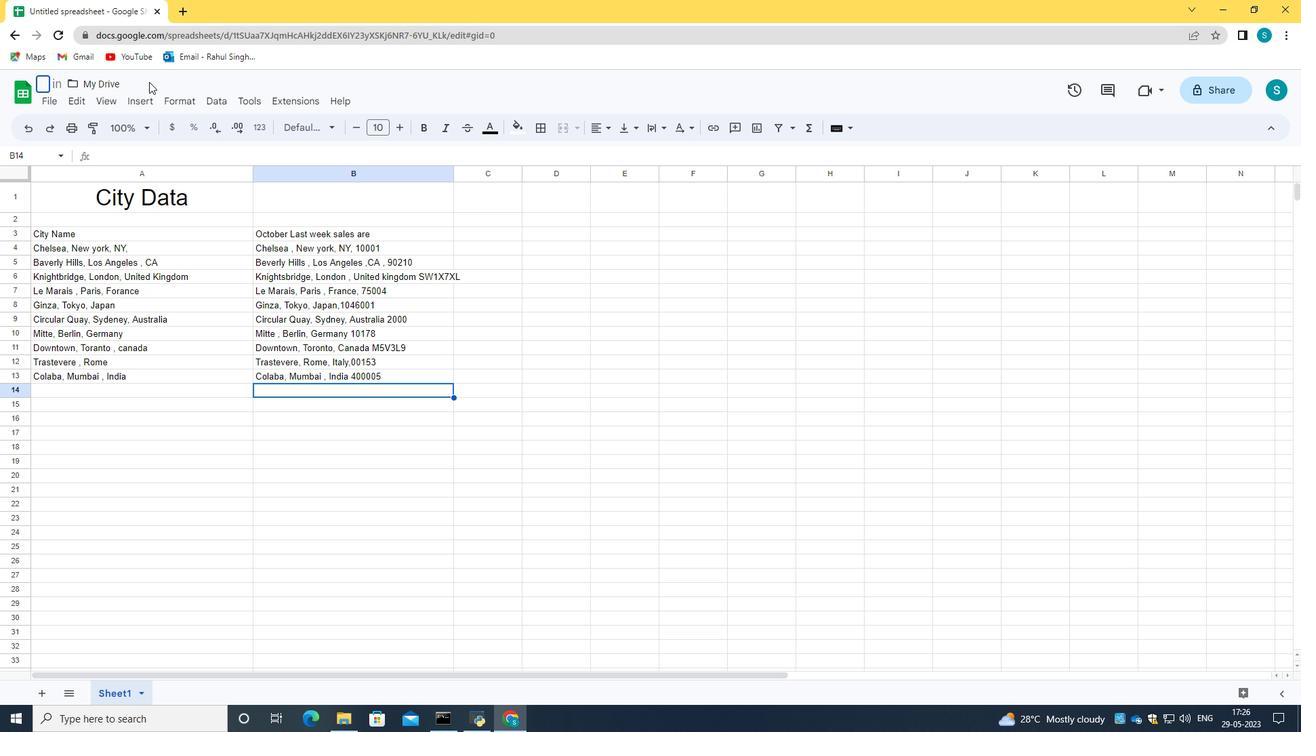 
Action: Mouse moved to (149, 82)
Screenshot: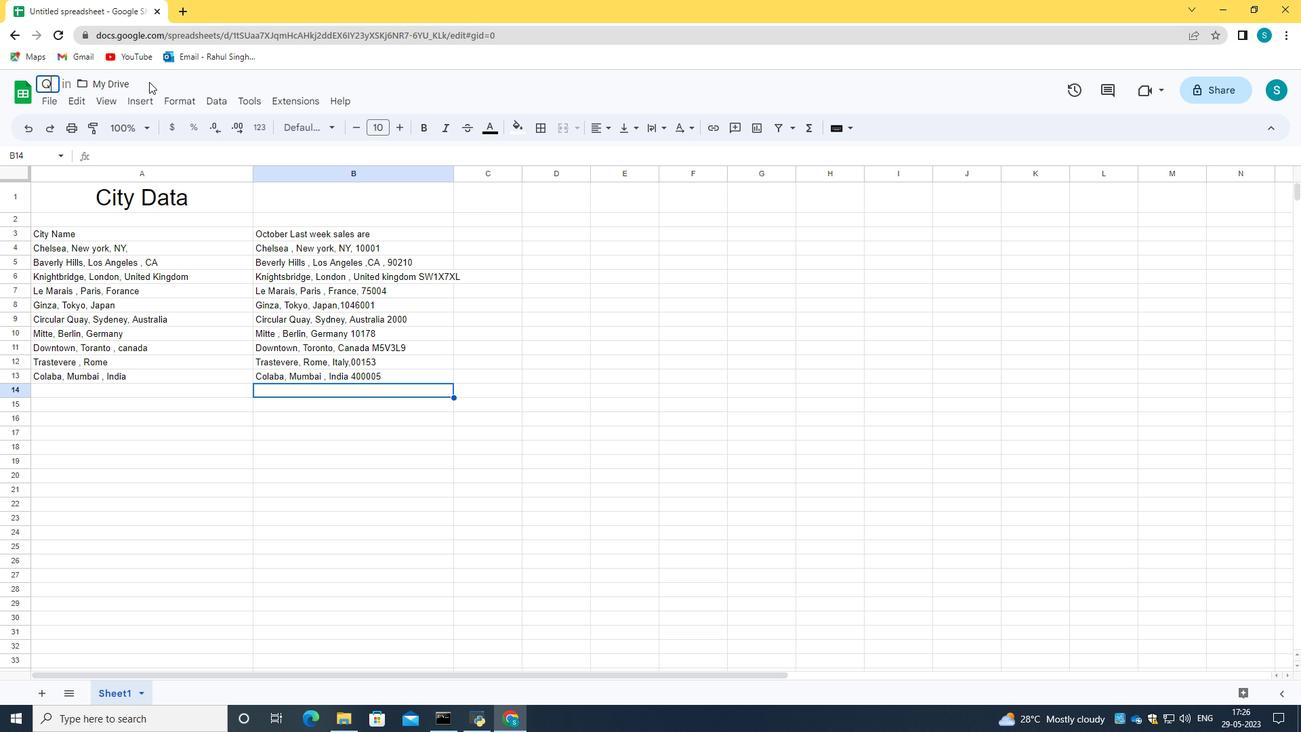 
Action: Key pressed <Key.caps_lock><Key.backspace>analysis<Key.space><Key.caps_lock><Key.backspace>Q<Key.caps_lock>uarterly<Key.space><Key.backspace><Key.caps_lock>S<Key.caps_lock>ales<Key.shift_r>_2022
Screenshot: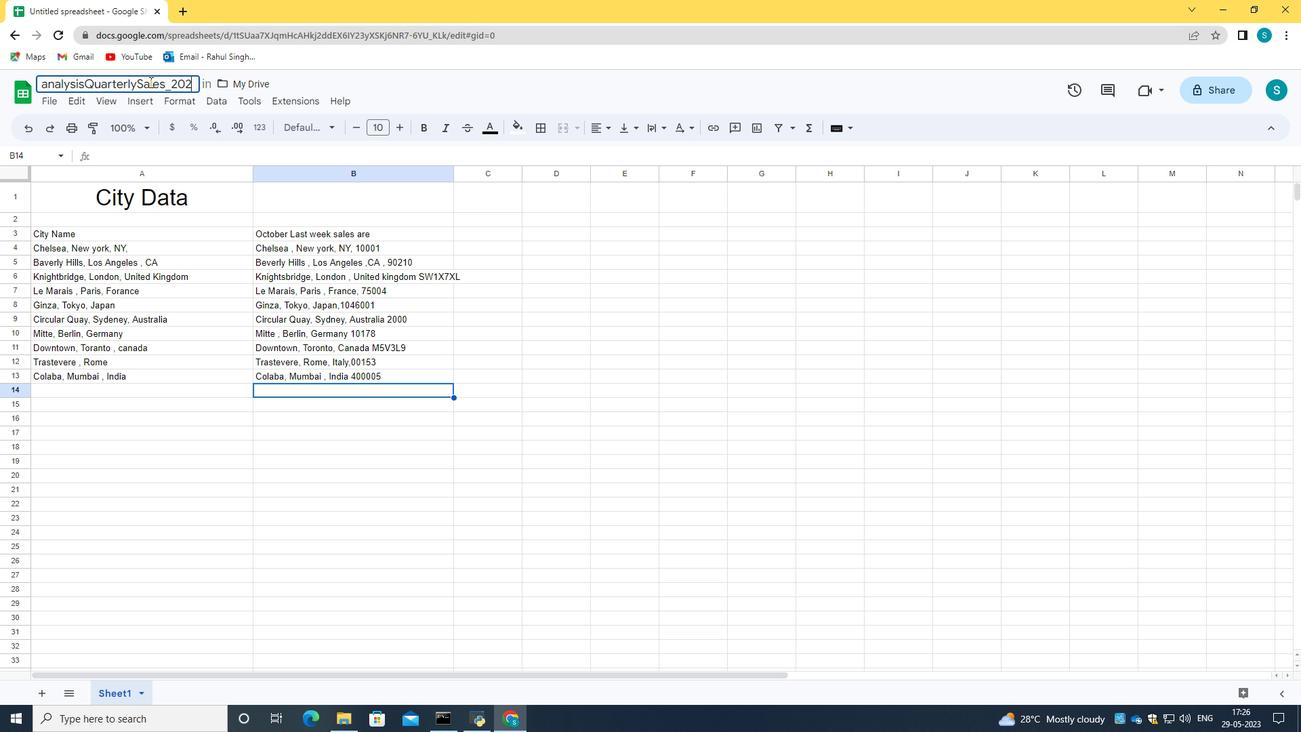 
Action: Mouse moved to (175, 253)
Screenshot: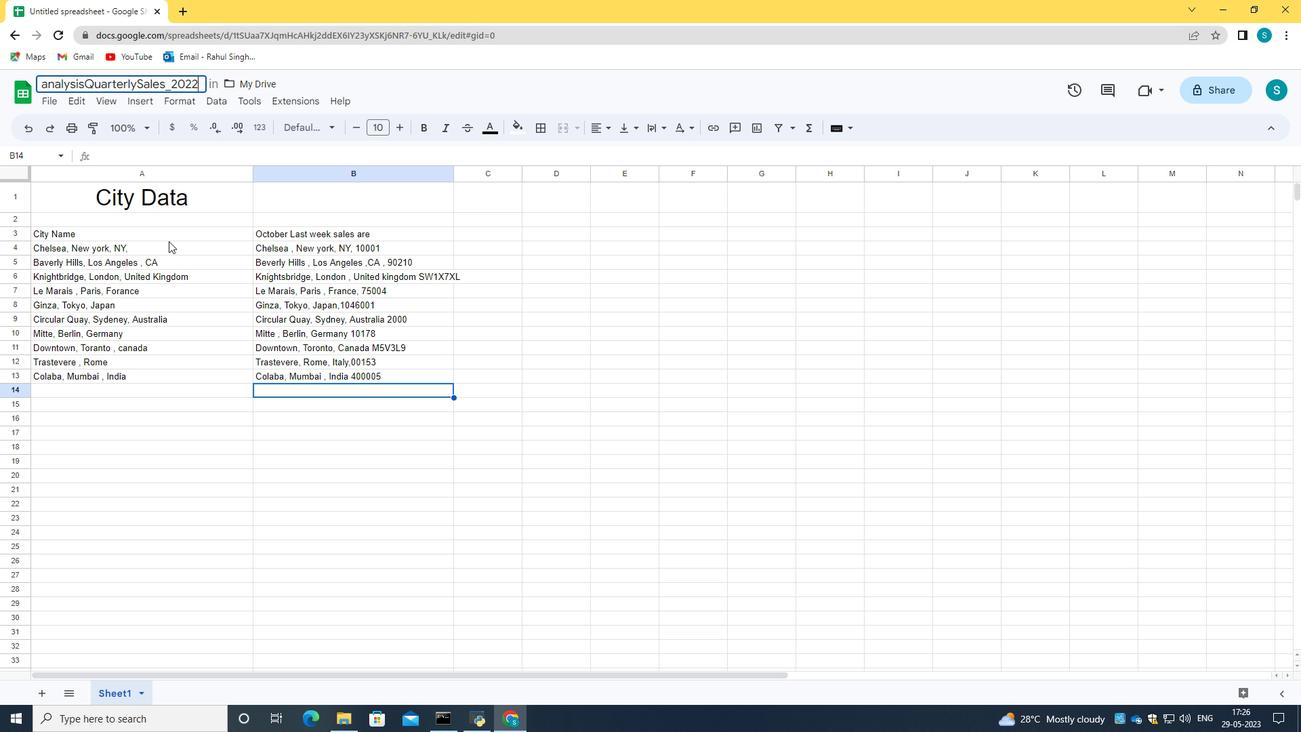 
Action: Key pressed ctrl+S
Screenshot: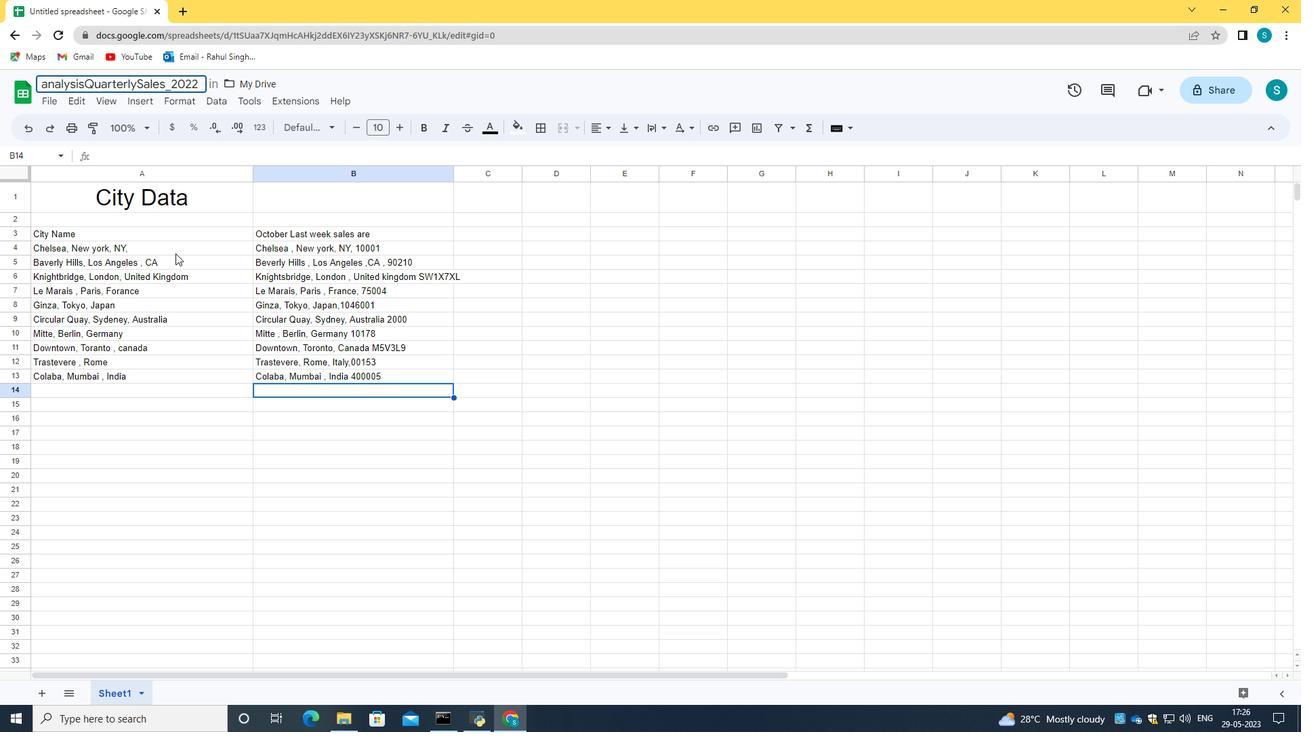 
Action: Mouse moved to (399, 478)
Screenshot: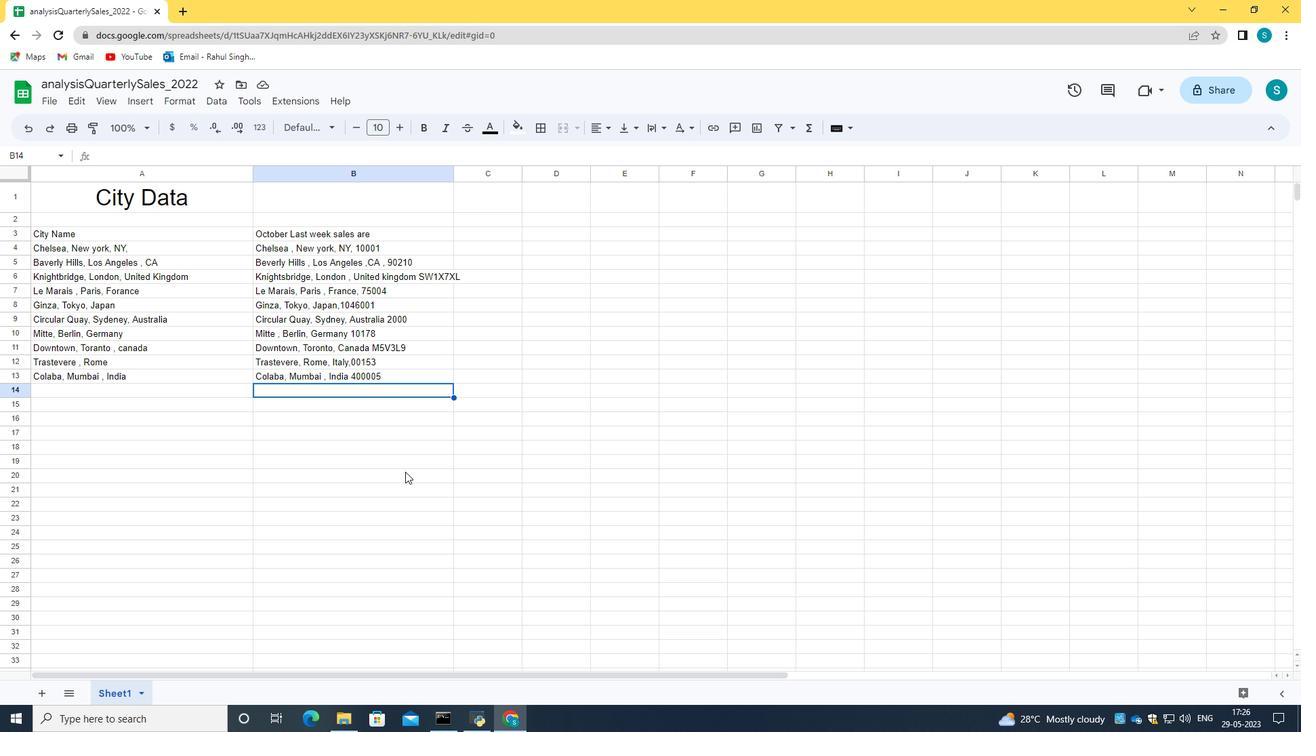 
Action: Key pressed ctrl+S<'\x13'>
Screenshot: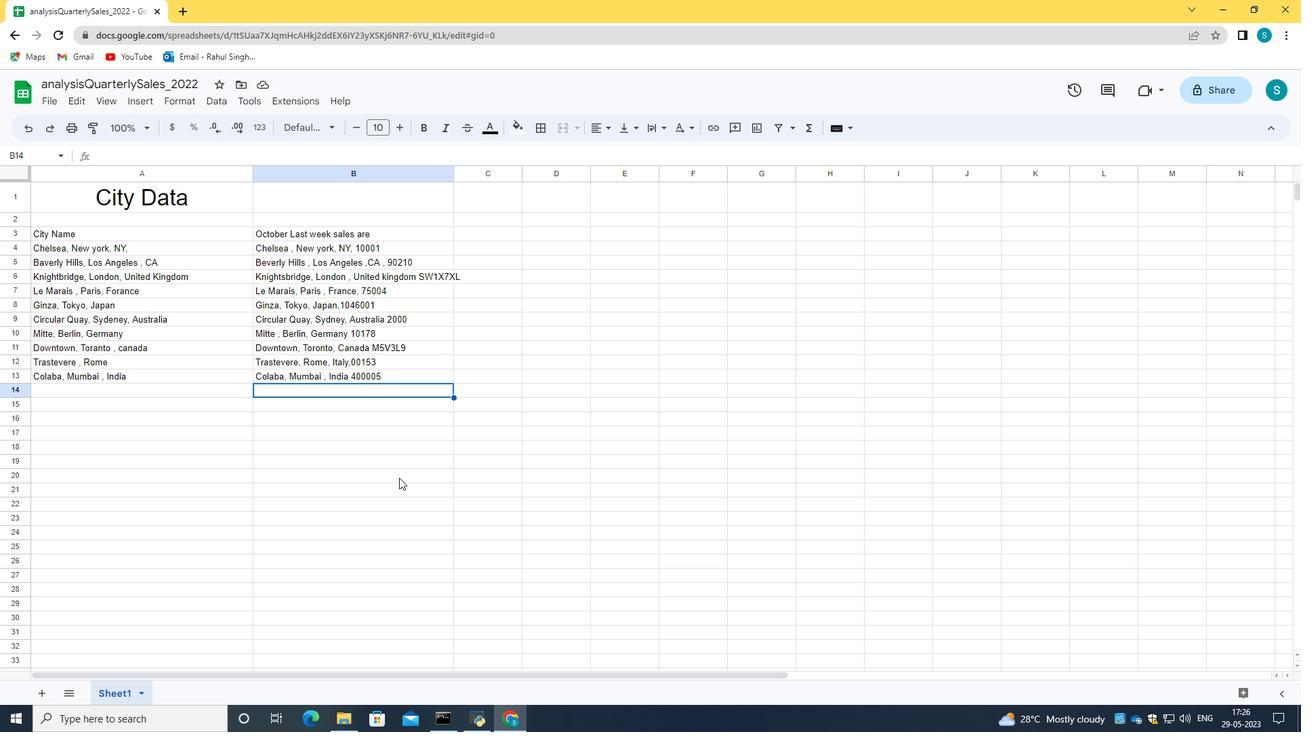 
Action: Mouse moved to (418, 457)
Screenshot: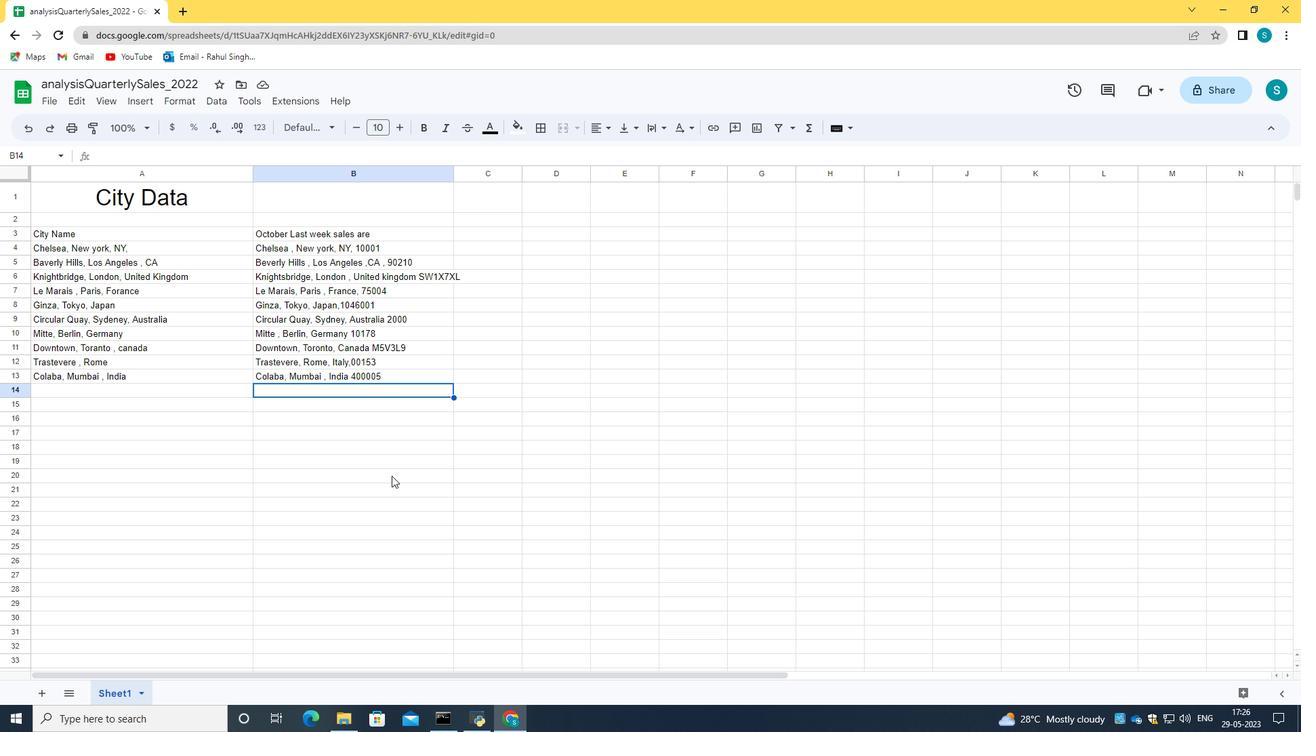 
